 Task: Search for 'hand made section' on Amazon and explore the available products.
Action: Mouse moved to (472, 767)
Screenshot: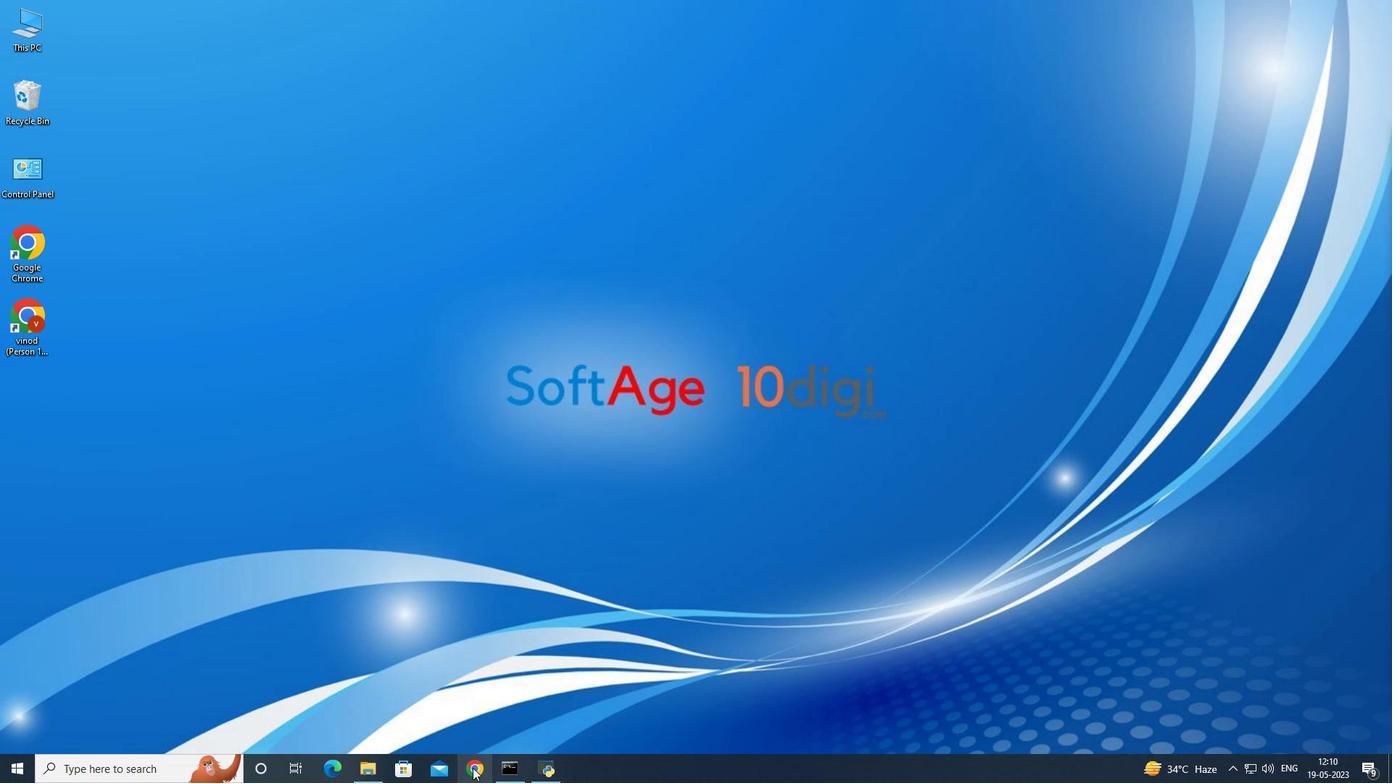 
Action: Mouse pressed left at (472, 767)
Screenshot: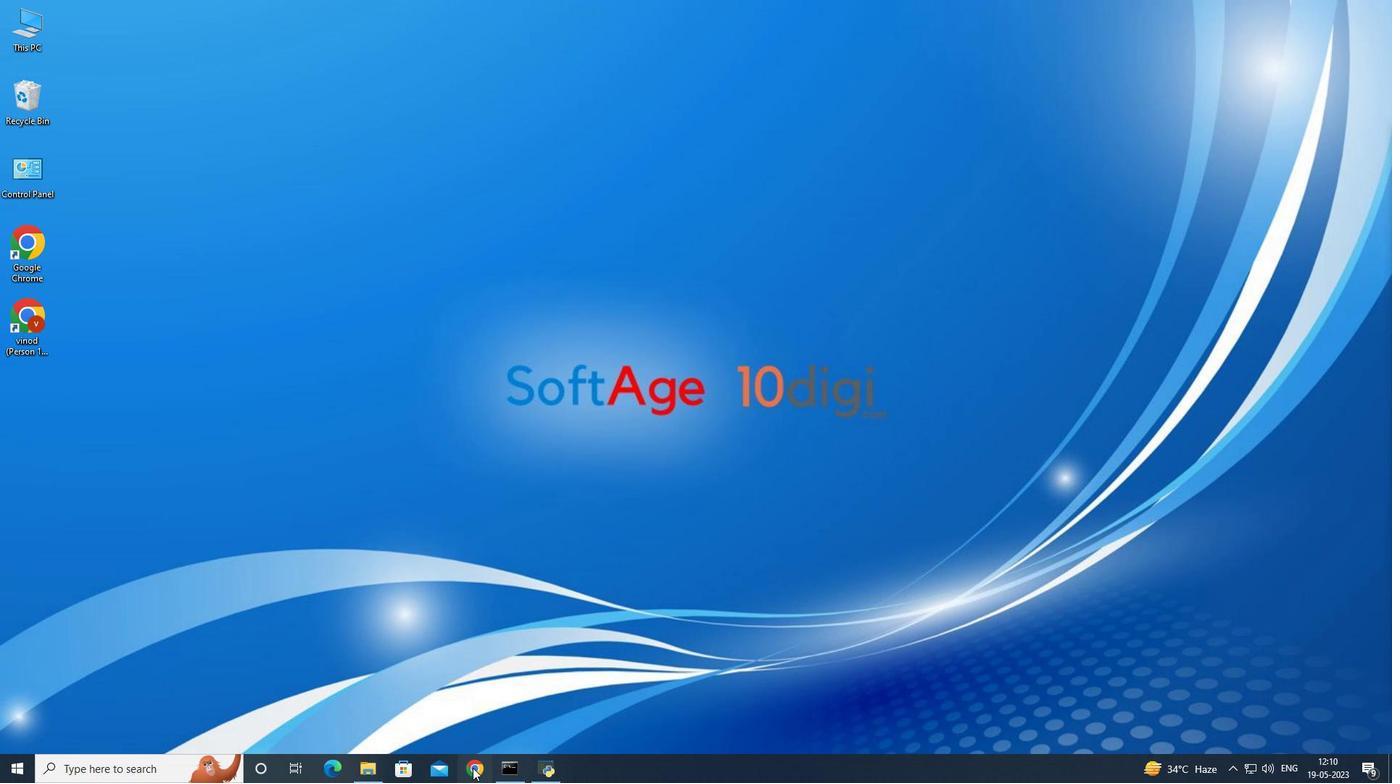 
Action: Mouse moved to (585, 477)
Screenshot: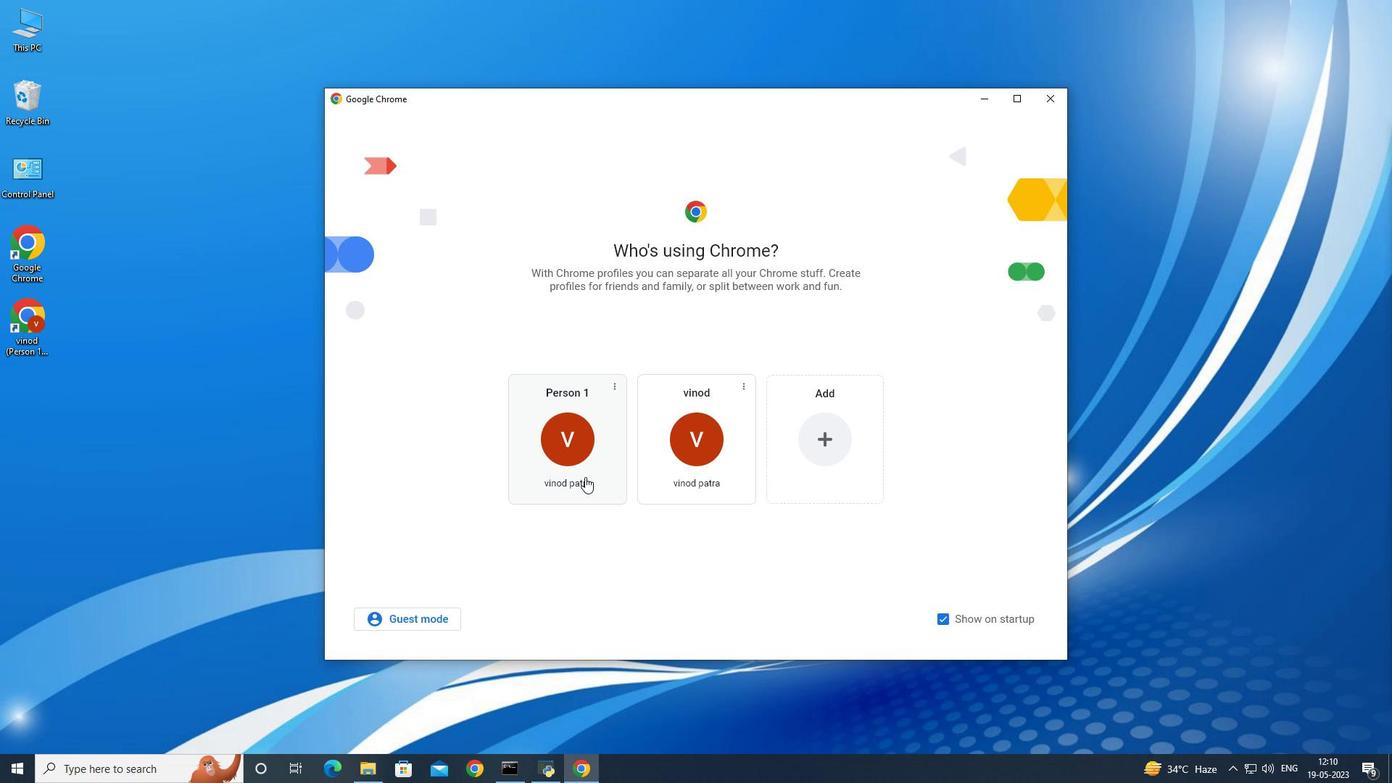 
Action: Mouse pressed left at (585, 477)
Screenshot: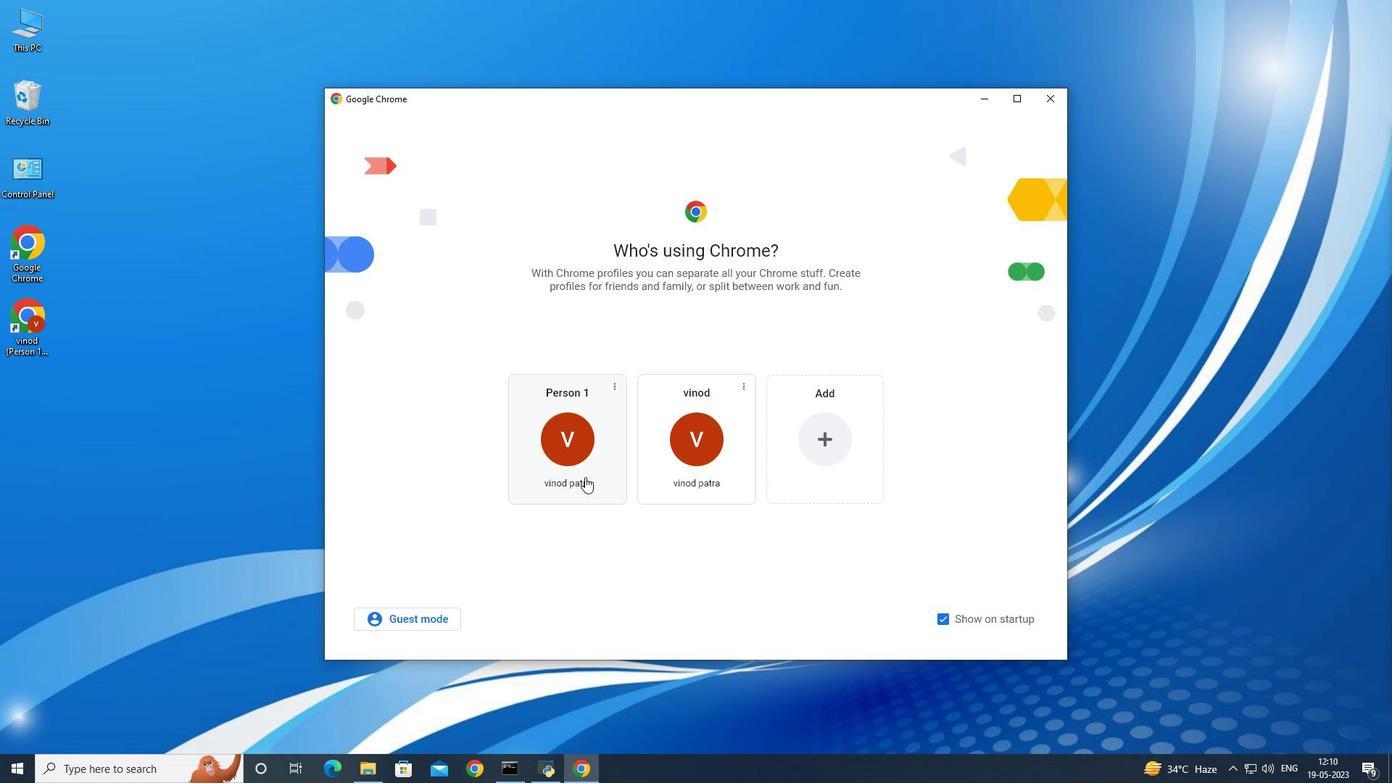 
Action: Mouse moved to (572, 310)
Screenshot: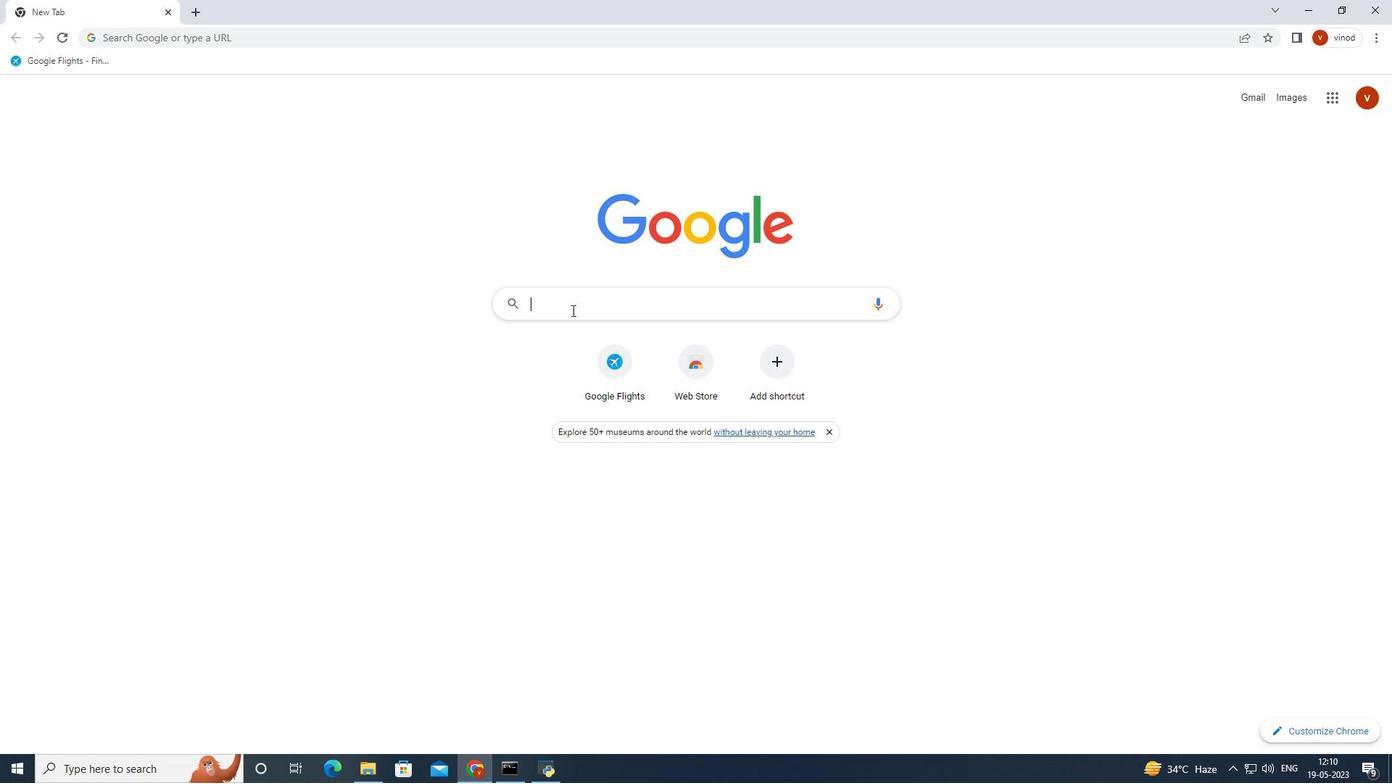 
Action: Mouse pressed left at (572, 310)
Screenshot: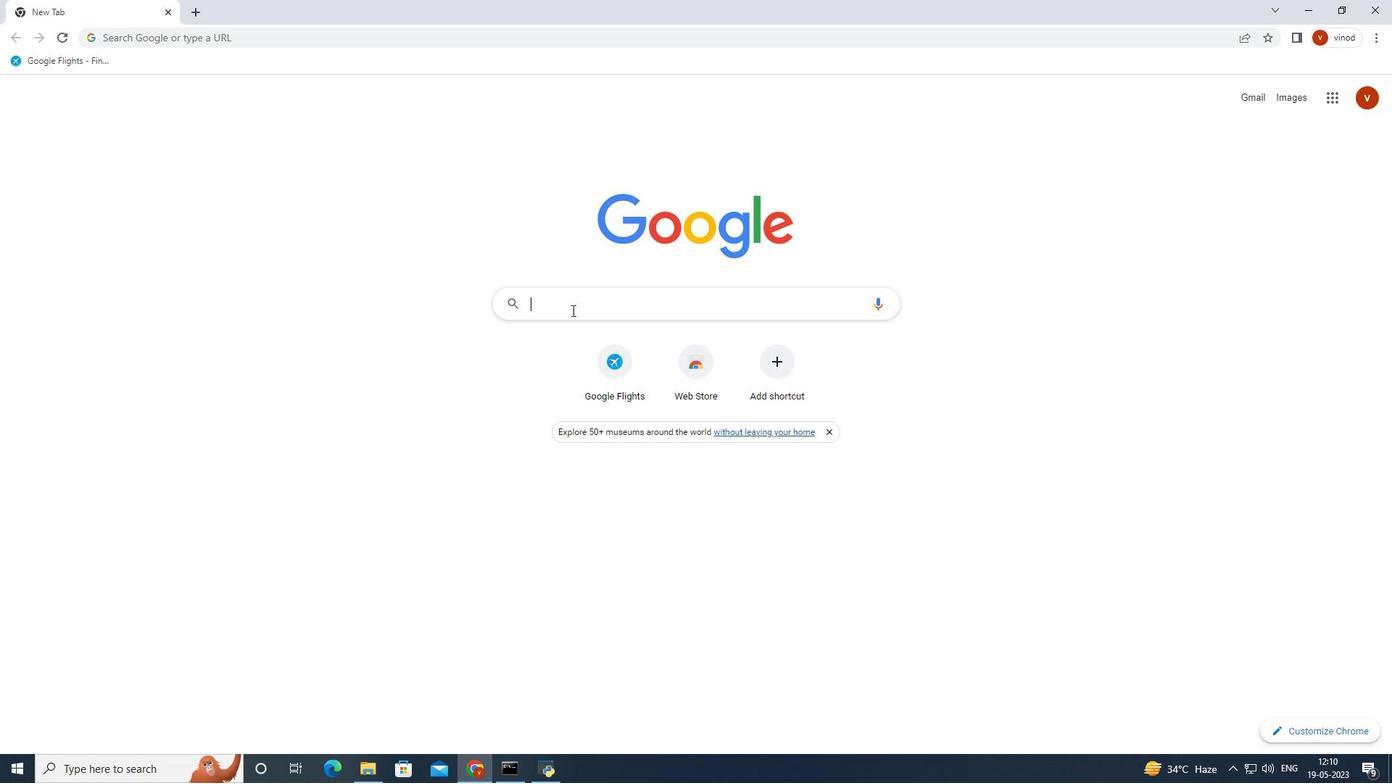 
Action: Mouse moved to (564, 339)
Screenshot: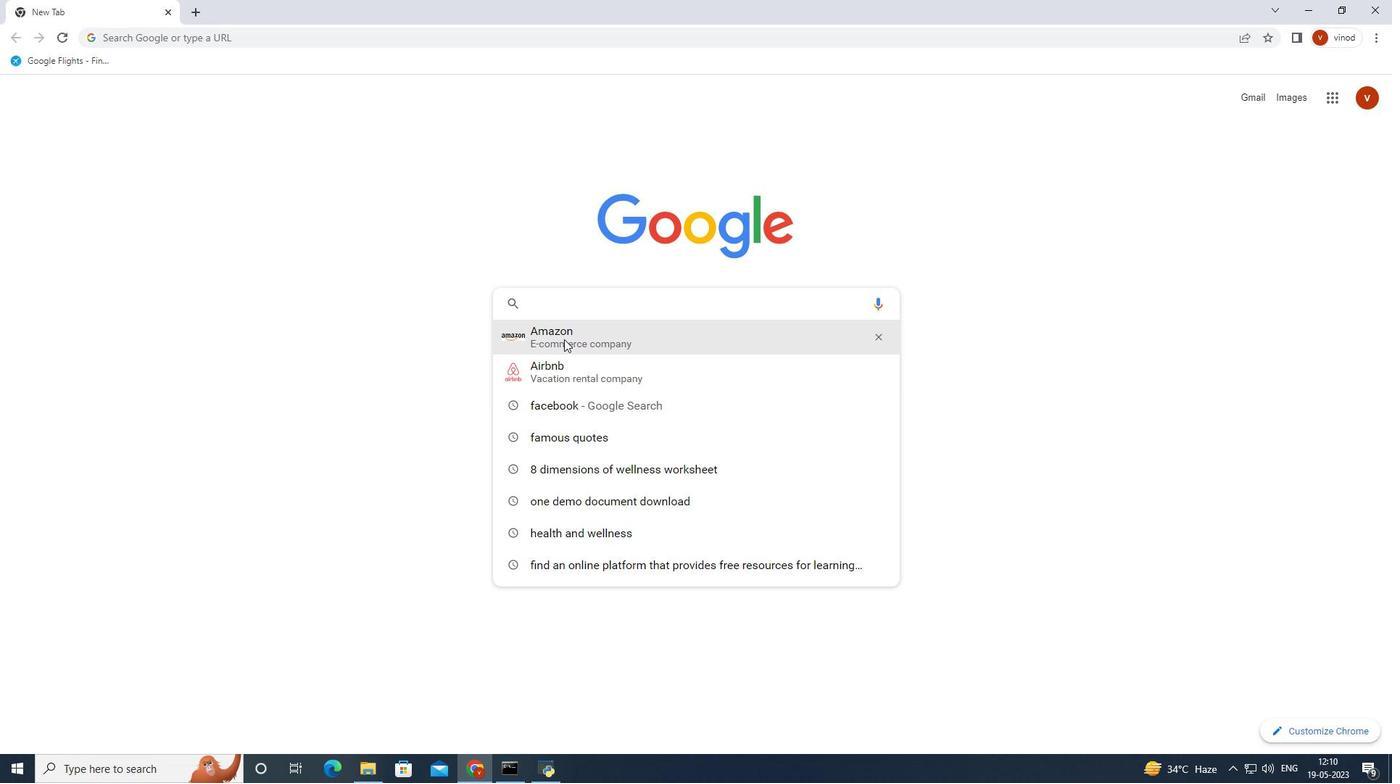 
Action: Mouse pressed left at (564, 339)
Screenshot: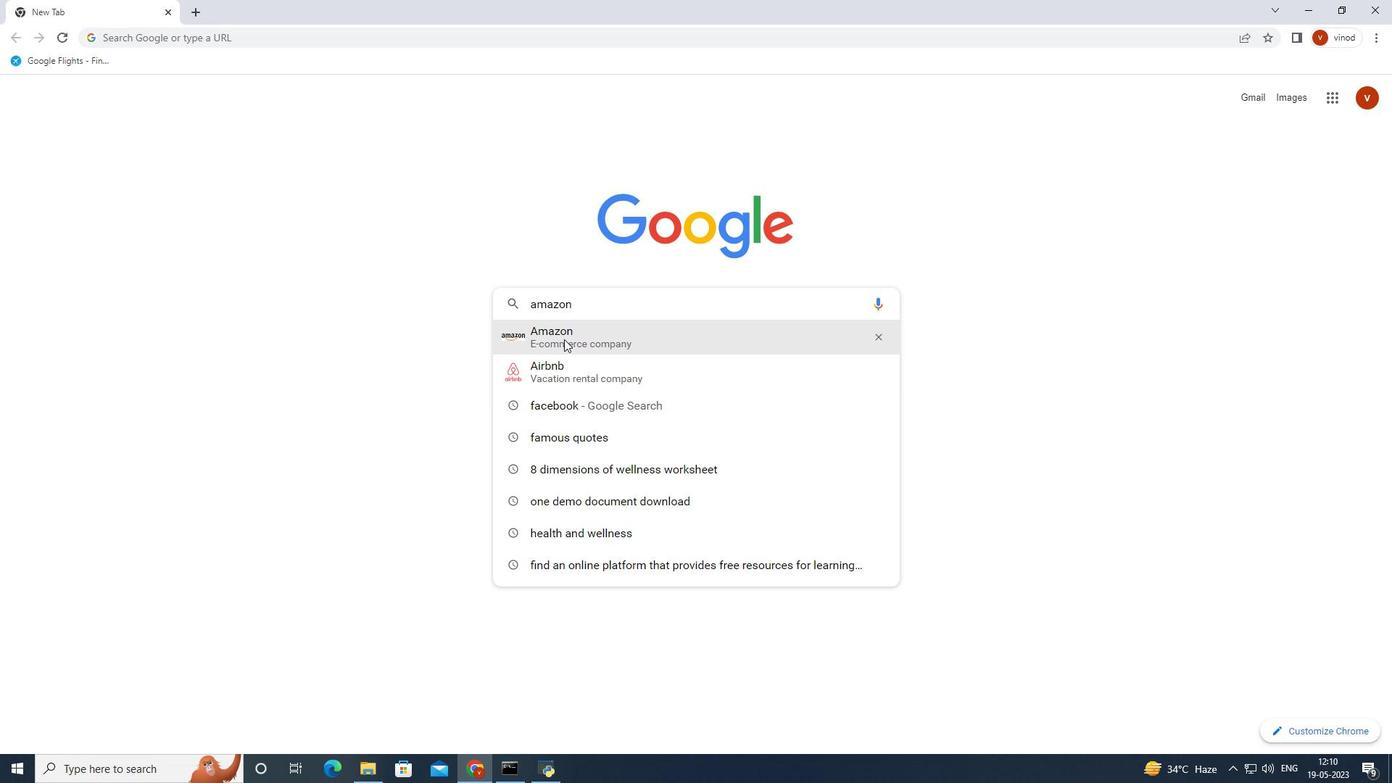 
Action: Mouse moved to (291, 236)
Screenshot: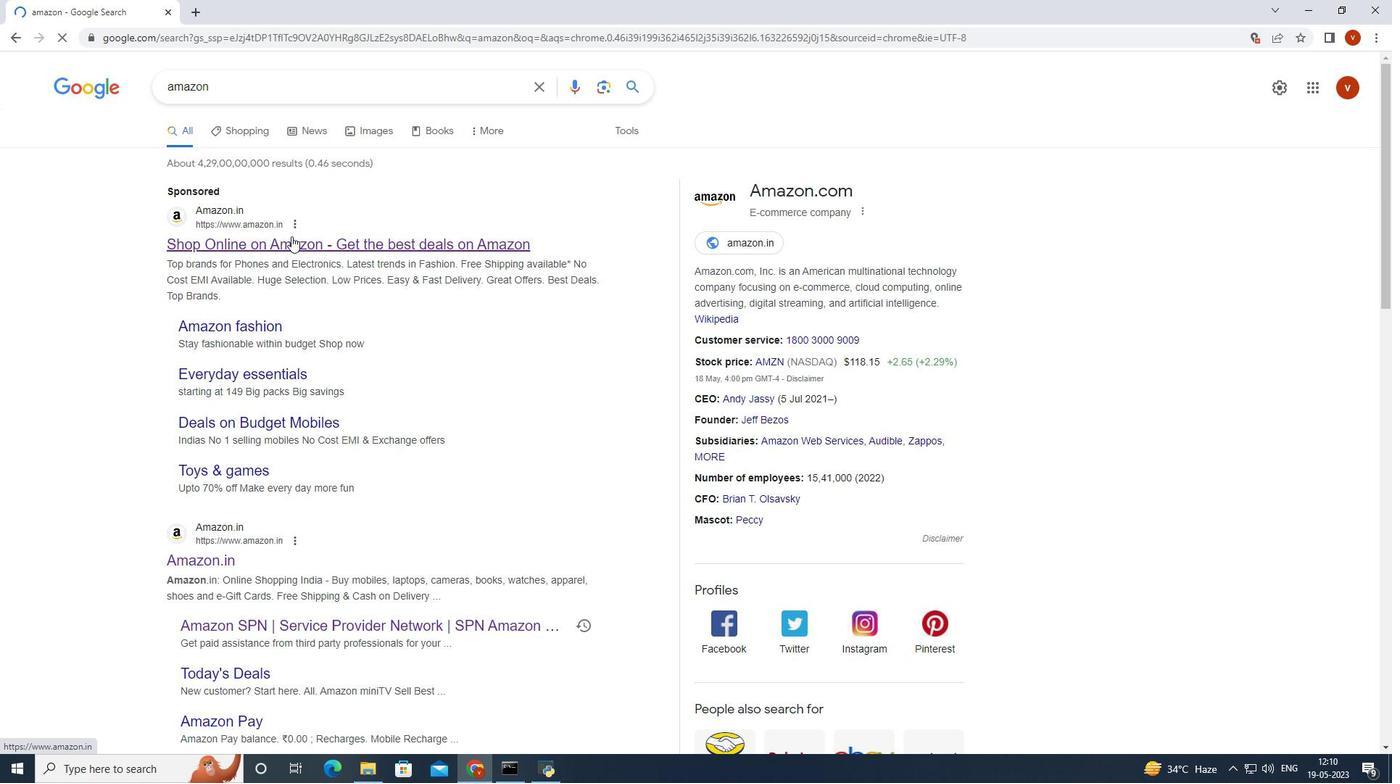 
Action: Mouse pressed left at (291, 236)
Screenshot: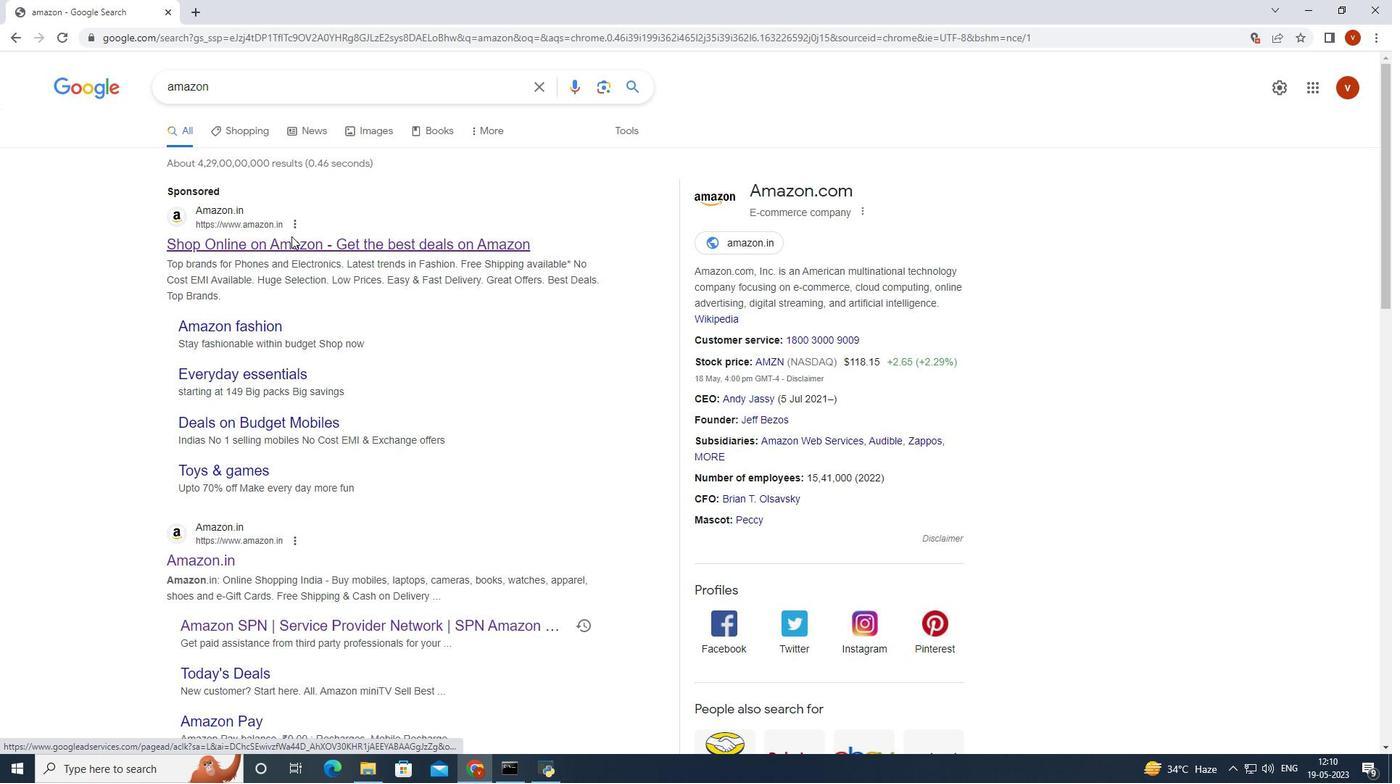 
Action: Mouse moved to (333, 237)
Screenshot: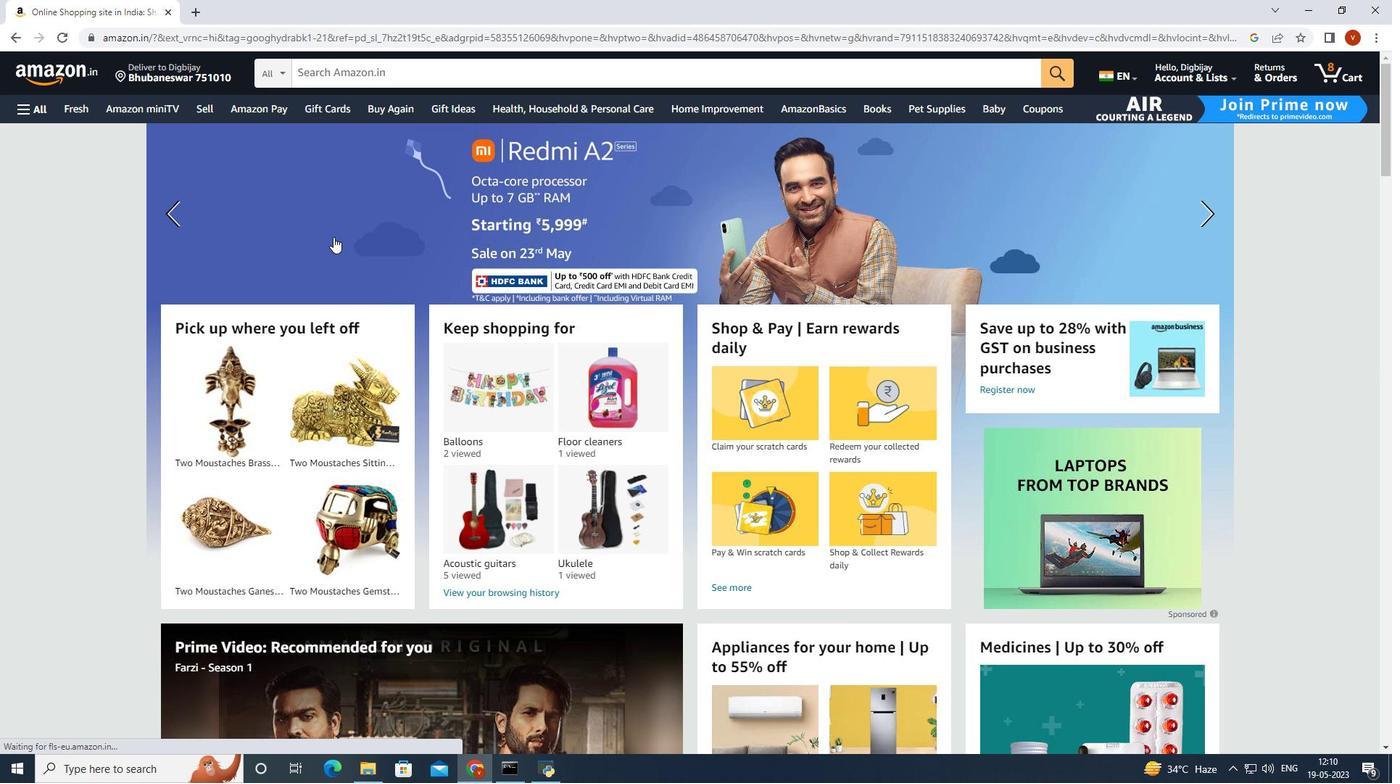 
Action: Mouse scrolled (333, 236) with delta (0, 0)
Screenshot: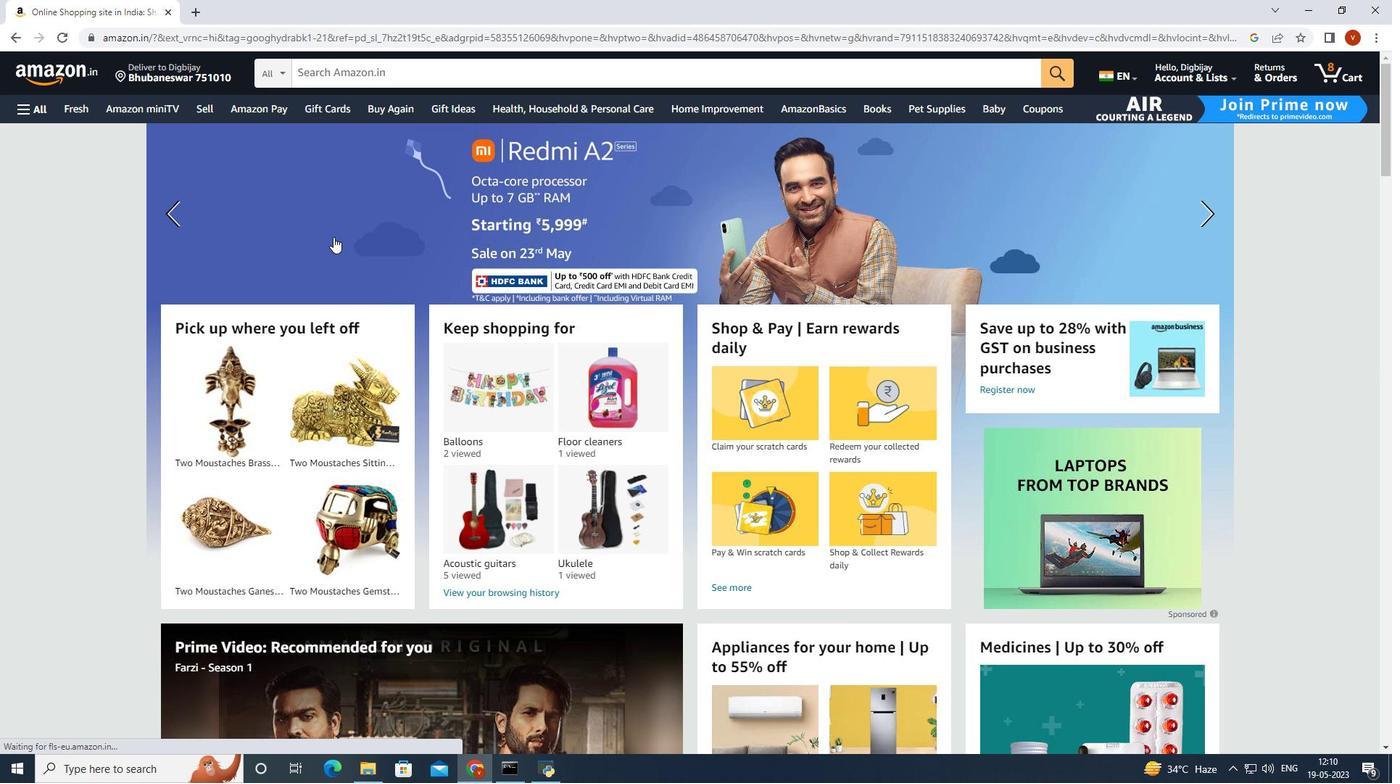 
Action: Mouse scrolled (333, 236) with delta (0, 0)
Screenshot: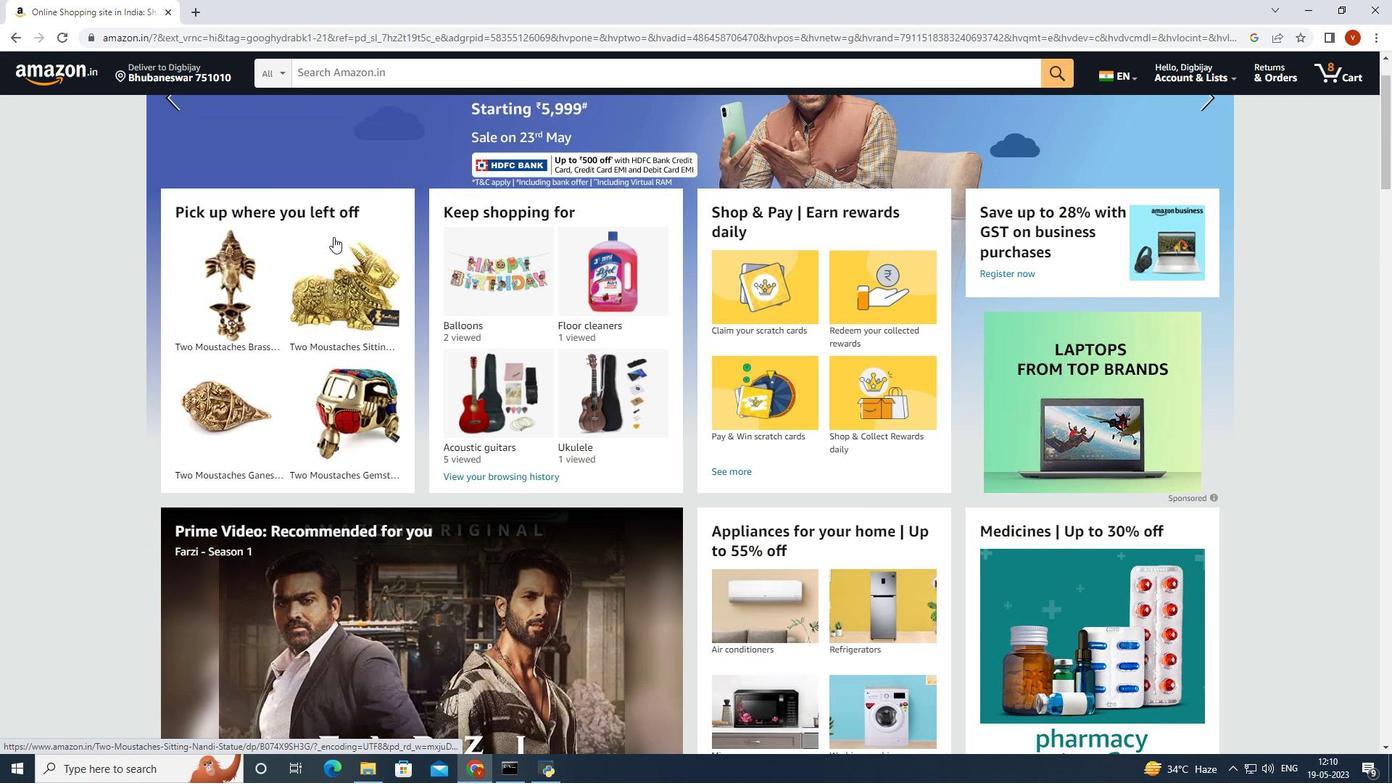 
Action: Mouse moved to (332, 237)
Screenshot: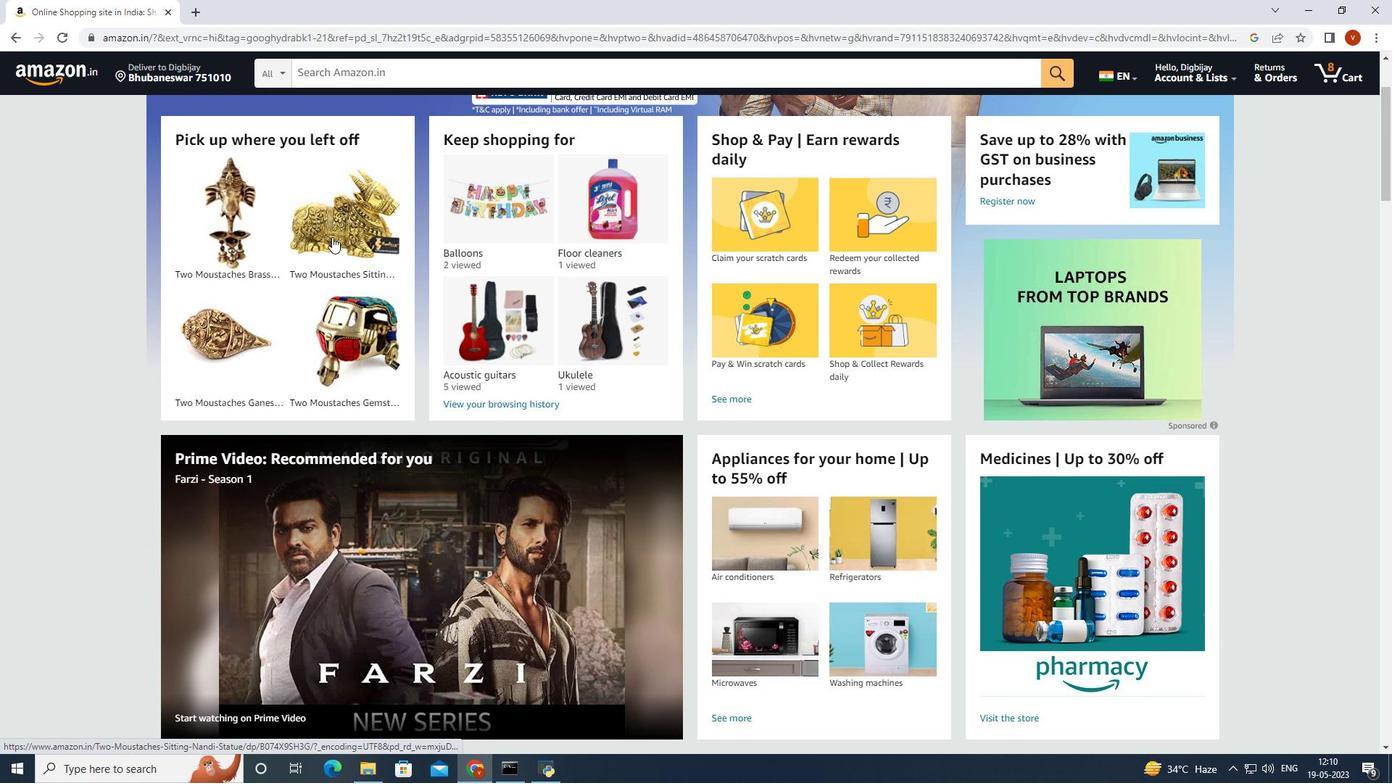 
Action: Mouse scrolled (332, 236) with delta (0, 0)
Screenshot: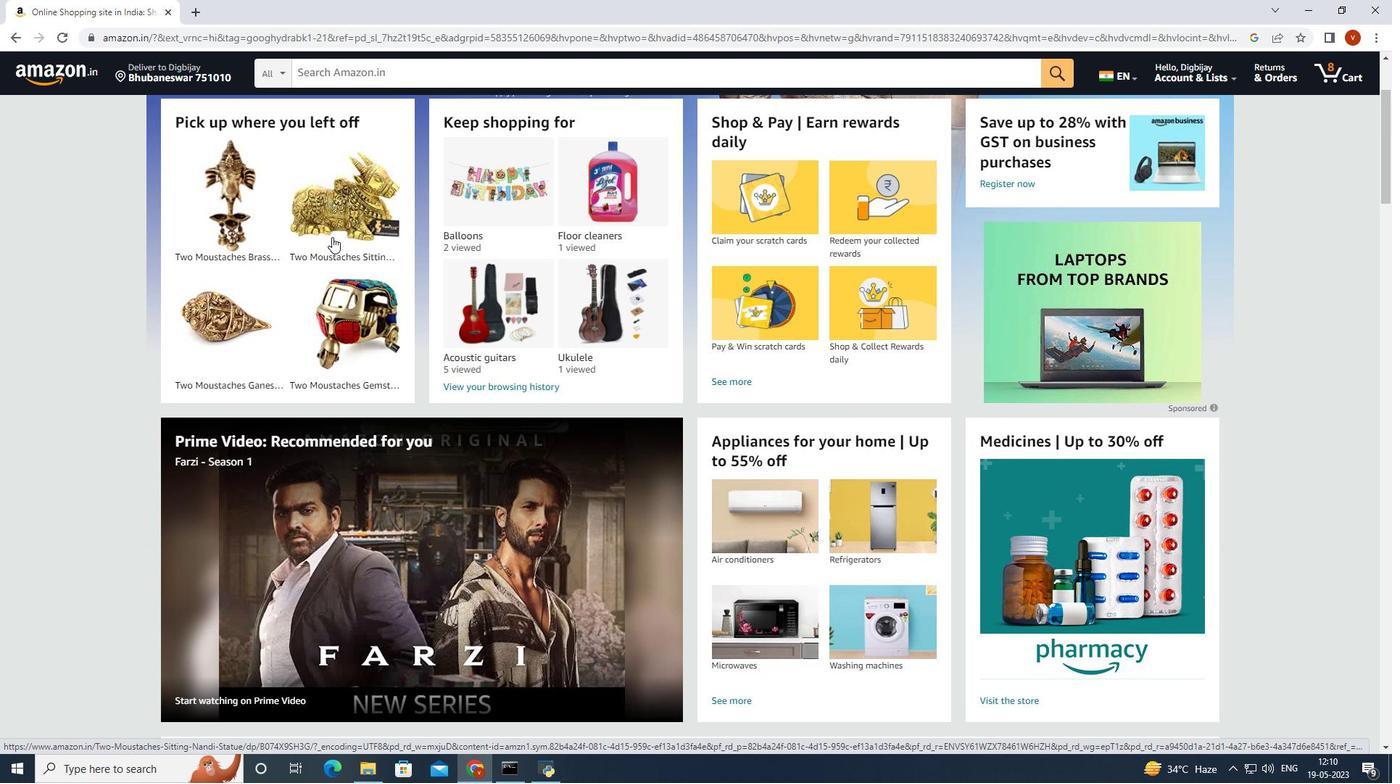 
Action: Mouse scrolled (332, 237) with delta (0, 0)
Screenshot: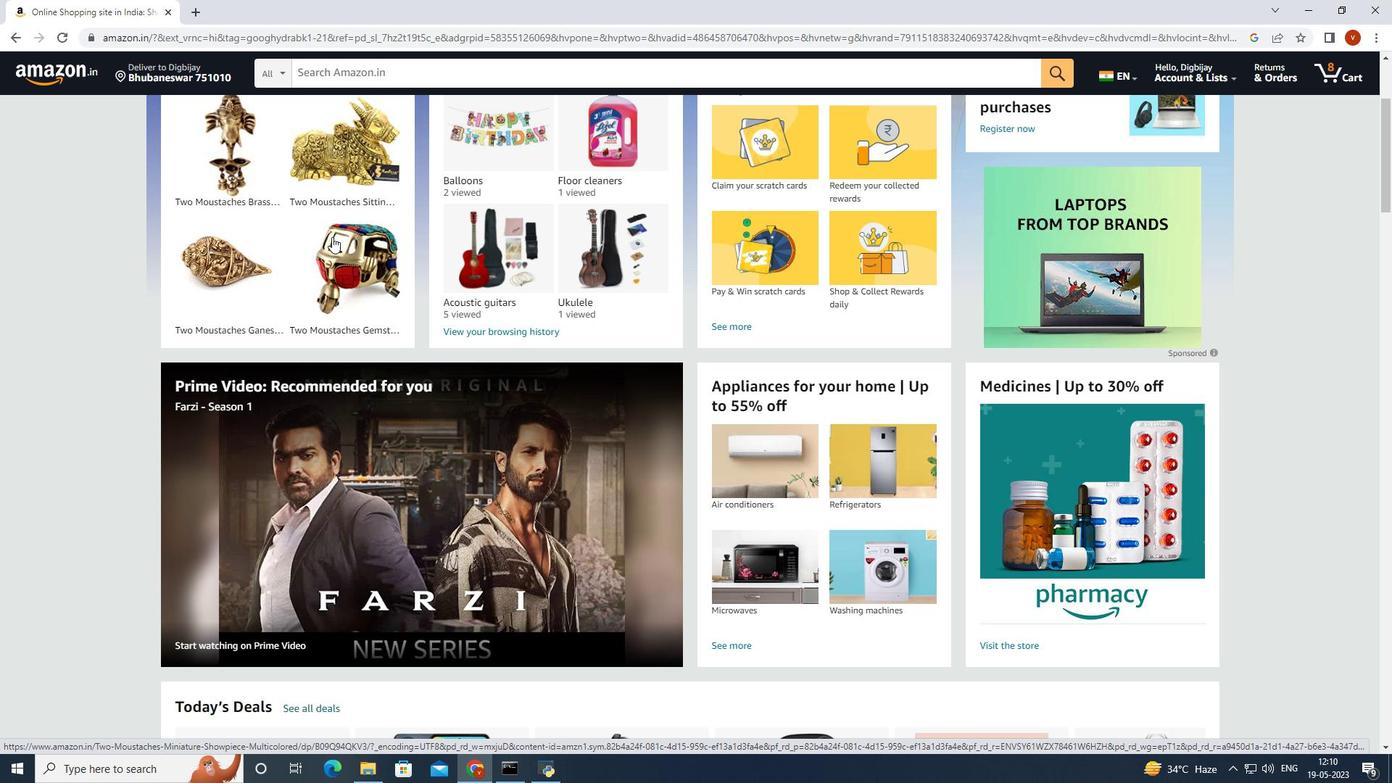
Action: Mouse scrolled (332, 237) with delta (0, 0)
Screenshot: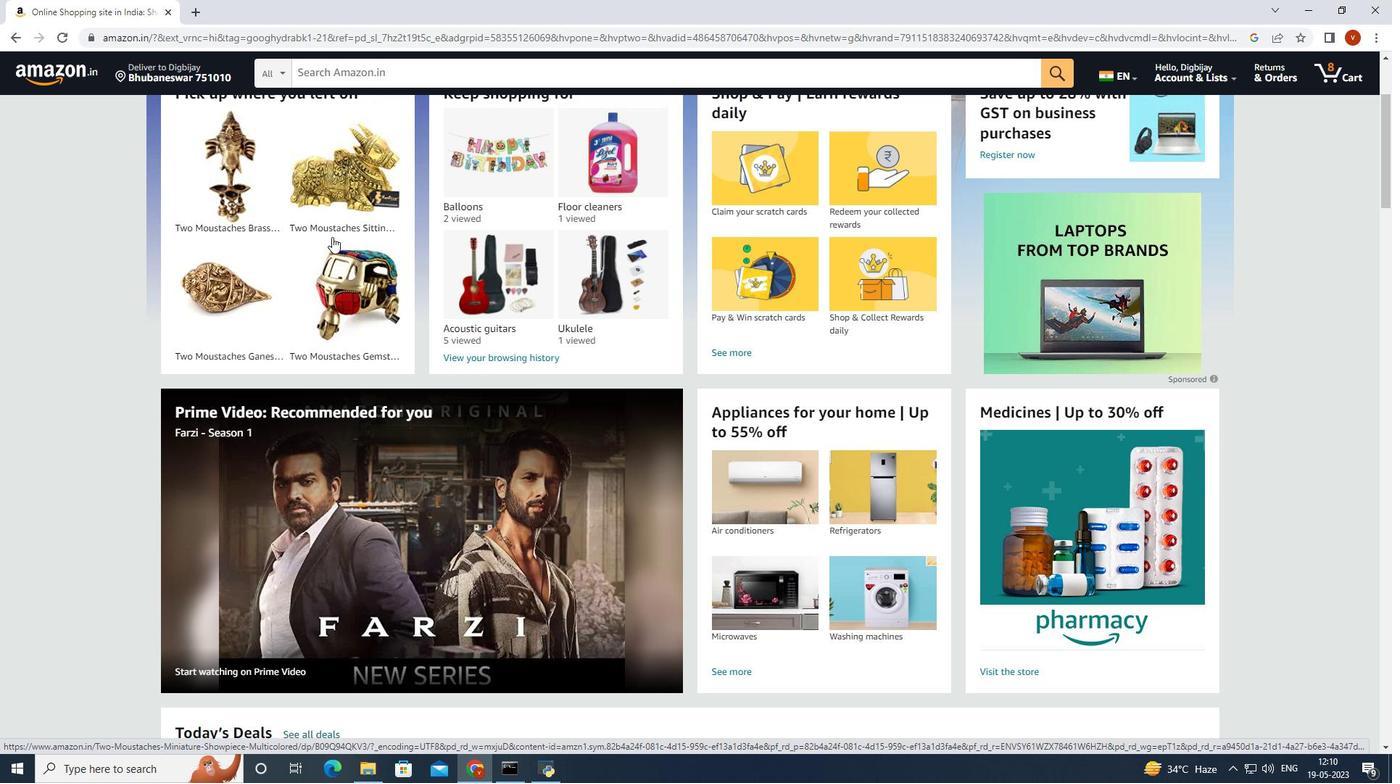 
Action: Mouse moved to (319, 65)
Screenshot: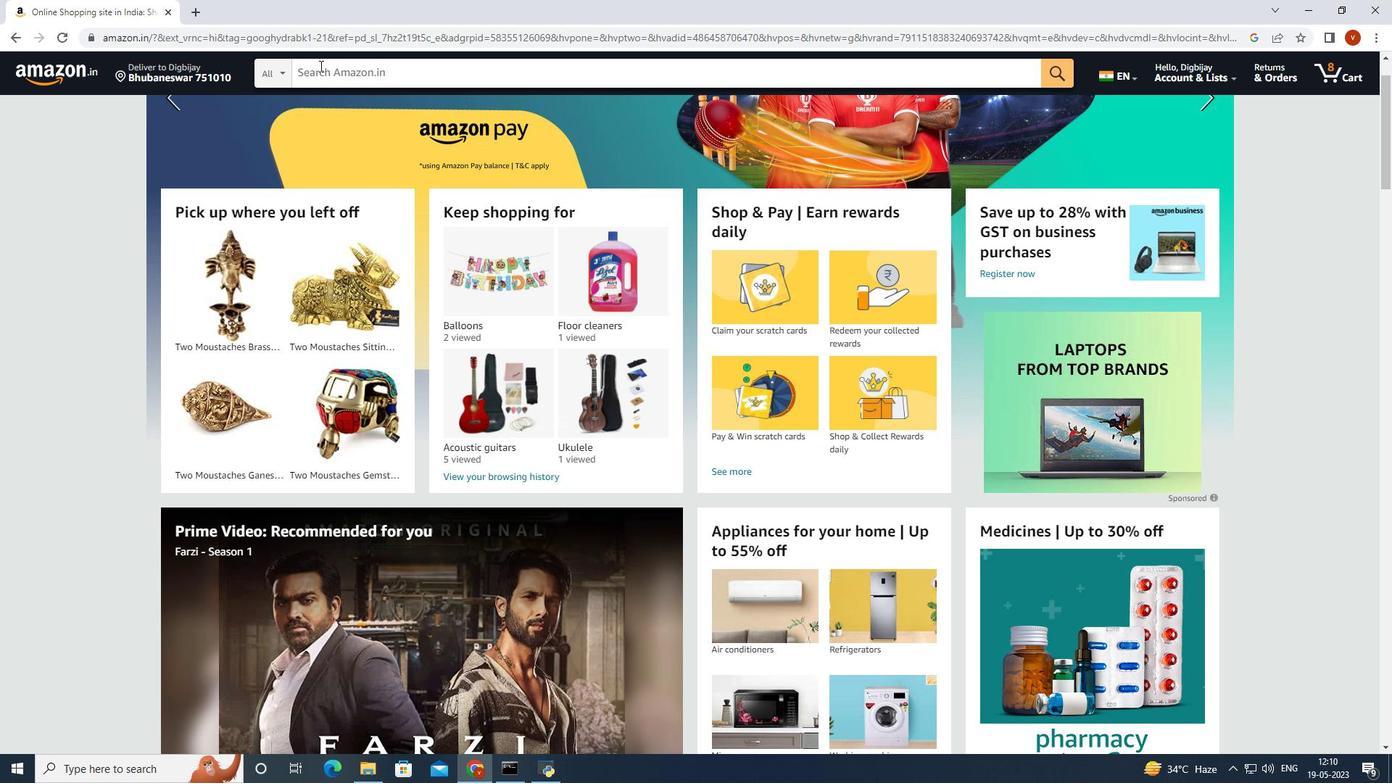 
Action: Mouse pressed left at (319, 65)
Screenshot: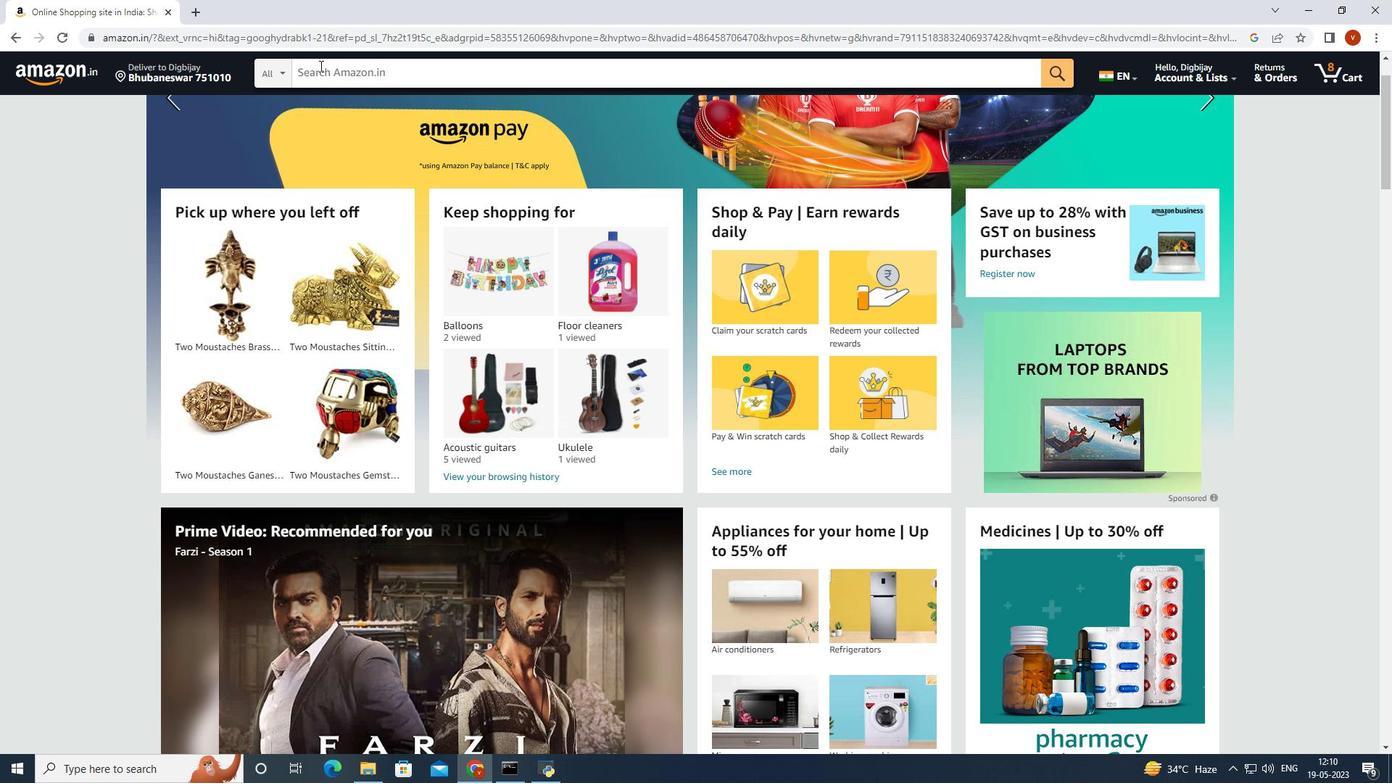 
Action: Mouse moved to (332, 92)
Screenshot: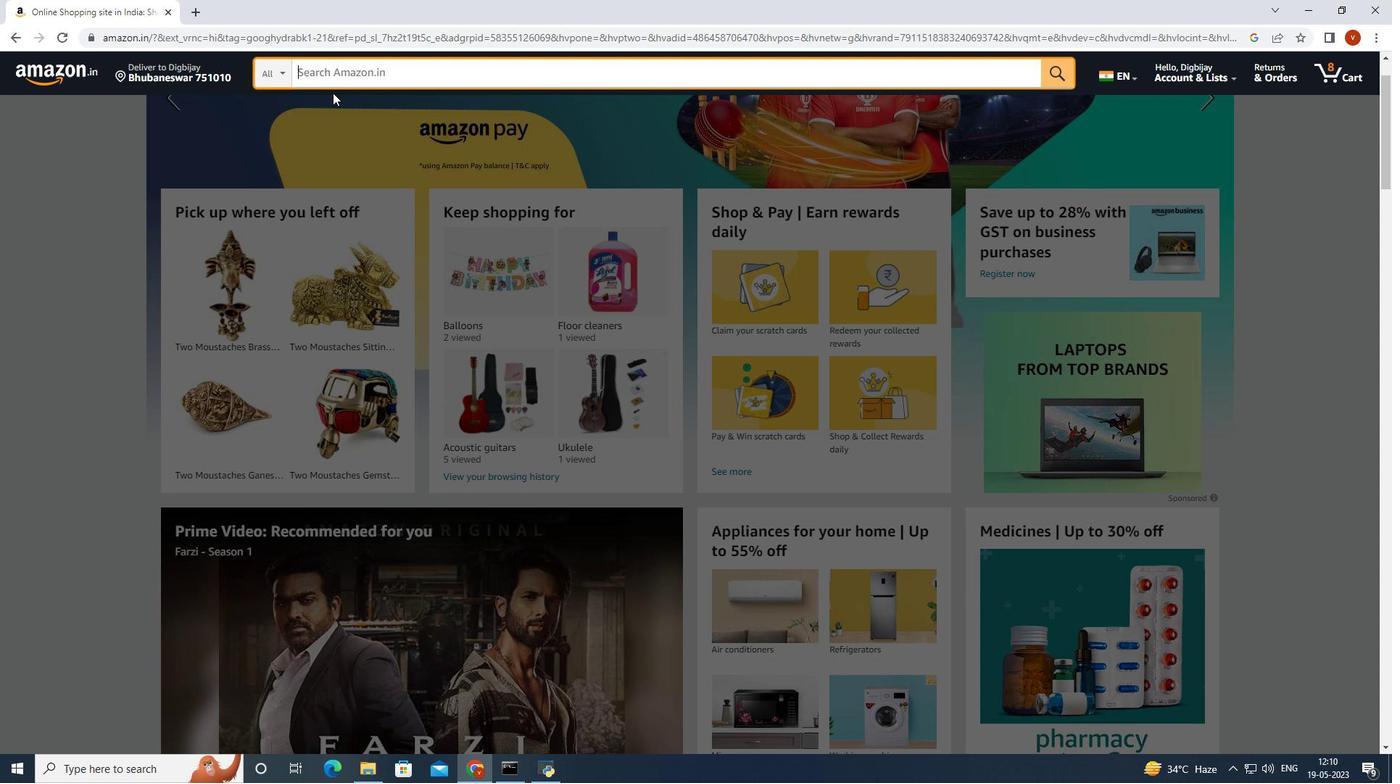
Action: Key pressed hand<Key.space>made<Key.space>sectiom<Key.backspace>n<Key.enter>
Screenshot: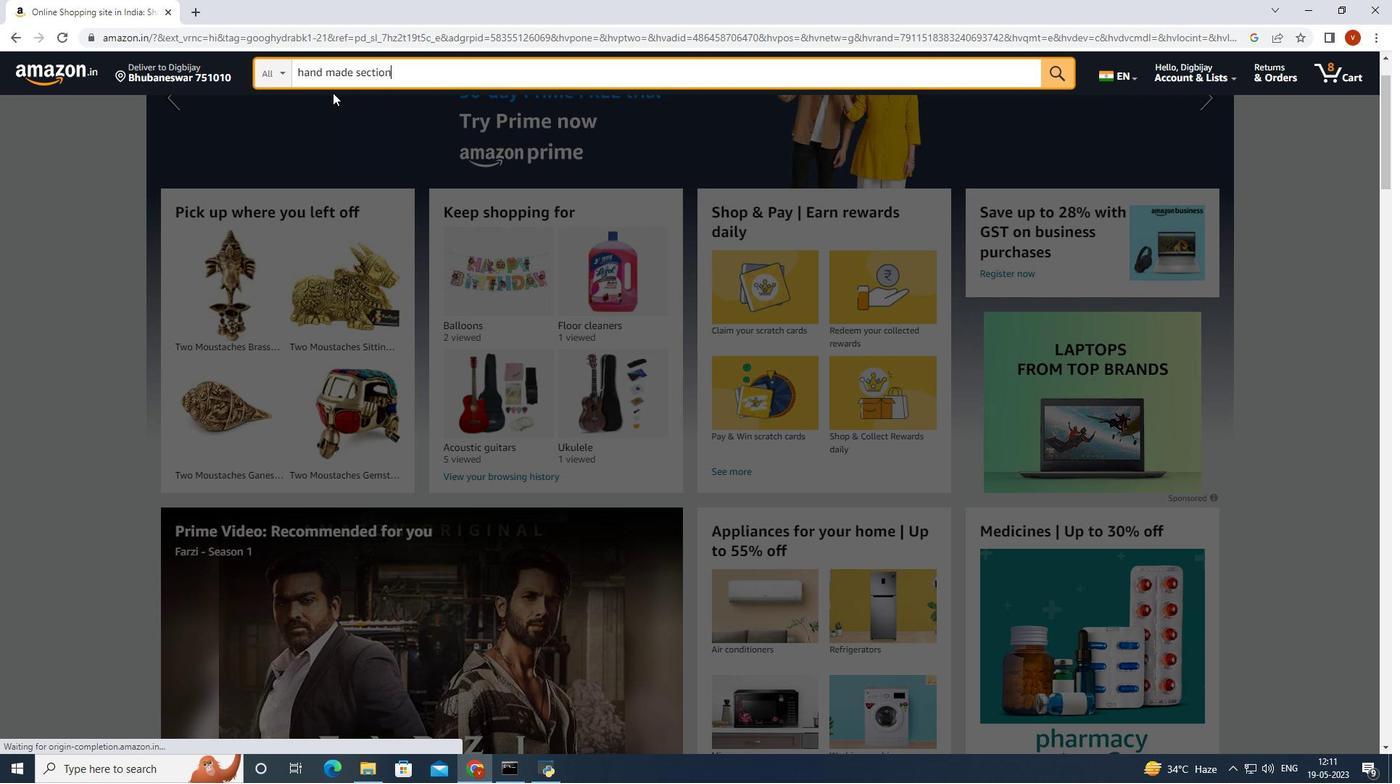 
Action: Mouse scrolled (332, 93) with delta (0, 0)
Screenshot: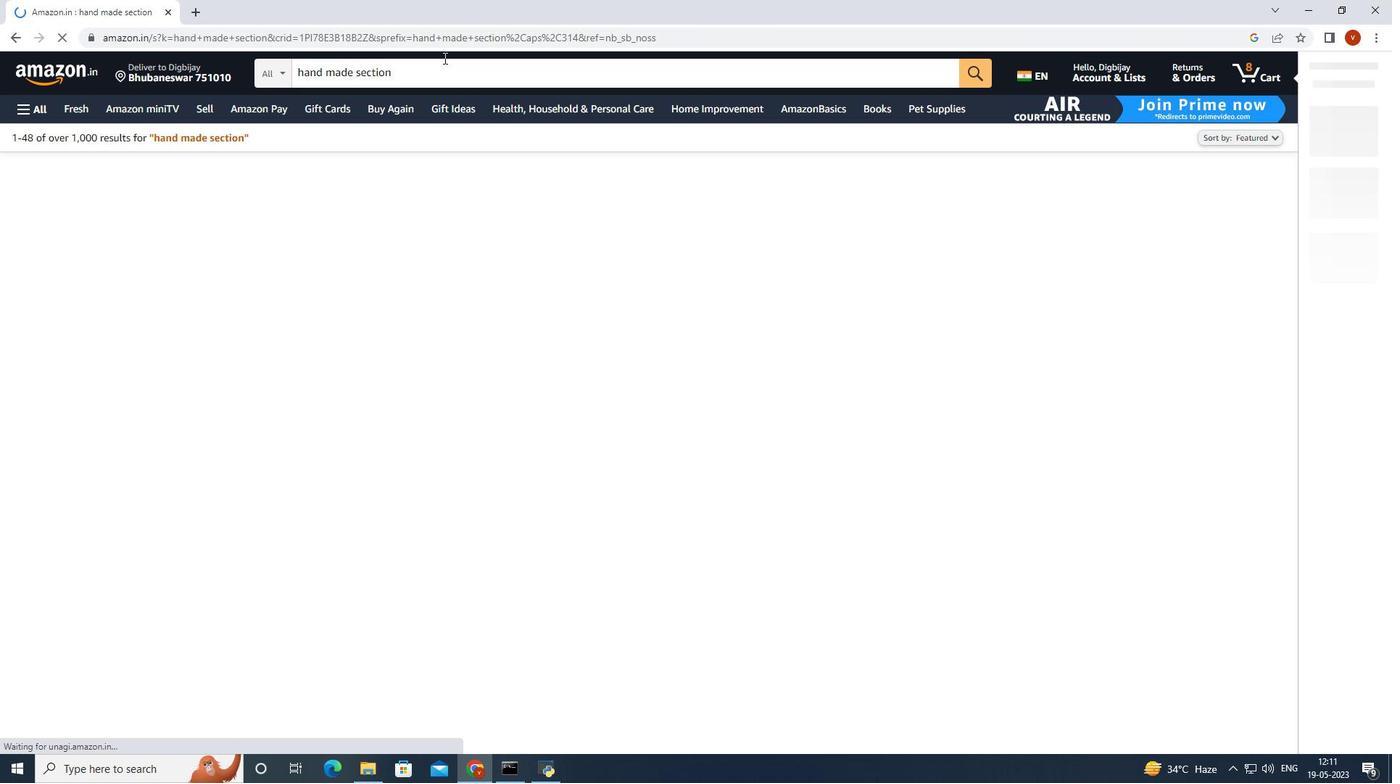
Action: Mouse moved to (498, 340)
Screenshot: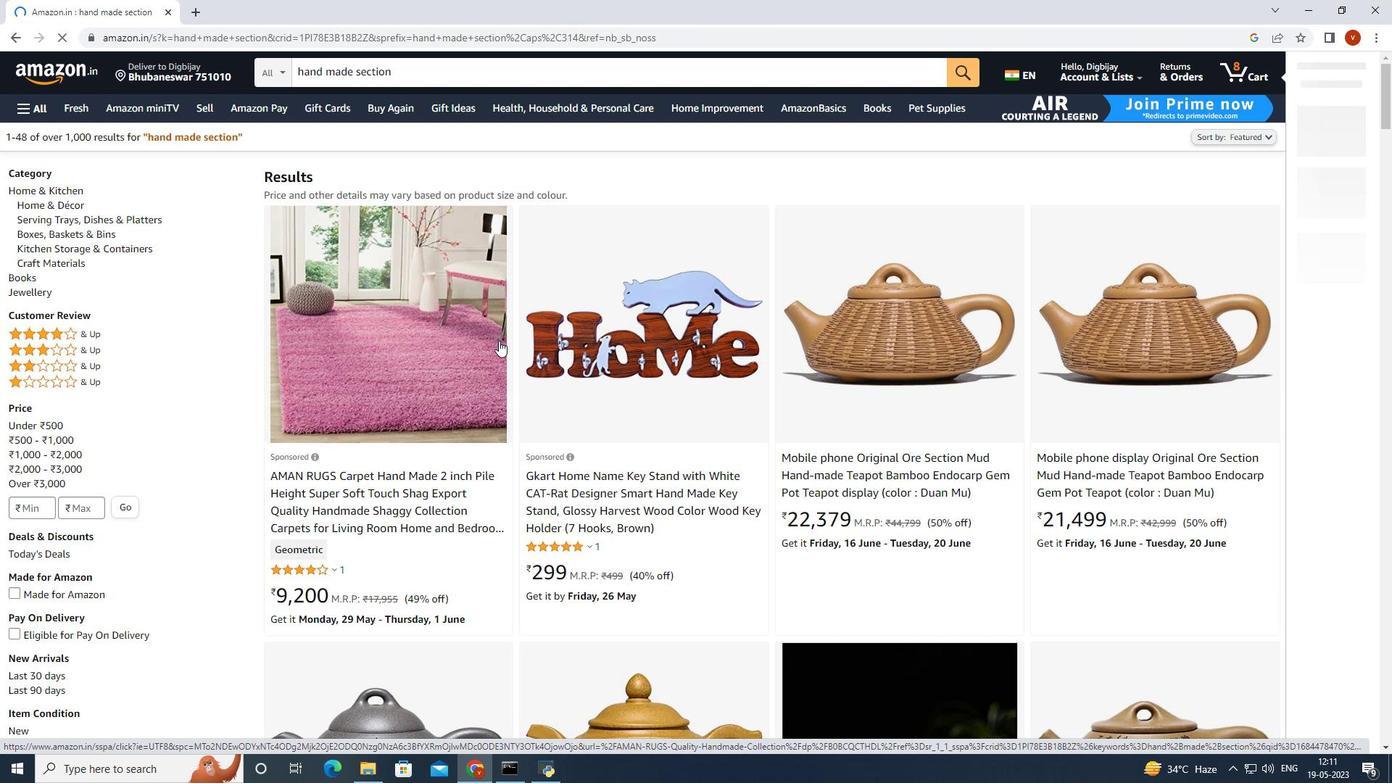
Action: Mouse scrolled (498, 340) with delta (0, 0)
Screenshot: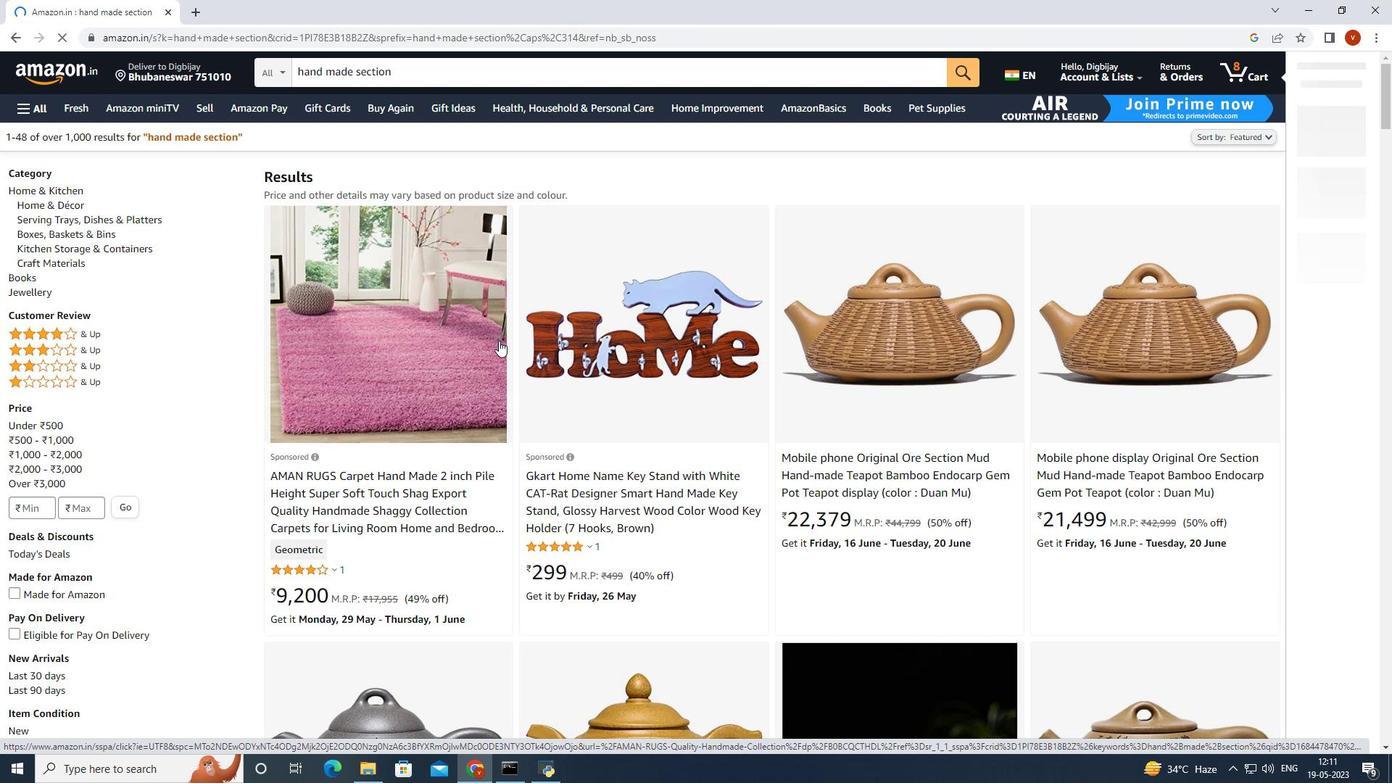 
Action: Mouse moved to (498, 340)
Screenshot: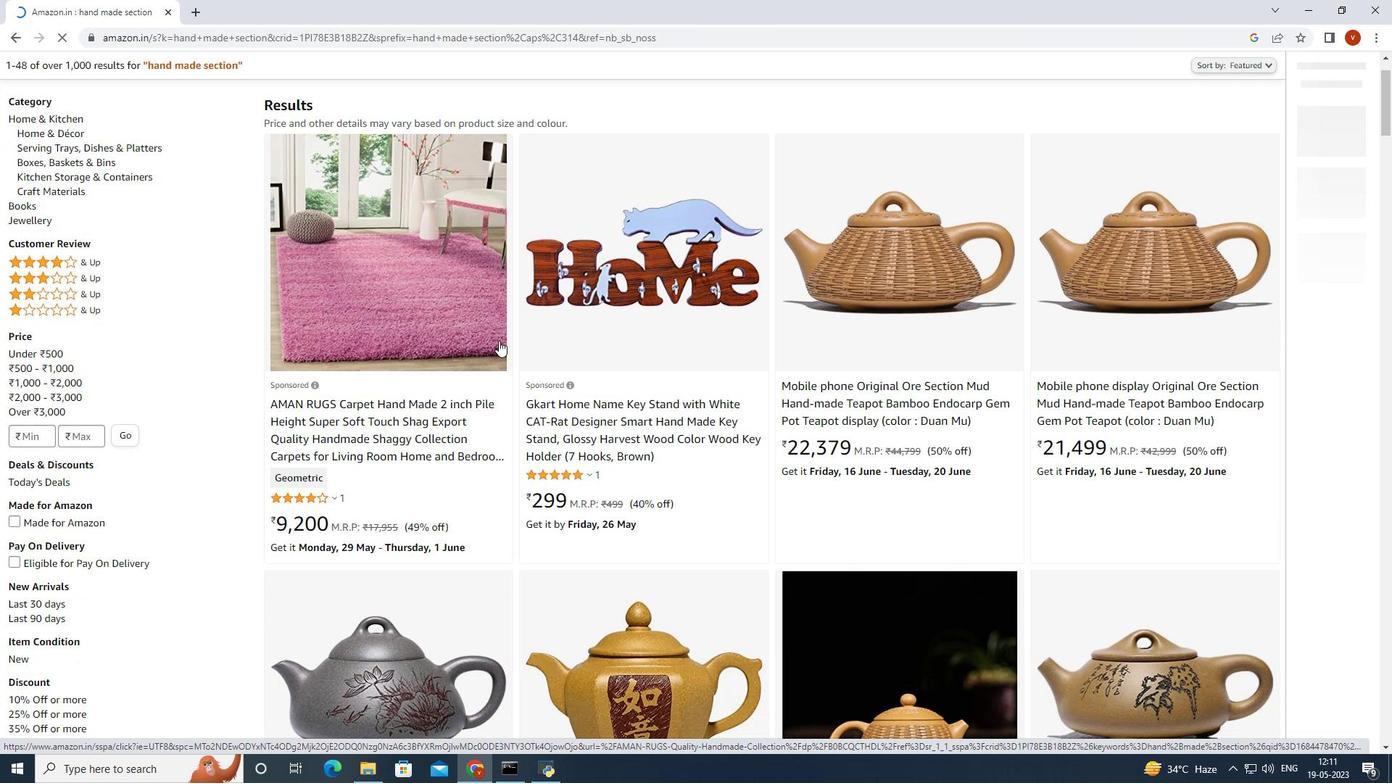 
Action: Mouse scrolled (498, 340) with delta (0, 0)
Screenshot: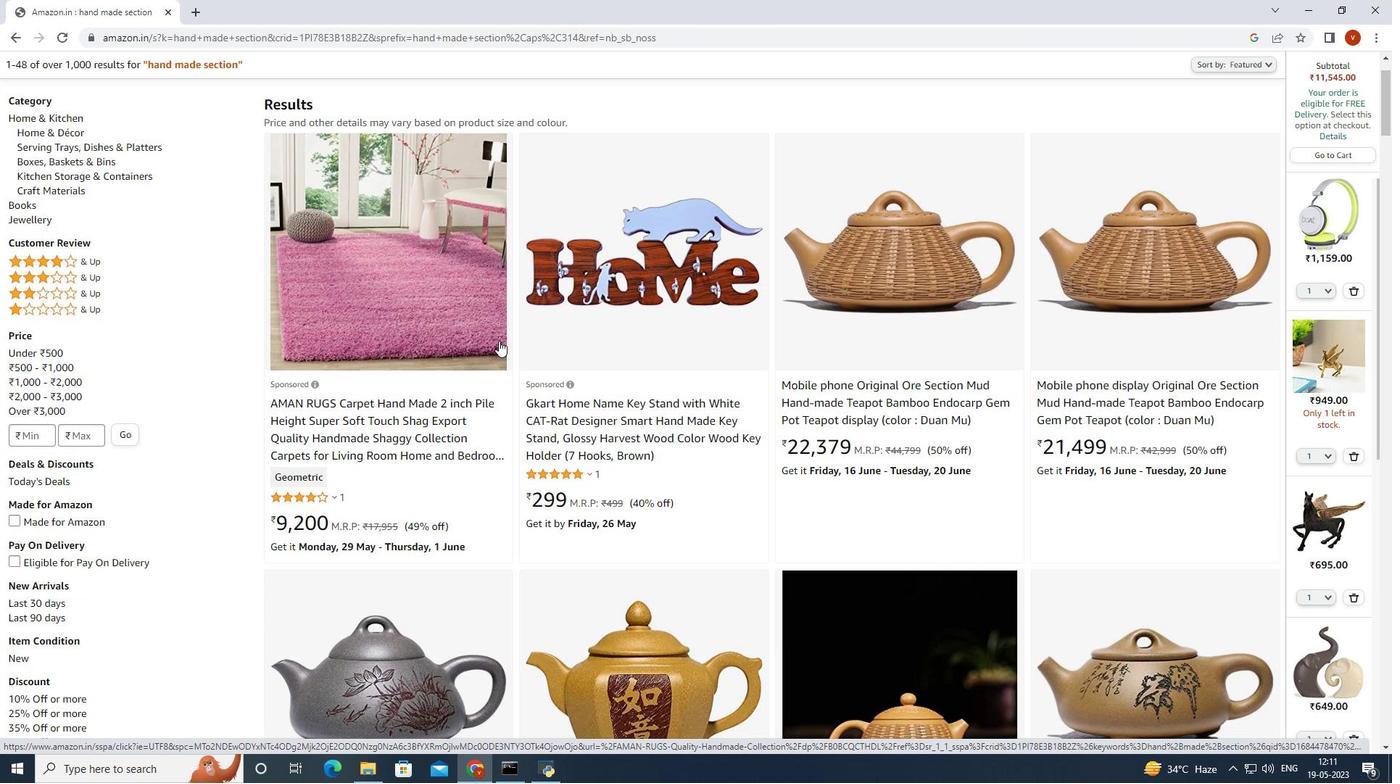 
Action: Mouse scrolled (498, 340) with delta (0, 0)
Screenshot: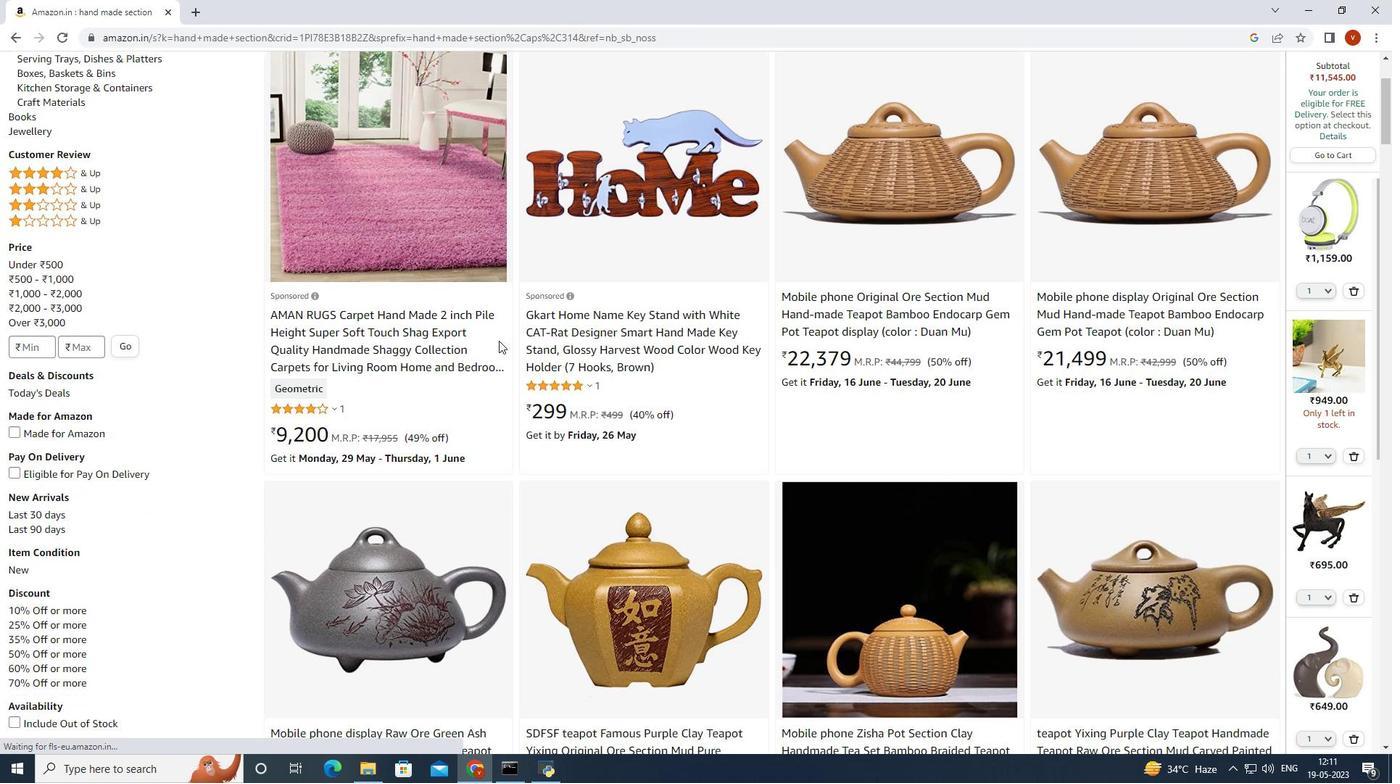 
Action: Mouse moved to (499, 322)
Screenshot: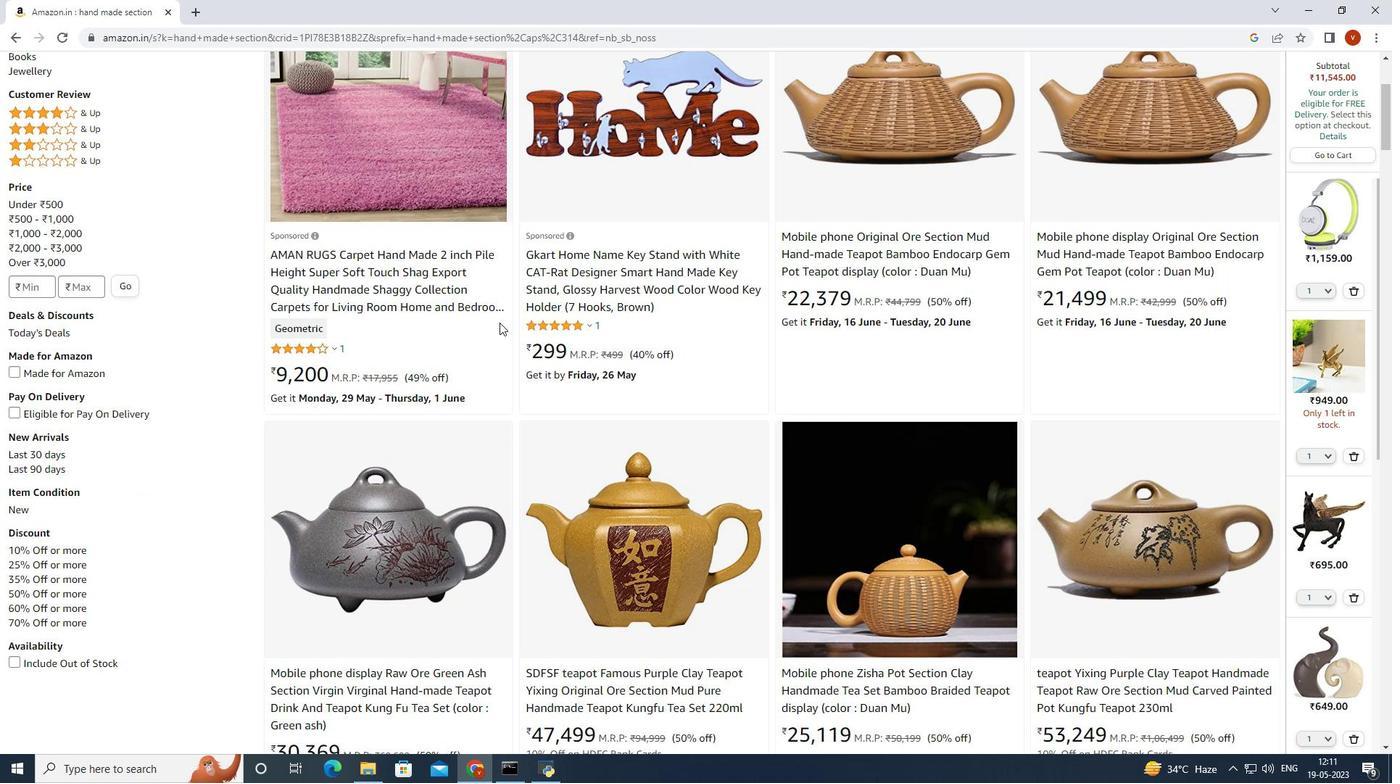
Action: Mouse scrolled (499, 321) with delta (0, 0)
Screenshot: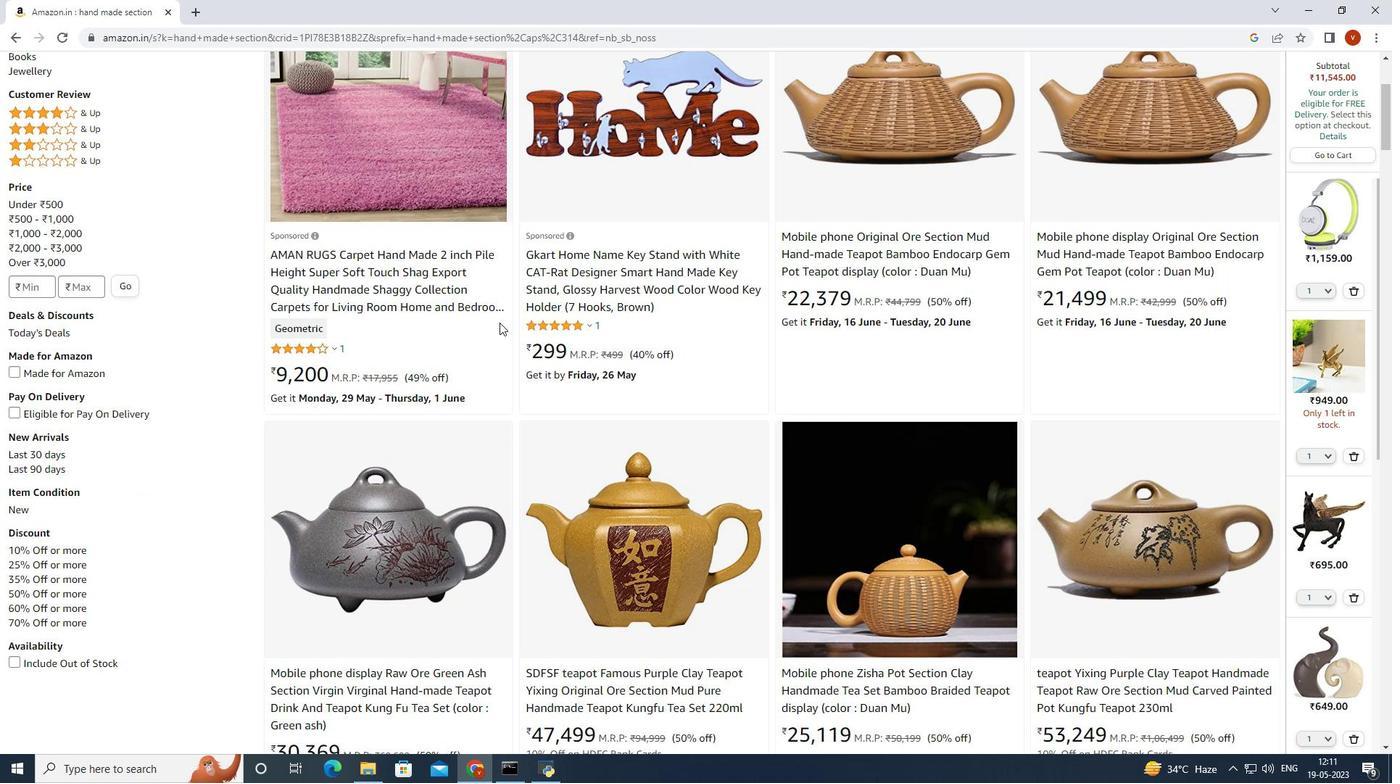 
Action: Mouse moved to (503, 325)
Screenshot: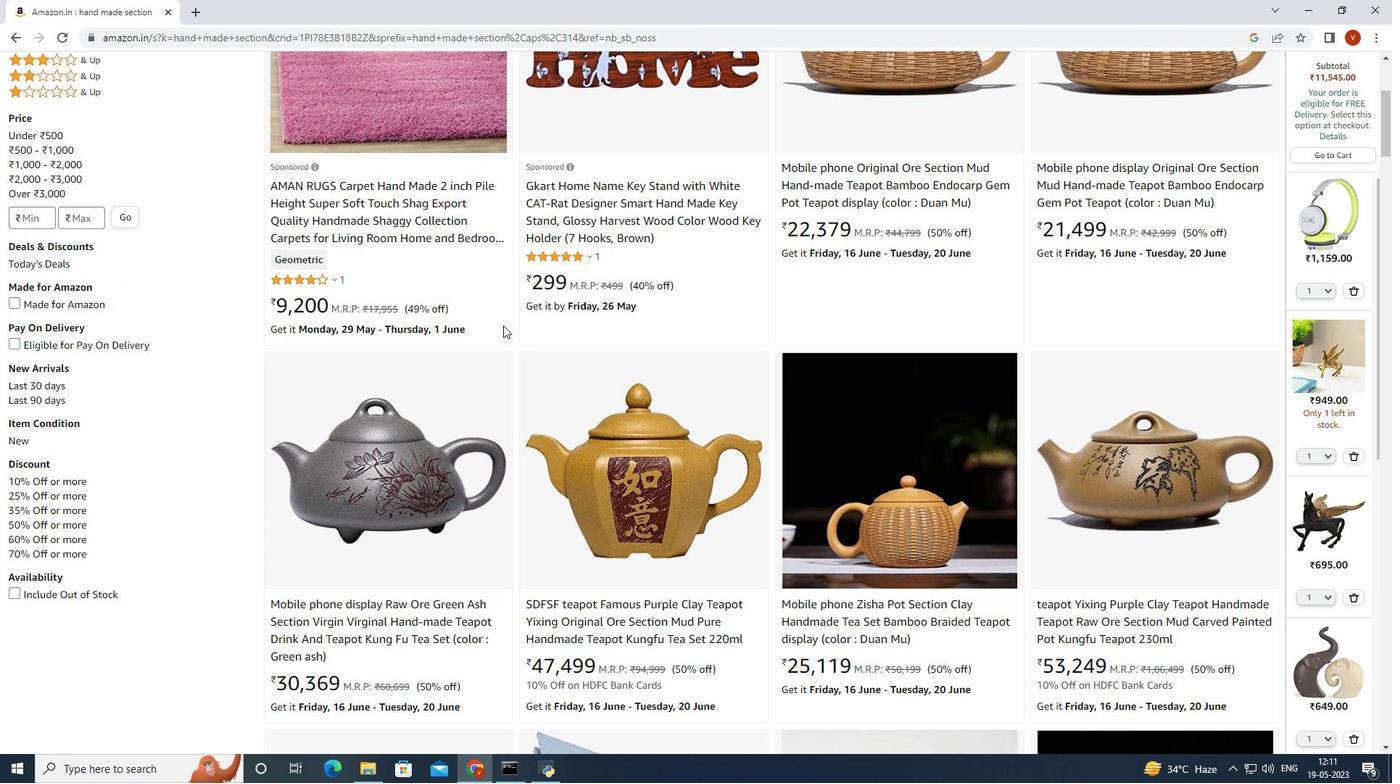 
Action: Mouse scrolled (503, 324) with delta (0, 0)
Screenshot: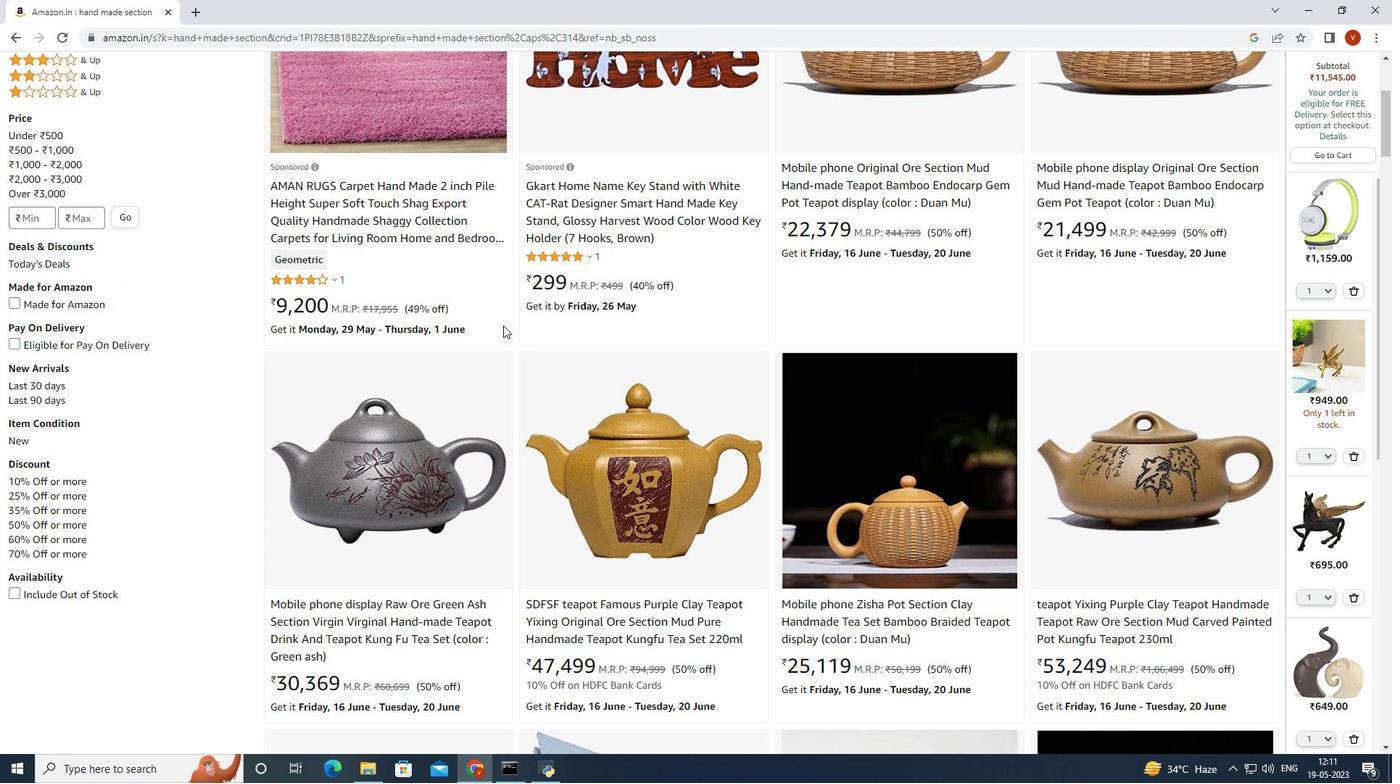 
Action: Mouse scrolled (503, 324) with delta (0, 0)
Screenshot: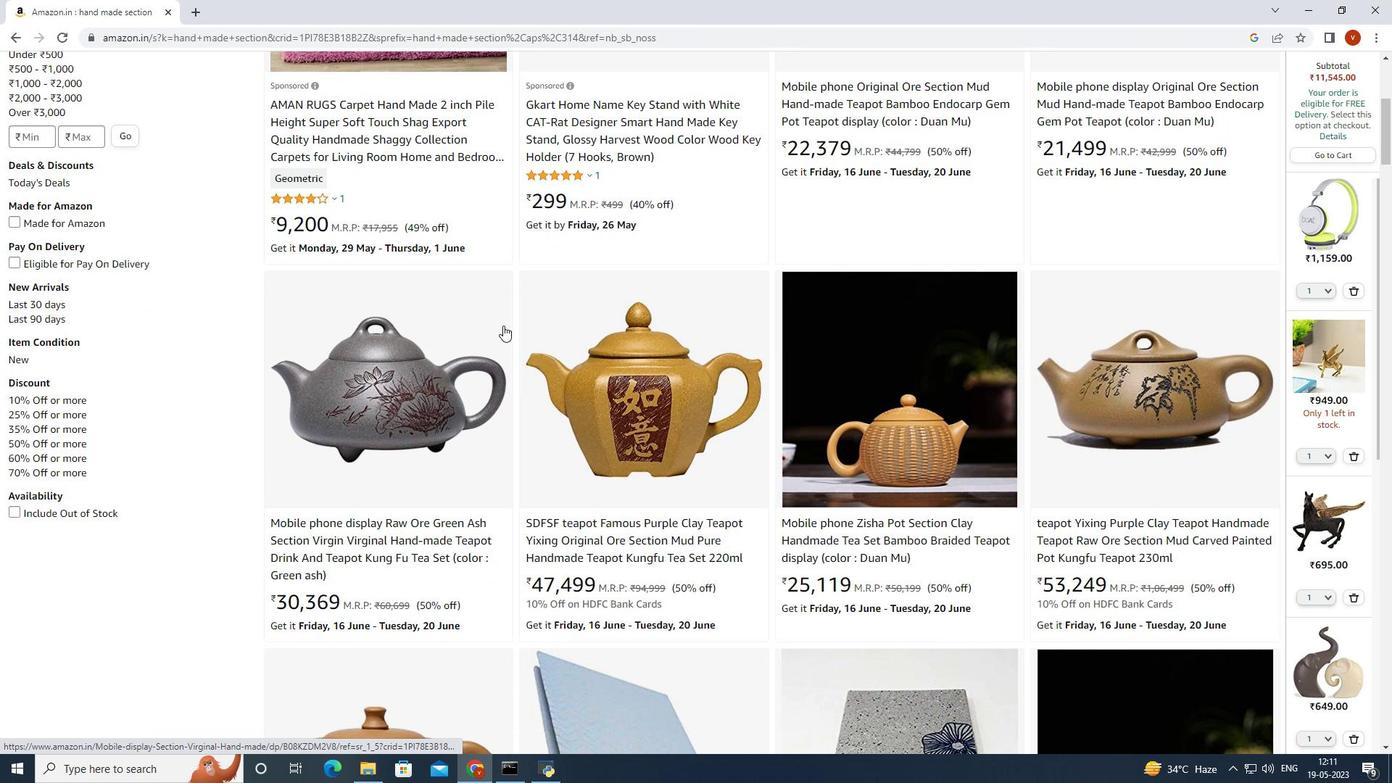 
Action: Mouse scrolled (503, 324) with delta (0, 0)
Screenshot: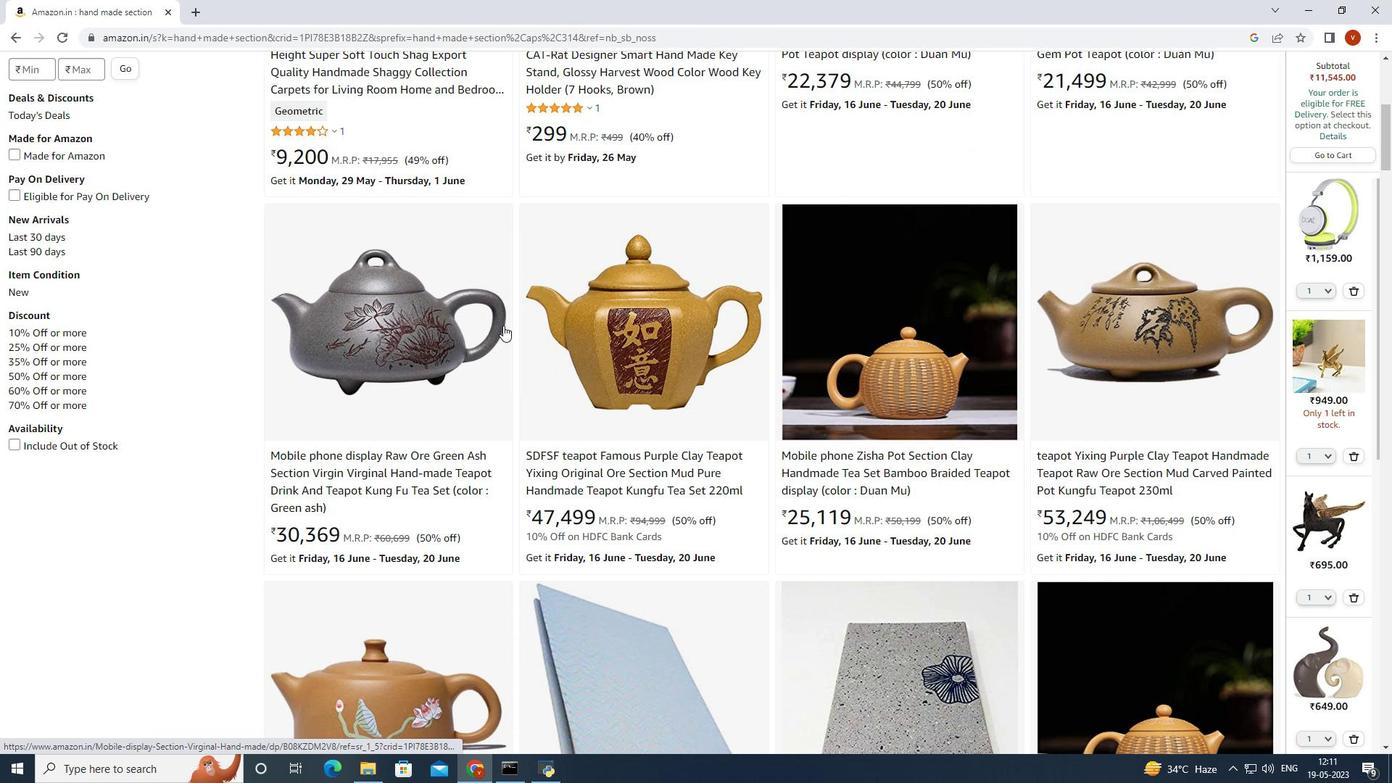 
Action: Mouse scrolled (503, 324) with delta (0, 0)
Screenshot: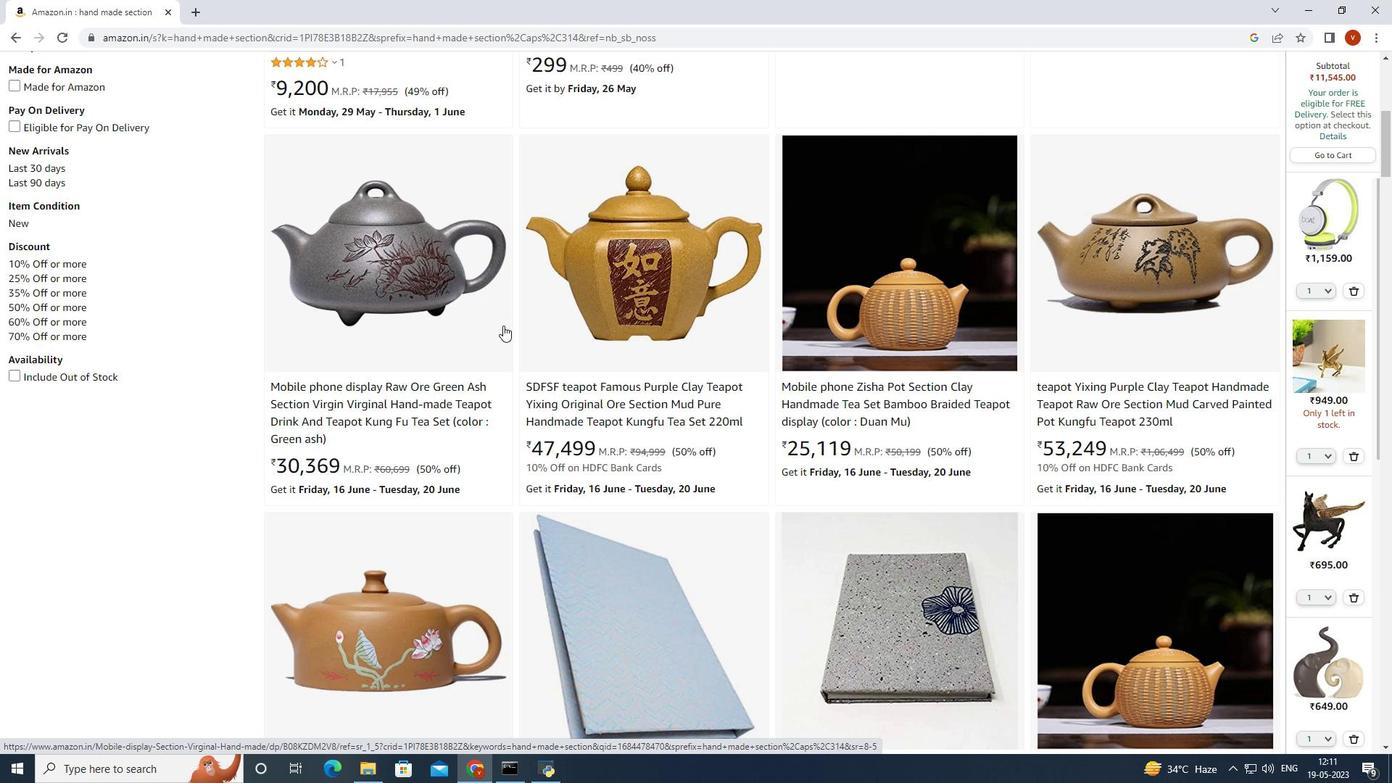
Action: Mouse scrolled (503, 324) with delta (0, 0)
Screenshot: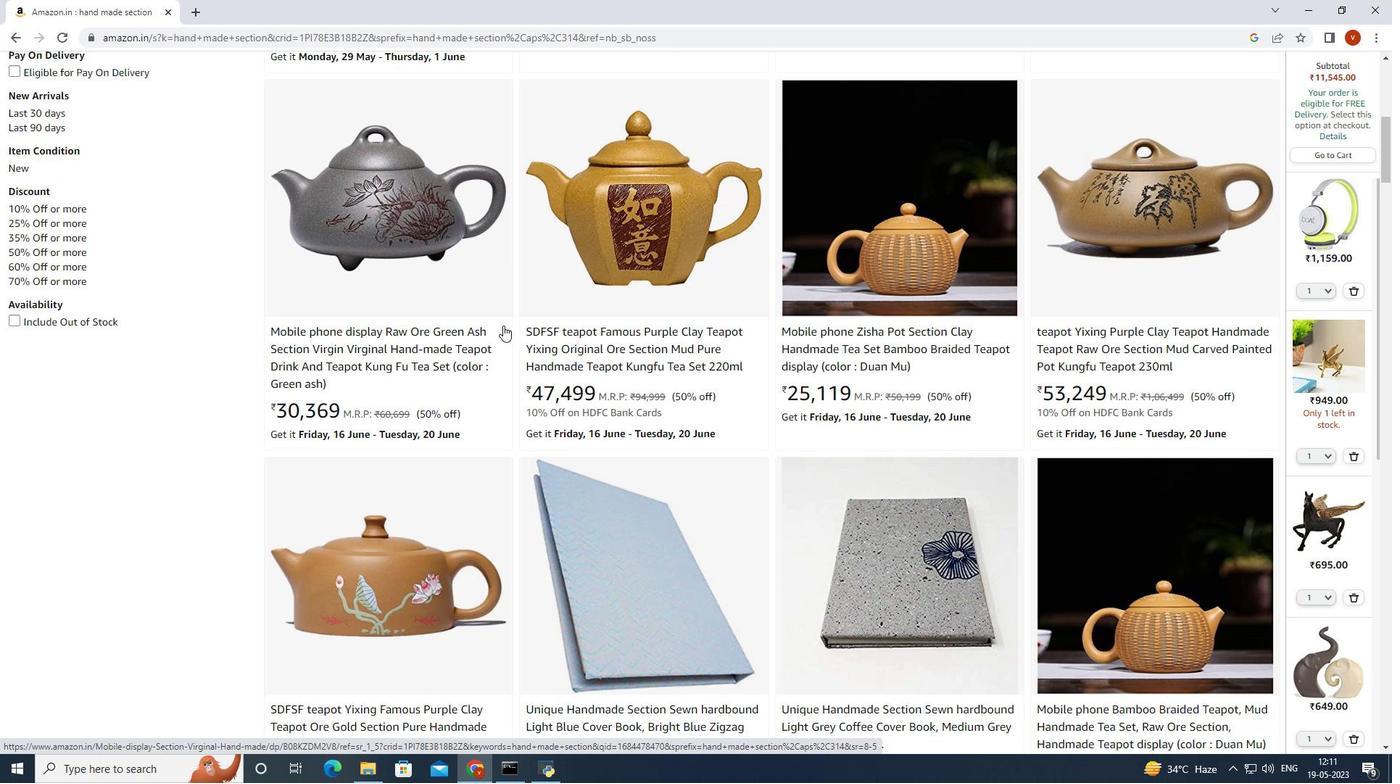 
Action: Mouse scrolled (503, 324) with delta (0, 0)
Screenshot: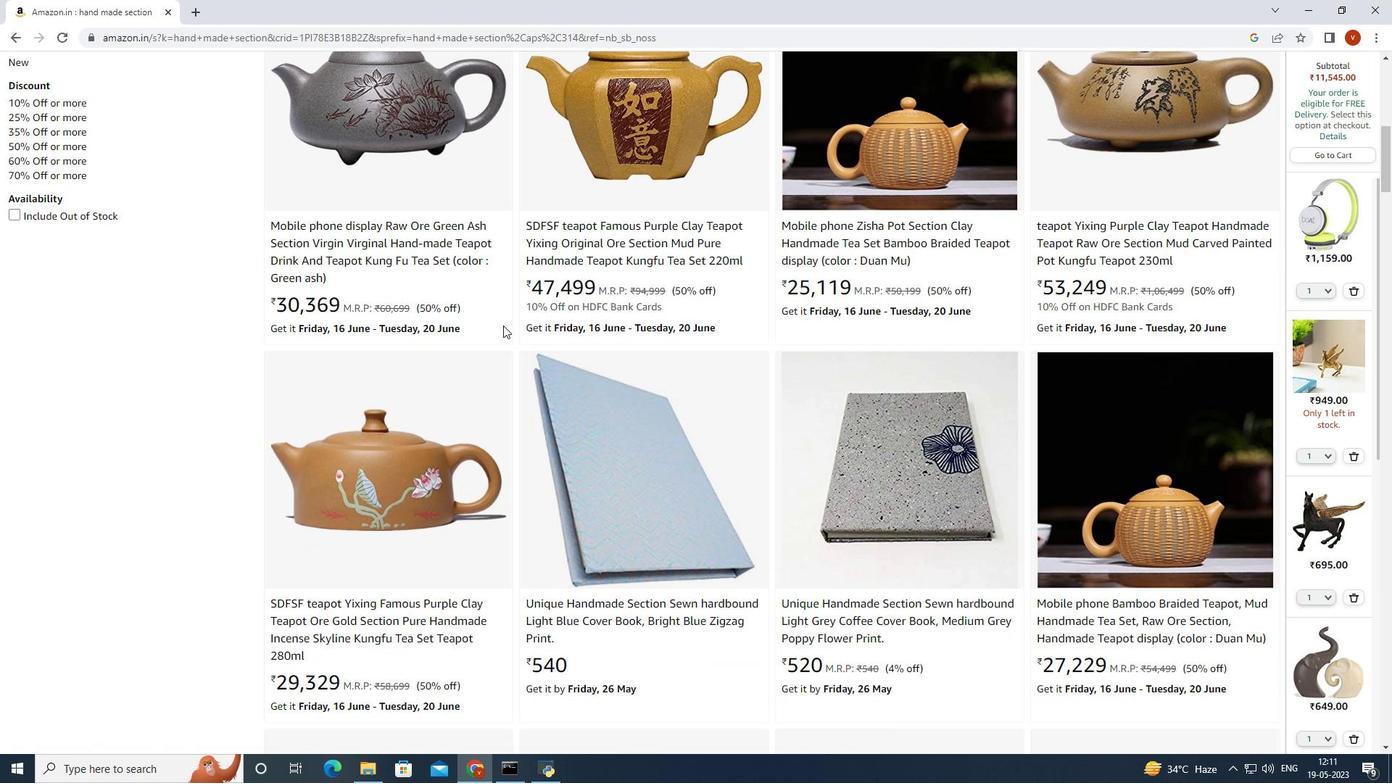 
Action: Mouse scrolled (503, 324) with delta (0, 0)
Screenshot: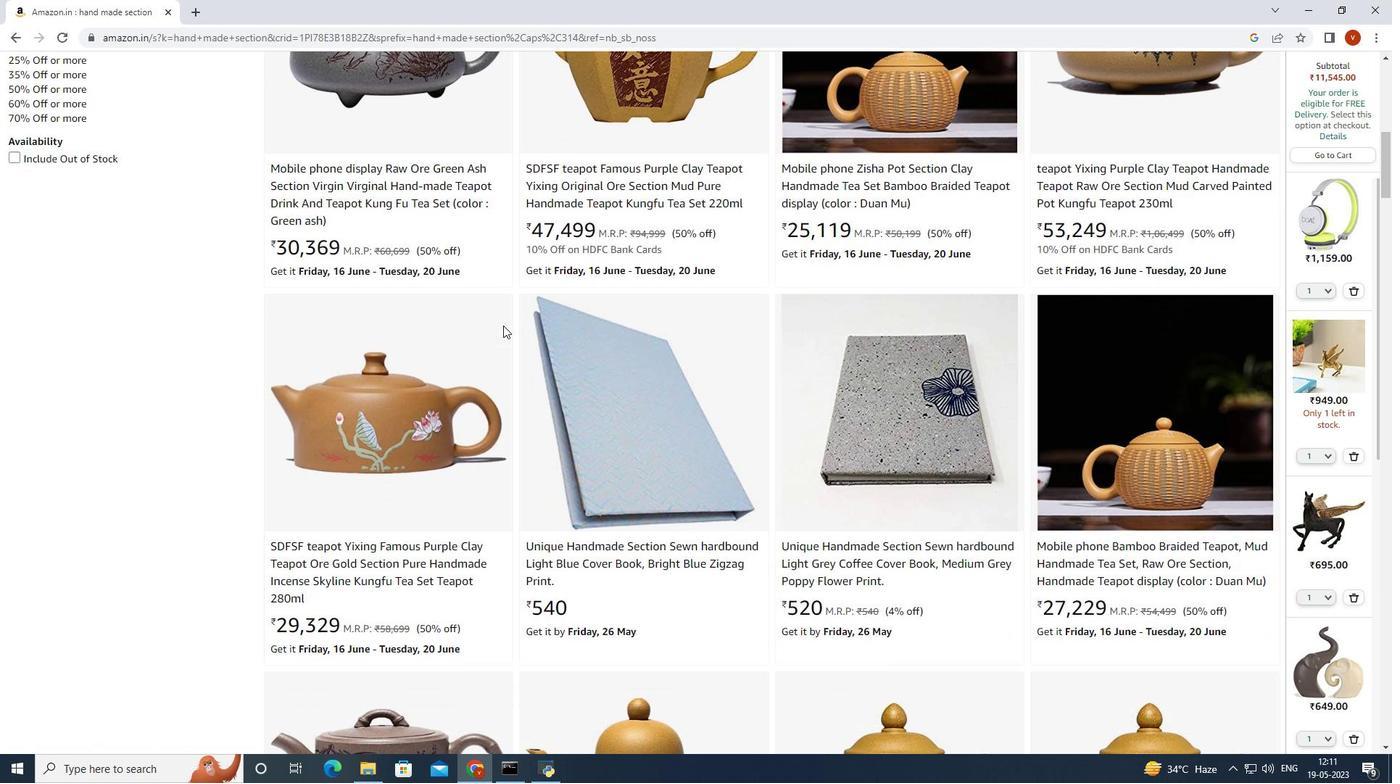 
Action: Mouse scrolled (503, 324) with delta (0, 0)
Screenshot: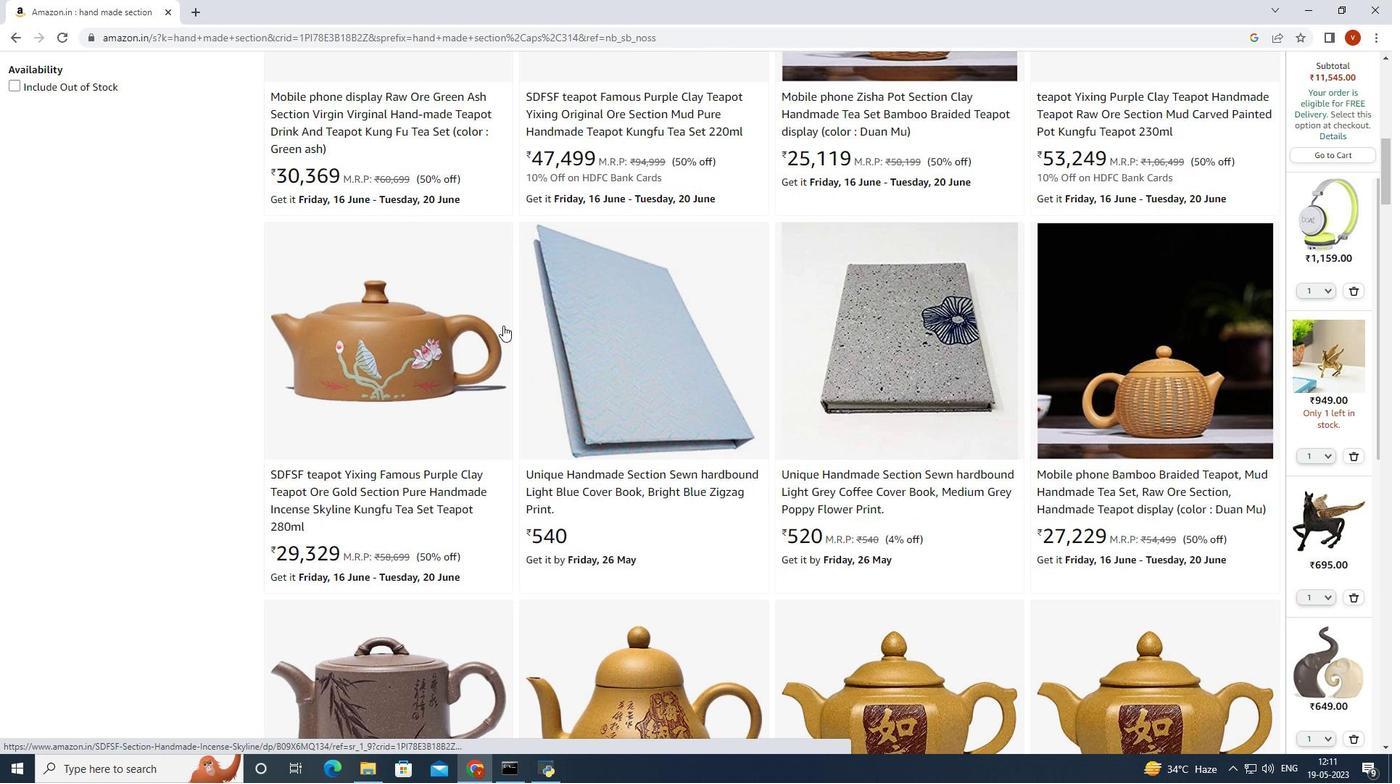 
Action: Mouse scrolled (503, 324) with delta (0, 0)
Screenshot: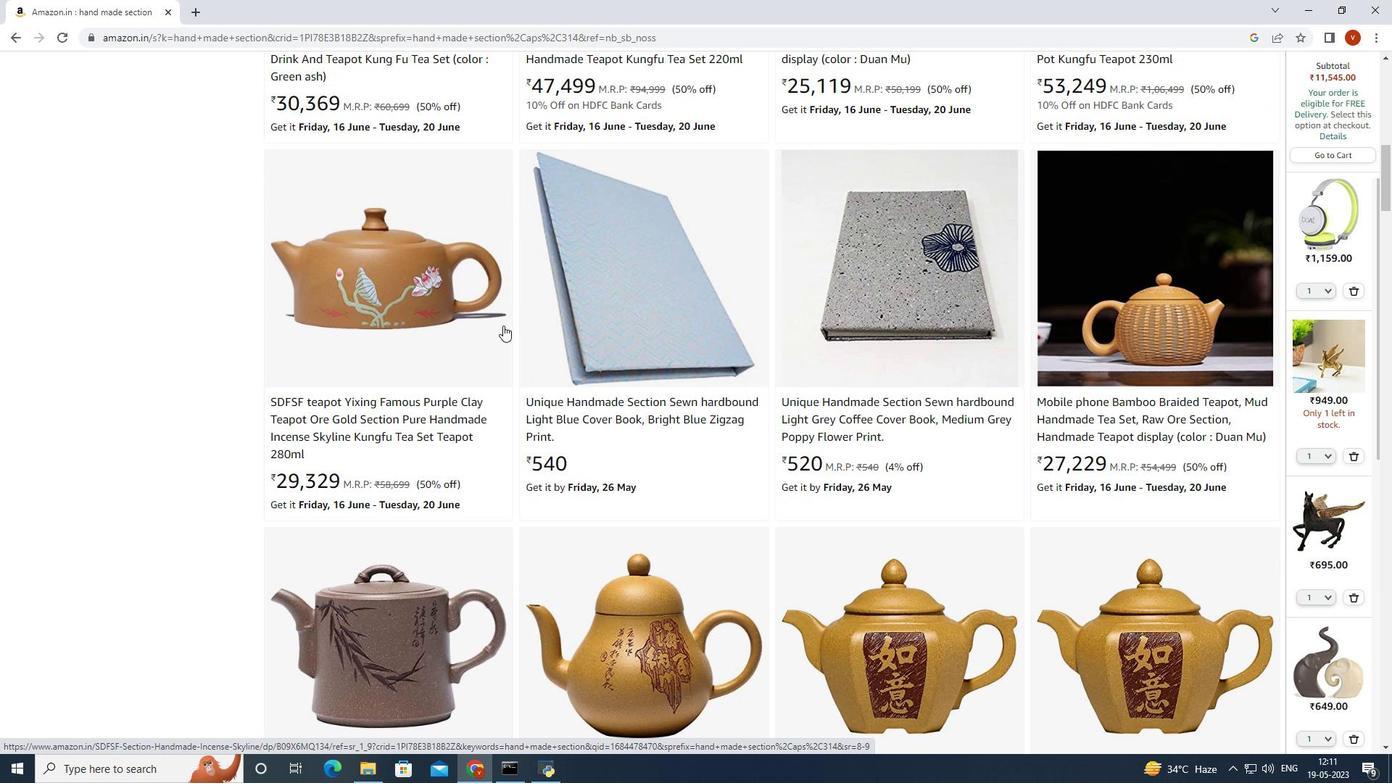 
Action: Mouse moved to (503, 327)
Screenshot: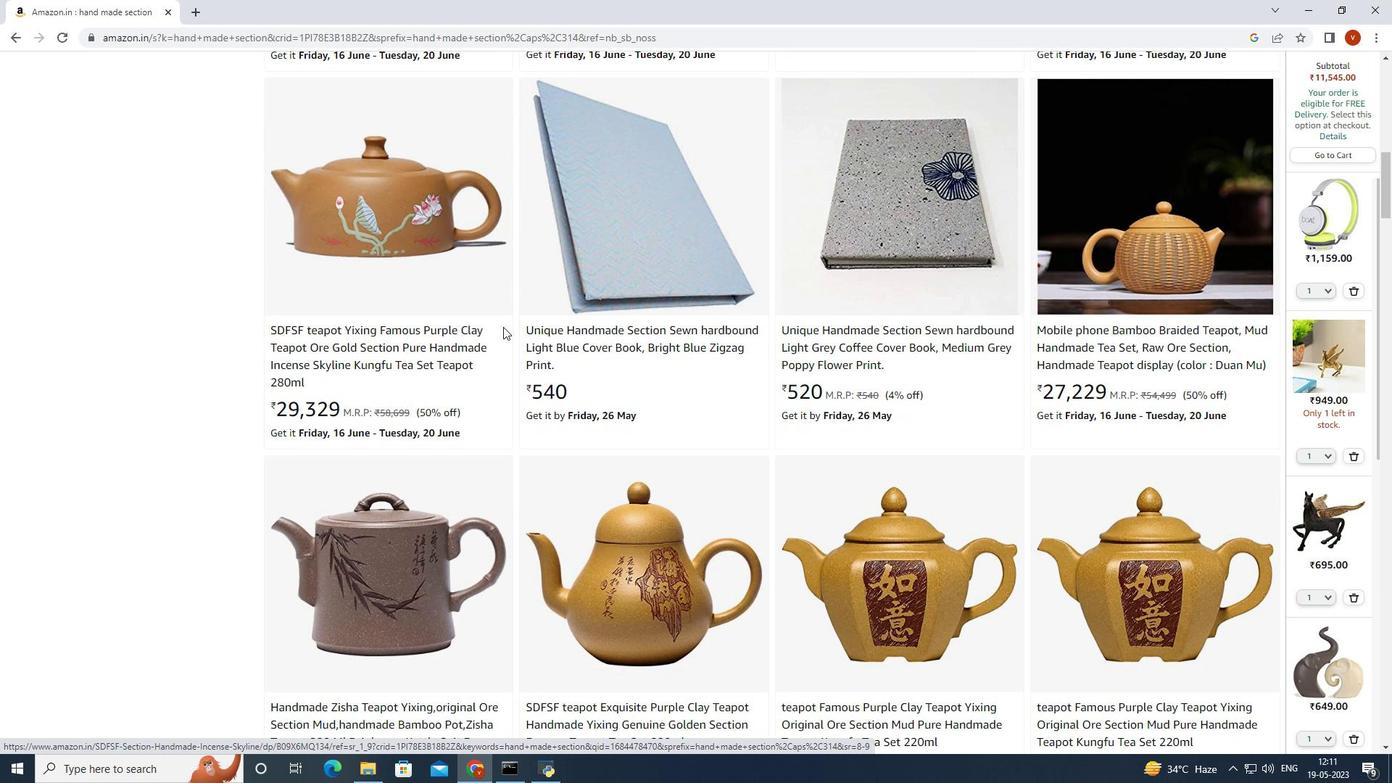 
Action: Mouse scrolled (503, 326) with delta (0, 0)
Screenshot: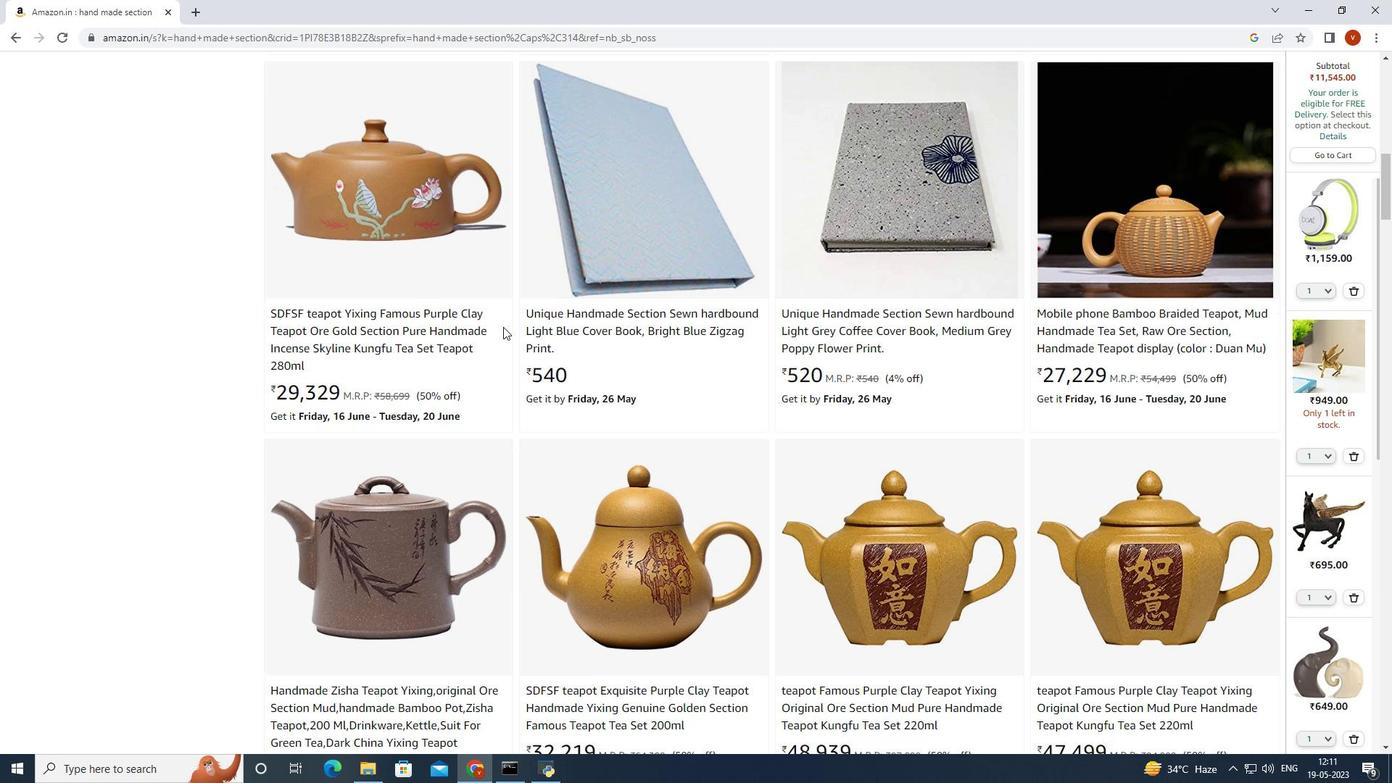 
Action: Mouse scrolled (503, 326) with delta (0, 0)
Screenshot: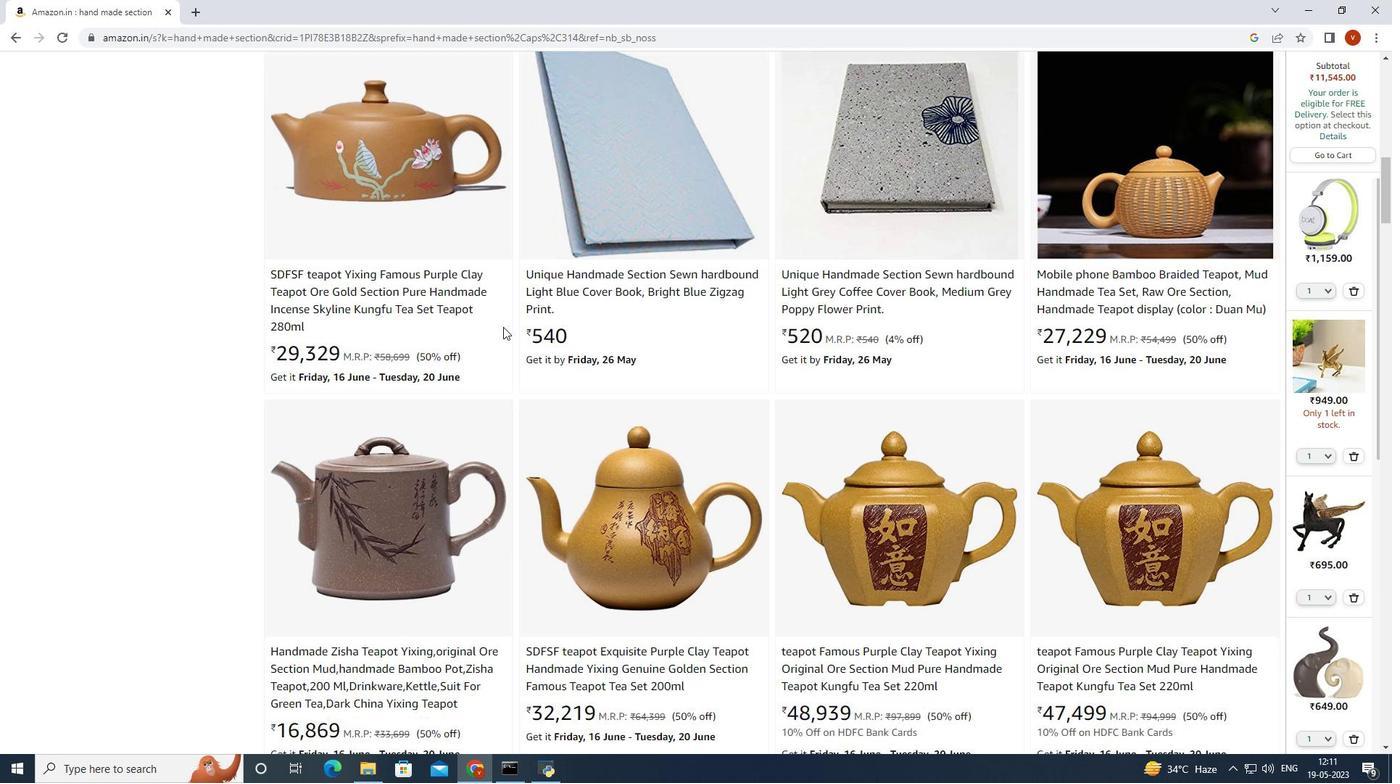 
Action: Mouse scrolled (503, 326) with delta (0, 0)
Screenshot: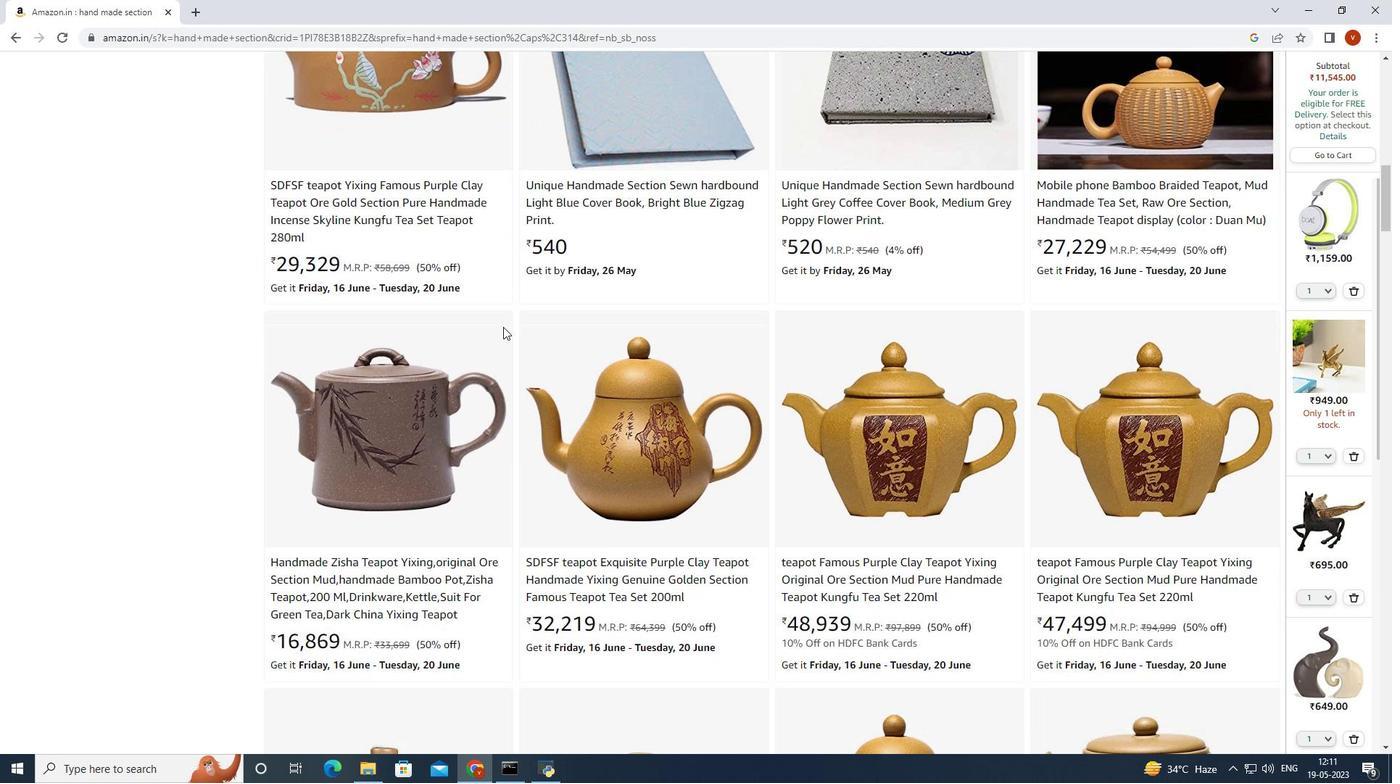 
Action: Mouse scrolled (503, 326) with delta (0, 0)
Screenshot: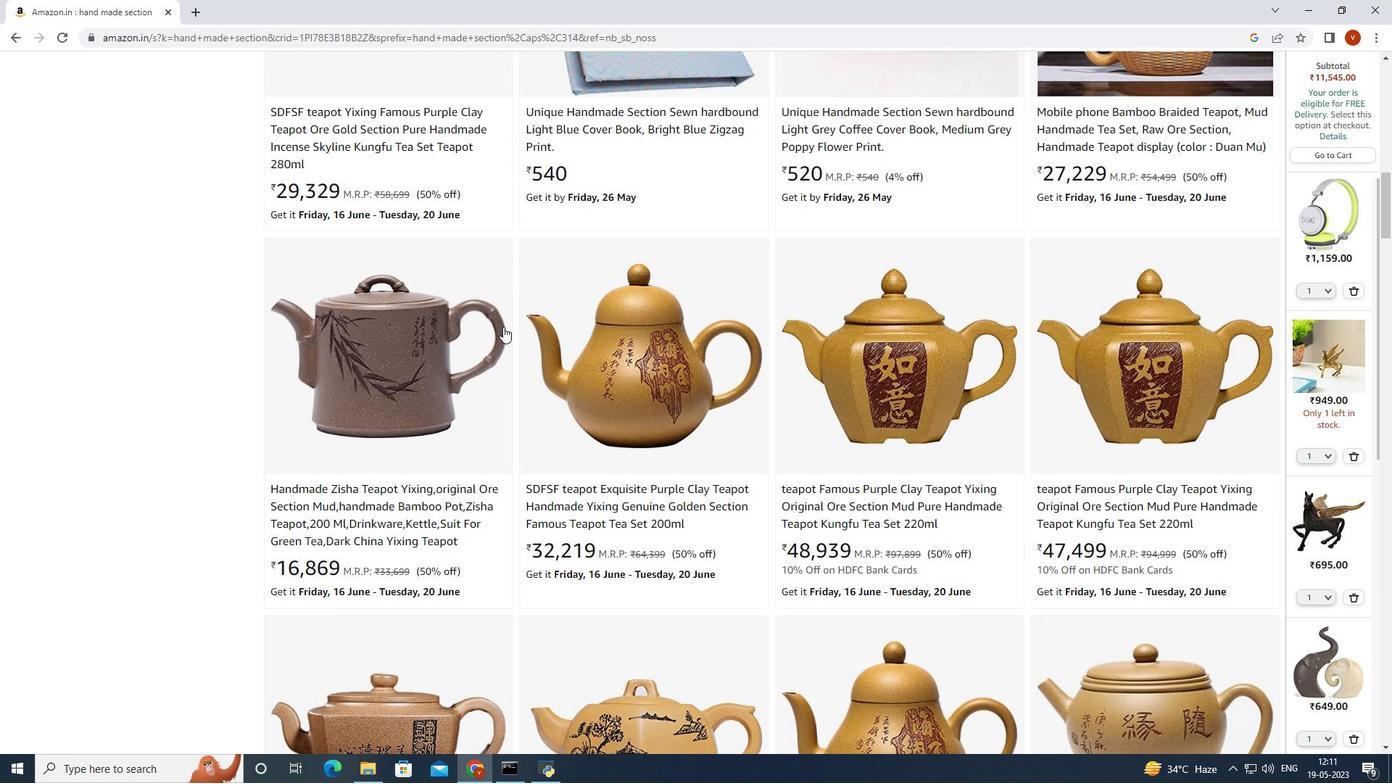 
Action: Mouse scrolled (503, 326) with delta (0, 0)
Screenshot: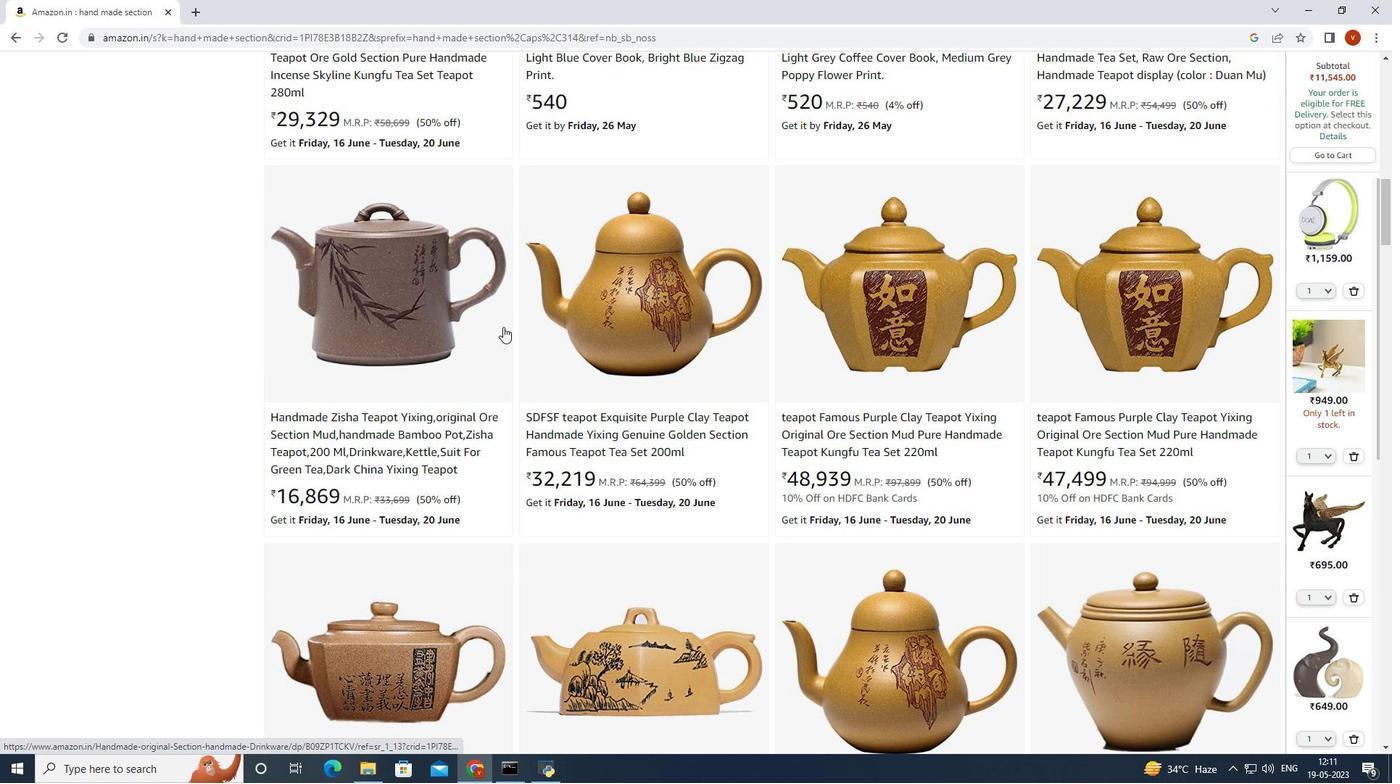 
Action: Mouse scrolled (503, 326) with delta (0, 0)
Screenshot: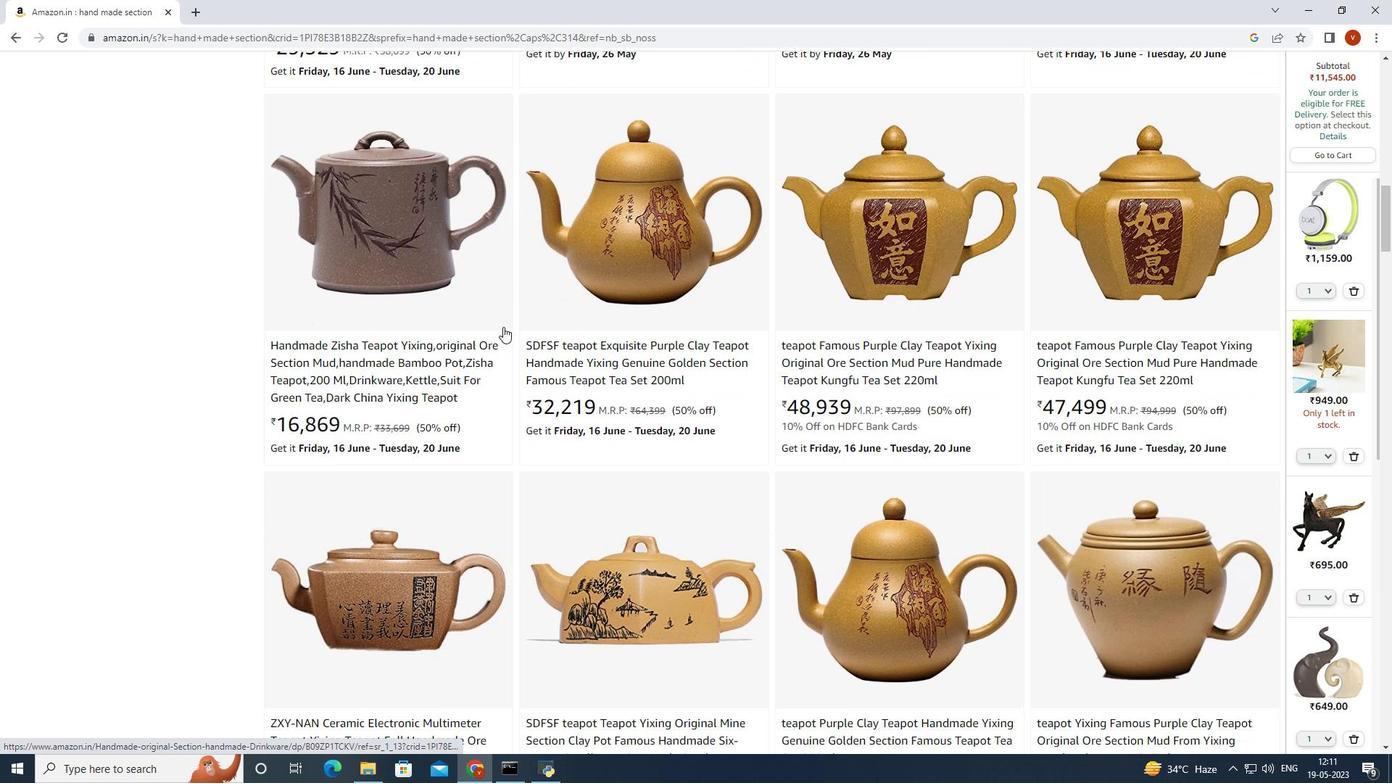 
Action: Mouse moved to (505, 331)
Screenshot: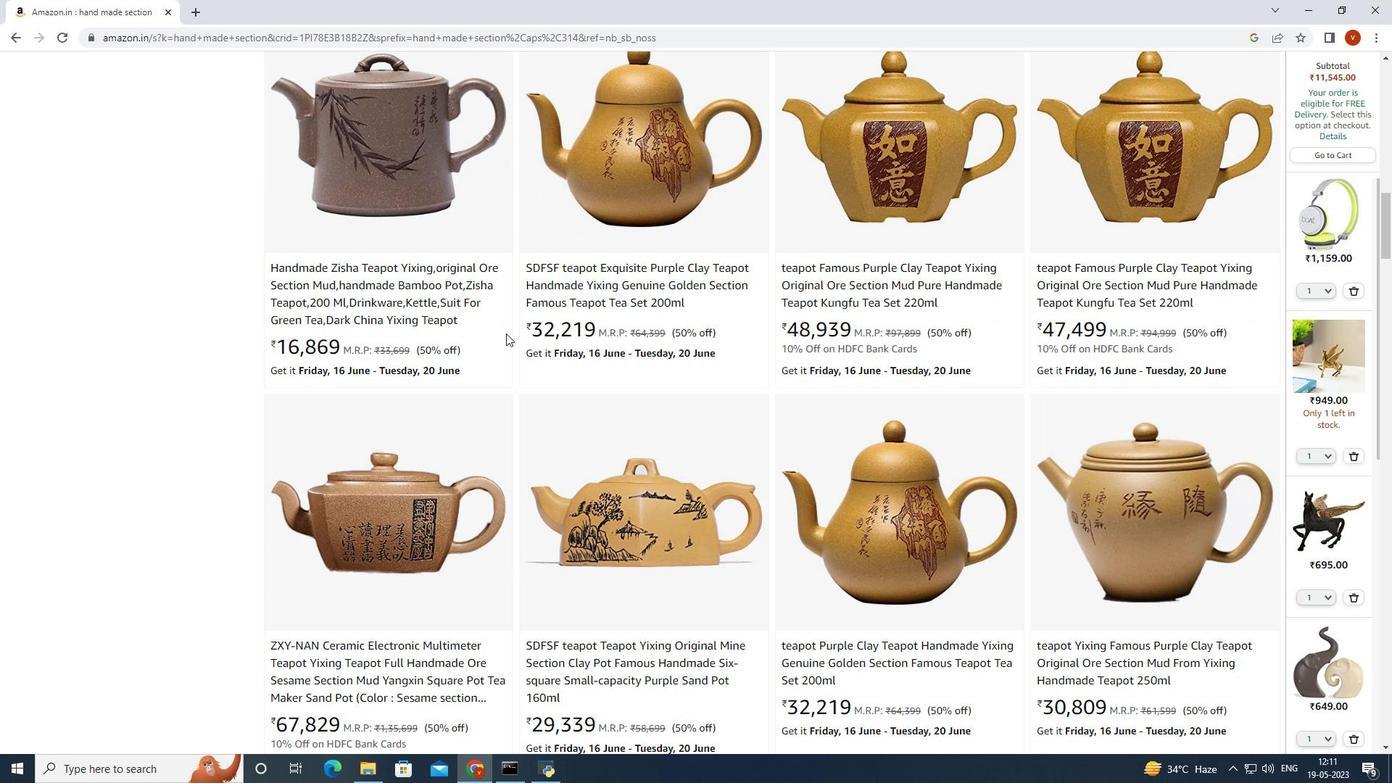 
Action: Mouse scrolled (505, 330) with delta (0, 0)
Screenshot: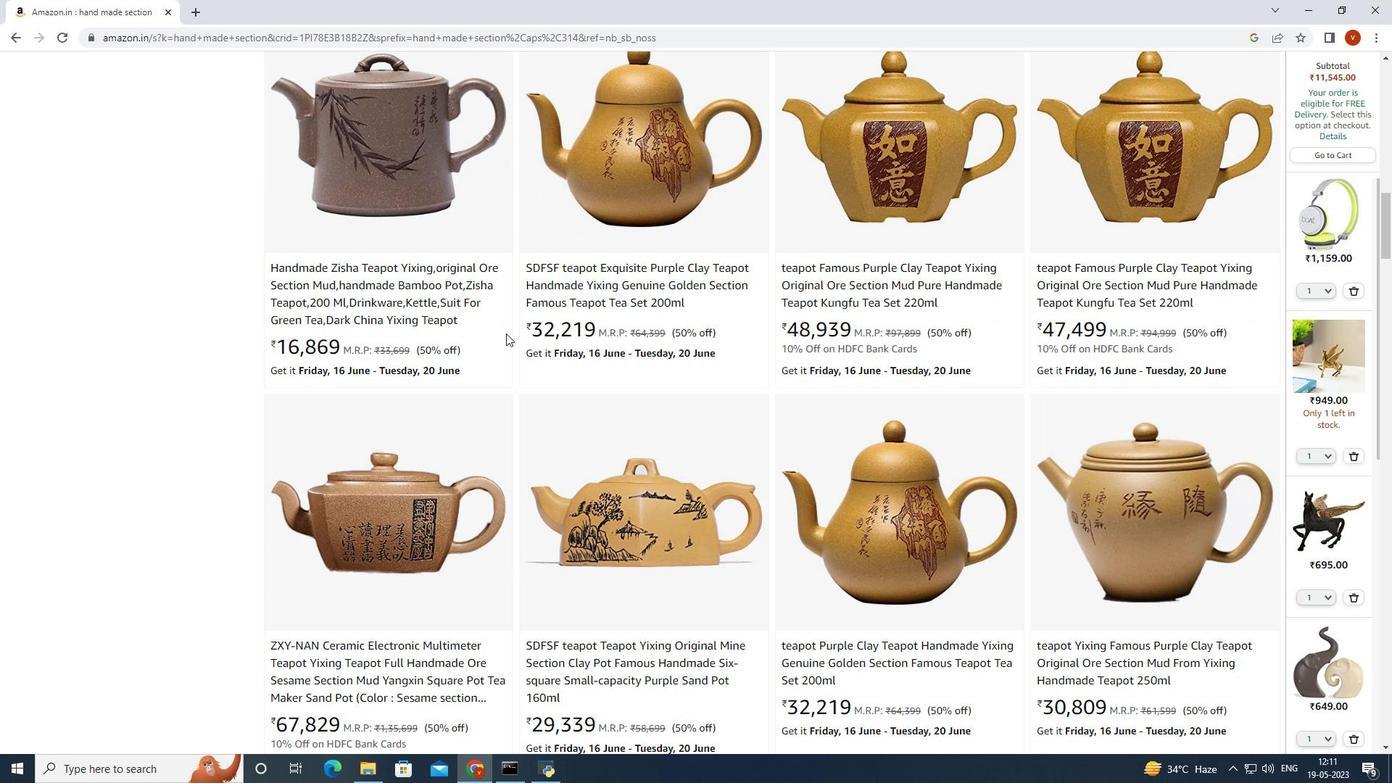 
Action: Mouse moved to (506, 333)
Screenshot: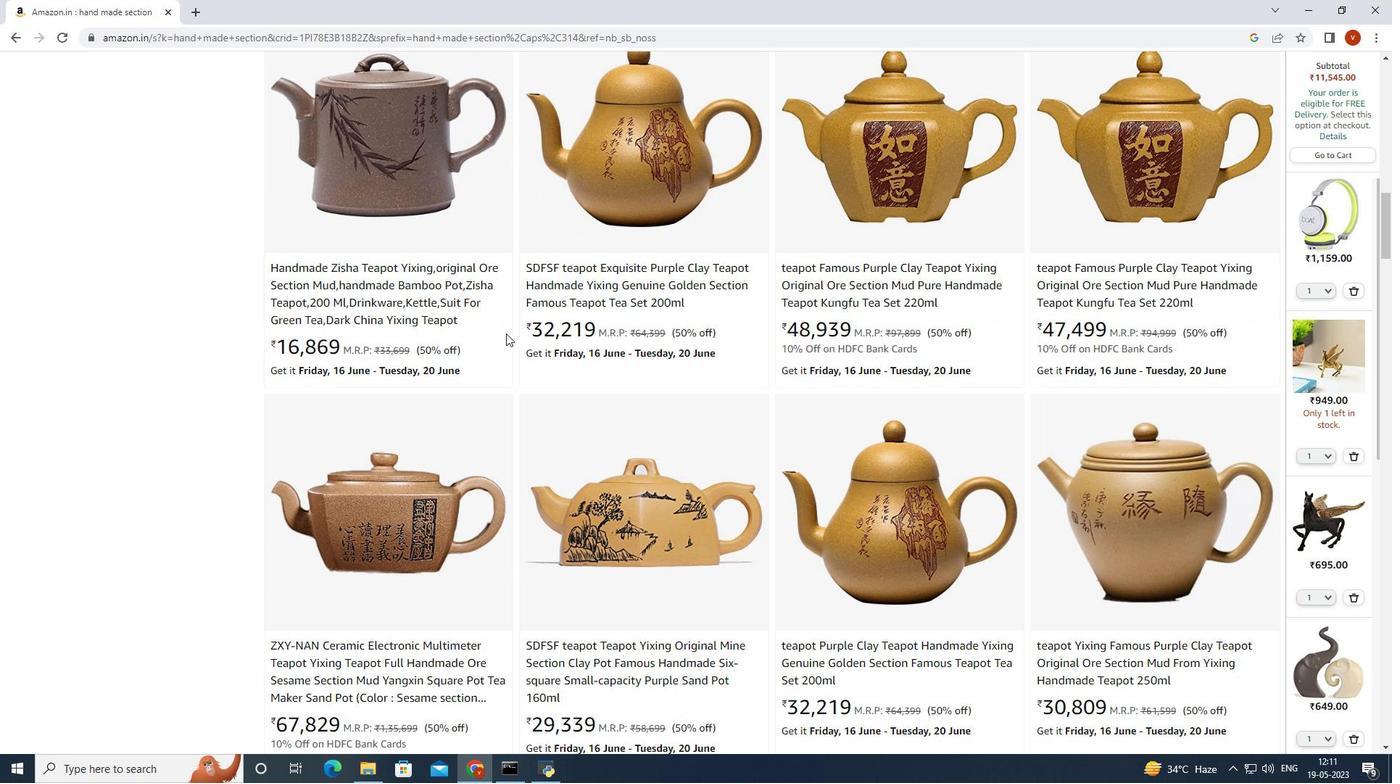 
Action: Mouse scrolled (506, 332) with delta (0, 0)
Screenshot: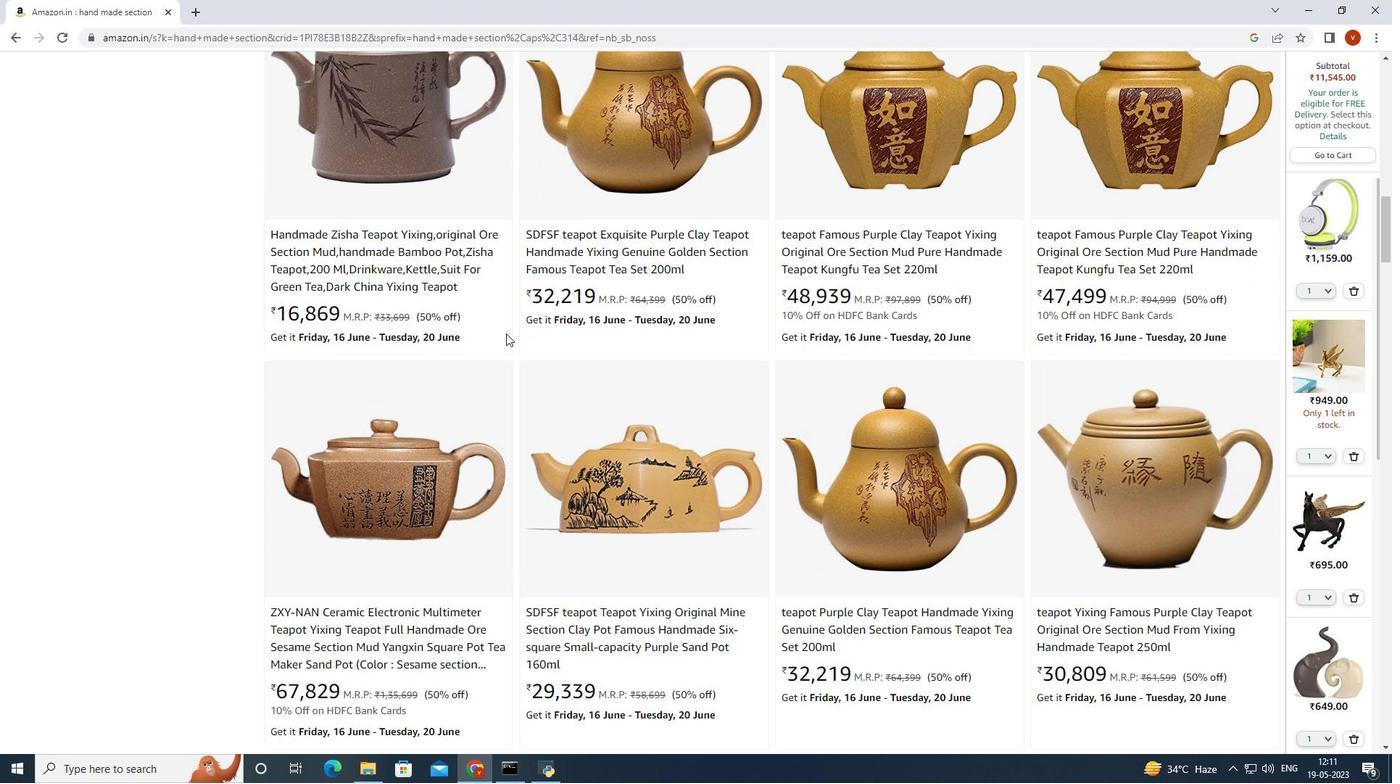
Action: Mouse moved to (506, 331)
Screenshot: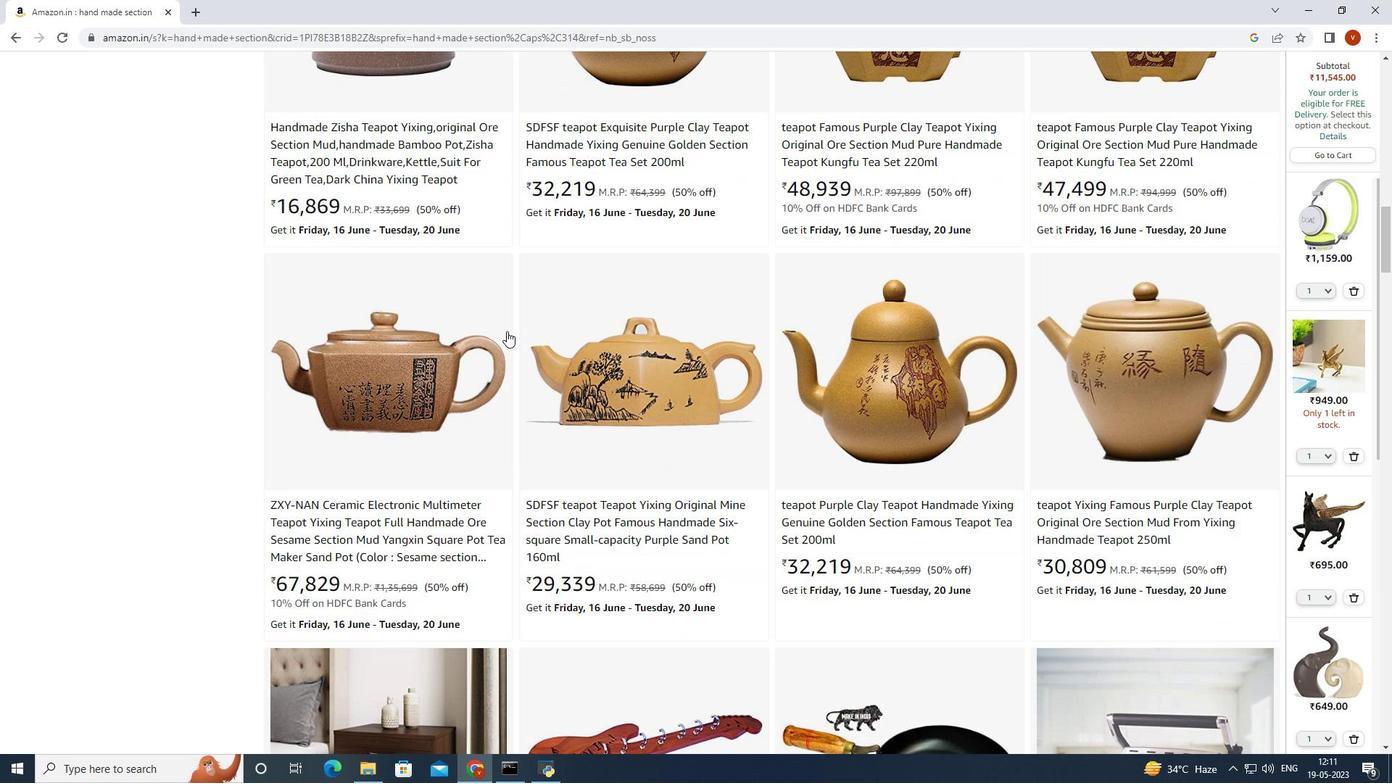 
Action: Mouse scrolled (506, 332) with delta (0, 0)
Screenshot: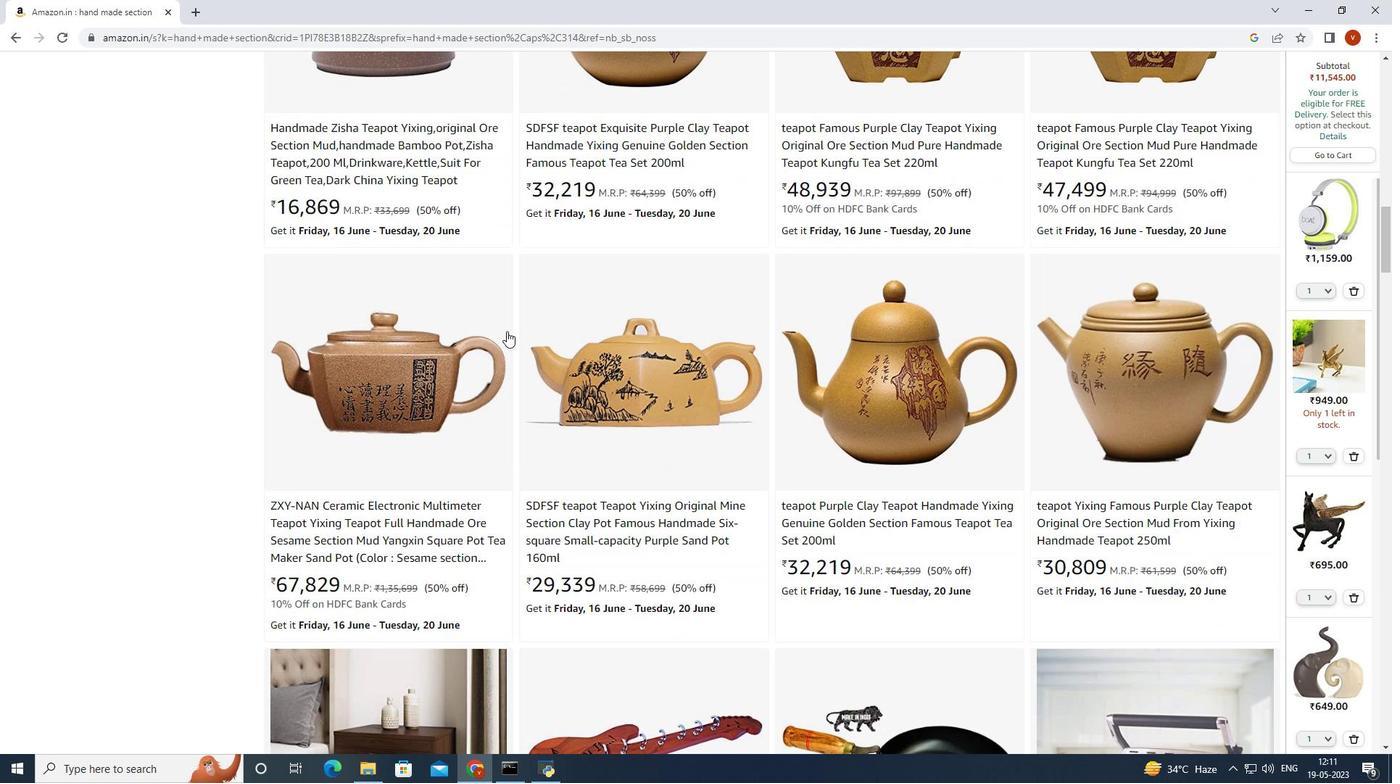 
Action: Mouse scrolled (506, 332) with delta (0, 0)
Screenshot: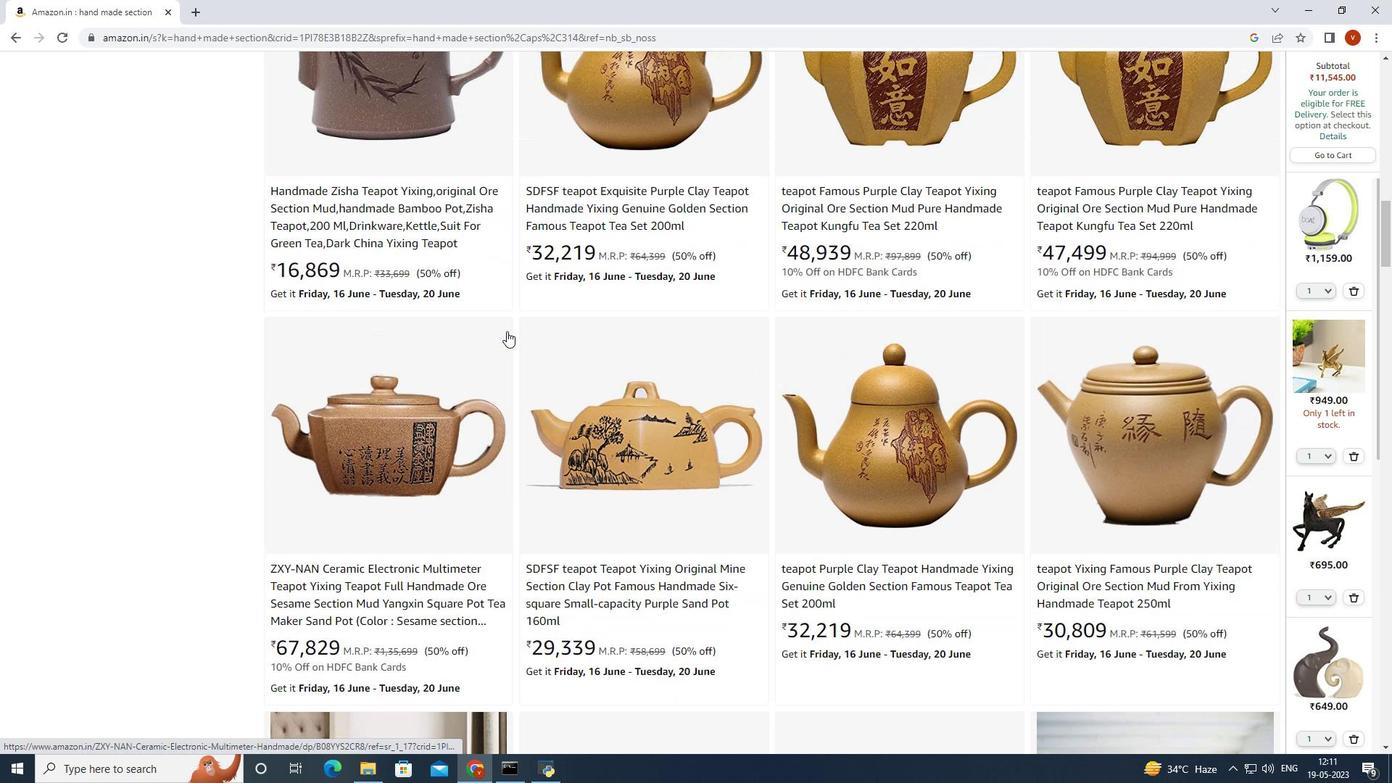 
Action: Mouse scrolled (506, 332) with delta (0, 0)
Screenshot: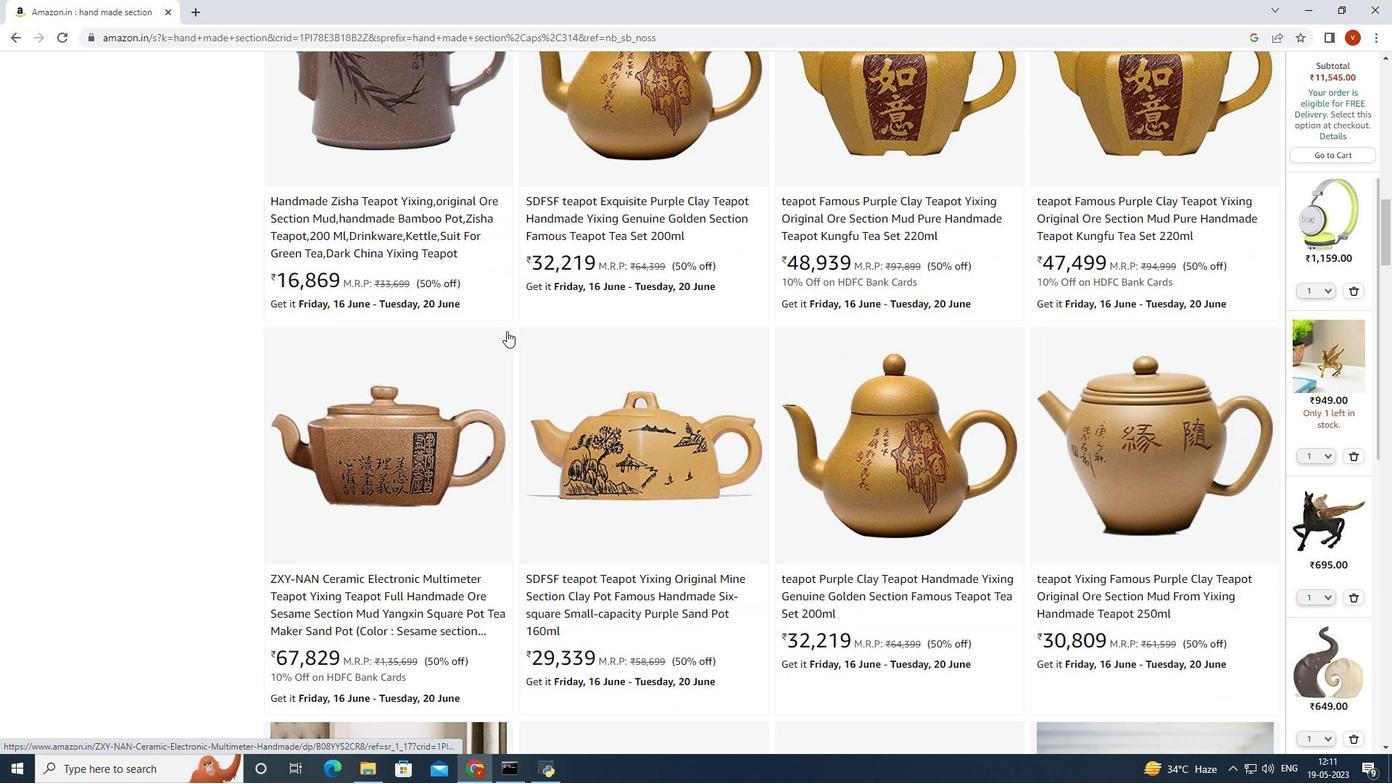 
Action: Mouse scrolled (506, 332) with delta (0, 0)
Screenshot: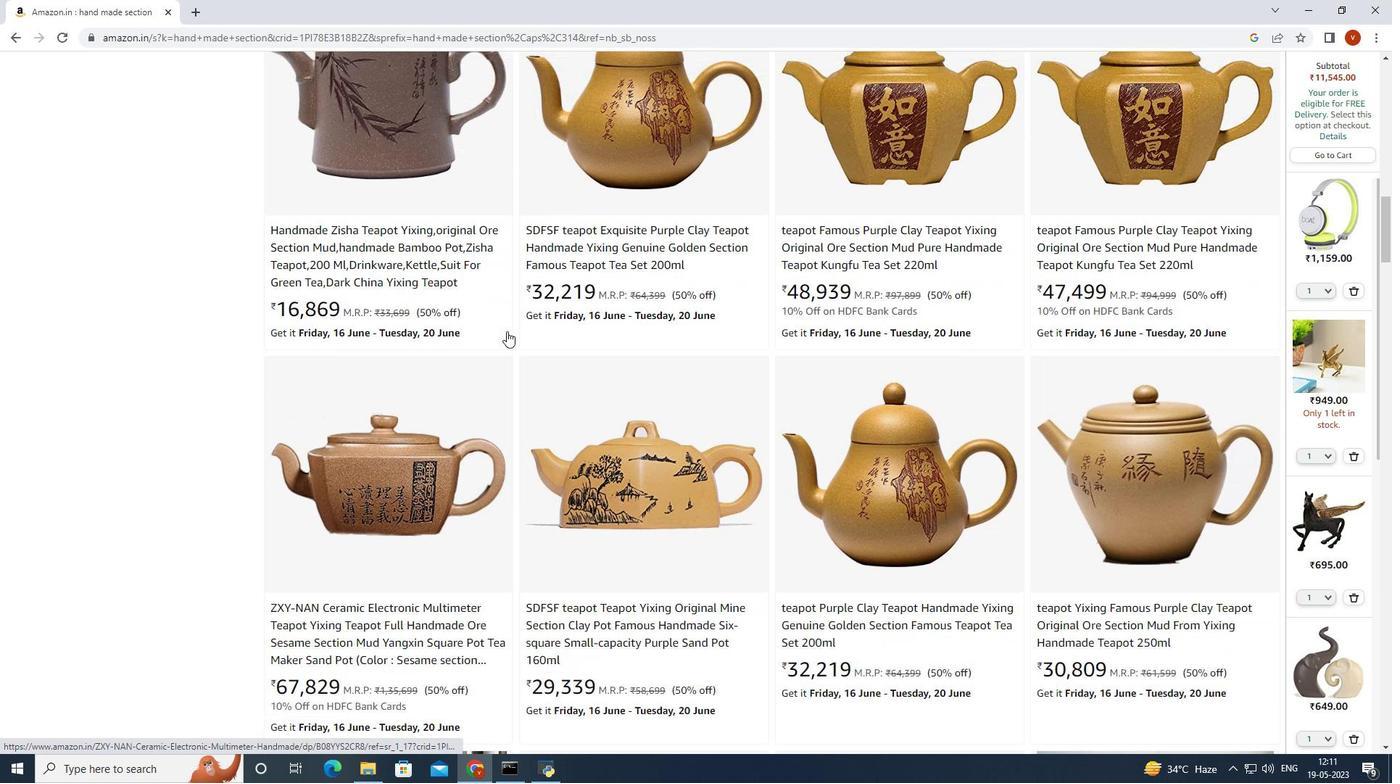 
Action: Mouse moved to (509, 322)
Screenshot: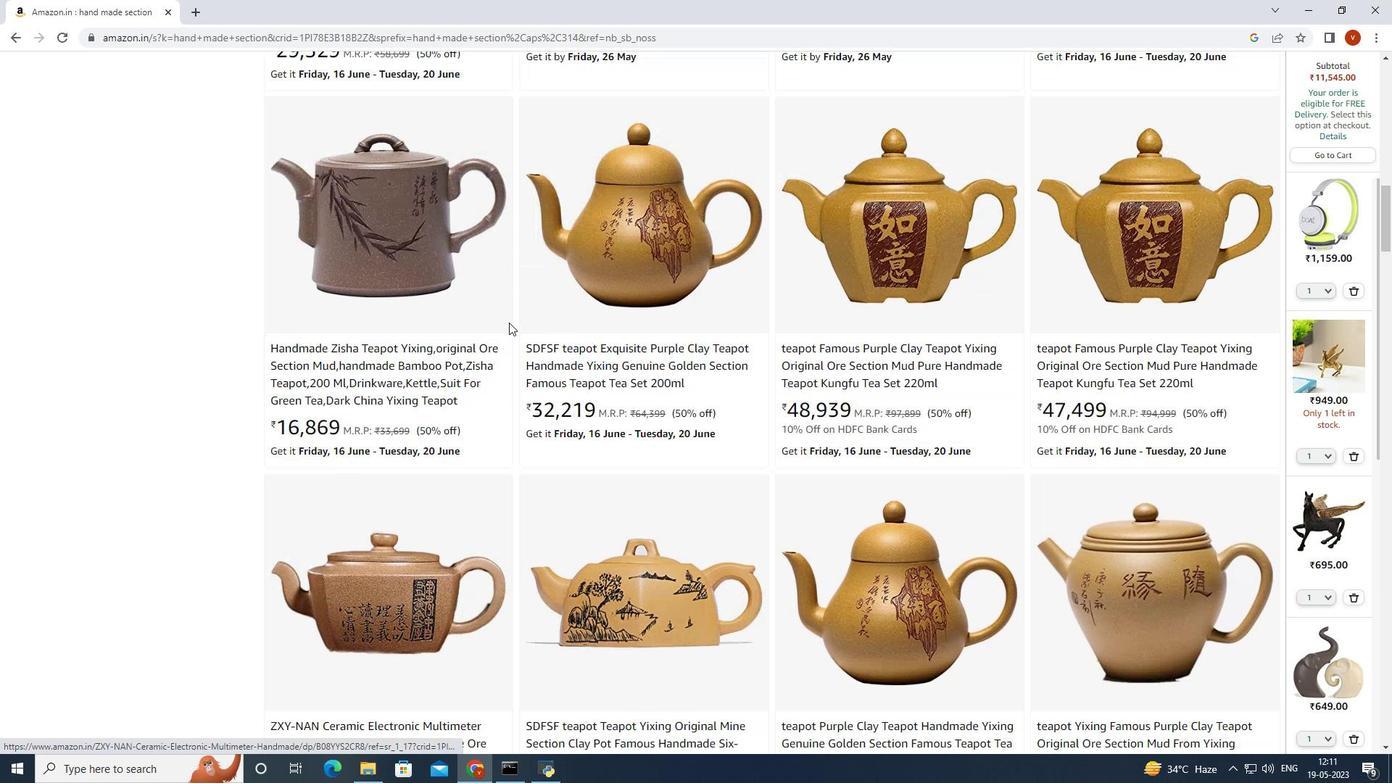 
Action: Mouse scrolled (509, 323) with delta (0, 0)
Screenshot: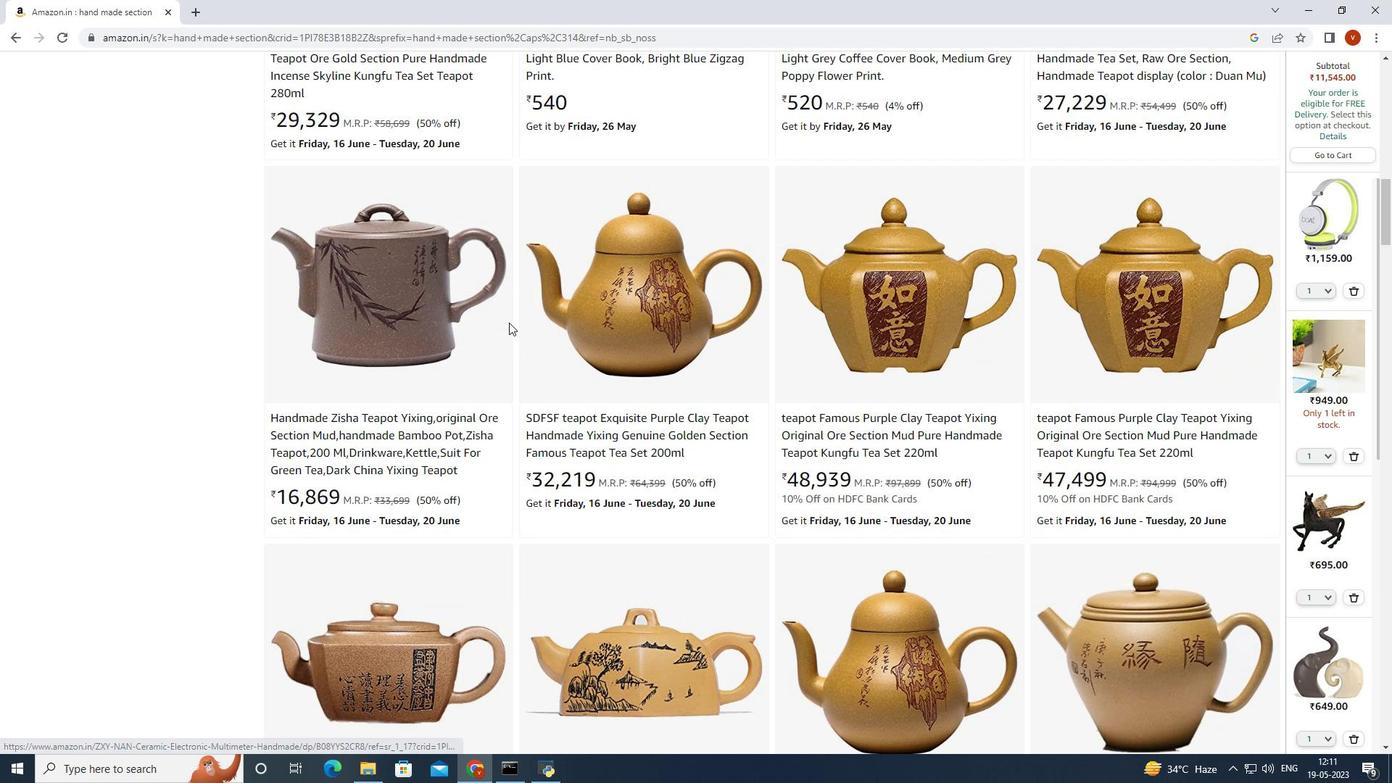 
Action: Mouse scrolled (509, 323) with delta (0, 0)
Screenshot: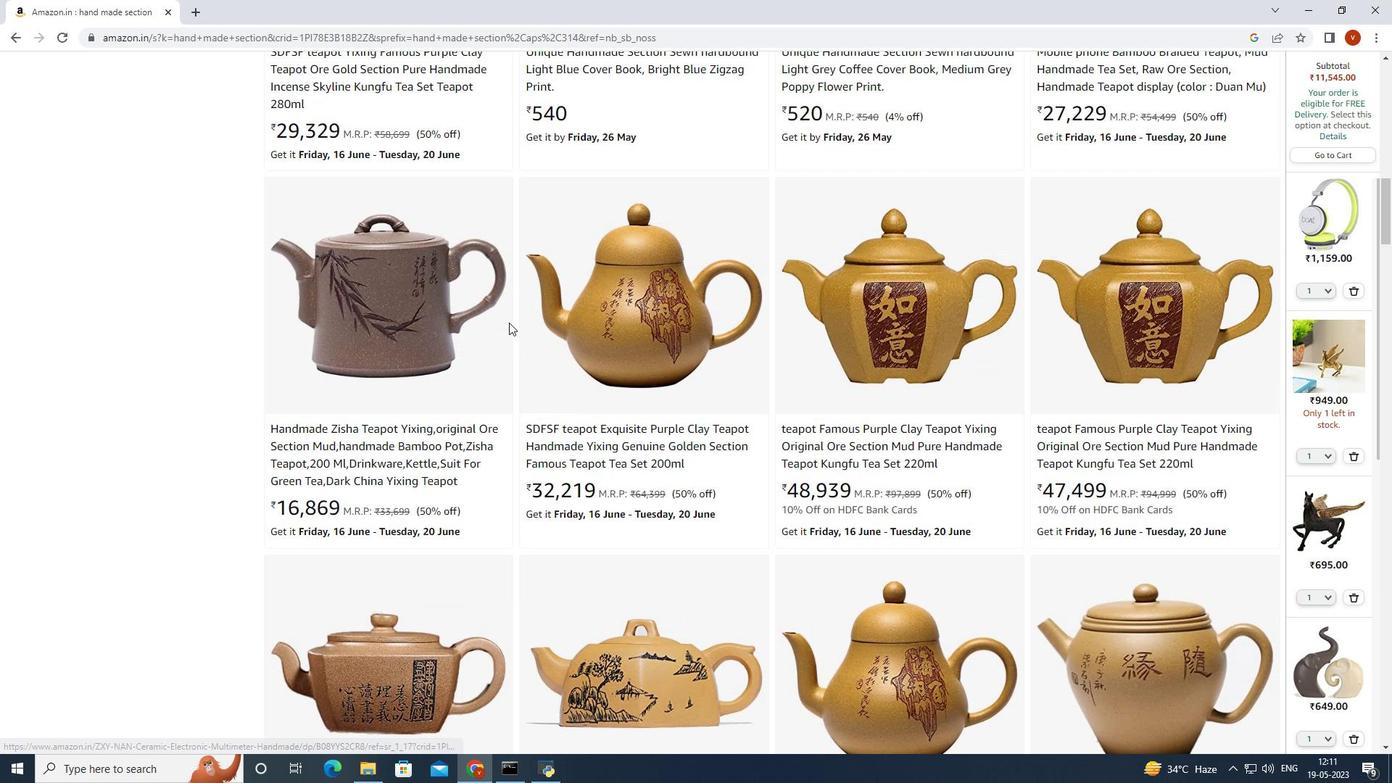 
Action: Mouse scrolled (509, 323) with delta (0, 0)
Screenshot: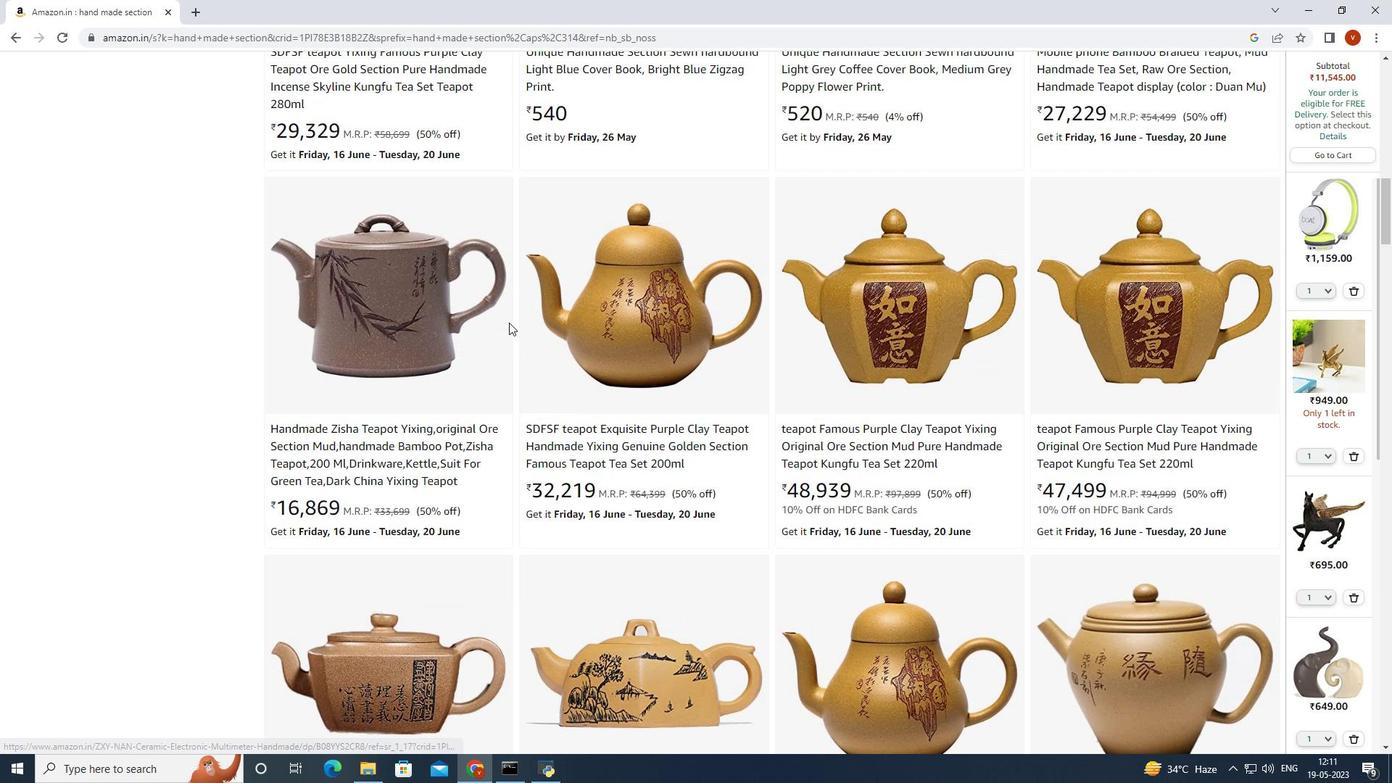 
Action: Mouse scrolled (509, 323) with delta (0, 0)
Screenshot: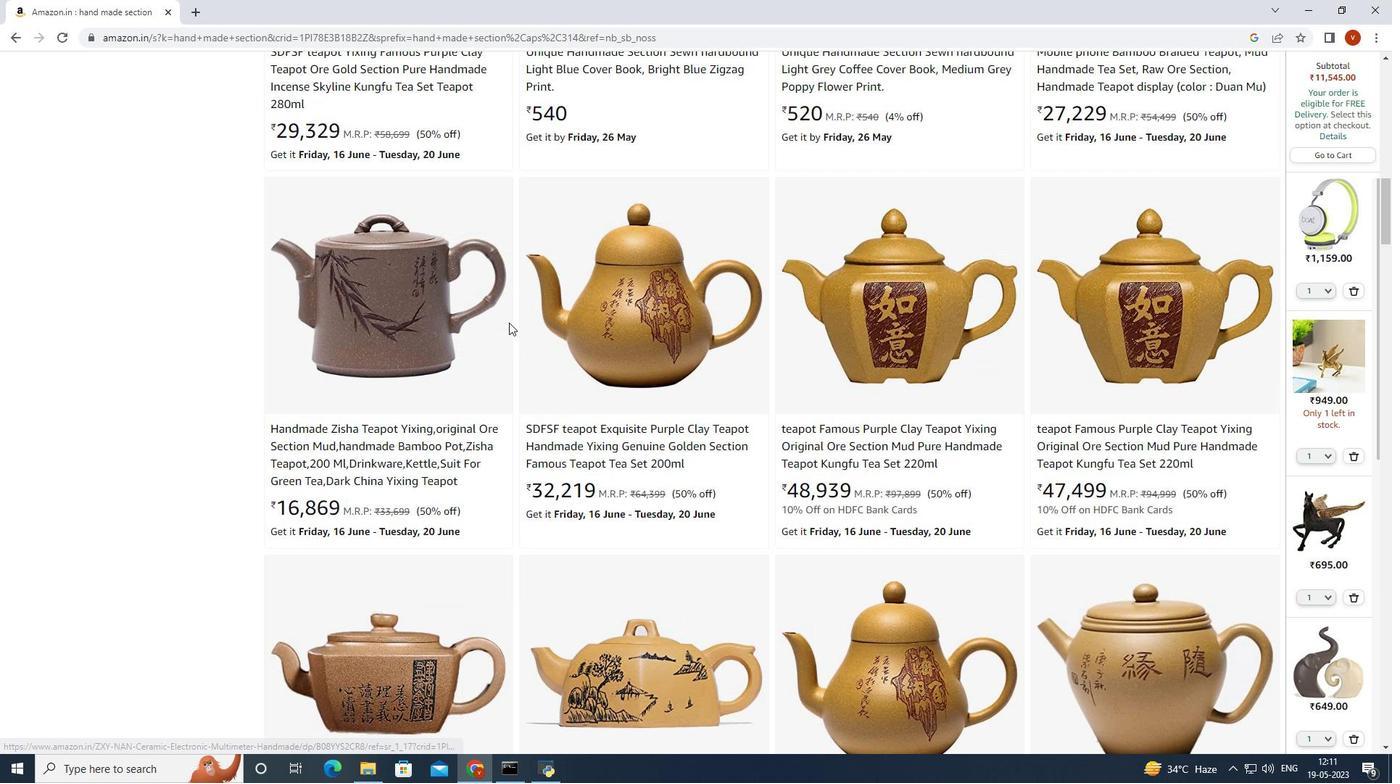 
Action: Mouse scrolled (509, 323) with delta (0, 0)
Screenshot: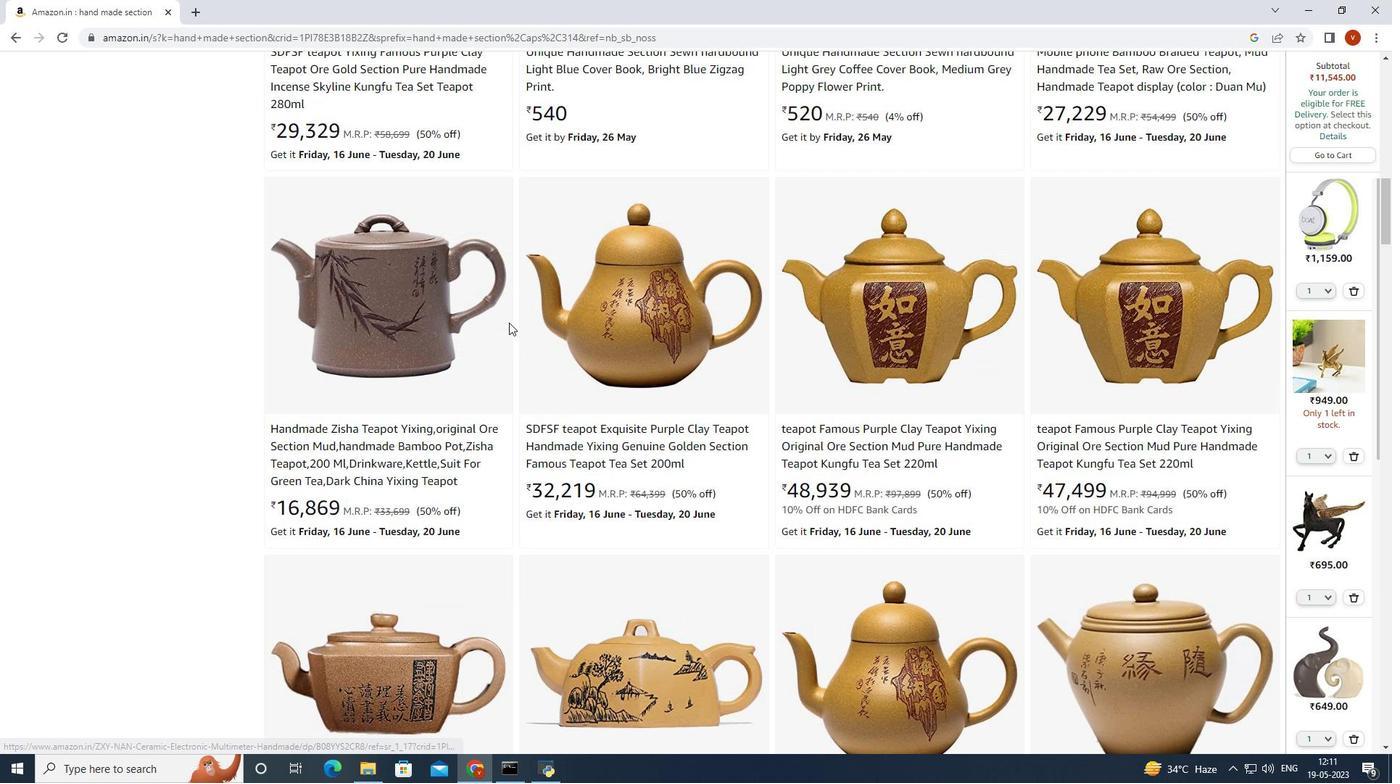 
Action: Mouse scrolled (509, 323) with delta (0, 0)
Screenshot: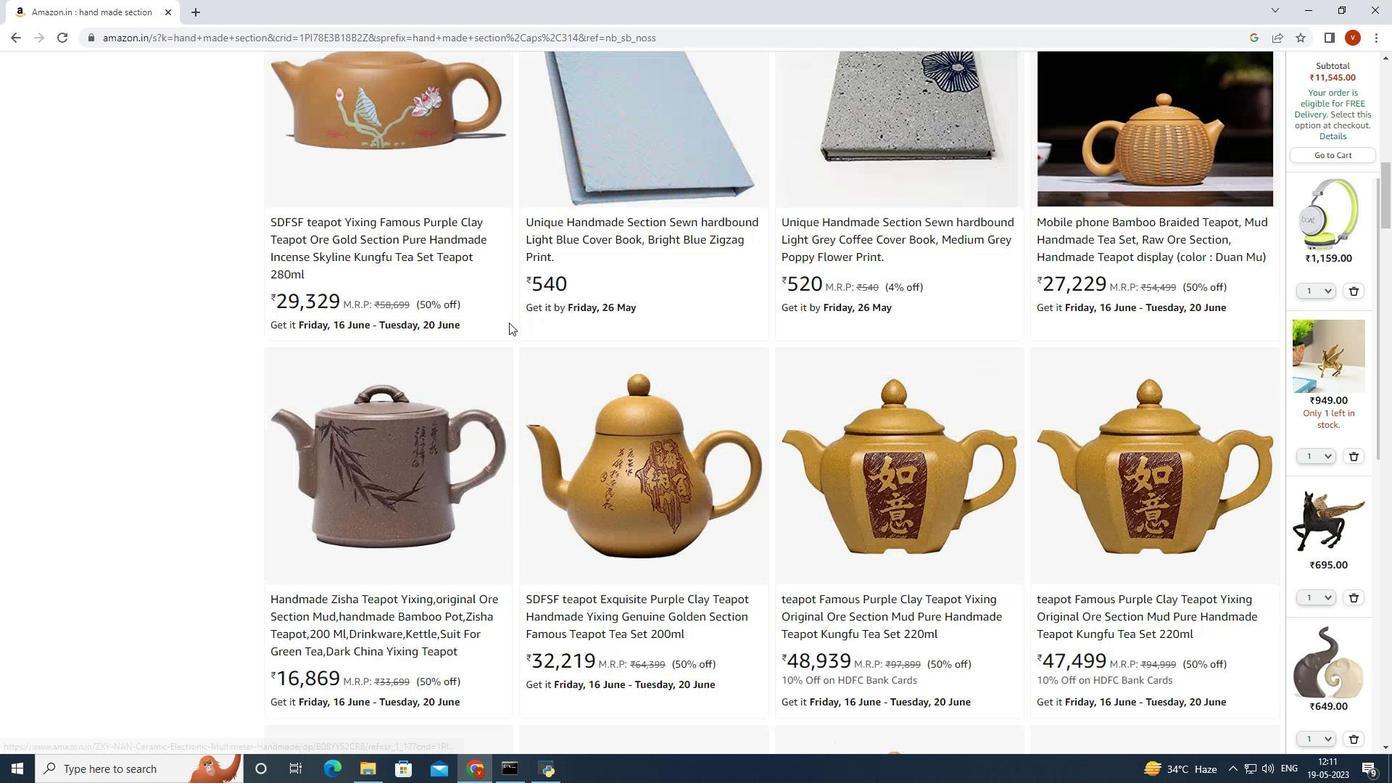 
Action: Mouse scrolled (509, 323) with delta (0, 0)
Screenshot: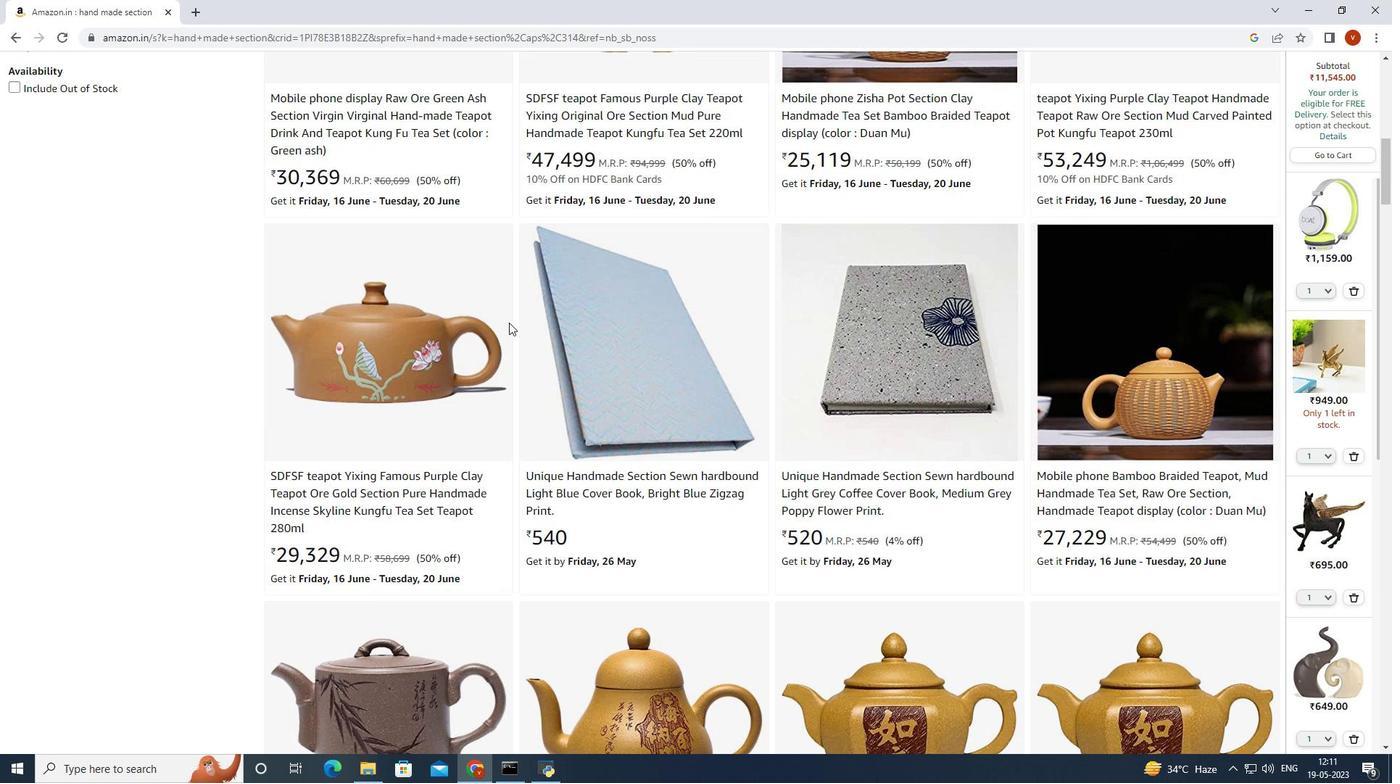 
Action: Mouse scrolled (509, 323) with delta (0, 0)
Screenshot: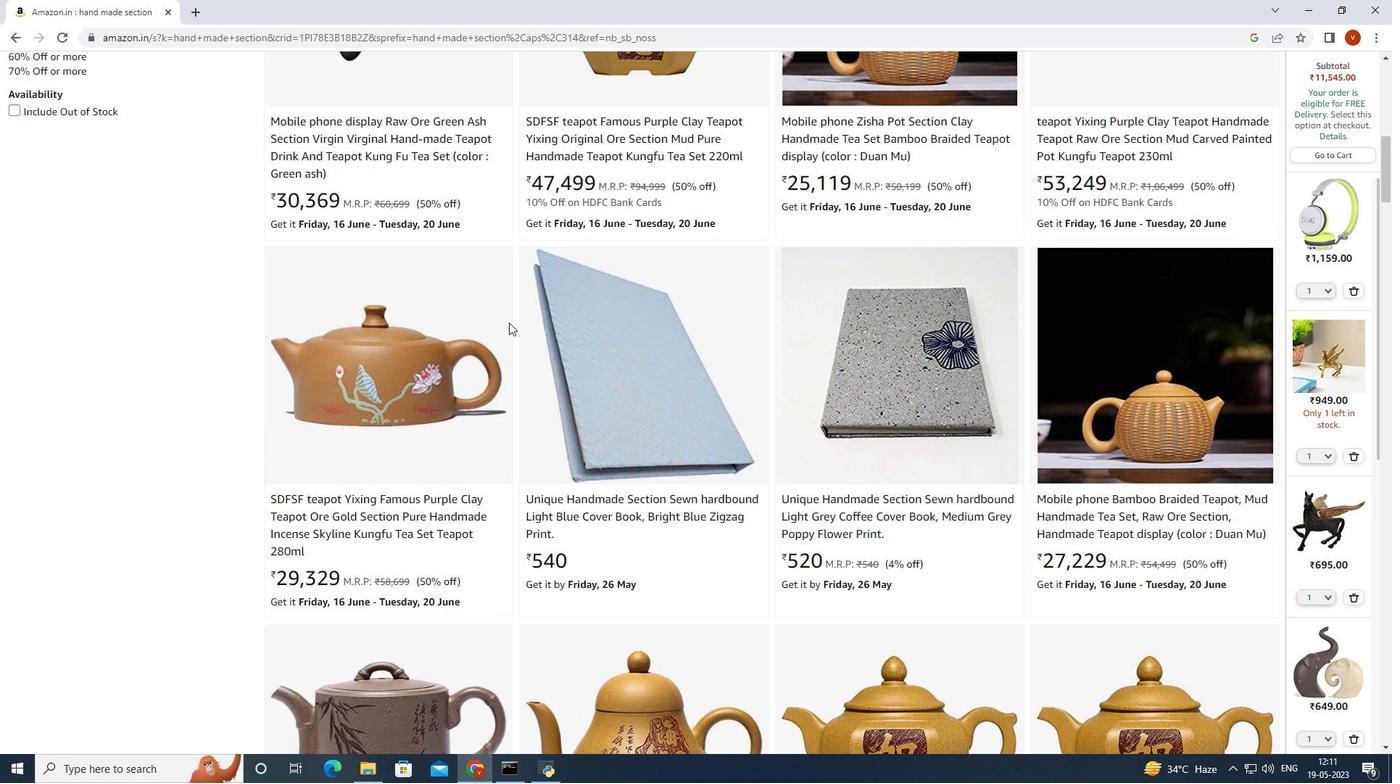 
Action: Mouse scrolled (509, 323) with delta (0, 0)
Screenshot: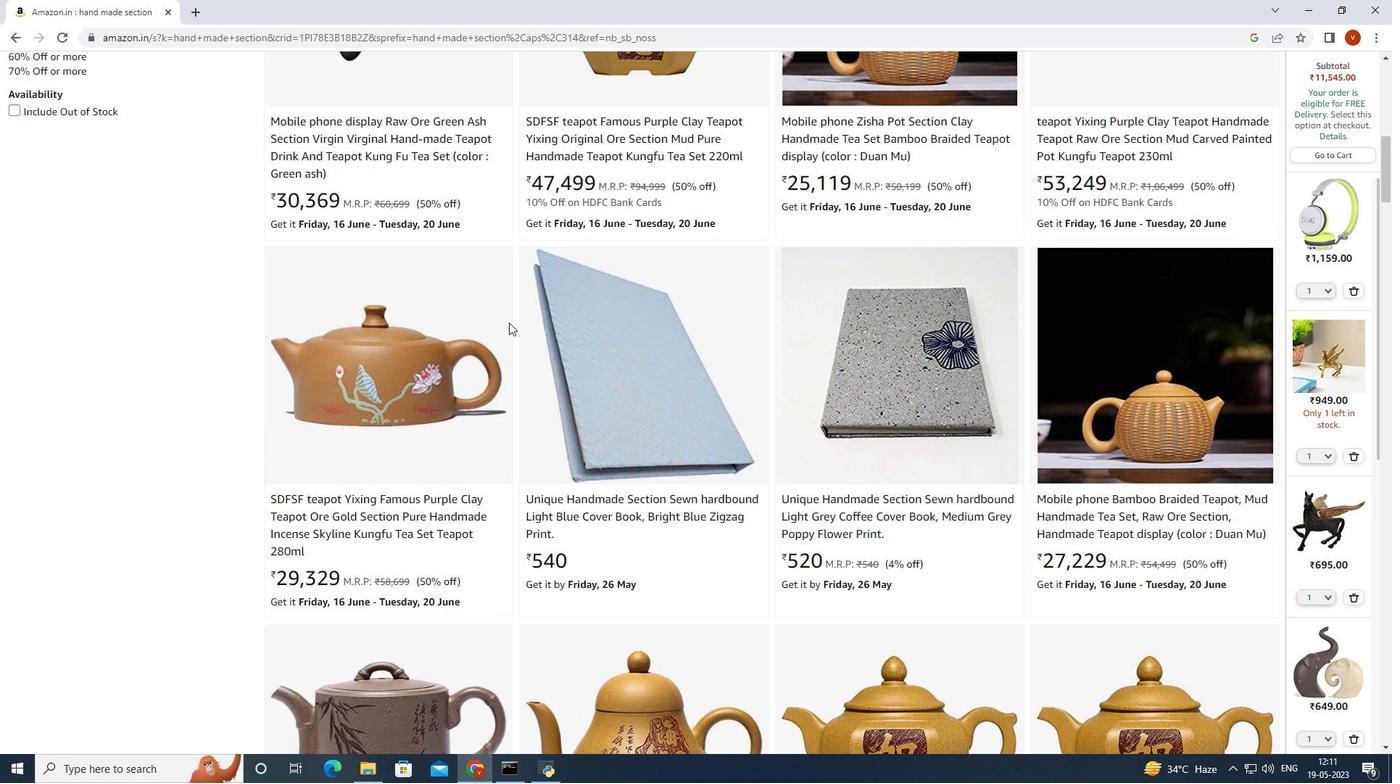 
Action: Mouse scrolled (509, 323) with delta (0, 0)
Screenshot: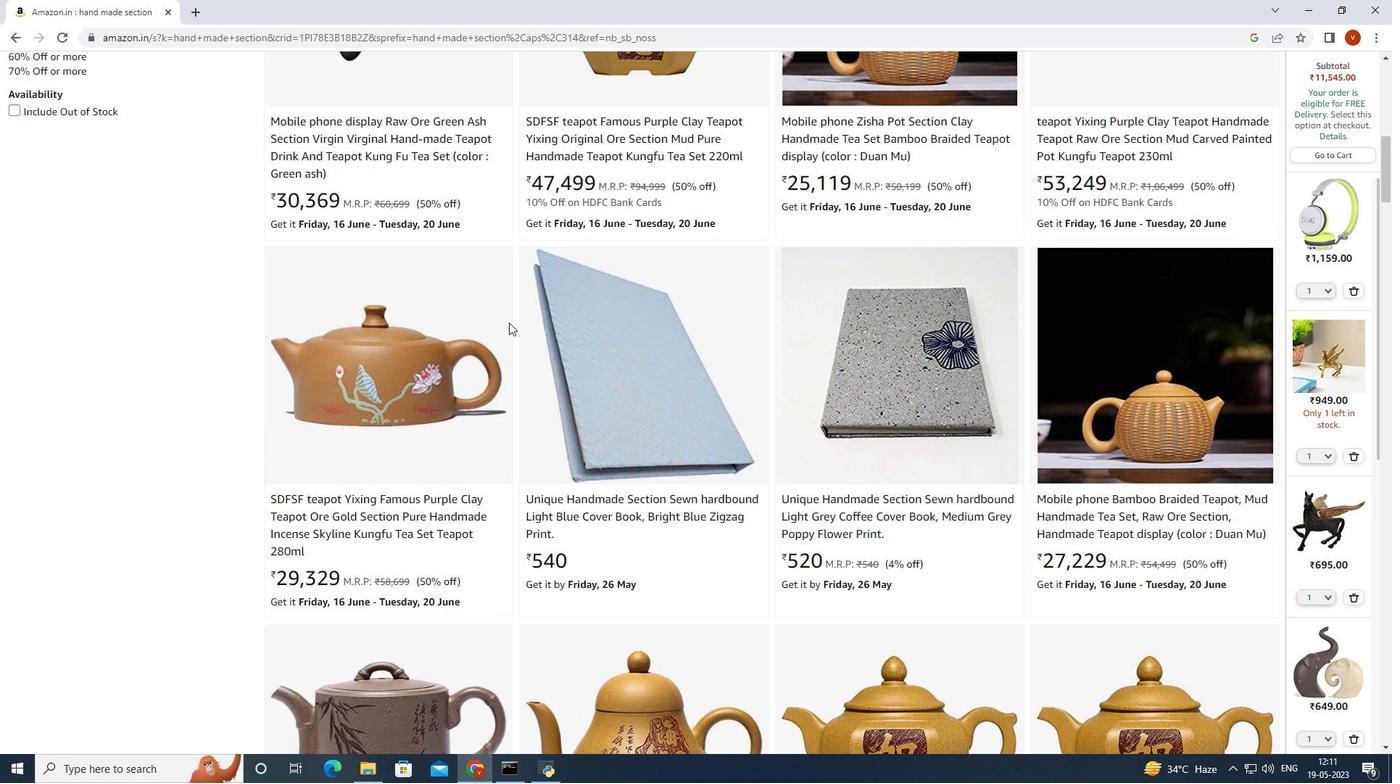 
Action: Mouse scrolled (509, 323) with delta (0, 0)
Screenshot: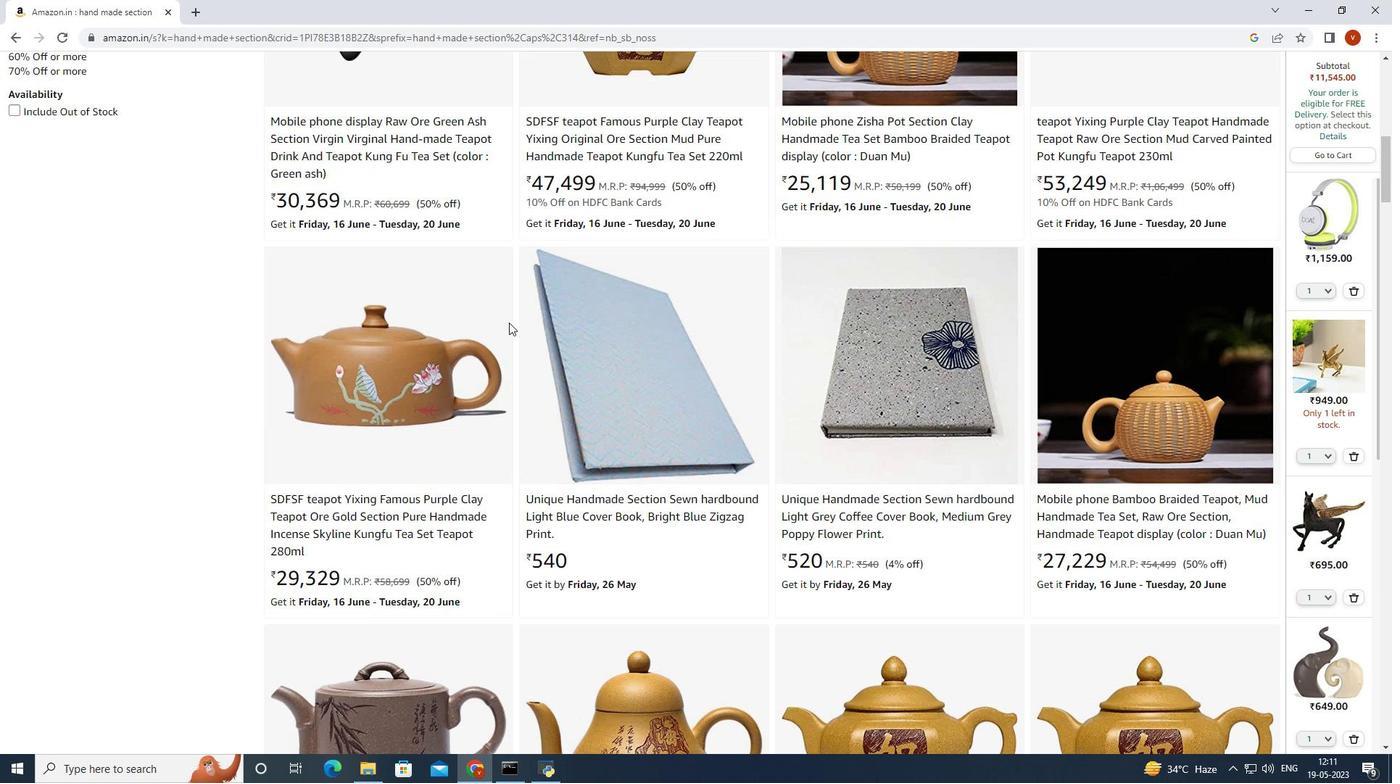 
Action: Mouse scrolled (509, 323) with delta (0, 0)
Screenshot: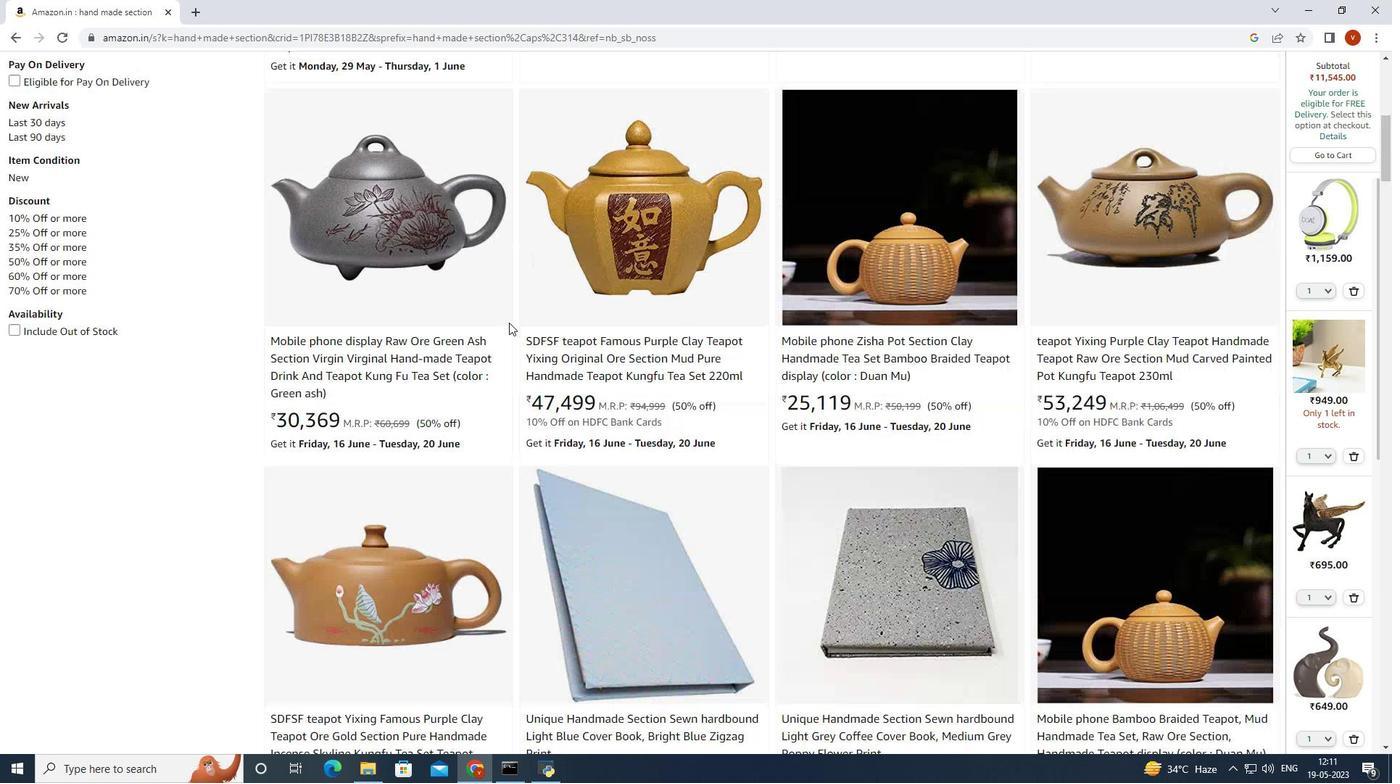 
Action: Mouse moved to (509, 322)
Screenshot: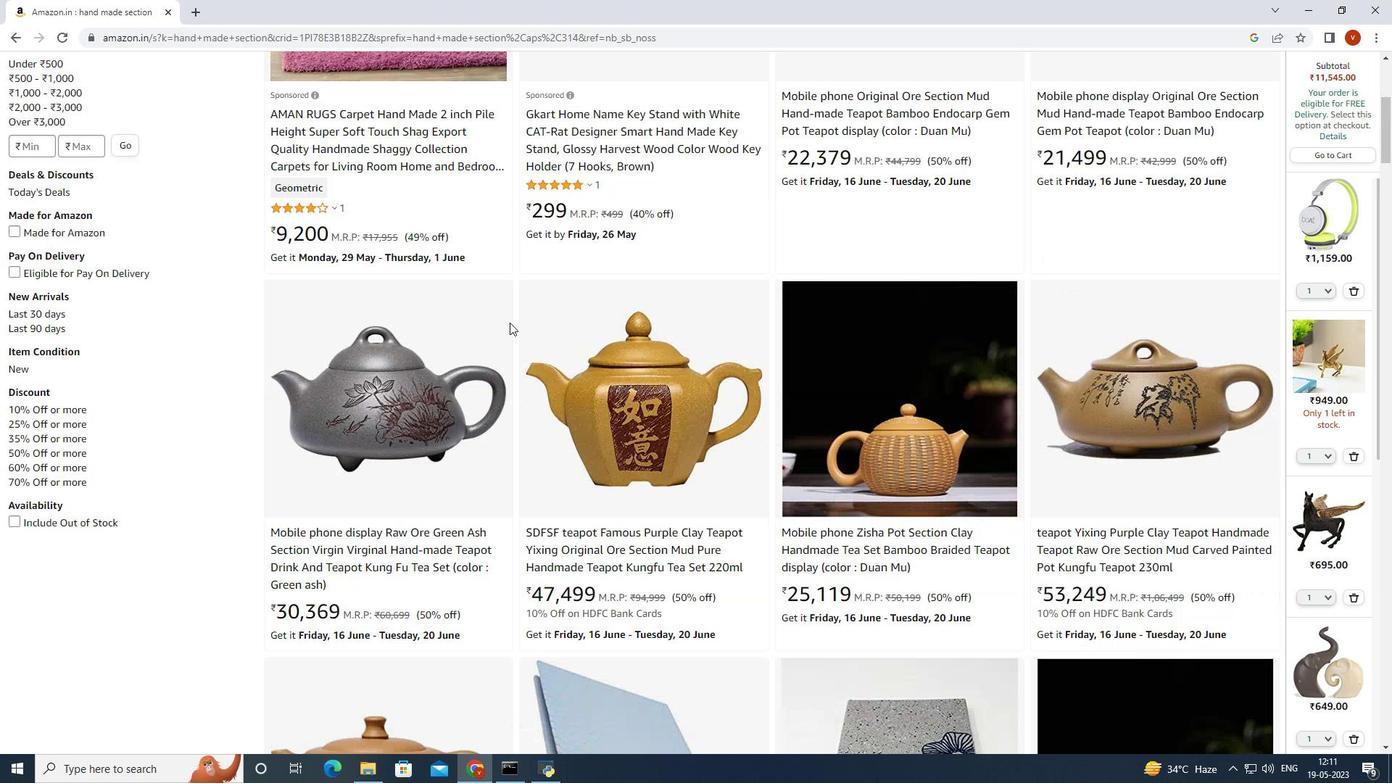 
Action: Mouse scrolled (509, 323) with delta (0, 0)
Screenshot: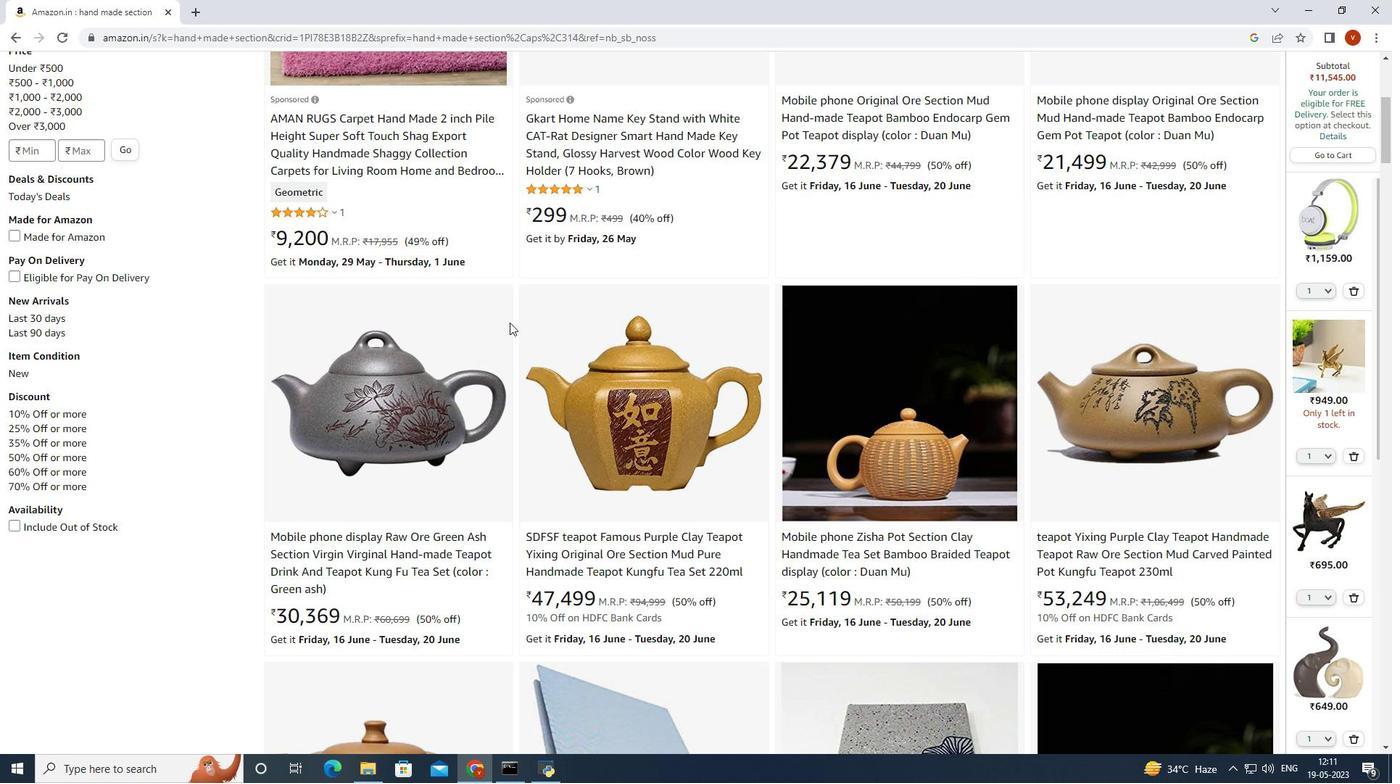 
Action: Mouse scrolled (509, 323) with delta (0, 0)
Screenshot: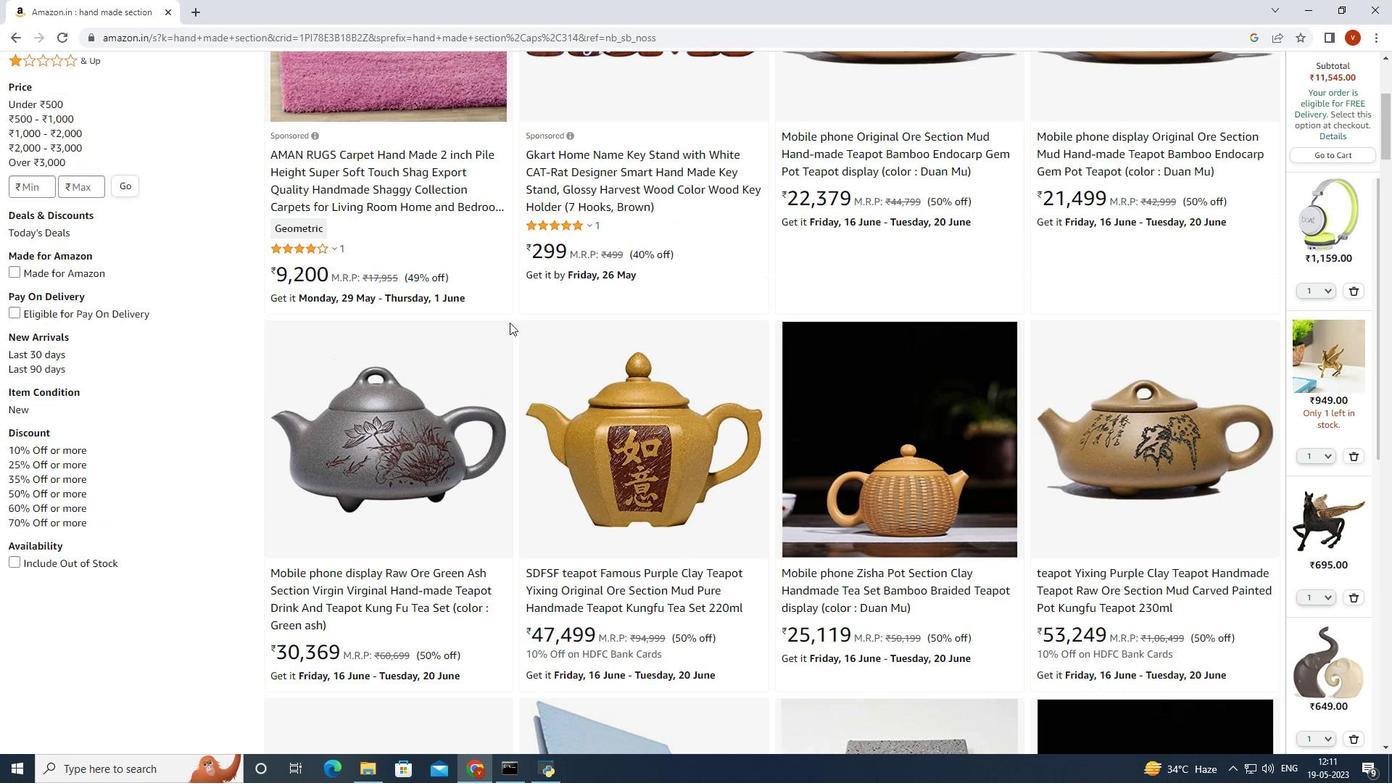 
Action: Mouse scrolled (509, 323) with delta (0, 0)
Screenshot: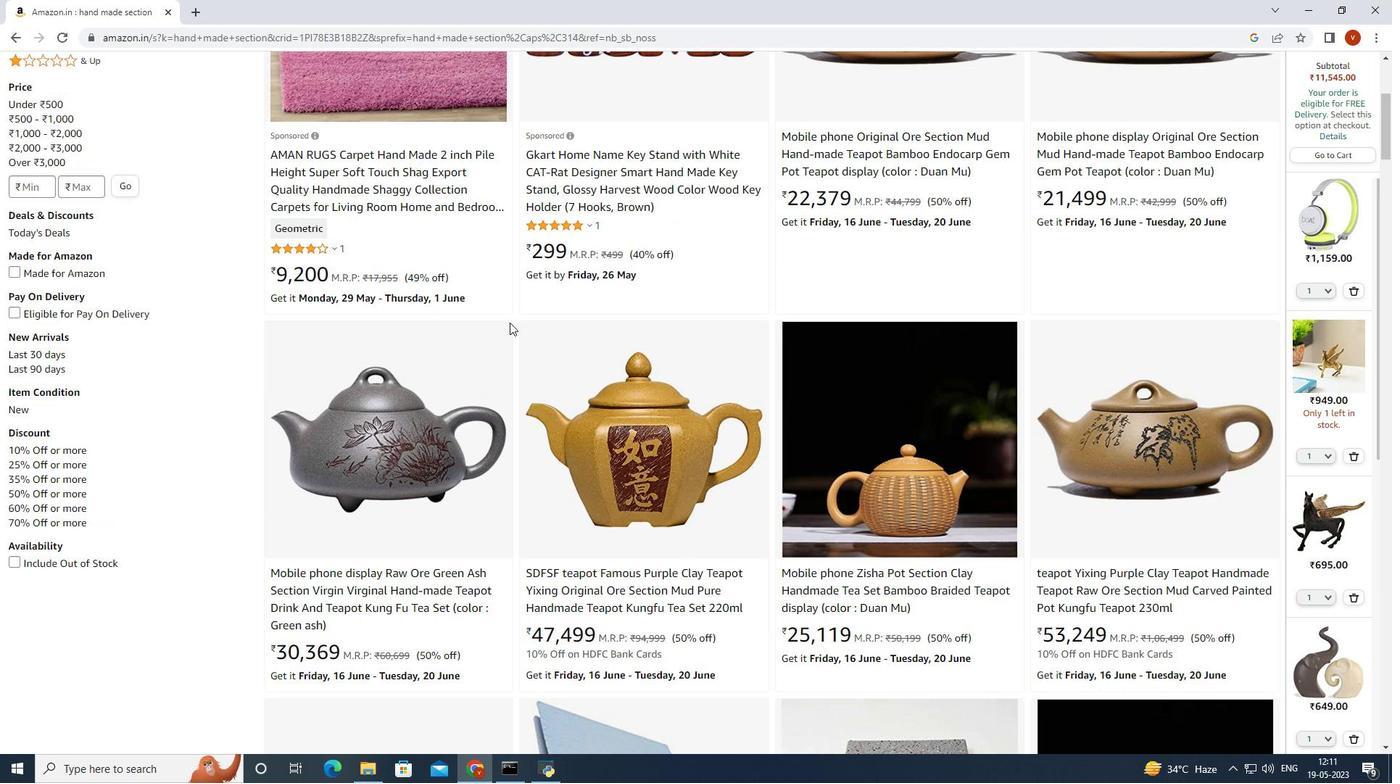 
Action: Mouse scrolled (509, 323) with delta (0, 0)
Screenshot: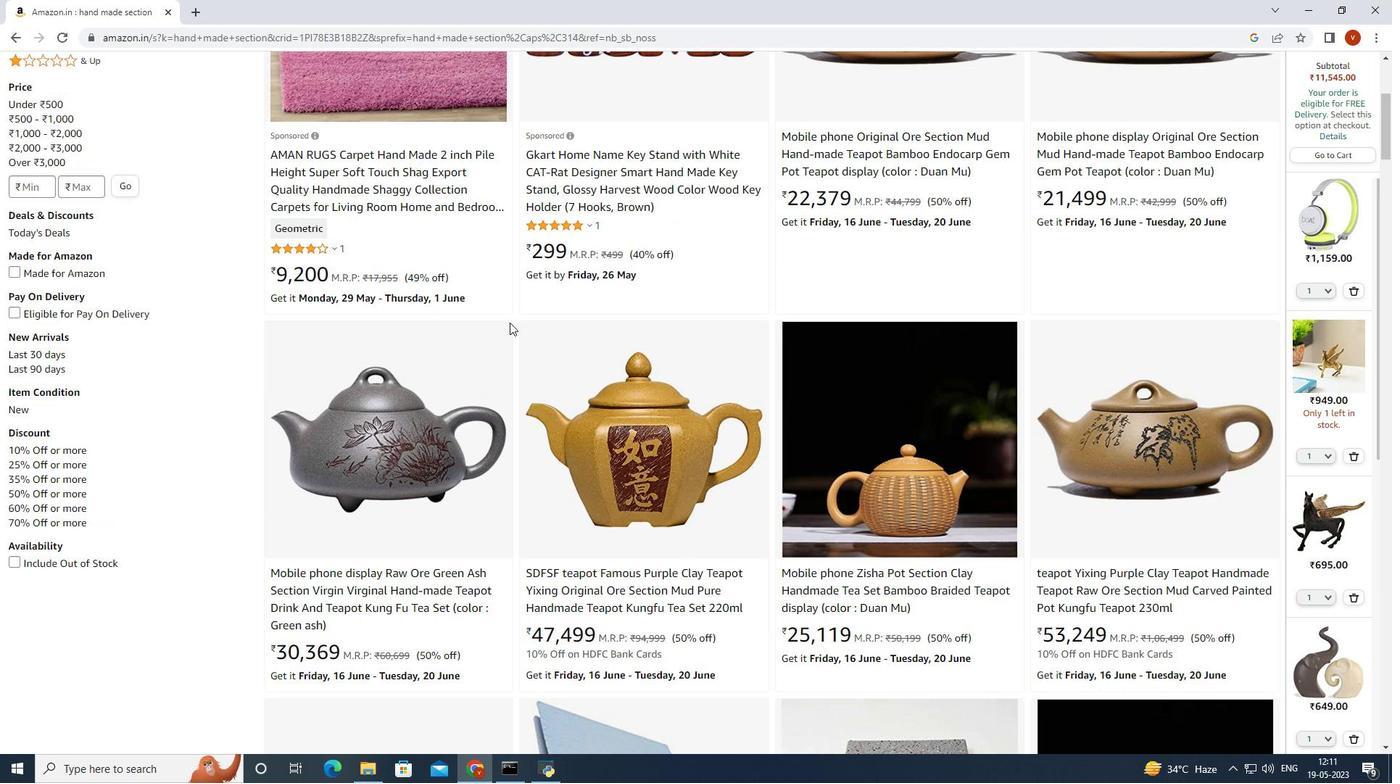 
Action: Mouse scrolled (509, 323) with delta (0, 0)
Screenshot: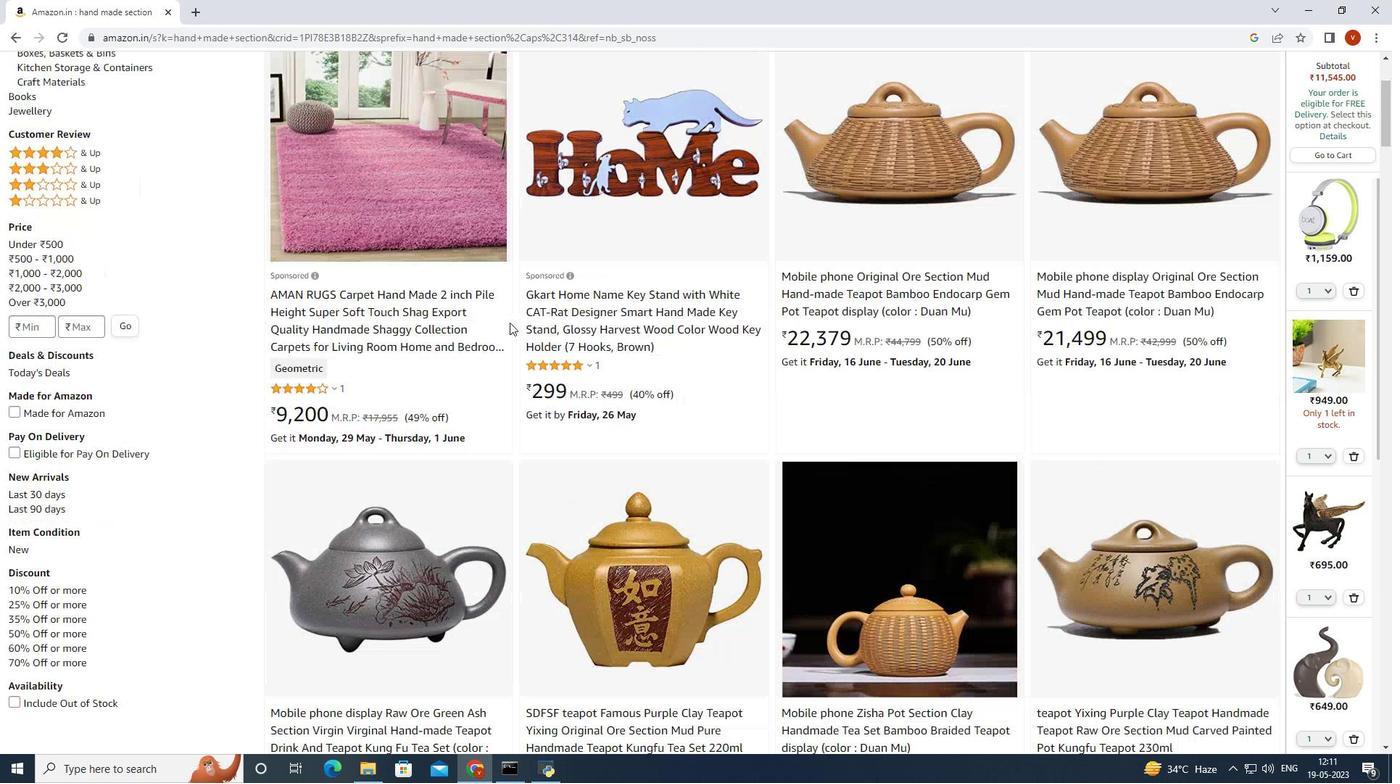 
Action: Mouse scrolled (509, 323) with delta (0, 0)
Screenshot: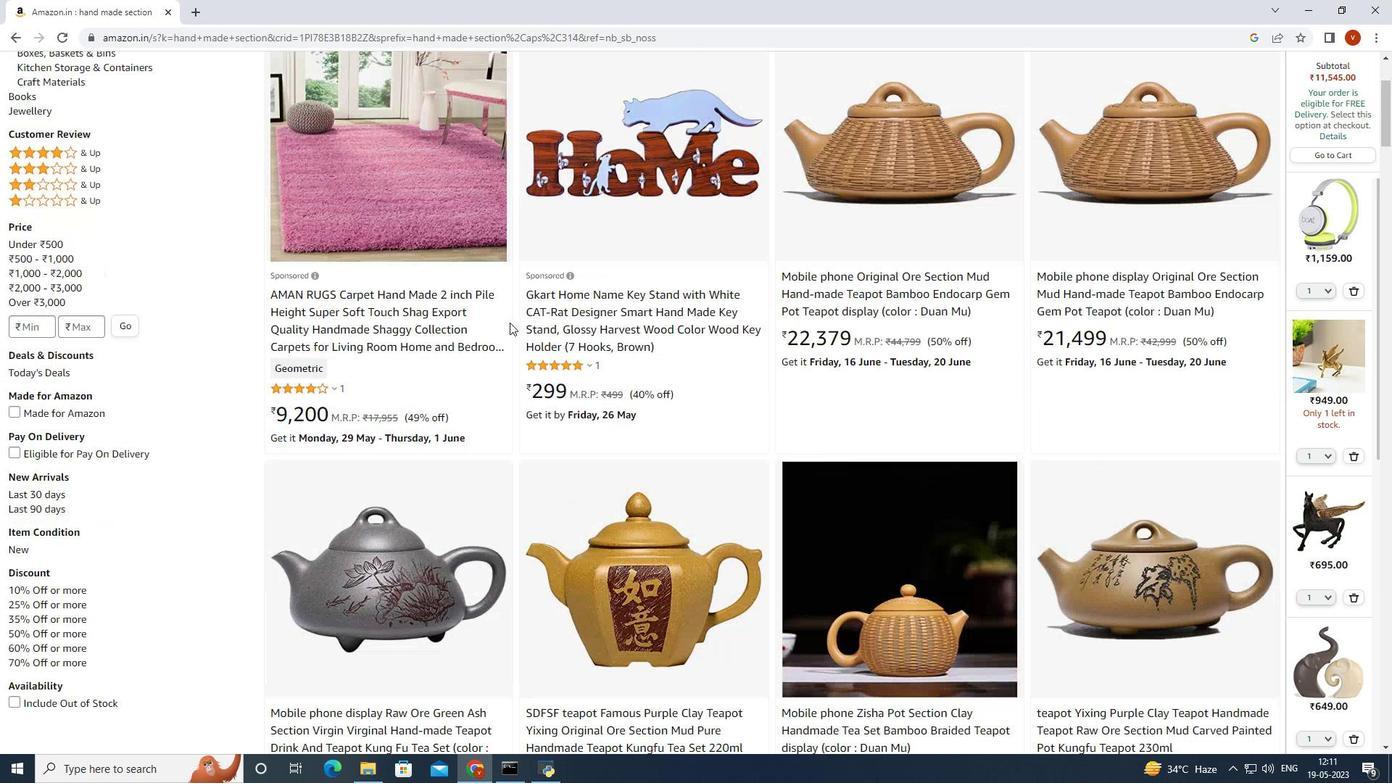 
Action: Mouse scrolled (509, 323) with delta (0, 0)
Screenshot: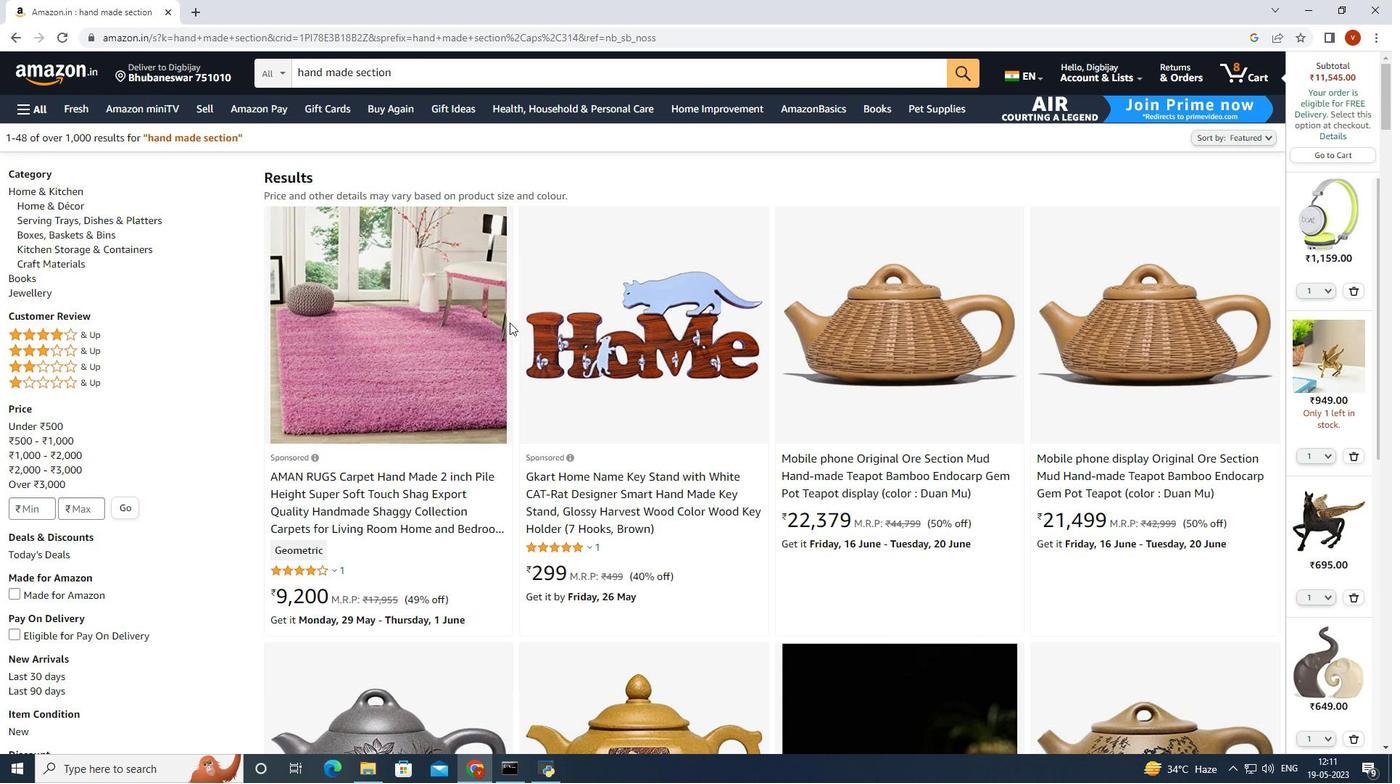 
Action: Mouse scrolled (509, 323) with delta (0, 0)
Screenshot: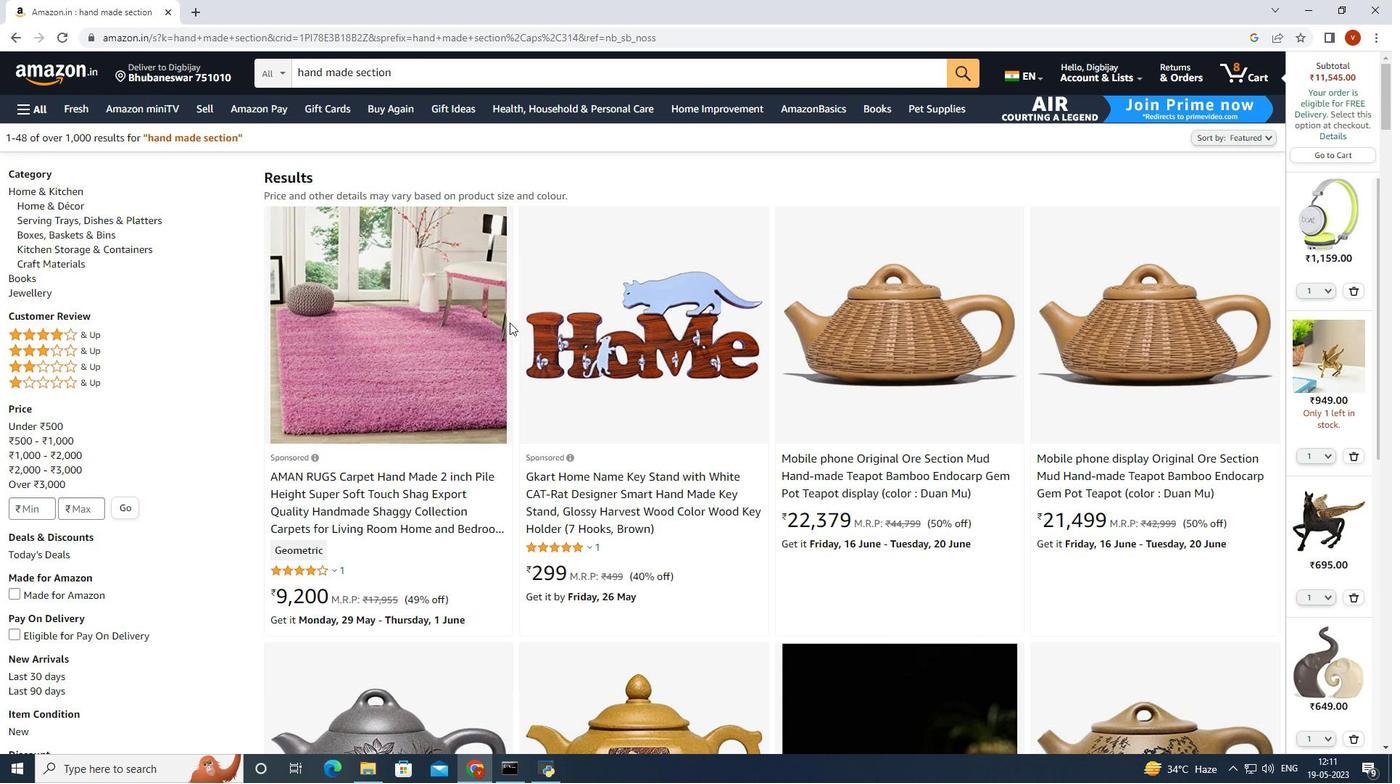 
Action: Mouse scrolled (509, 323) with delta (0, 0)
Screenshot: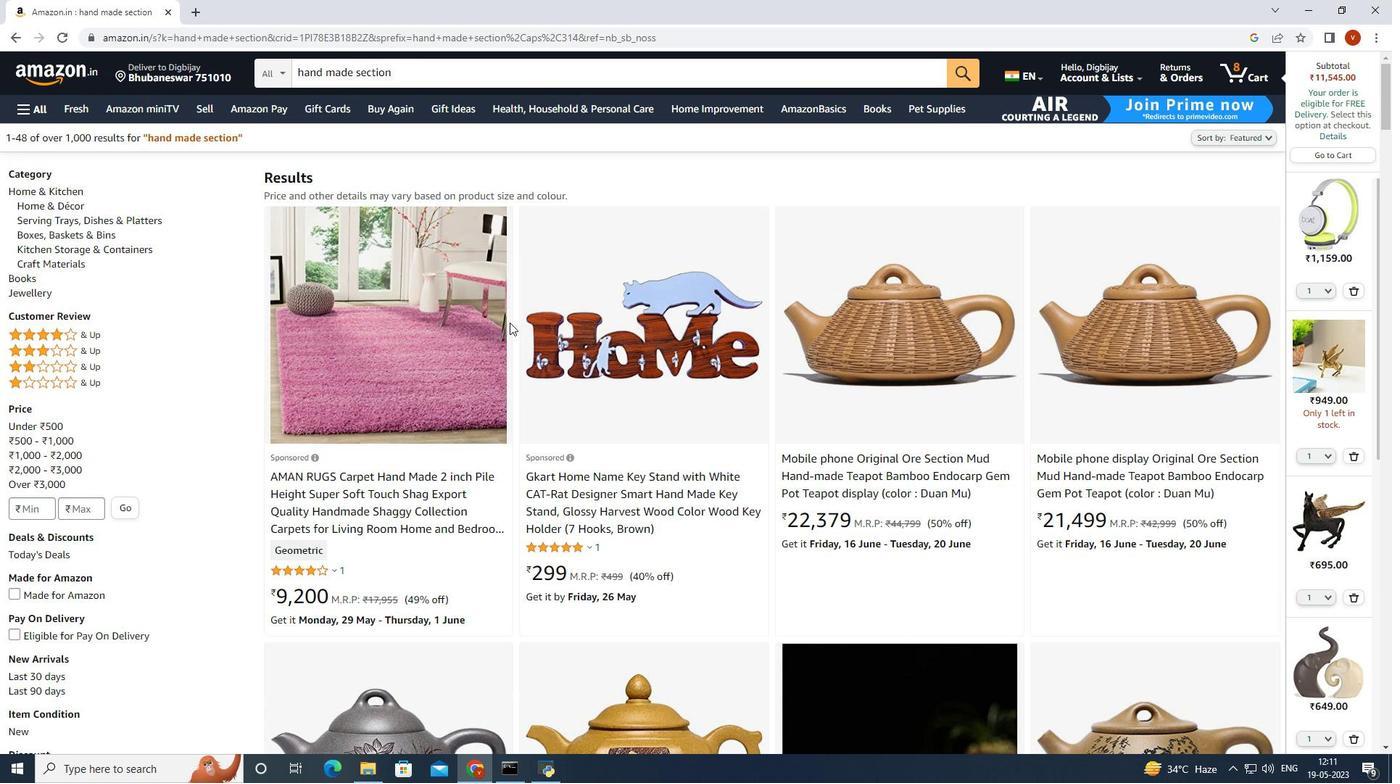 
Action: Mouse scrolled (509, 323) with delta (0, 0)
Screenshot: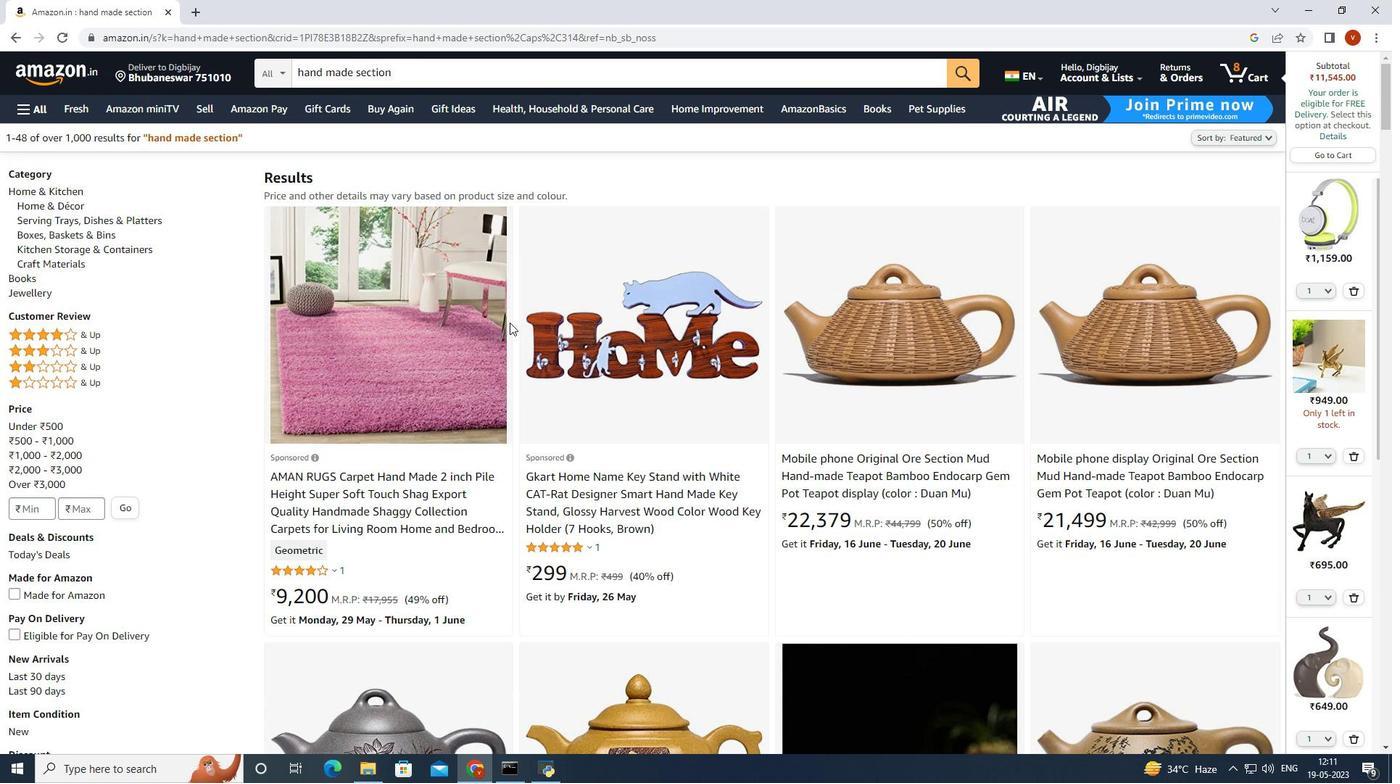 
Action: Mouse scrolled (509, 323) with delta (0, 0)
Screenshot: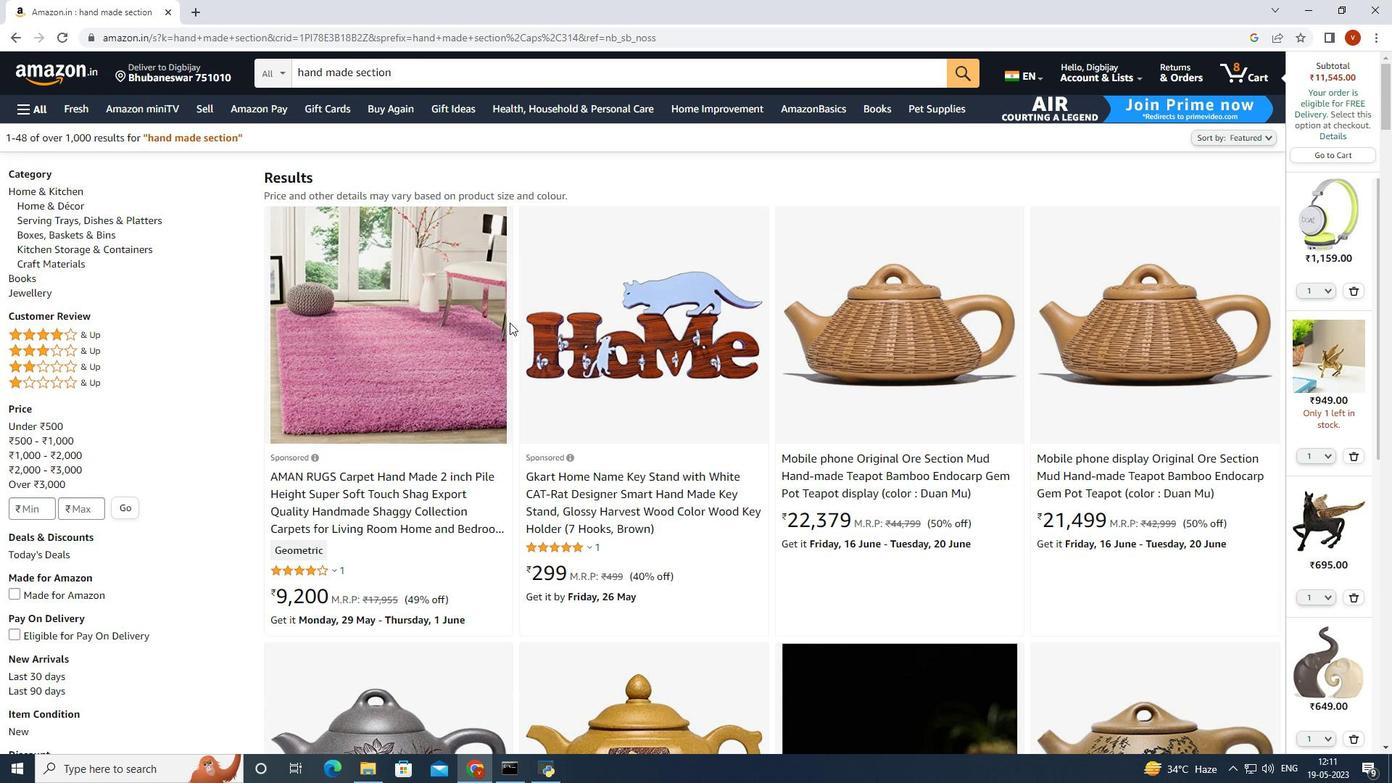 
Action: Mouse scrolled (509, 323) with delta (0, 0)
Screenshot: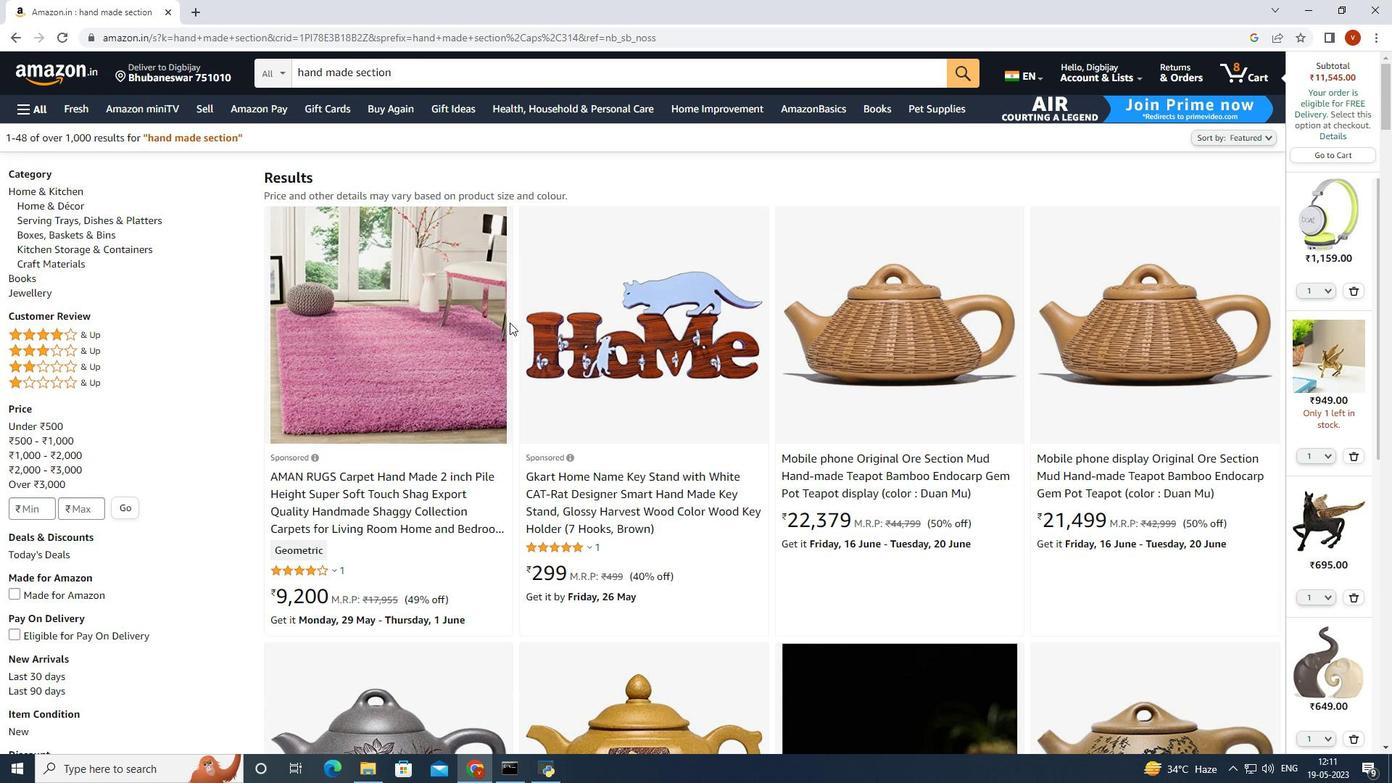 
Action: Mouse moved to (421, 334)
Screenshot: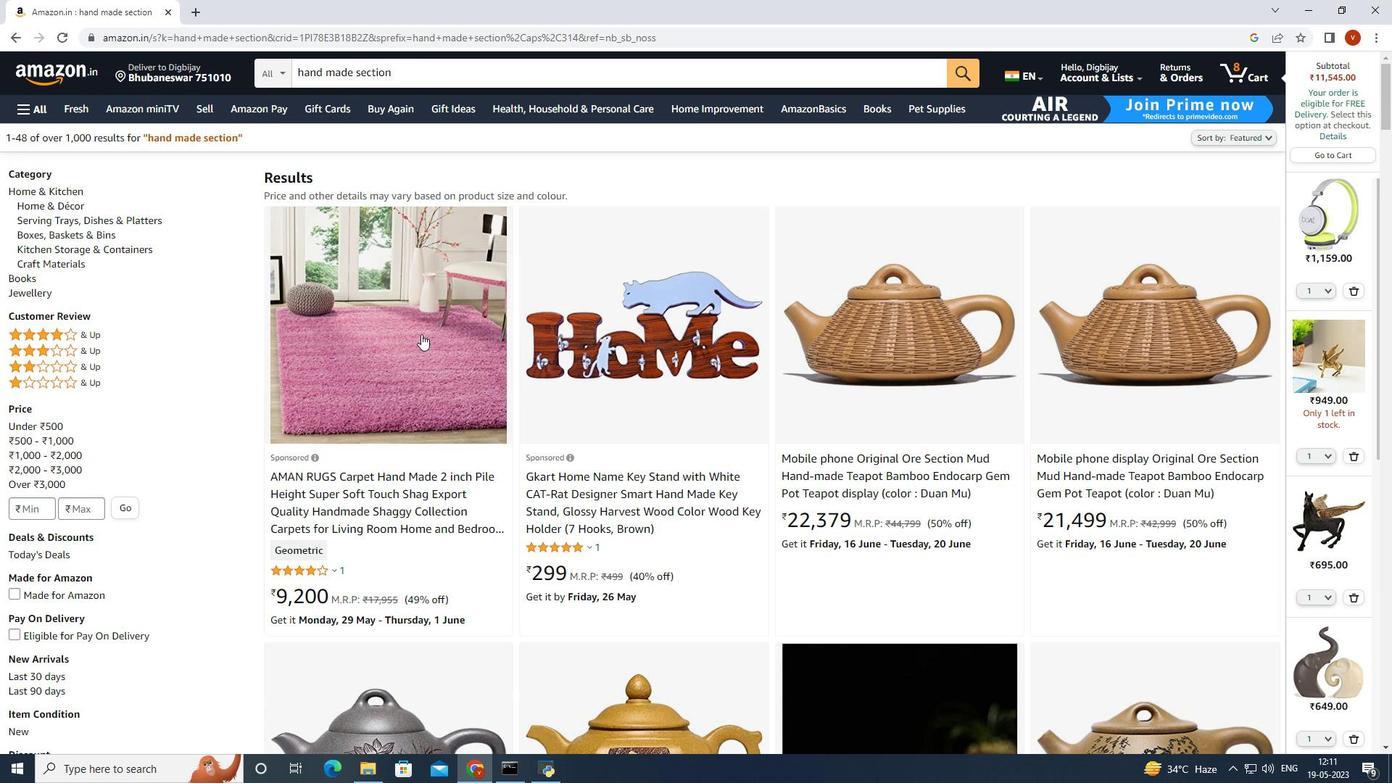 
Action: Mouse pressed left at (421, 334)
Screenshot: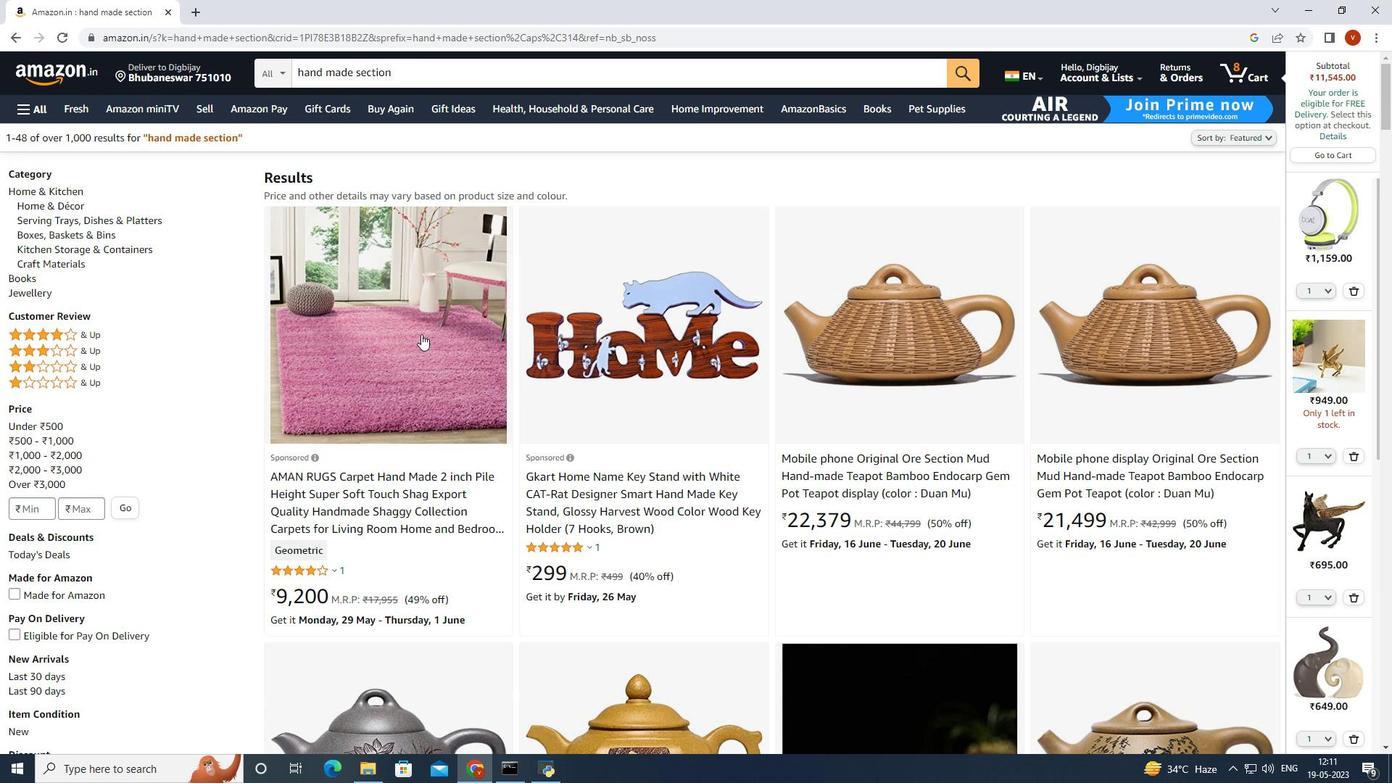
Action: Mouse moved to (701, 444)
Screenshot: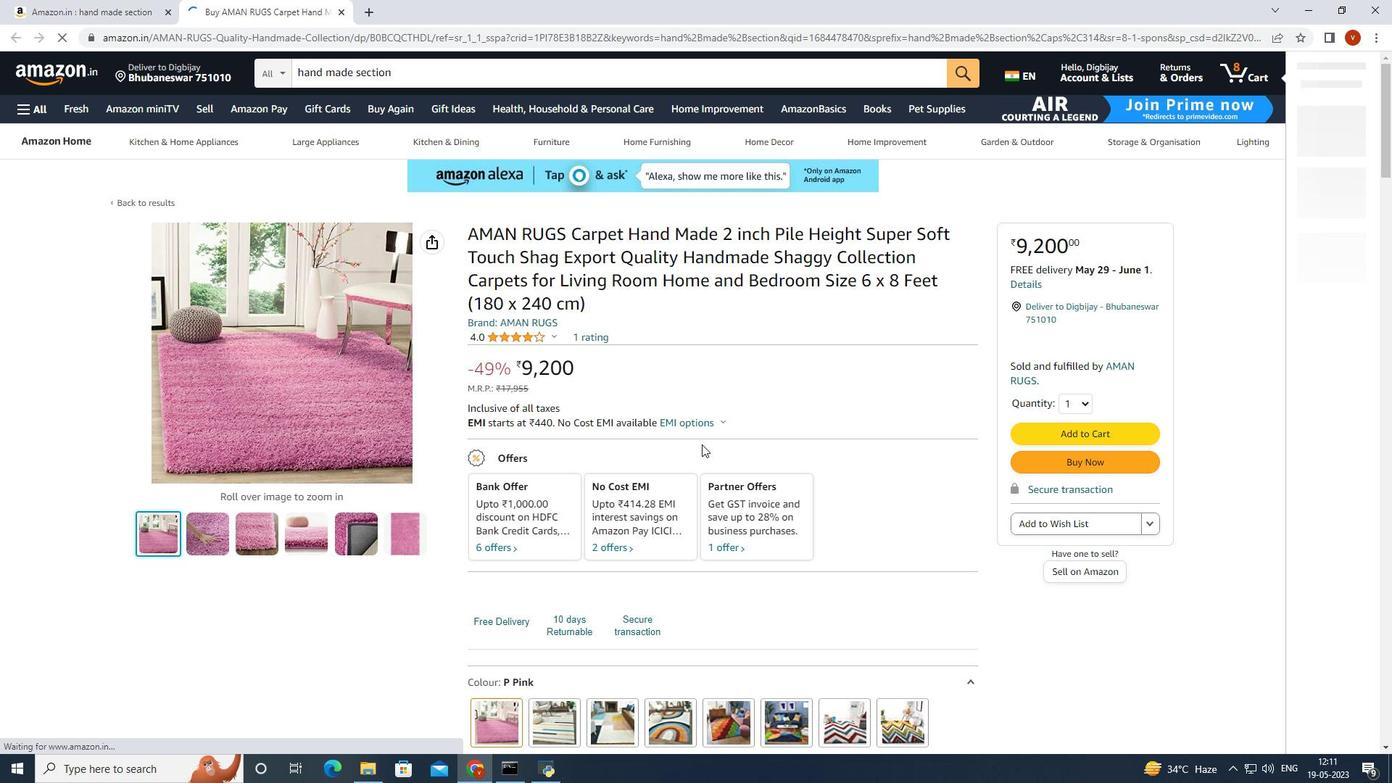 
Action: Mouse scrolled (701, 443) with delta (0, 0)
Screenshot: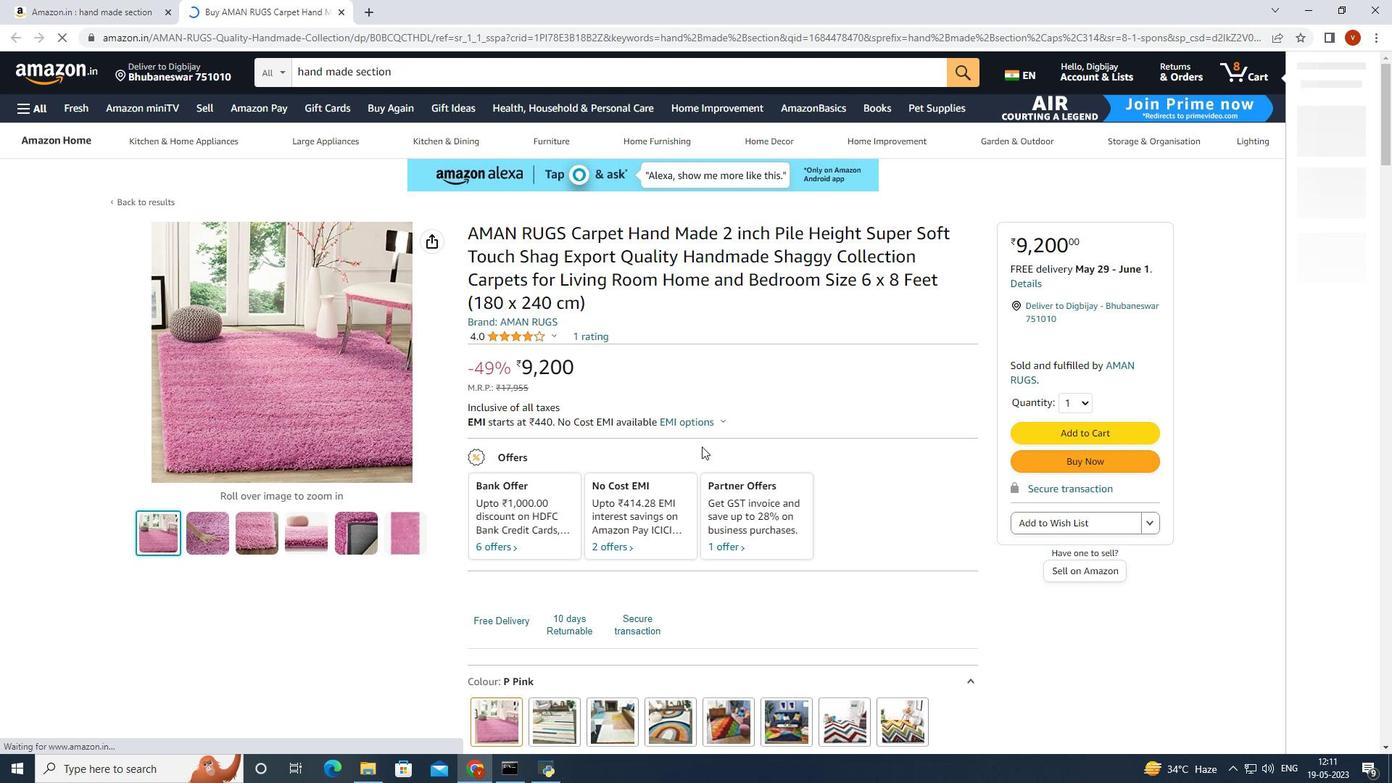 
Action: Mouse moved to (701, 446)
Screenshot: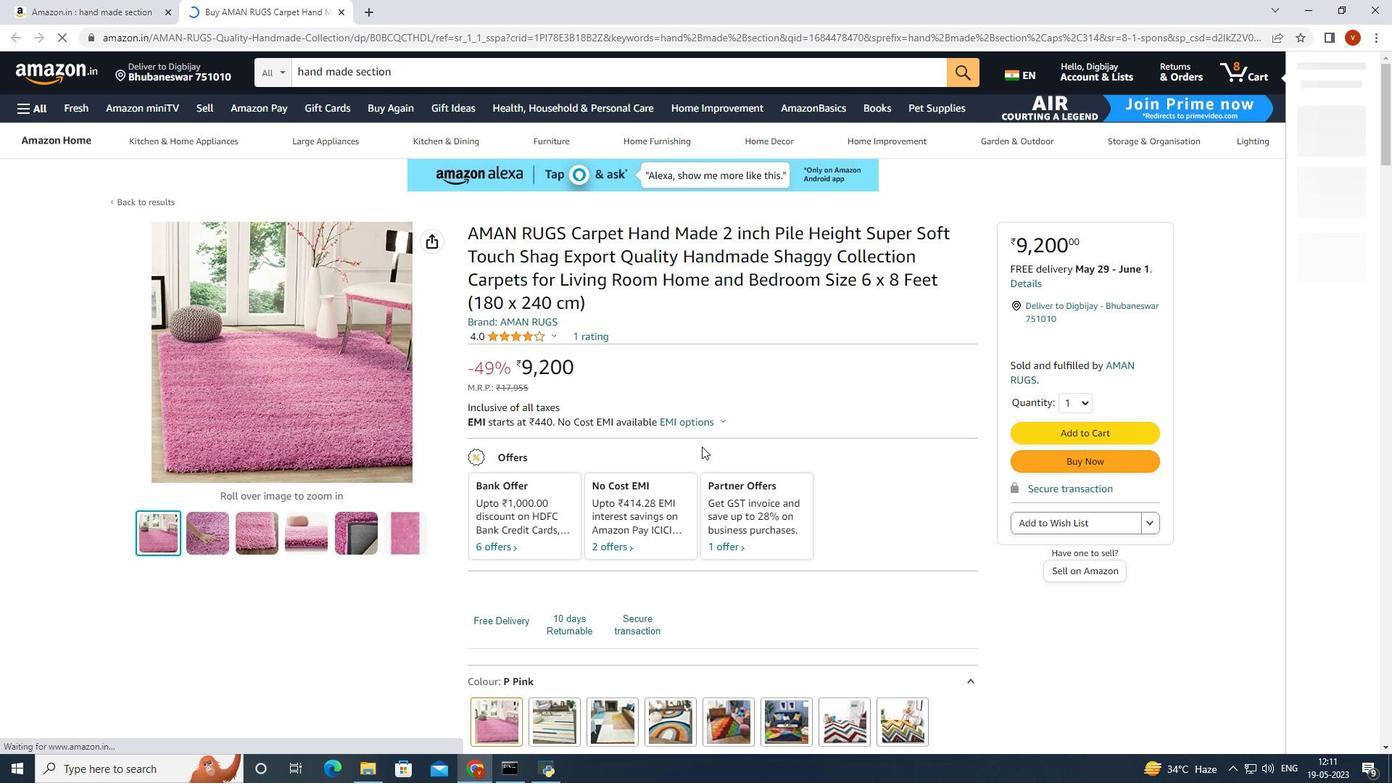 
Action: Mouse scrolled (701, 445) with delta (0, 0)
Screenshot: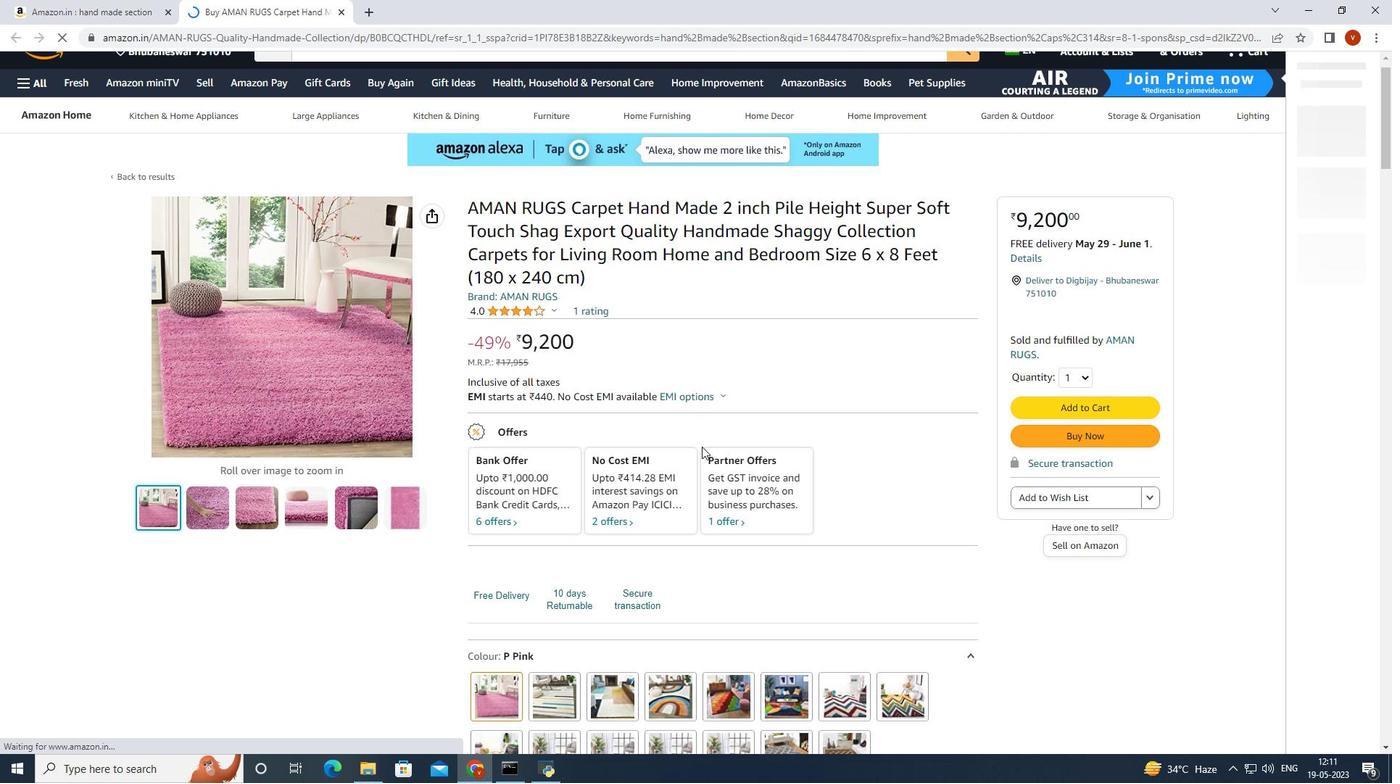 
Action: Mouse scrolled (701, 445) with delta (0, 0)
Screenshot: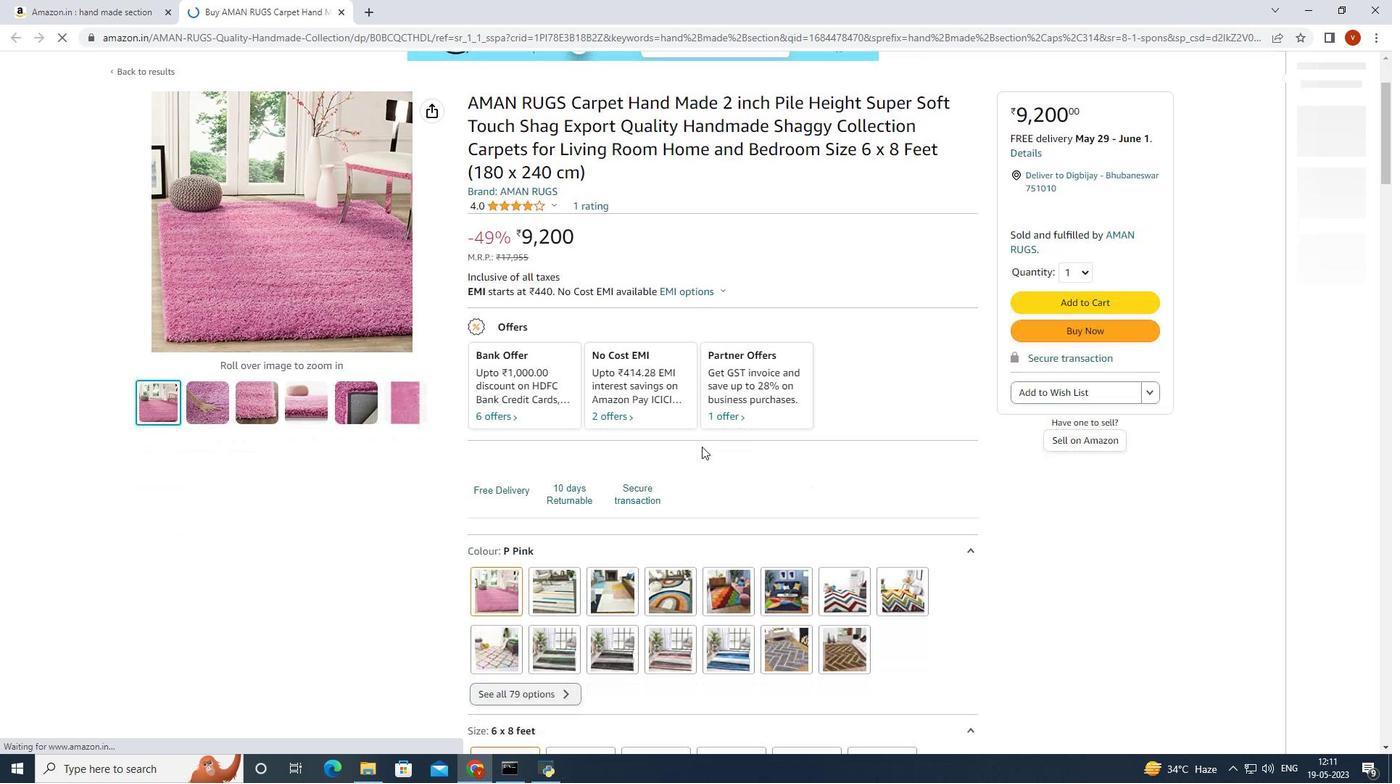 
Action: Mouse scrolled (701, 445) with delta (0, 0)
Screenshot: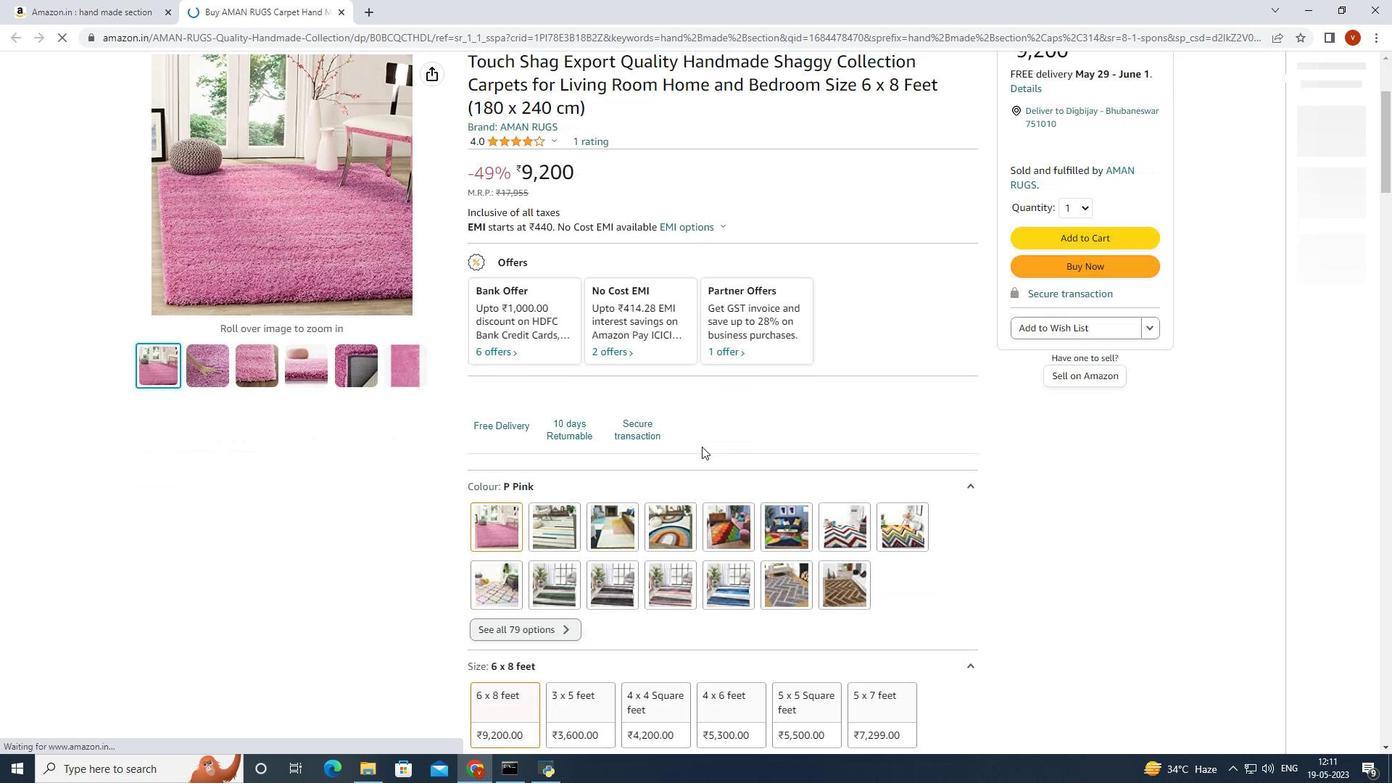 
Action: Mouse scrolled (701, 445) with delta (0, 0)
Screenshot: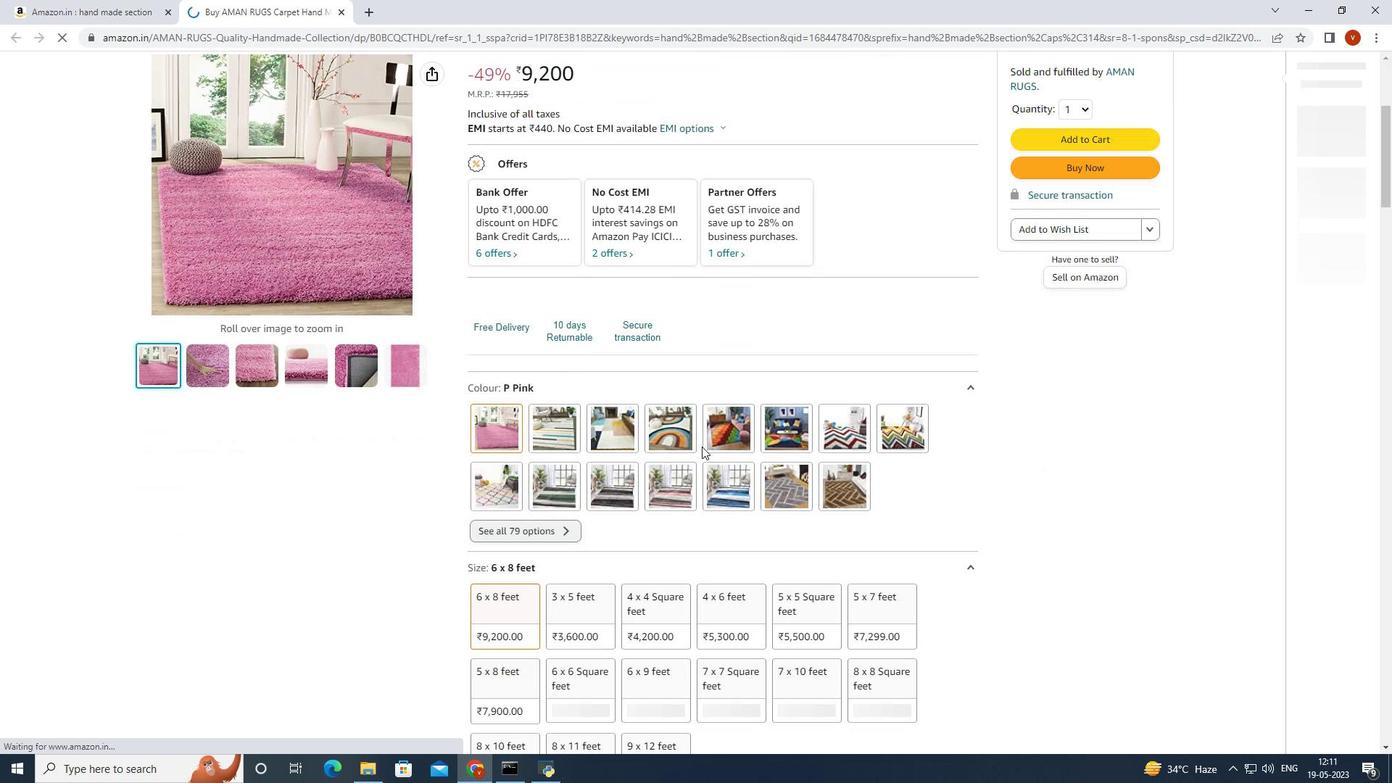 
Action: Mouse scrolled (701, 445) with delta (0, 0)
Screenshot: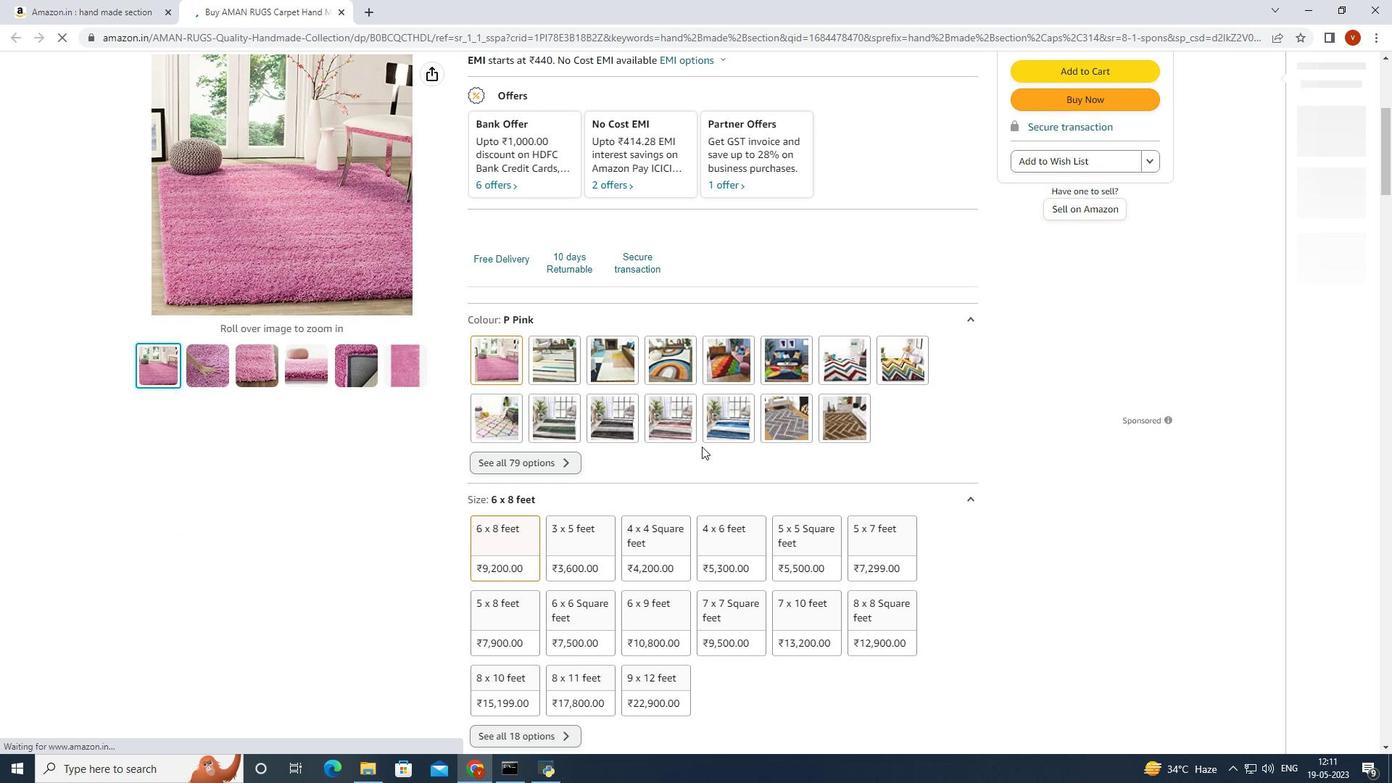 
Action: Mouse scrolled (701, 445) with delta (0, 0)
Screenshot: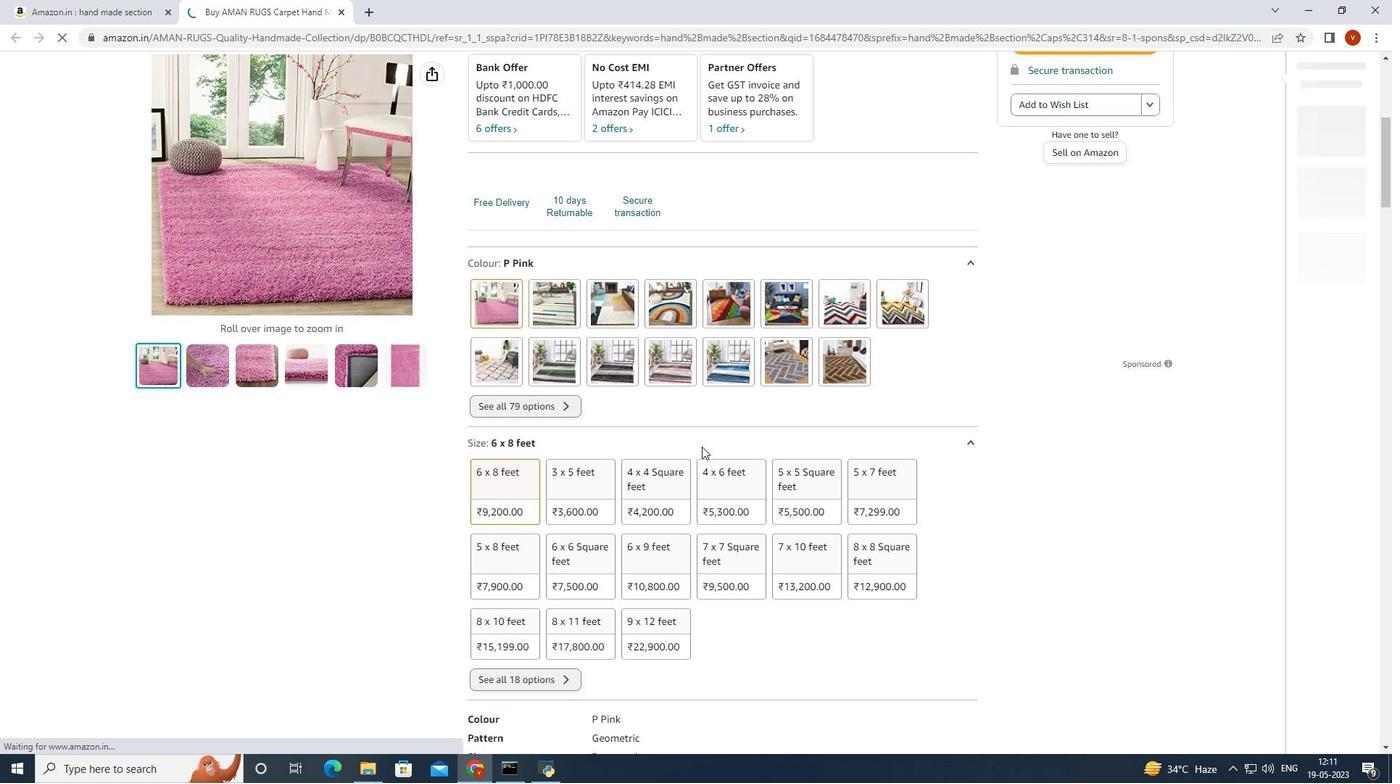
Action: Mouse scrolled (701, 445) with delta (0, 0)
Screenshot: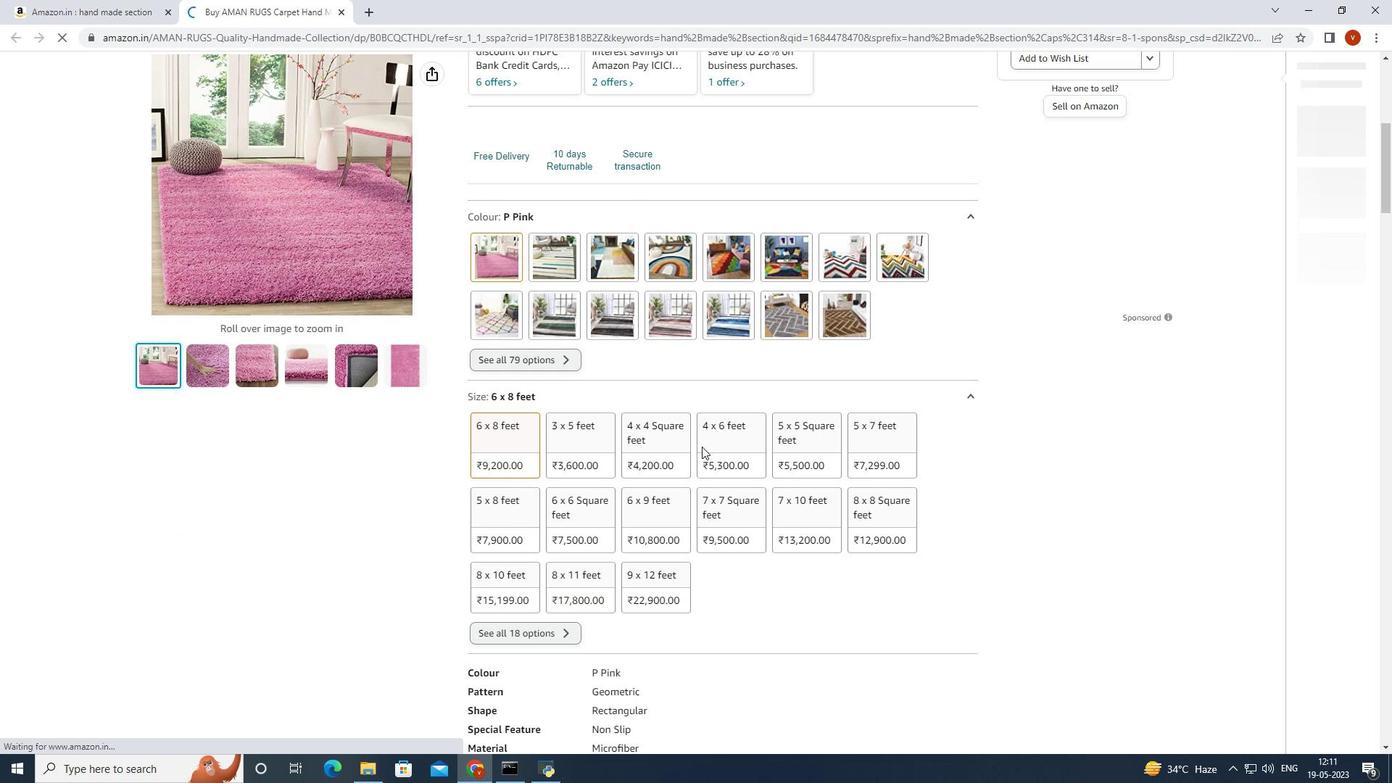 
Action: Mouse scrolled (701, 445) with delta (0, 0)
Screenshot: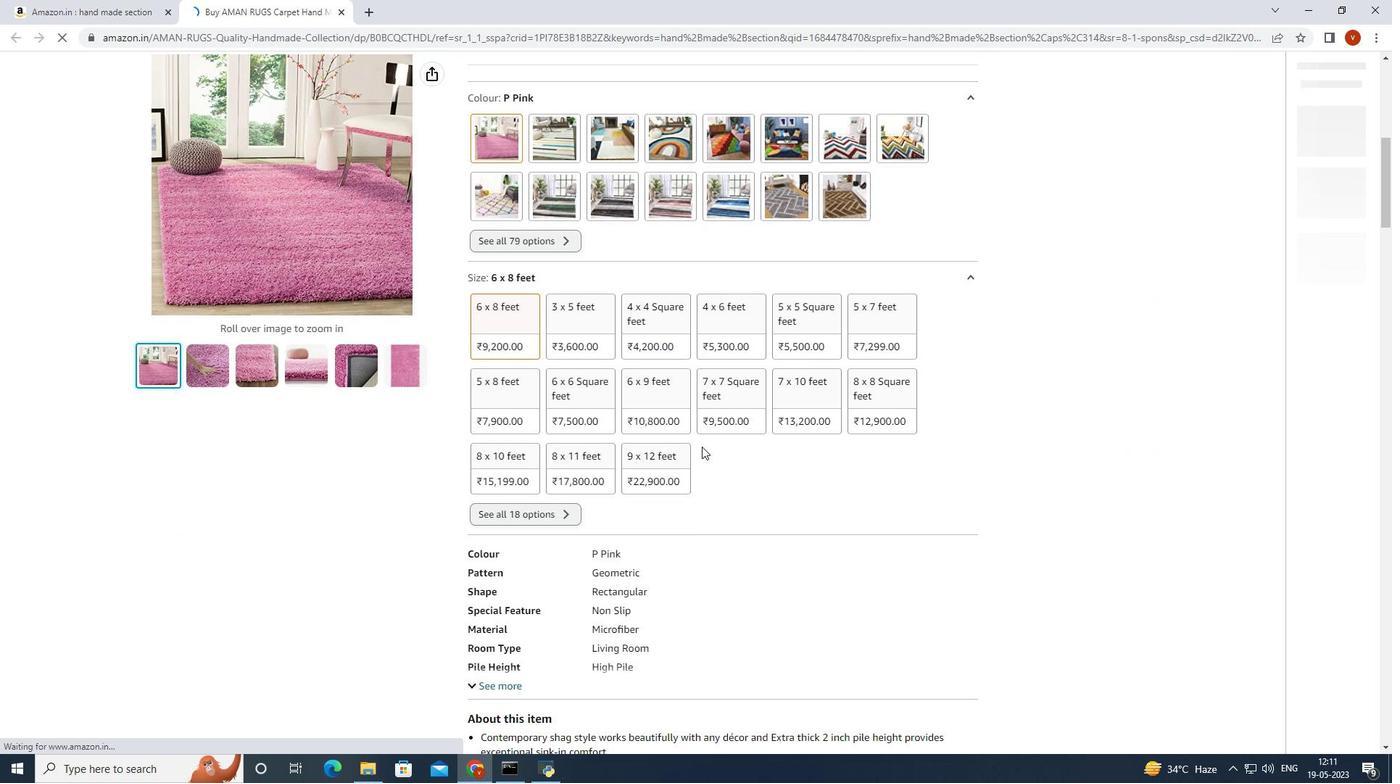 
Action: Mouse scrolled (701, 445) with delta (0, 0)
Screenshot: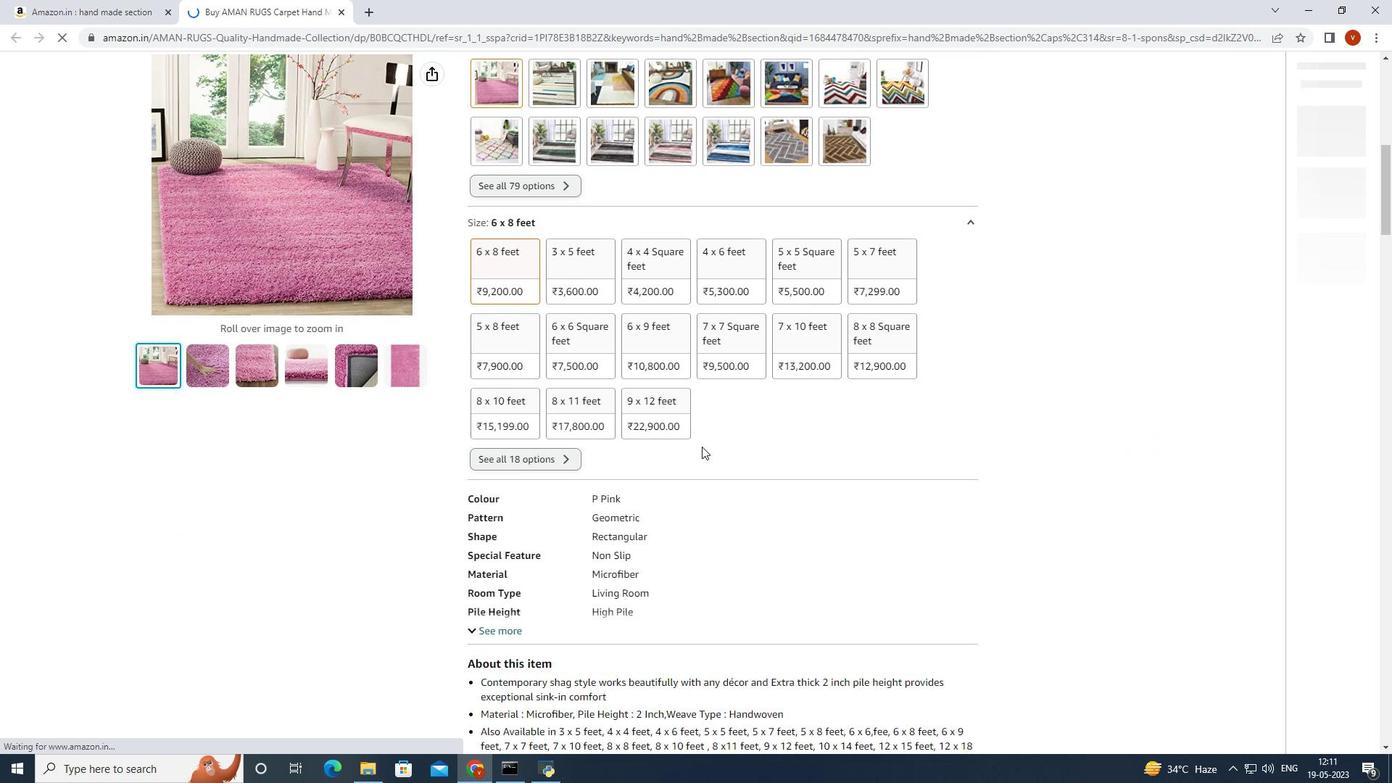 
Action: Mouse scrolled (701, 445) with delta (0, 0)
Screenshot: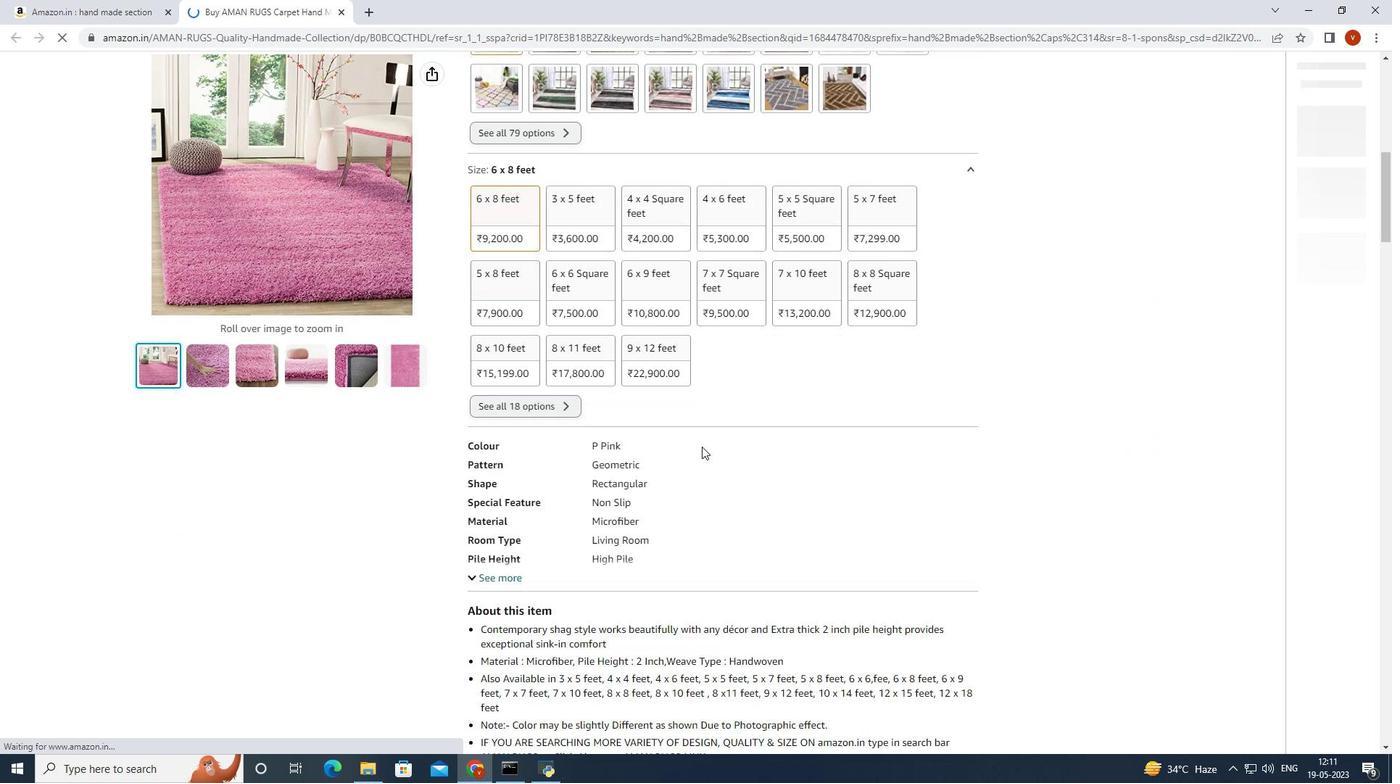 
Action: Mouse scrolled (701, 445) with delta (0, 0)
Screenshot: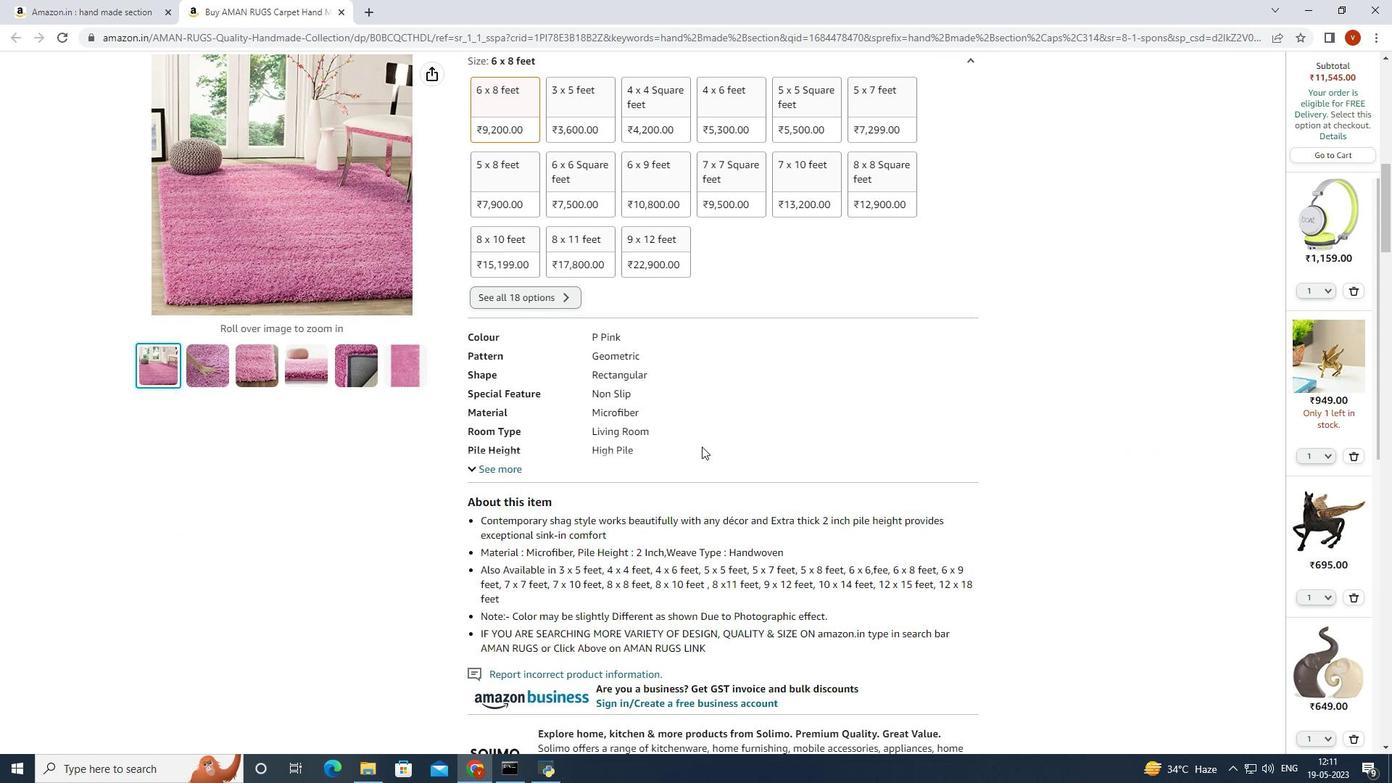 
Action: Mouse scrolled (701, 445) with delta (0, 0)
Screenshot: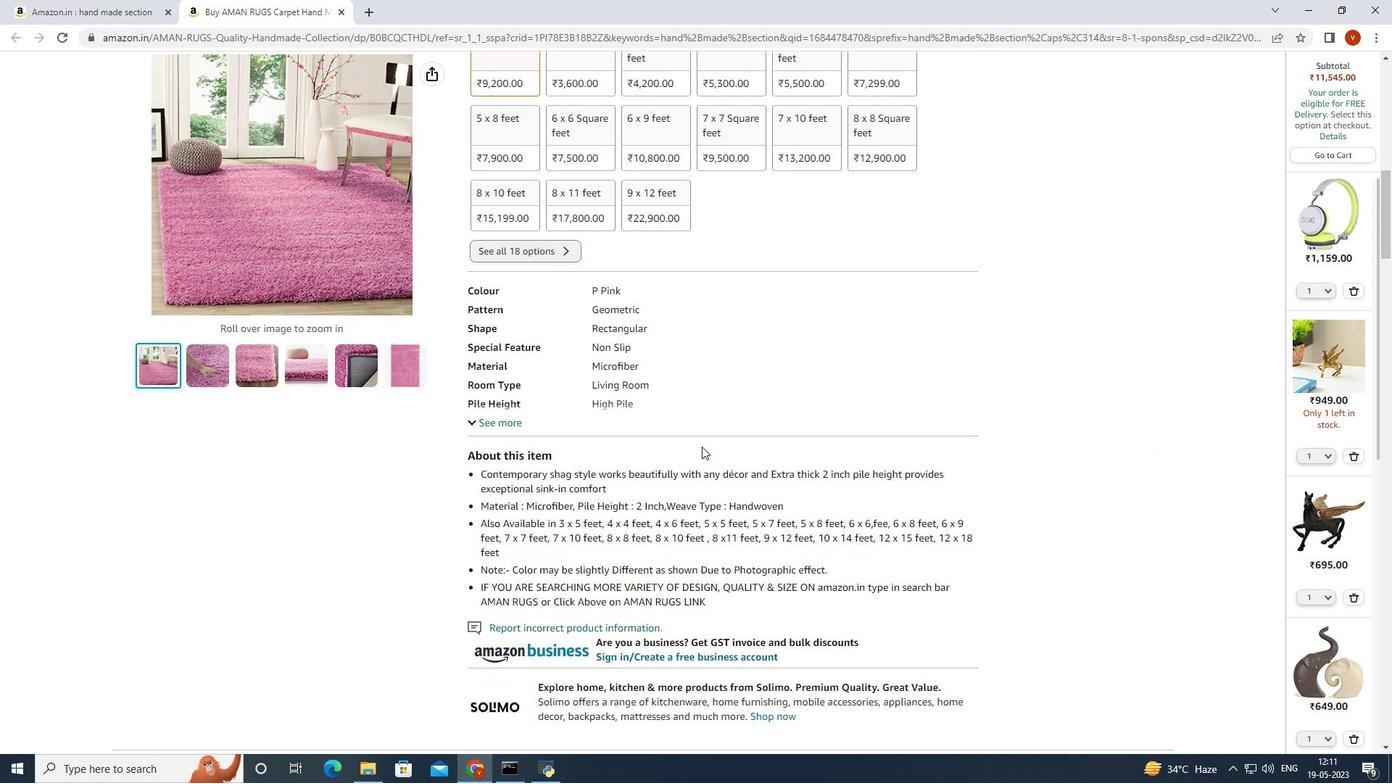 
Action: Mouse scrolled (701, 445) with delta (0, 0)
Screenshot: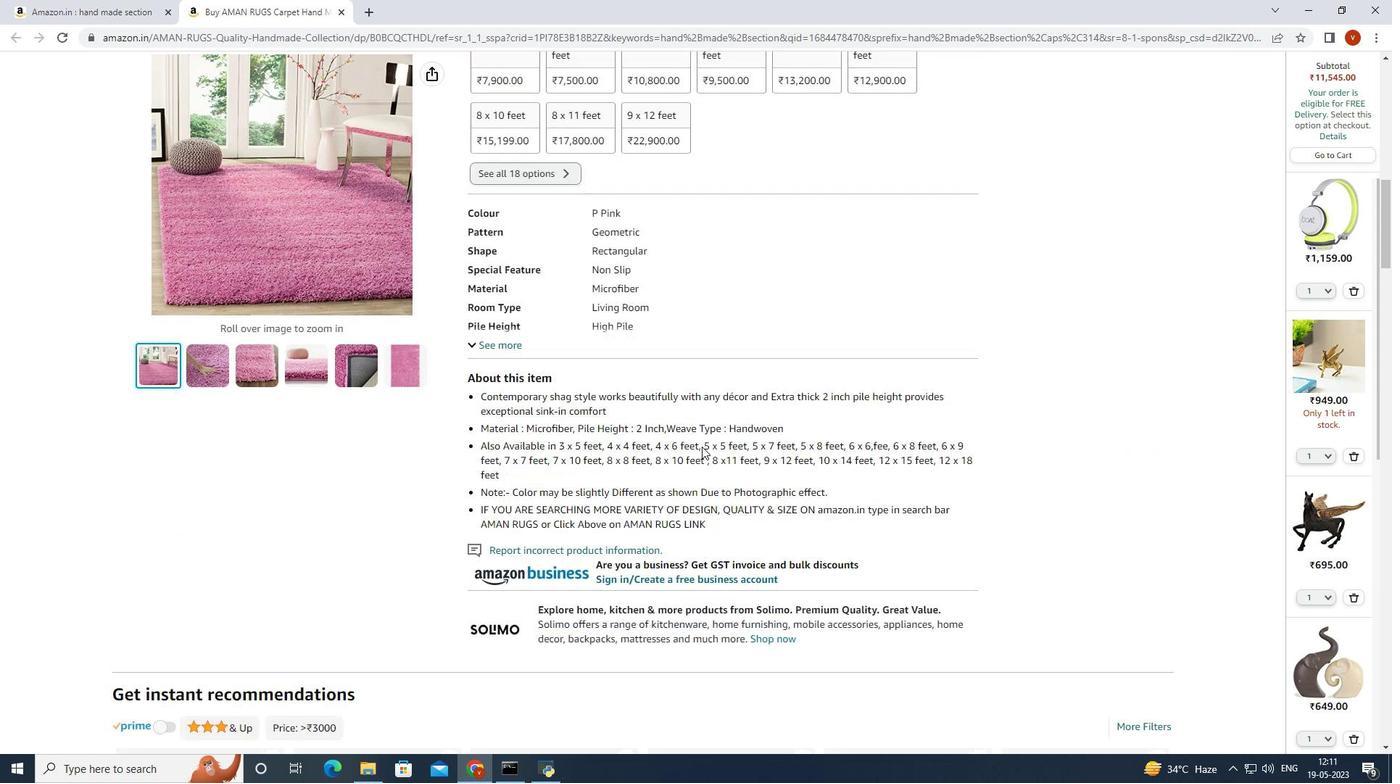 
Action: Mouse scrolled (701, 445) with delta (0, 0)
Screenshot: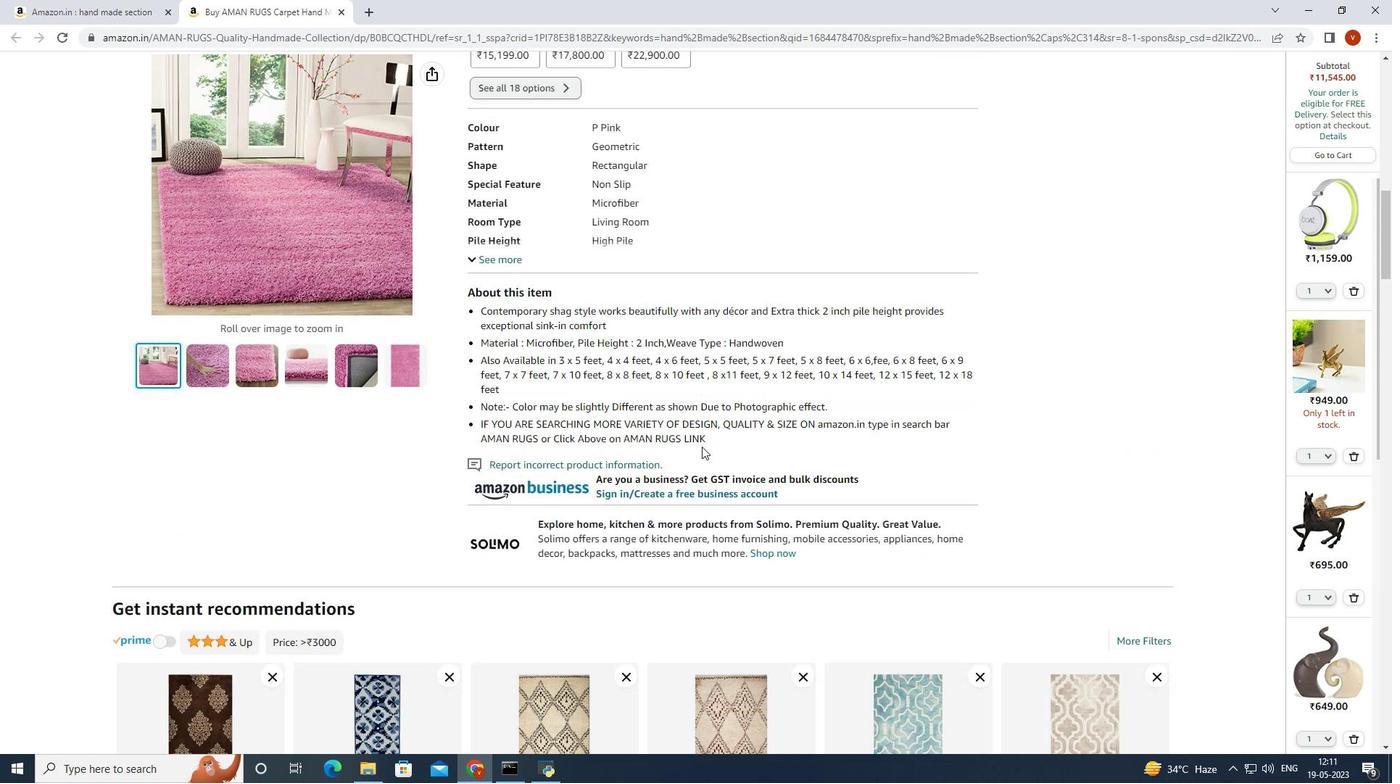 
Action: Mouse scrolled (701, 445) with delta (0, 0)
Screenshot: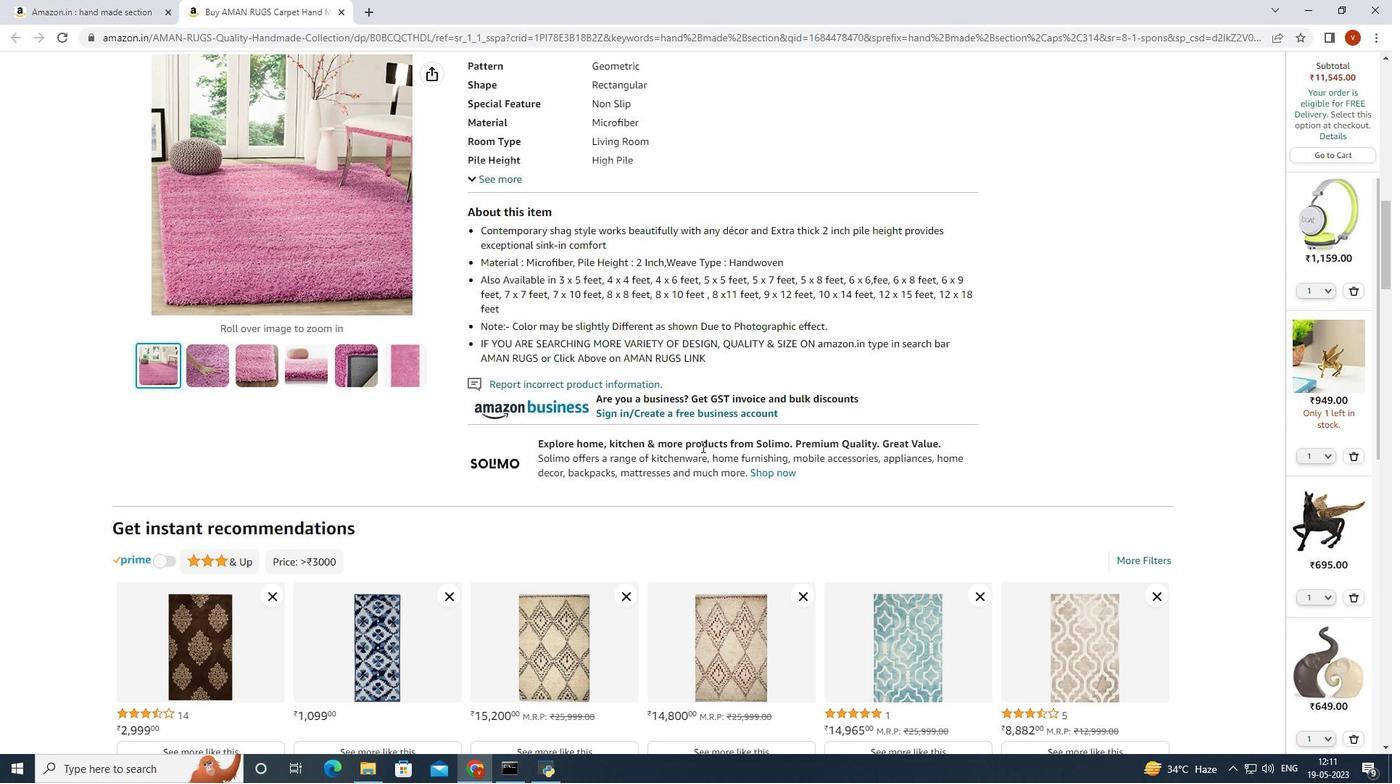 
Action: Mouse scrolled (701, 445) with delta (0, 0)
Screenshot: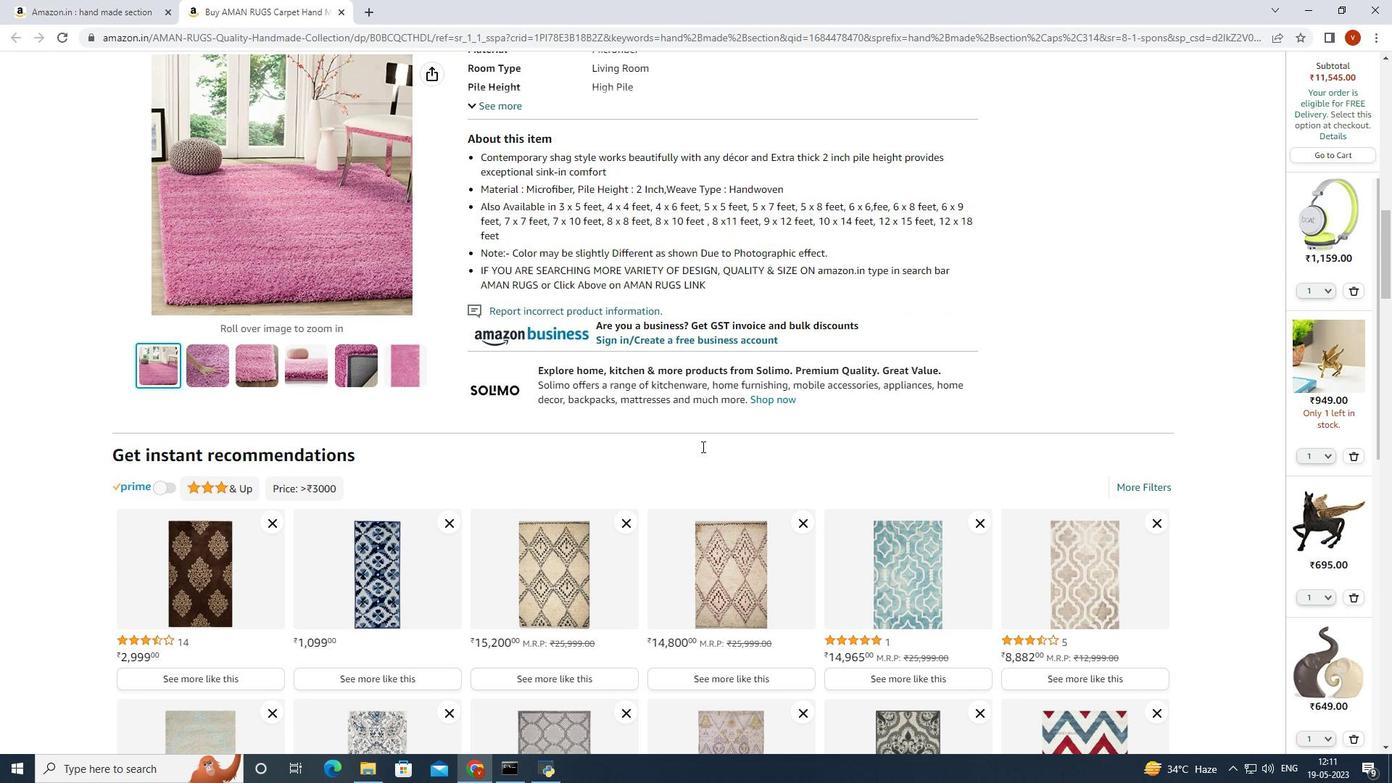 
Action: Mouse moved to (240, 501)
Screenshot: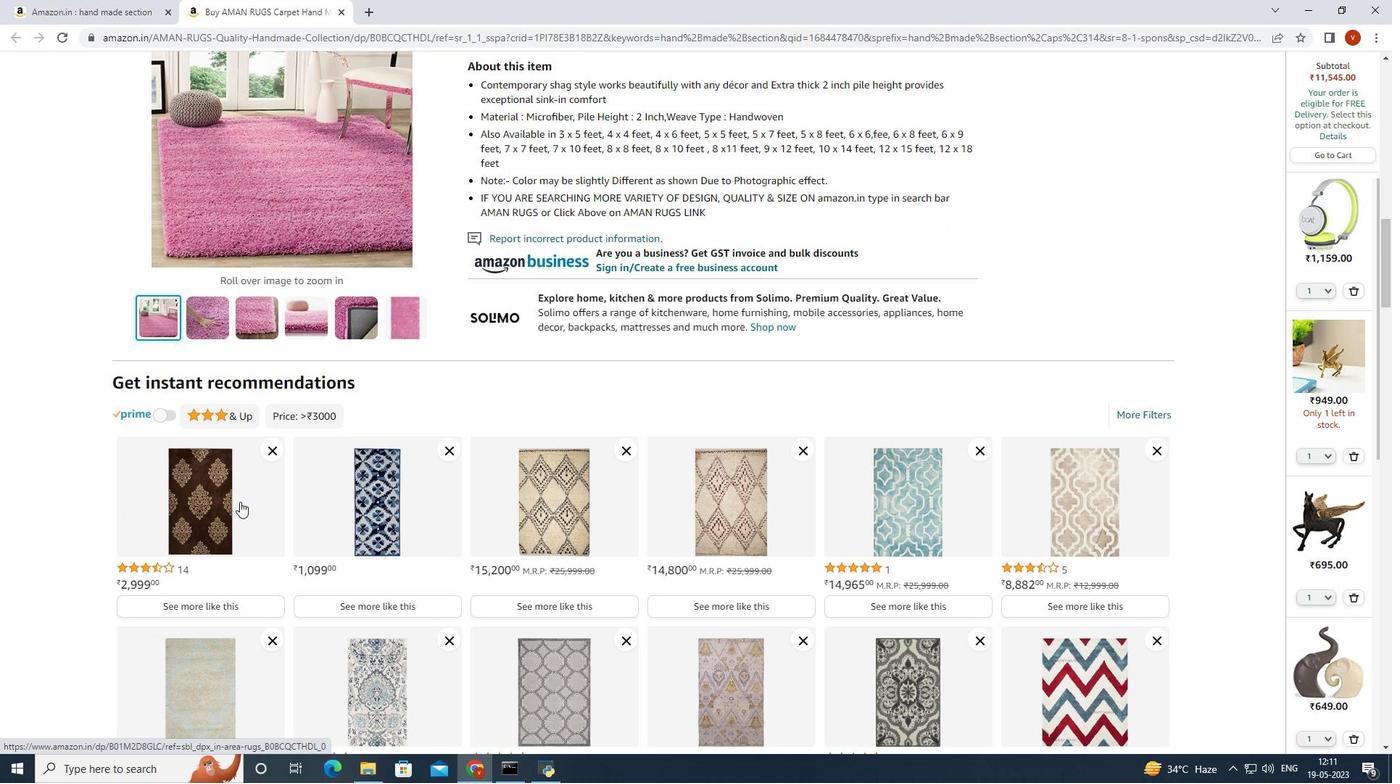 
Action: Mouse scrolled (240, 501) with delta (0, 0)
Screenshot: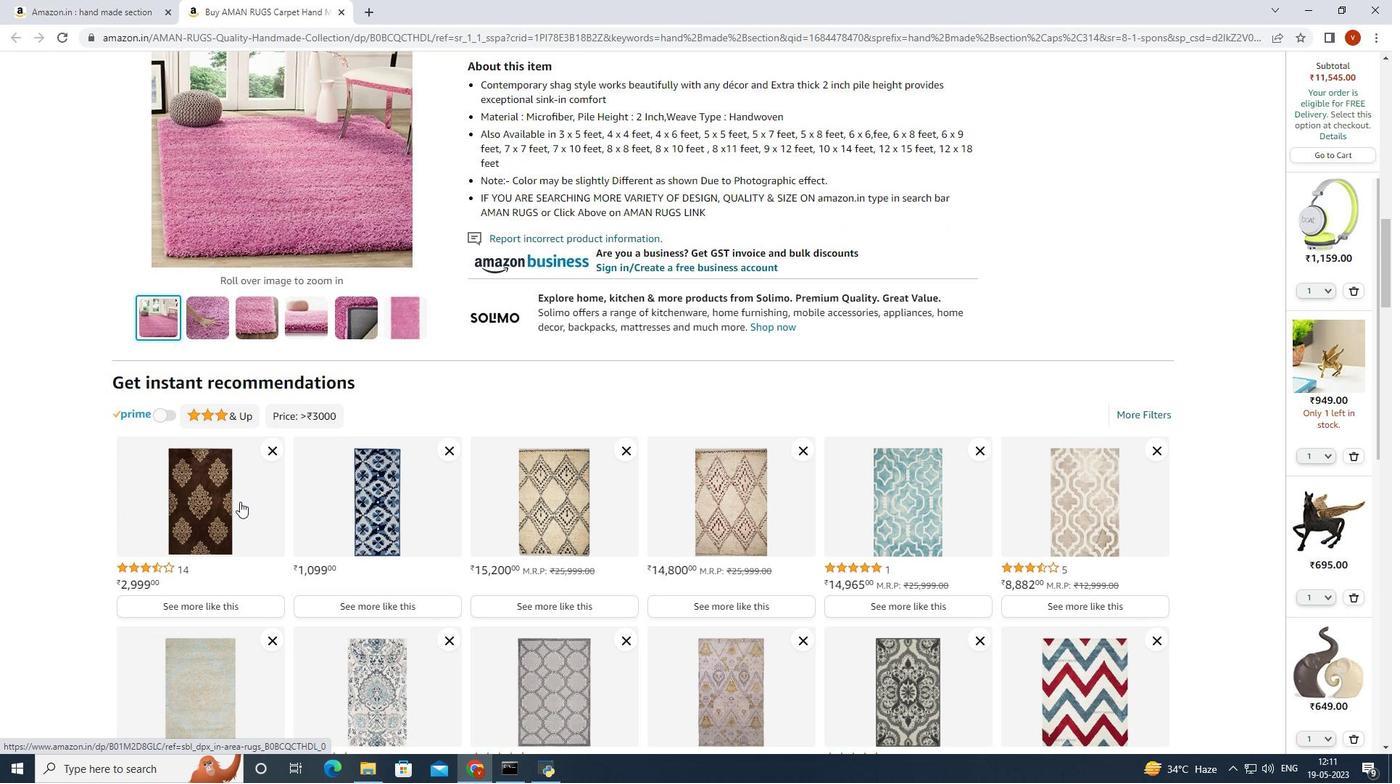 
Action: Mouse scrolled (240, 501) with delta (0, 0)
Screenshot: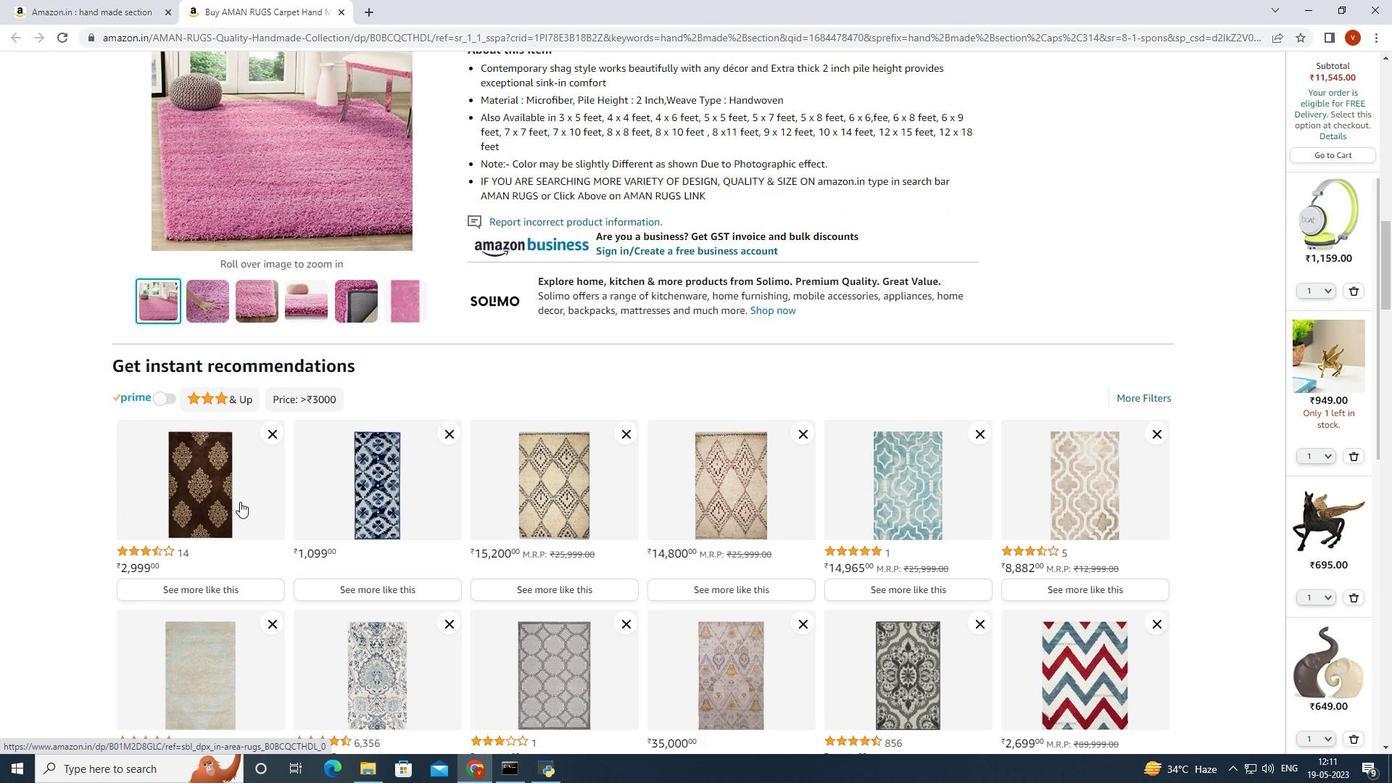 
Action: Mouse moved to (247, 492)
Screenshot: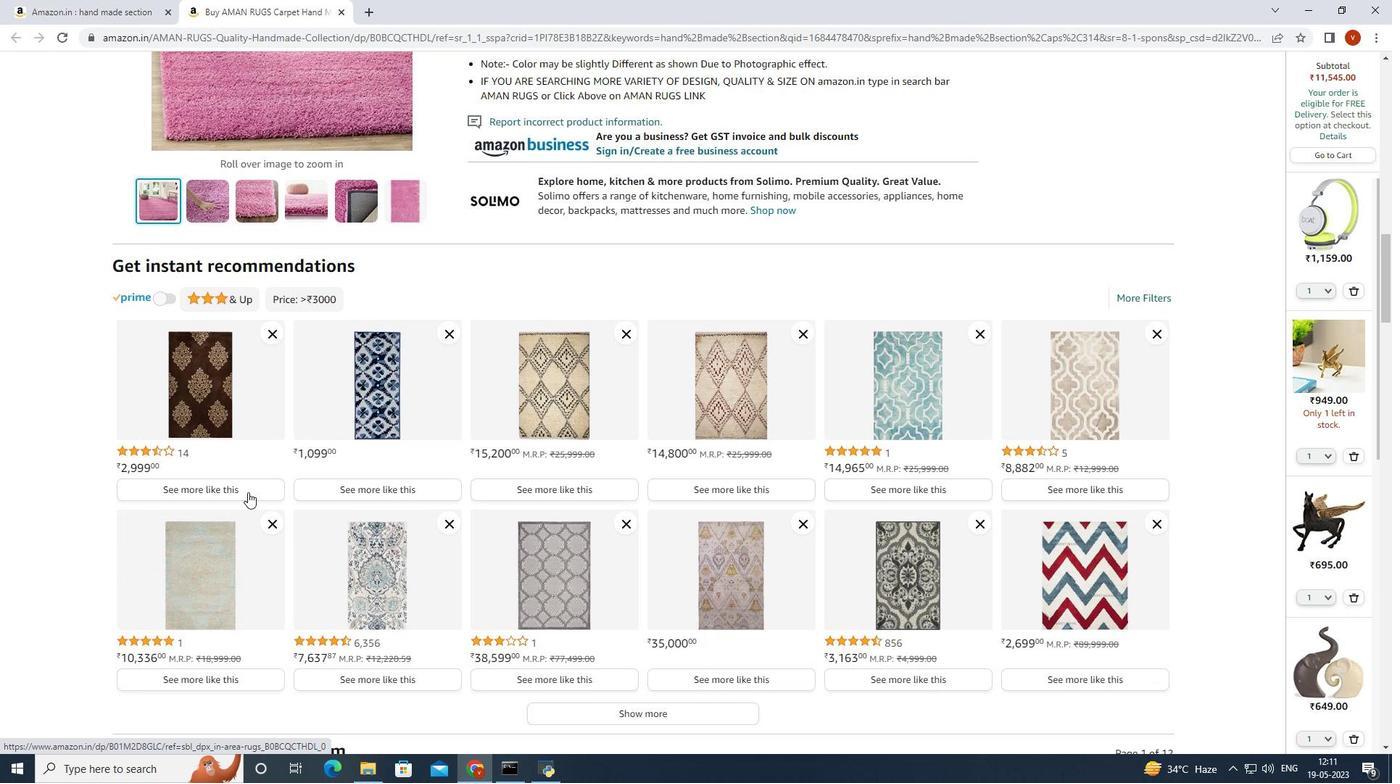 
Action: Mouse scrolled (247, 491) with delta (0, 0)
Screenshot: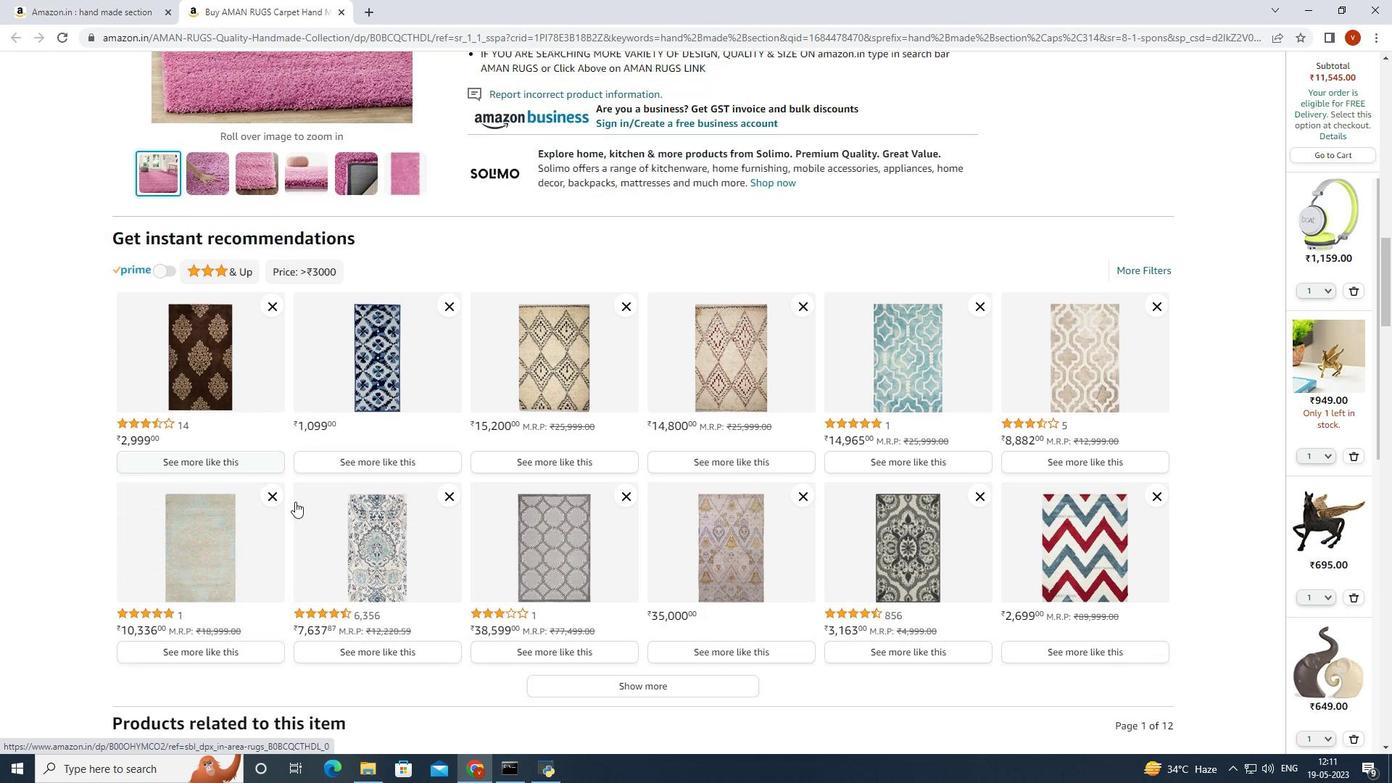 
Action: Mouse moved to (327, 502)
Screenshot: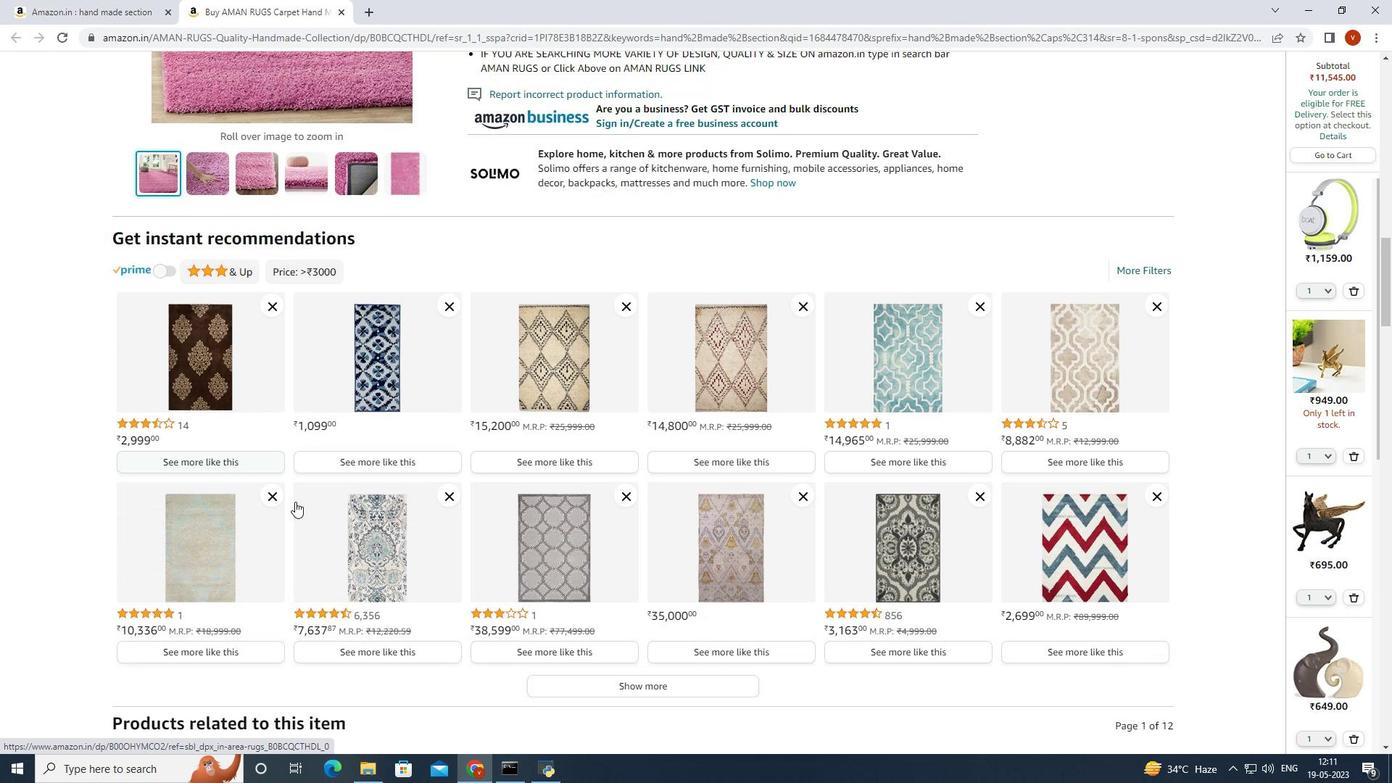 
Action: Mouse scrolled (295, 501) with delta (0, 0)
Screenshot: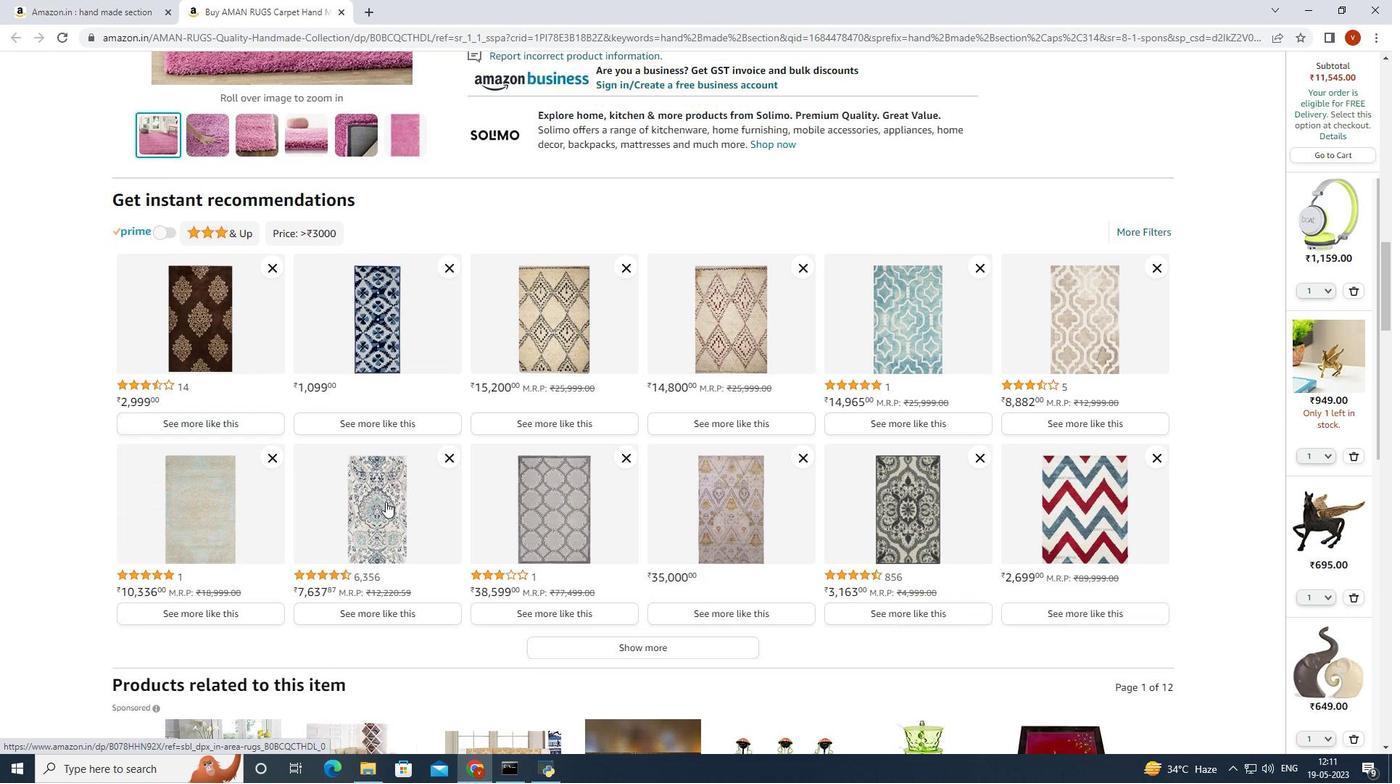 
Action: Mouse moved to (424, 474)
Screenshot: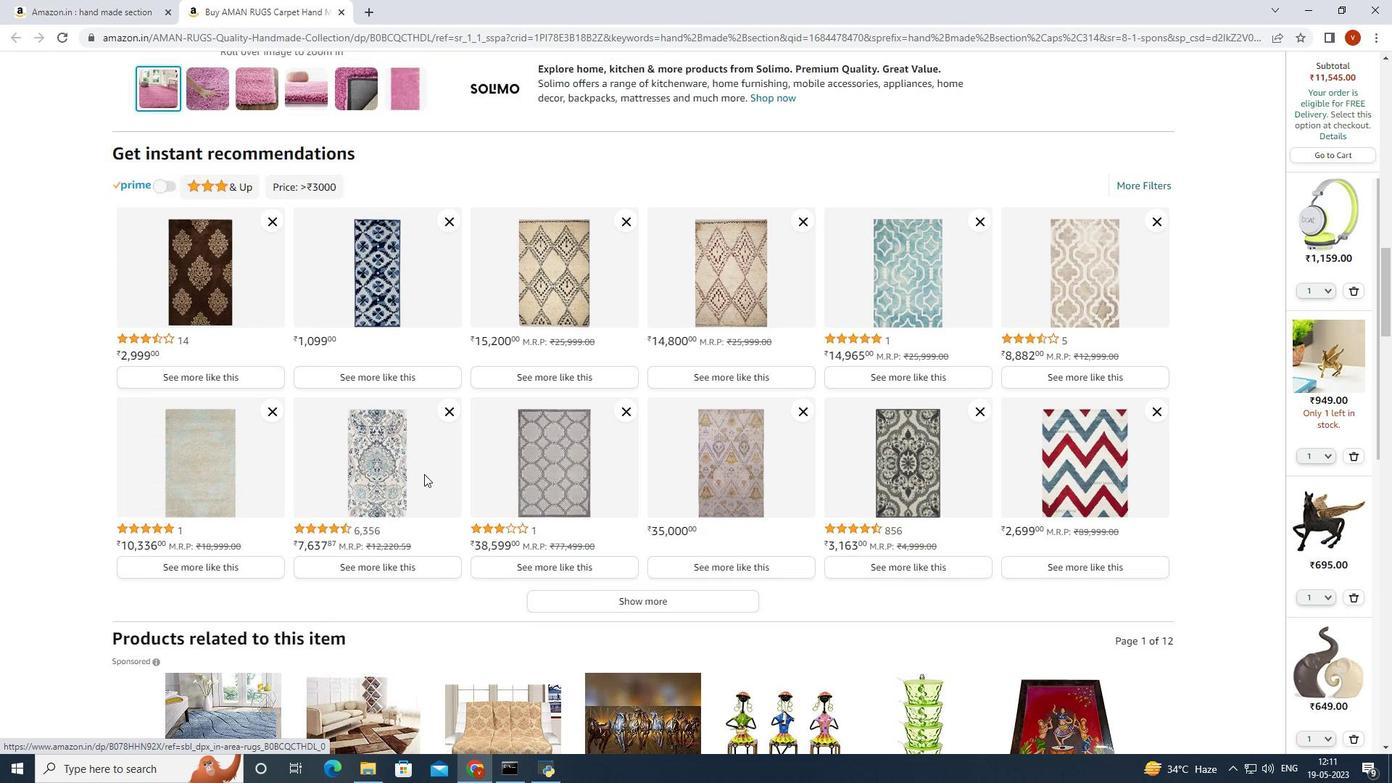 
Action: Mouse scrolled (392, 493) with delta (0, 0)
Screenshot: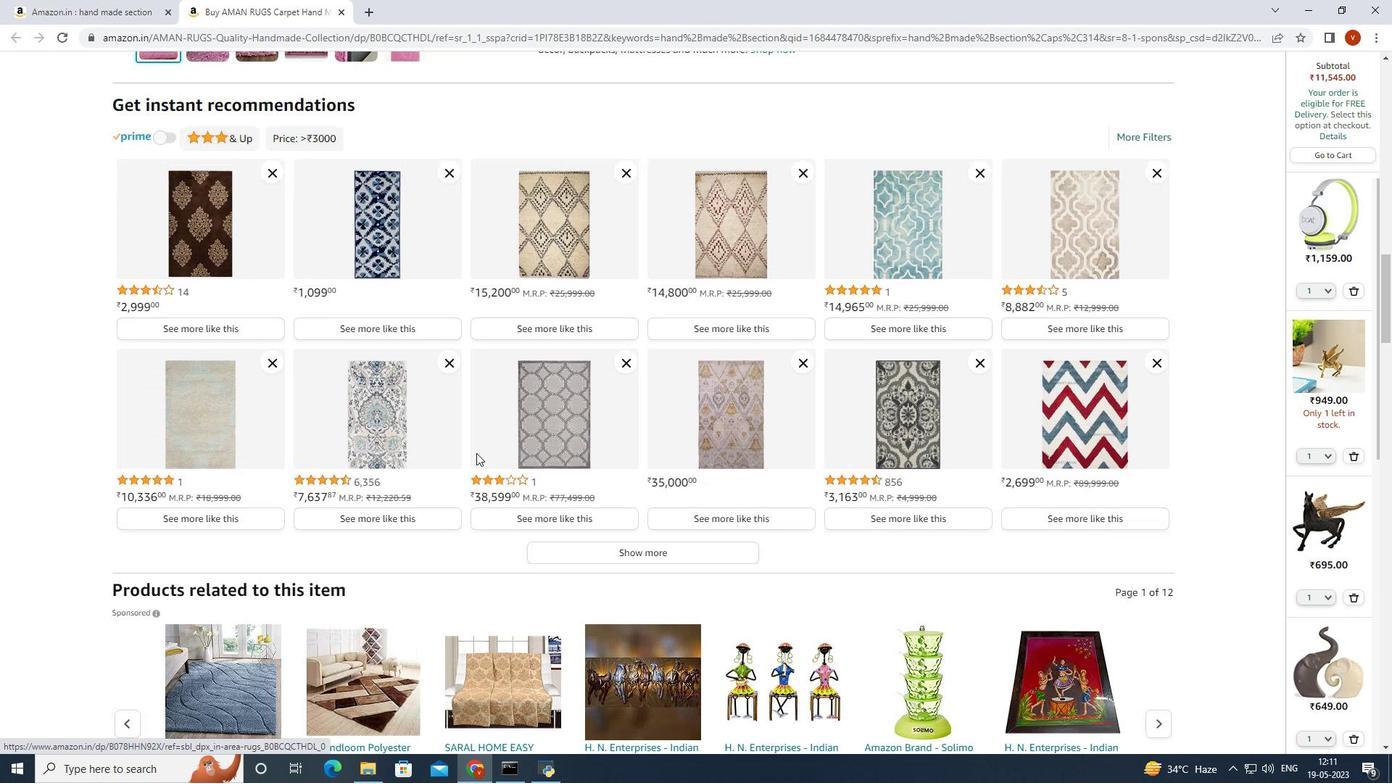
Action: Mouse moved to (255, 153)
Screenshot: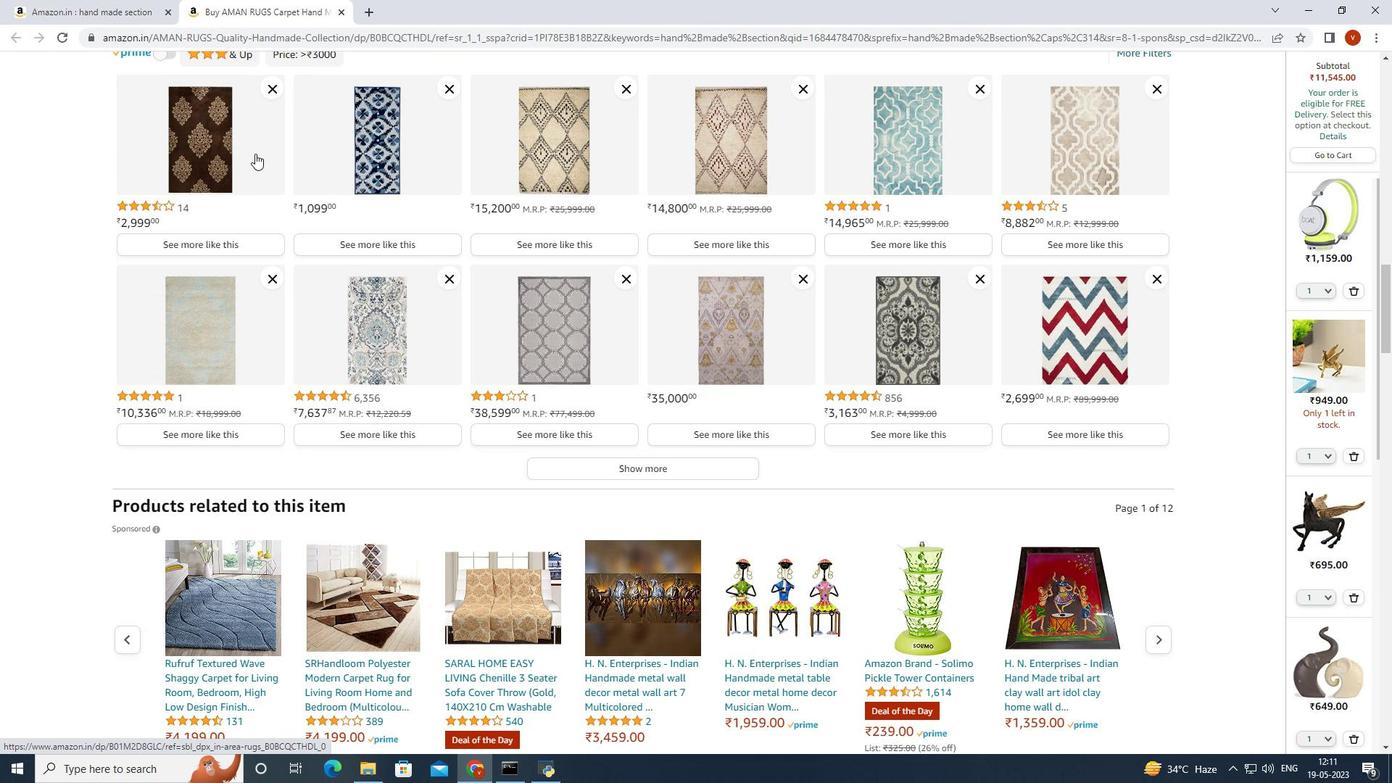 
Action: Mouse scrolled (255, 152) with delta (0, 0)
Screenshot: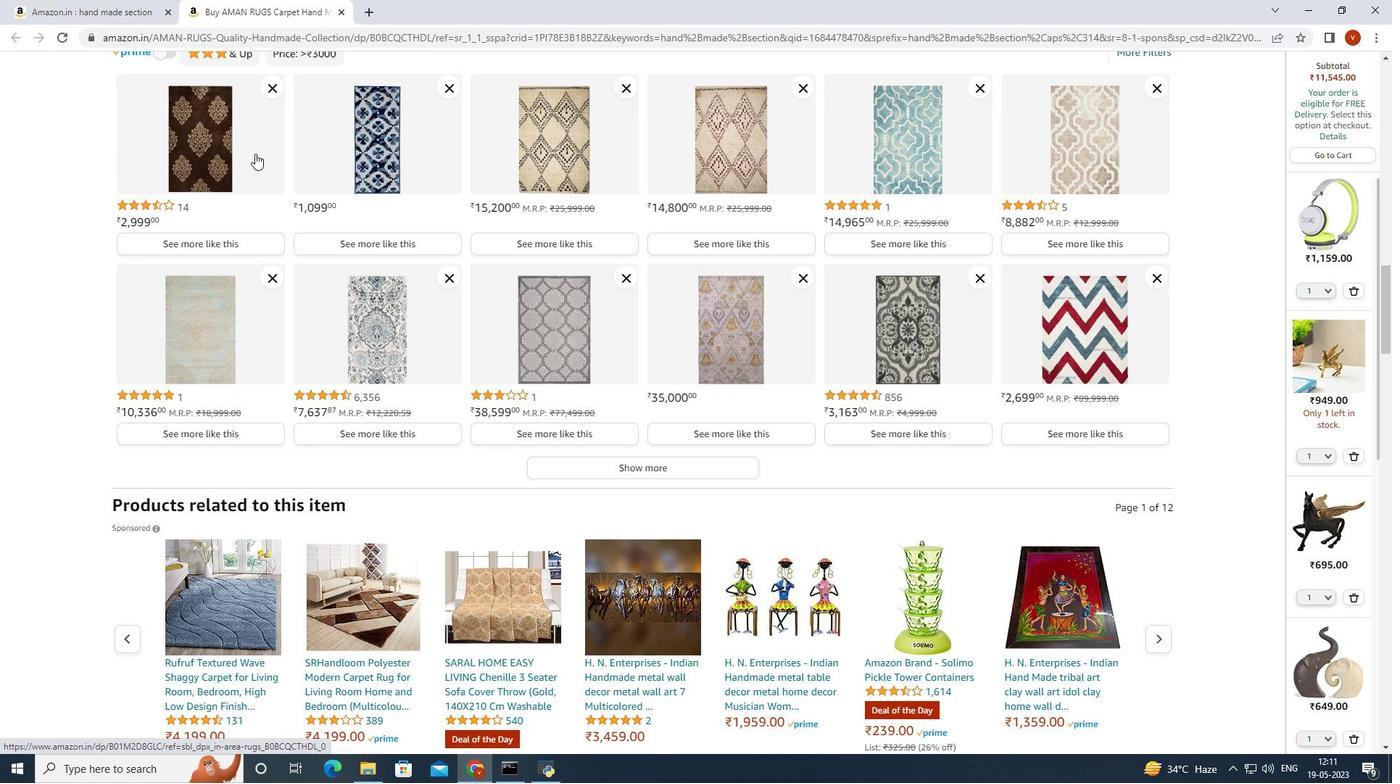 
Action: Mouse scrolled (255, 152) with delta (0, 0)
Screenshot: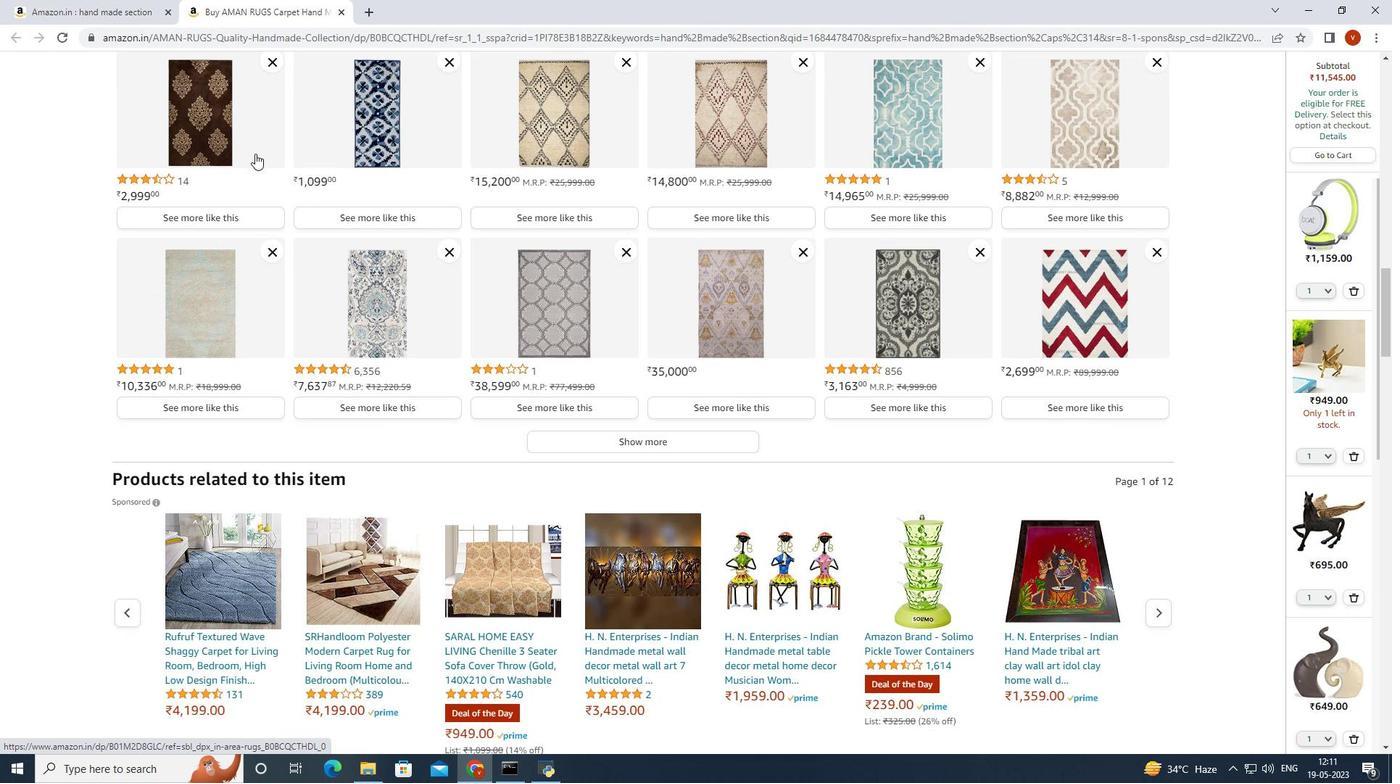 
Action: Mouse scrolled (255, 152) with delta (0, 0)
Screenshot: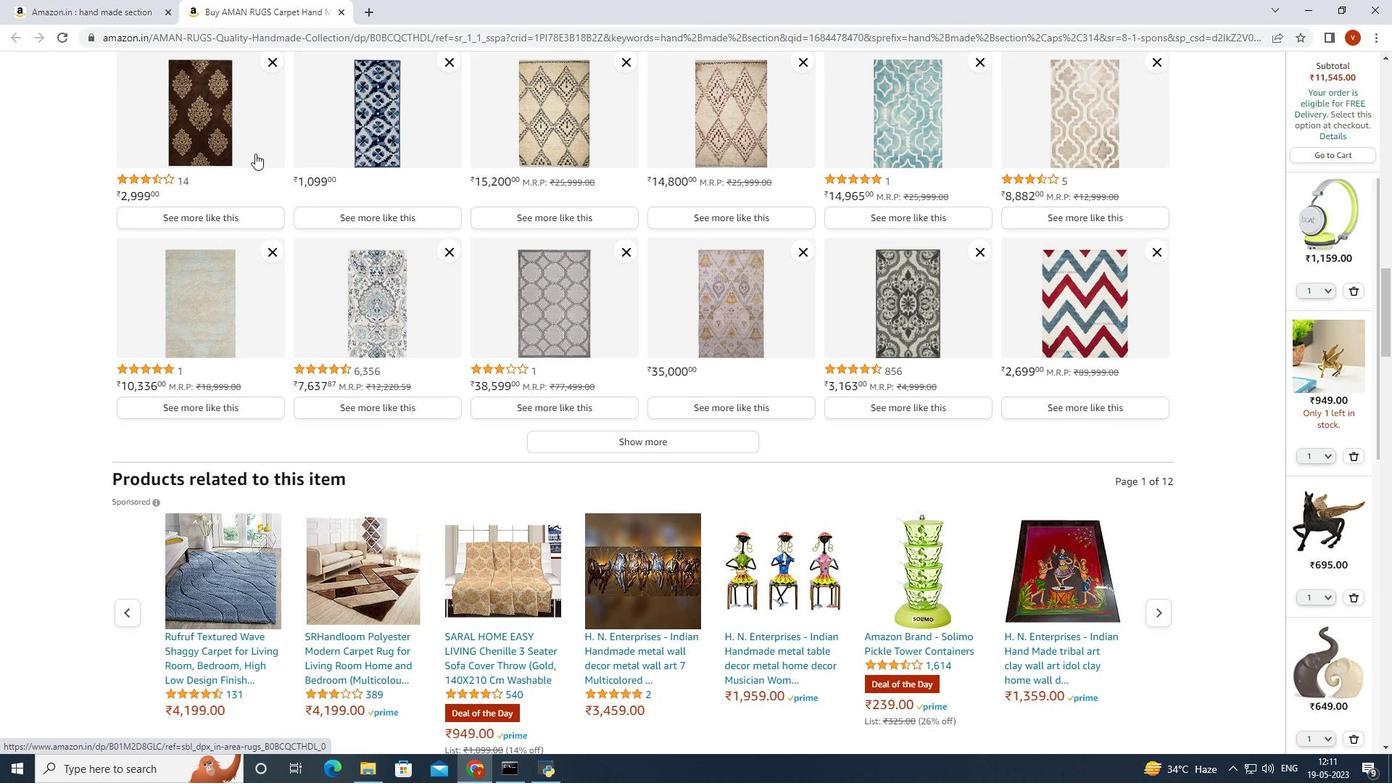 
Action: Mouse scrolled (255, 152) with delta (0, 0)
Screenshot: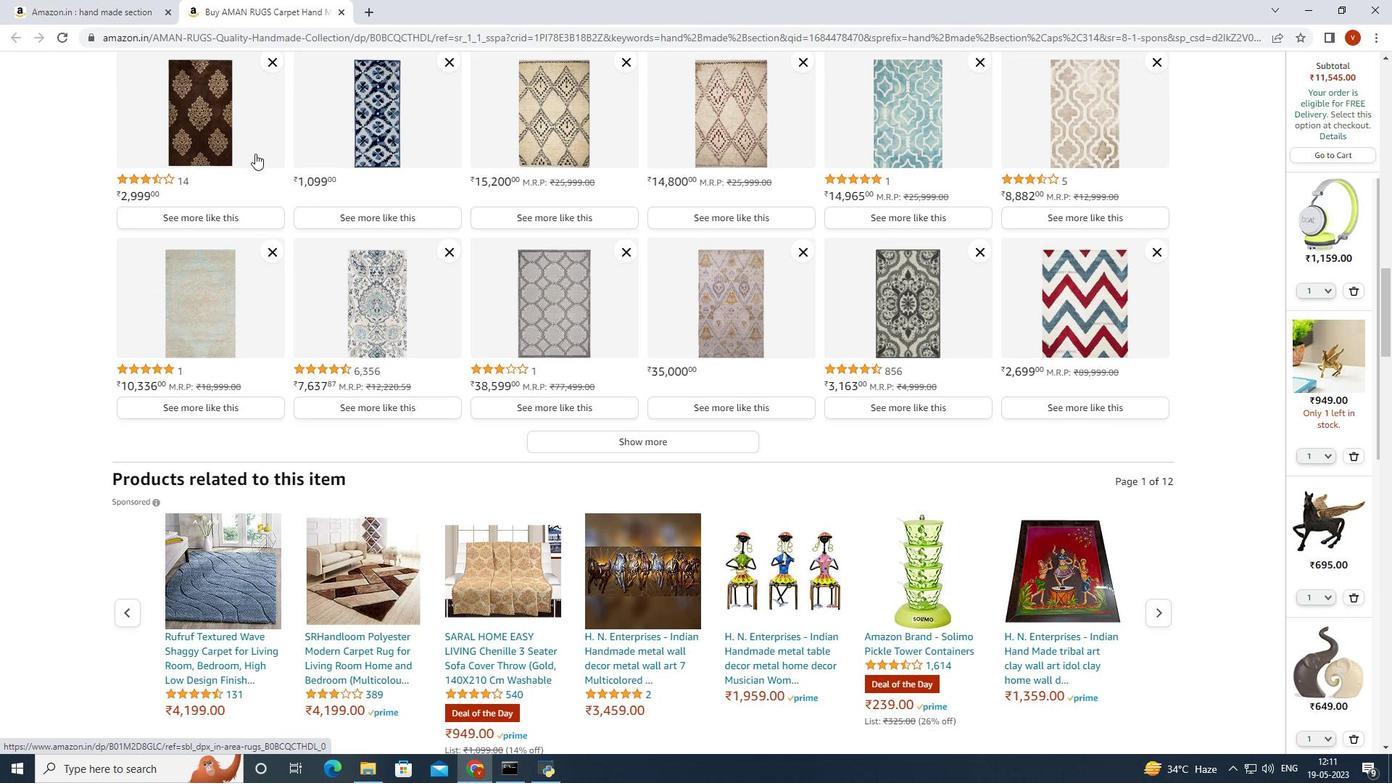 
Action: Mouse moved to (147, 53)
Screenshot: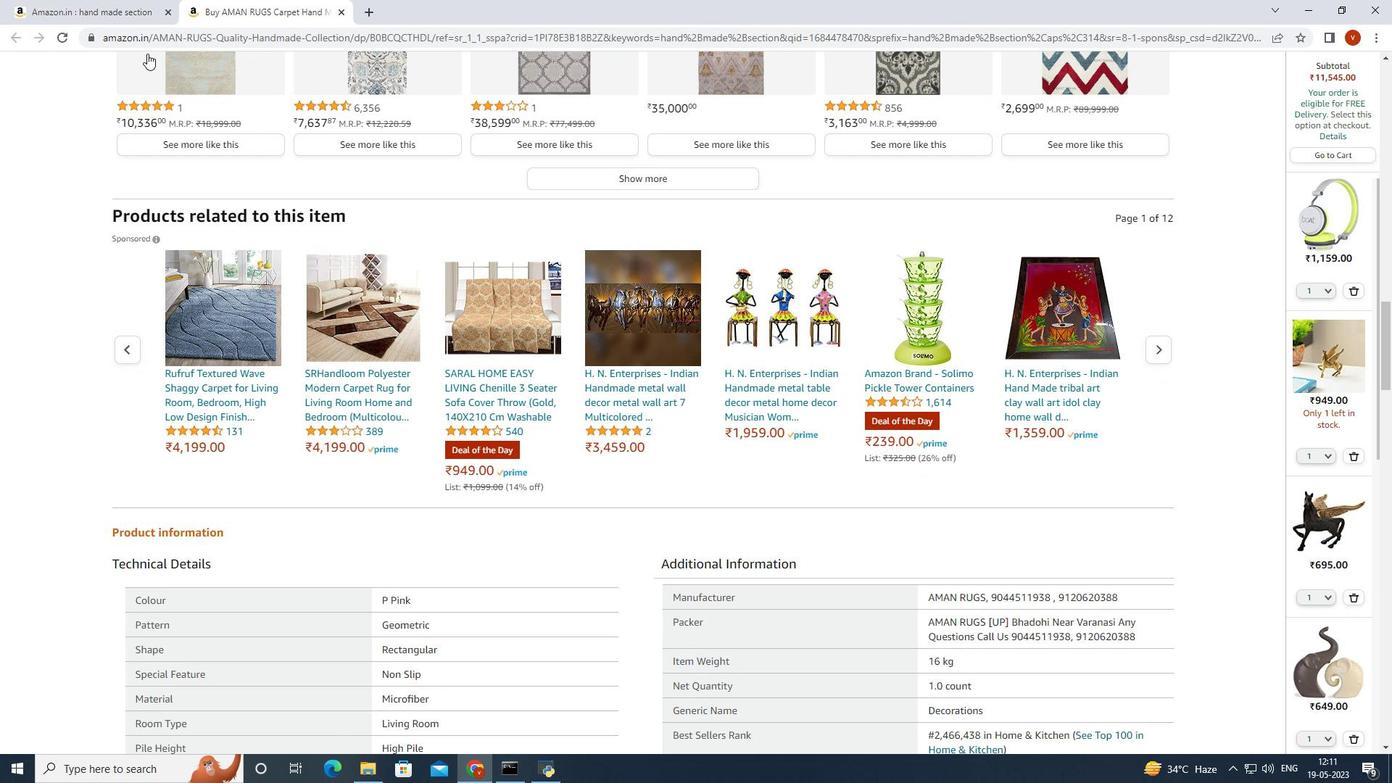 
Action: Mouse scrolled (147, 52) with delta (0, 0)
Screenshot: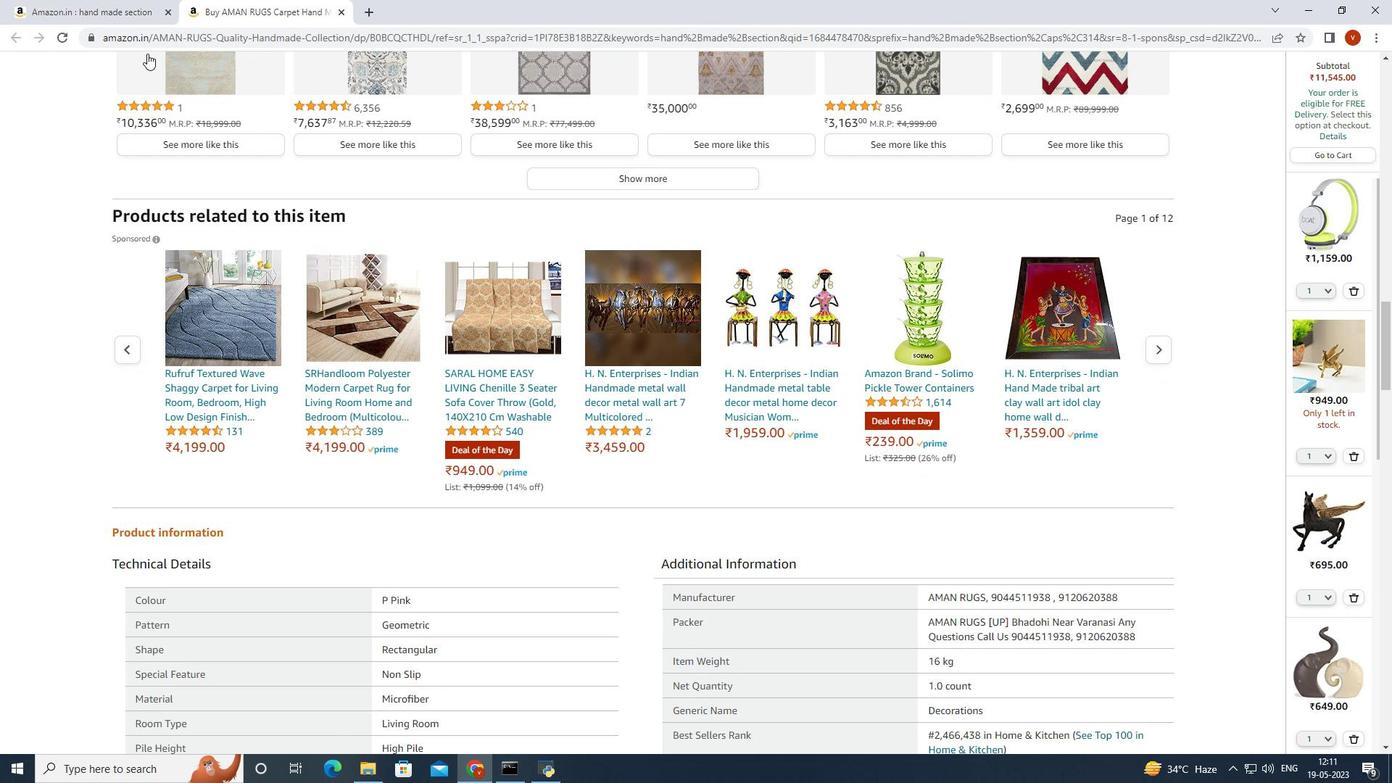 
Action: Mouse scrolled (147, 52) with delta (0, 0)
Screenshot: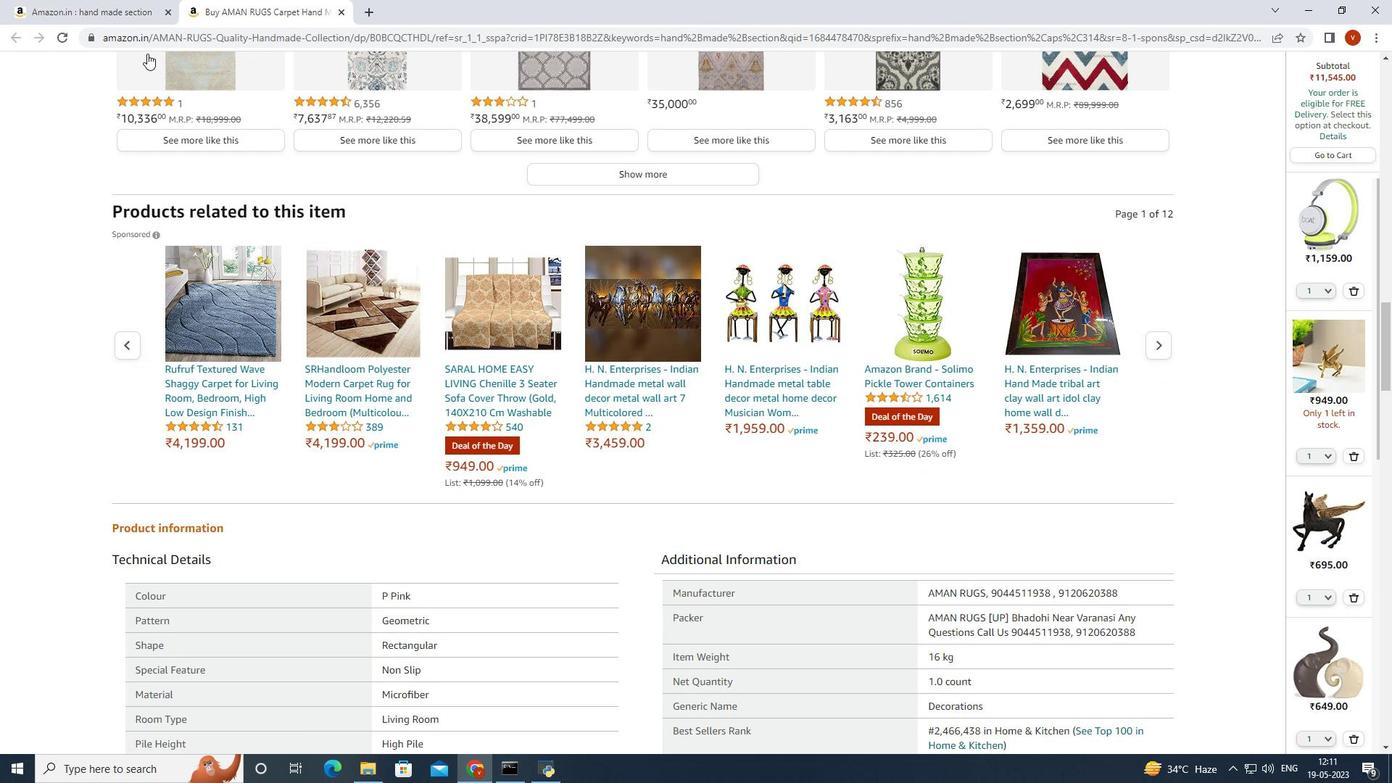 
Action: Mouse moved to (619, 397)
Screenshot: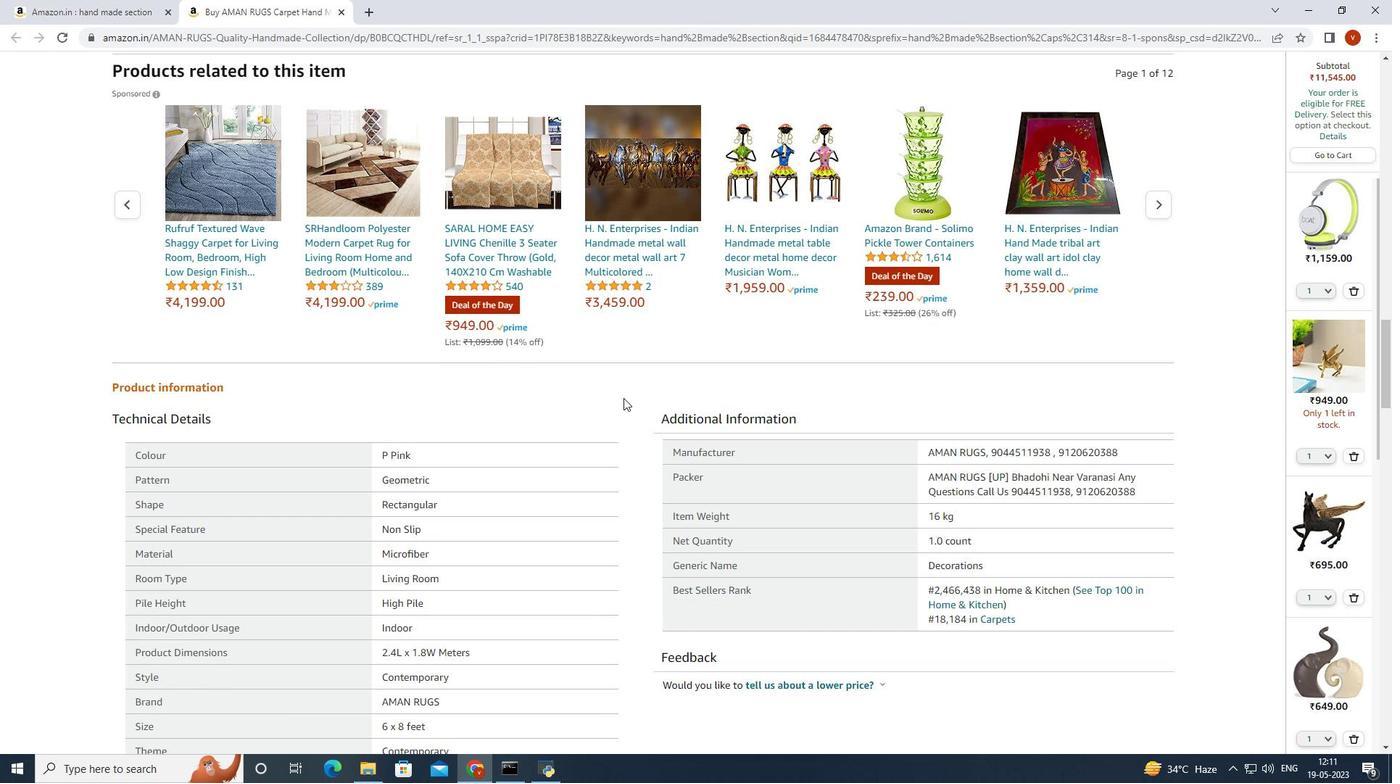 
Action: Mouse scrolled (619, 396) with delta (0, 0)
Screenshot: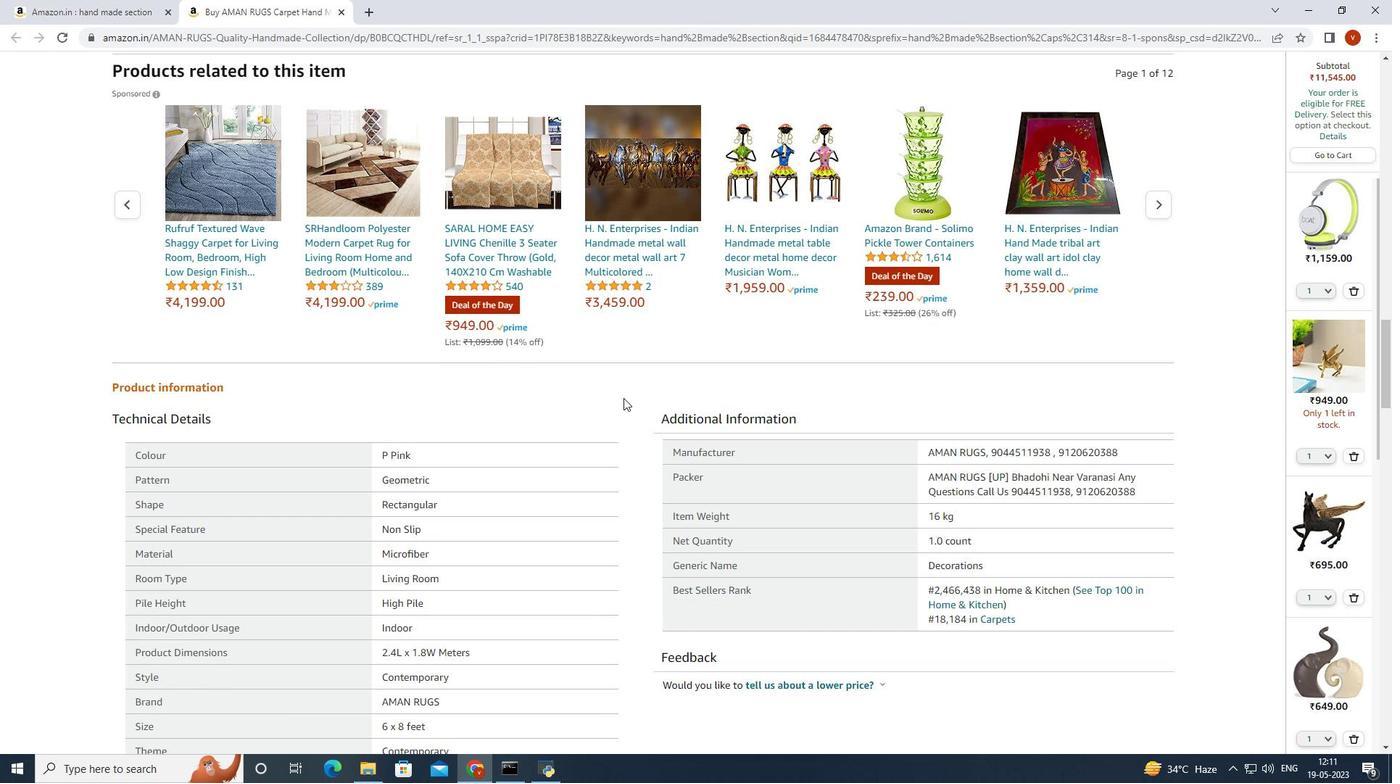 
Action: Mouse moved to (625, 401)
Screenshot: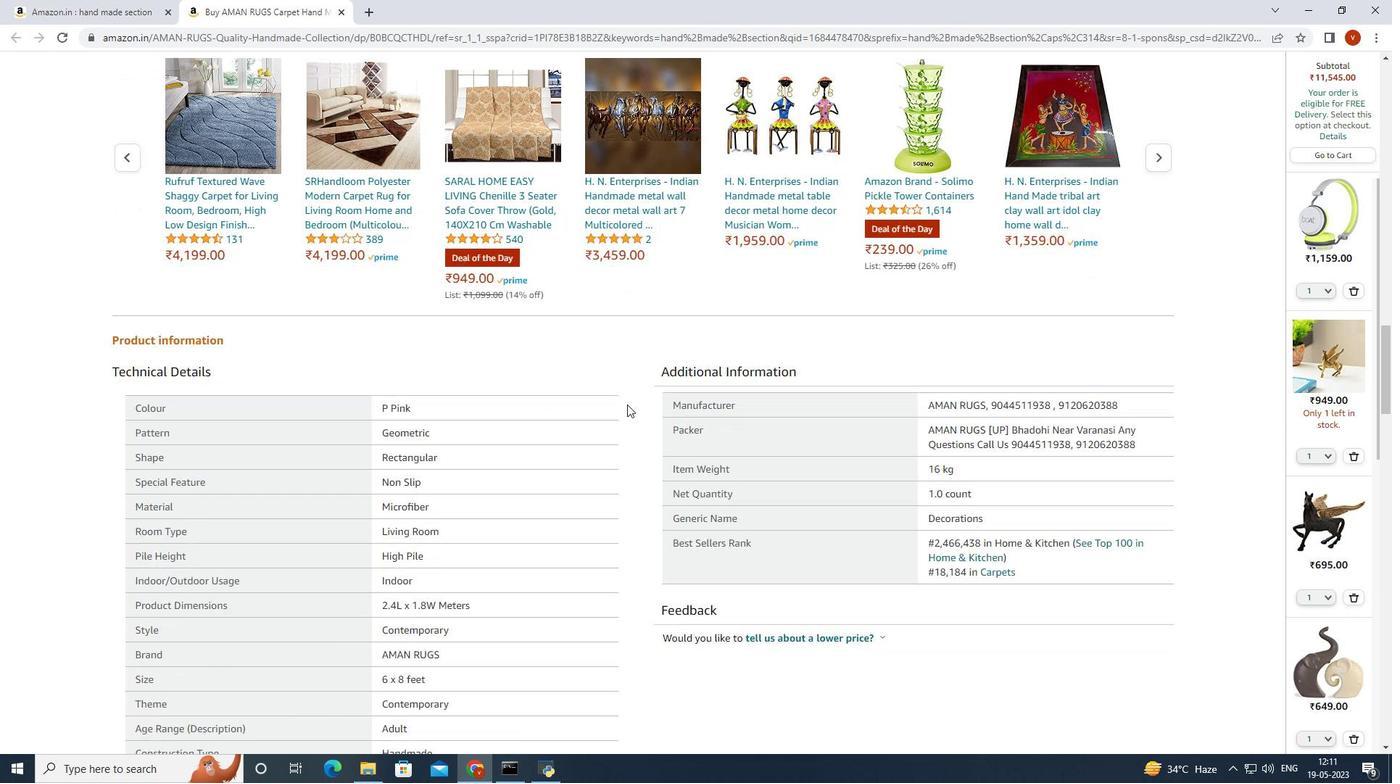 
Action: Mouse scrolled (625, 398) with delta (0, 0)
Screenshot: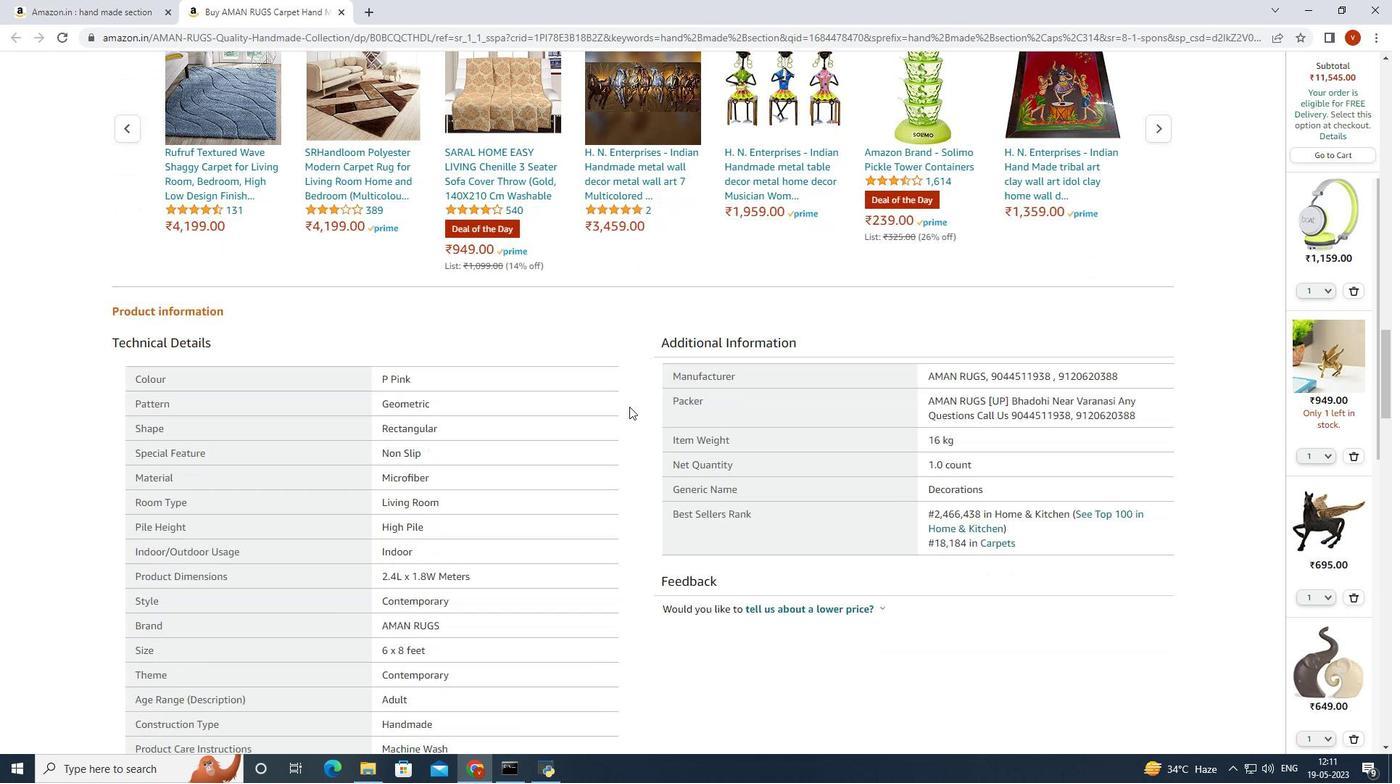 
Action: Mouse moved to (629, 407)
Screenshot: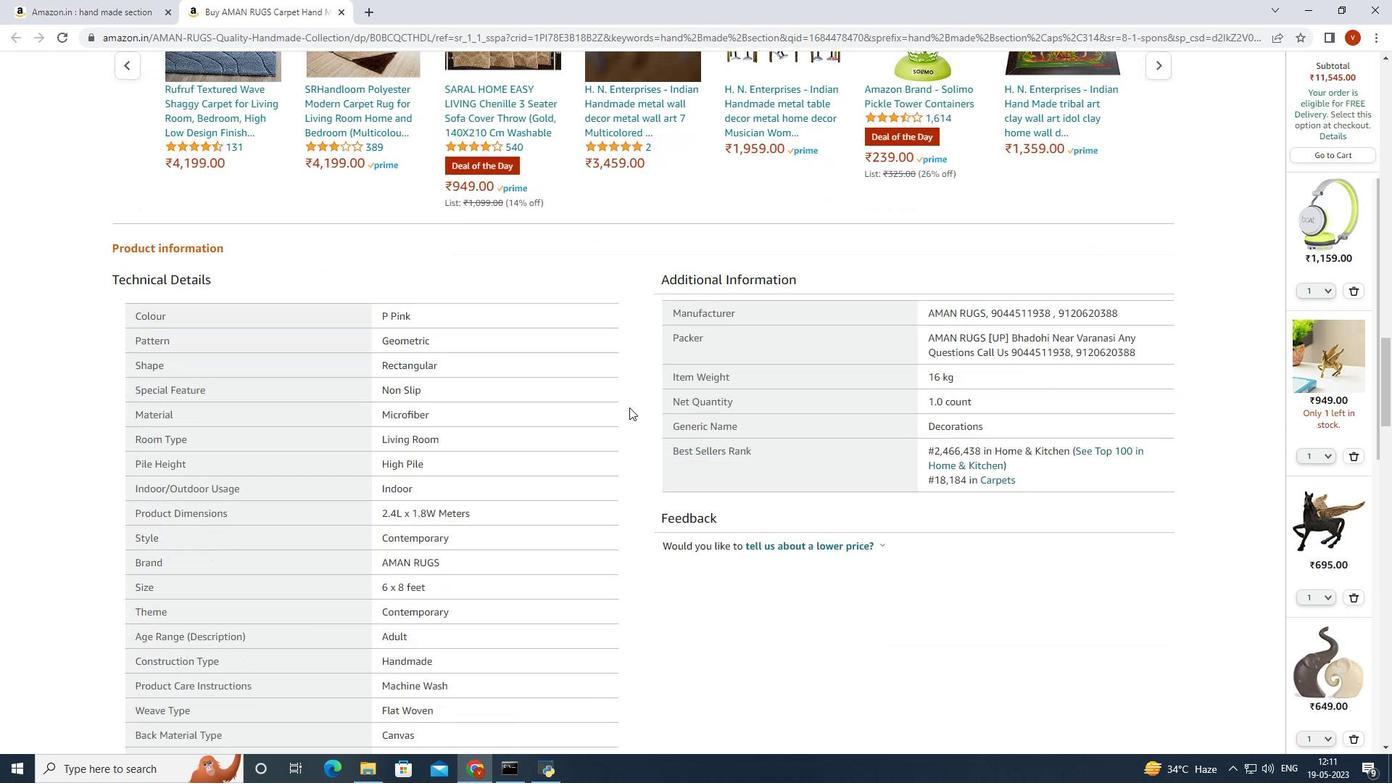 
Action: Mouse scrolled (629, 406) with delta (0, 0)
Screenshot: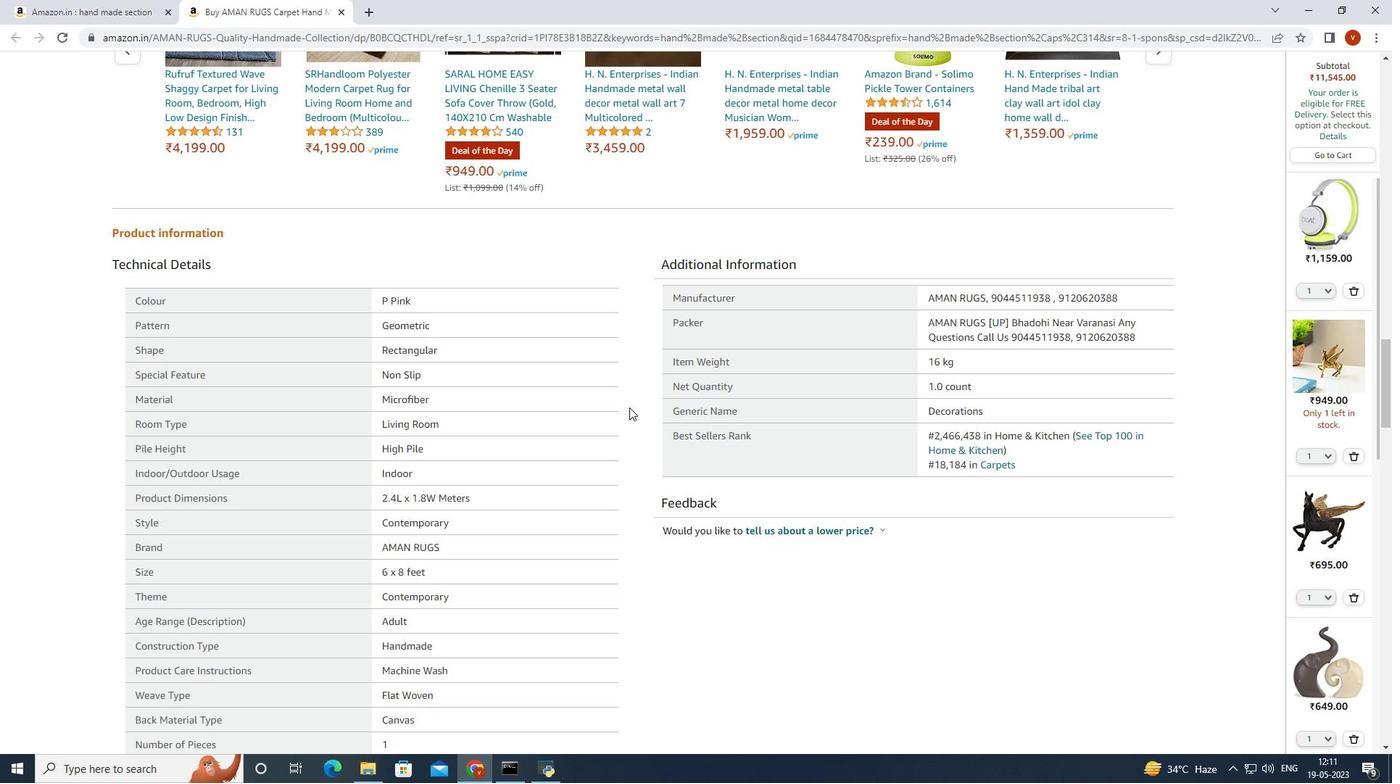 
Action: Mouse scrolled (629, 406) with delta (0, 0)
Screenshot: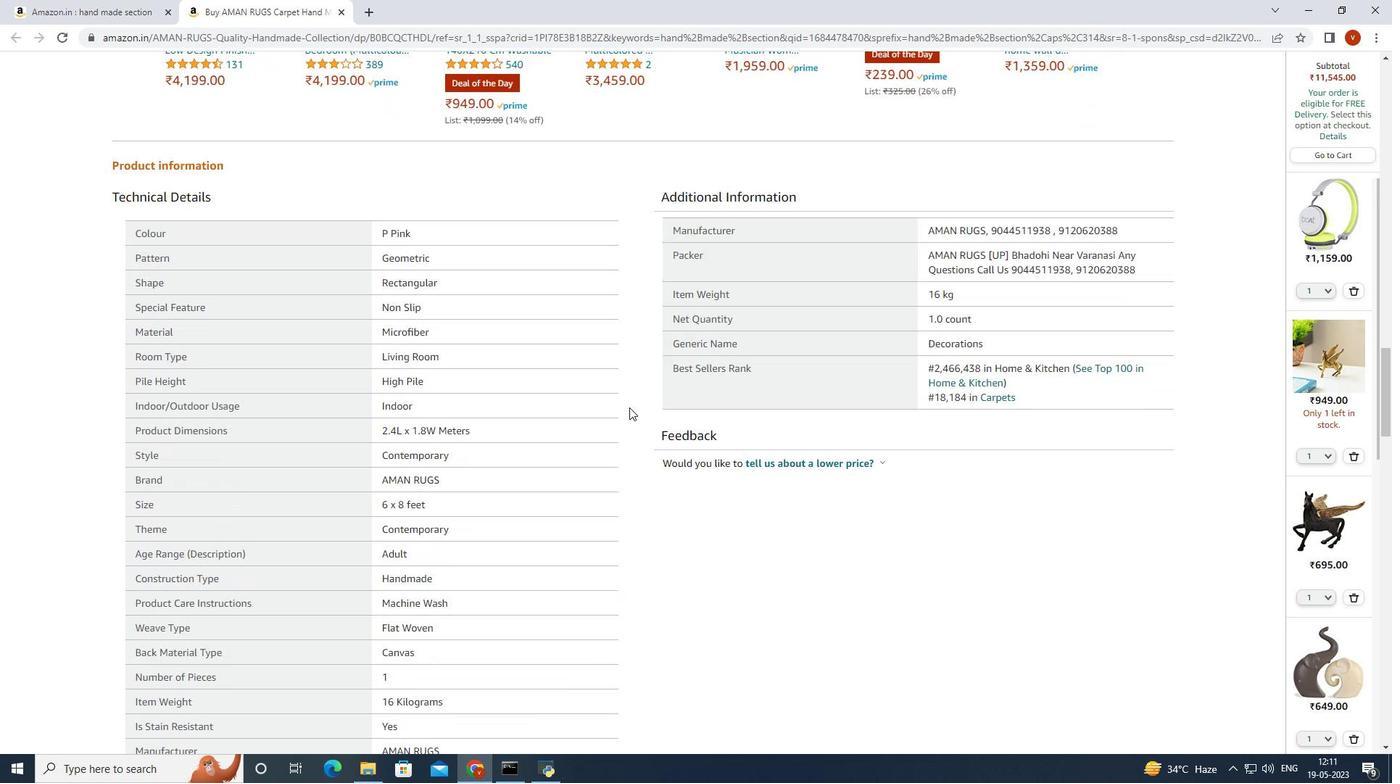 
Action: Mouse scrolled (629, 406) with delta (0, 0)
Screenshot: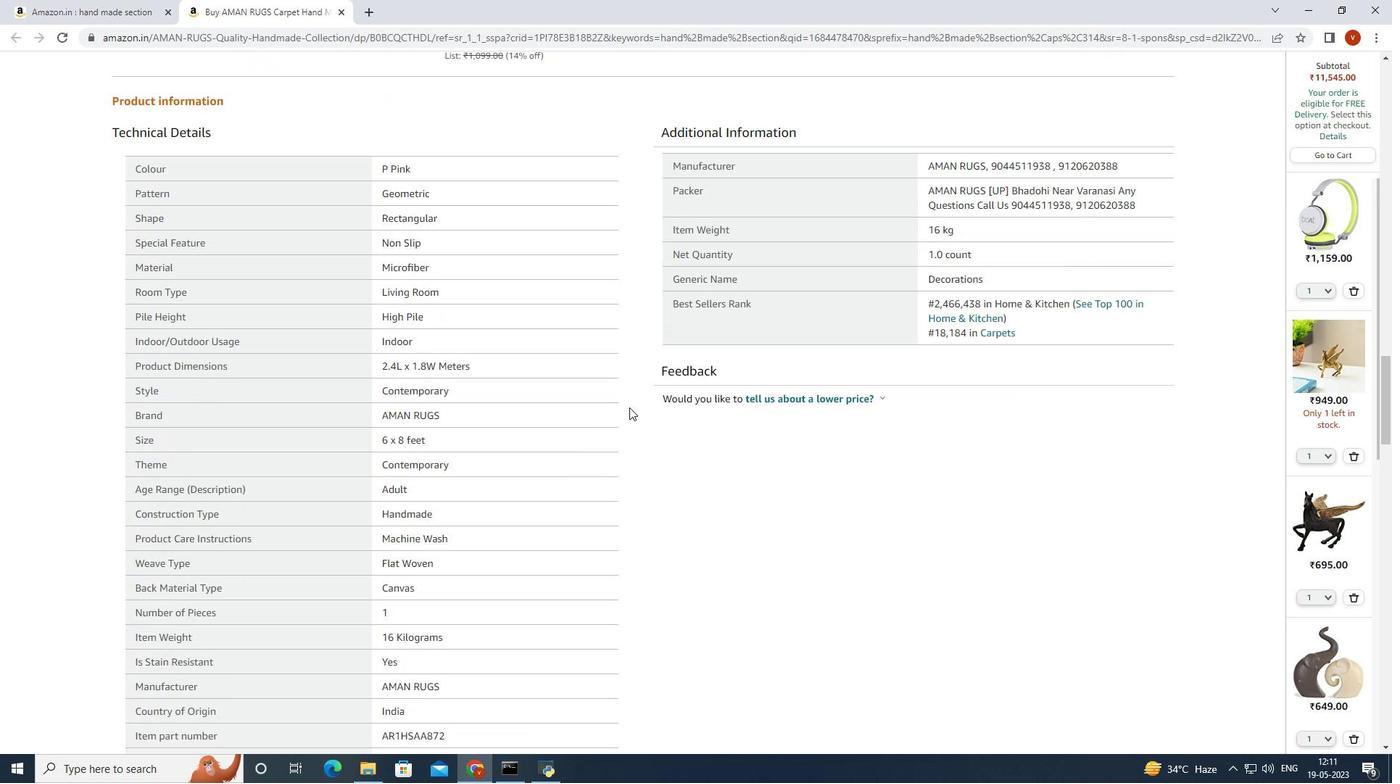 
Action: Mouse scrolled (629, 406) with delta (0, 0)
Screenshot: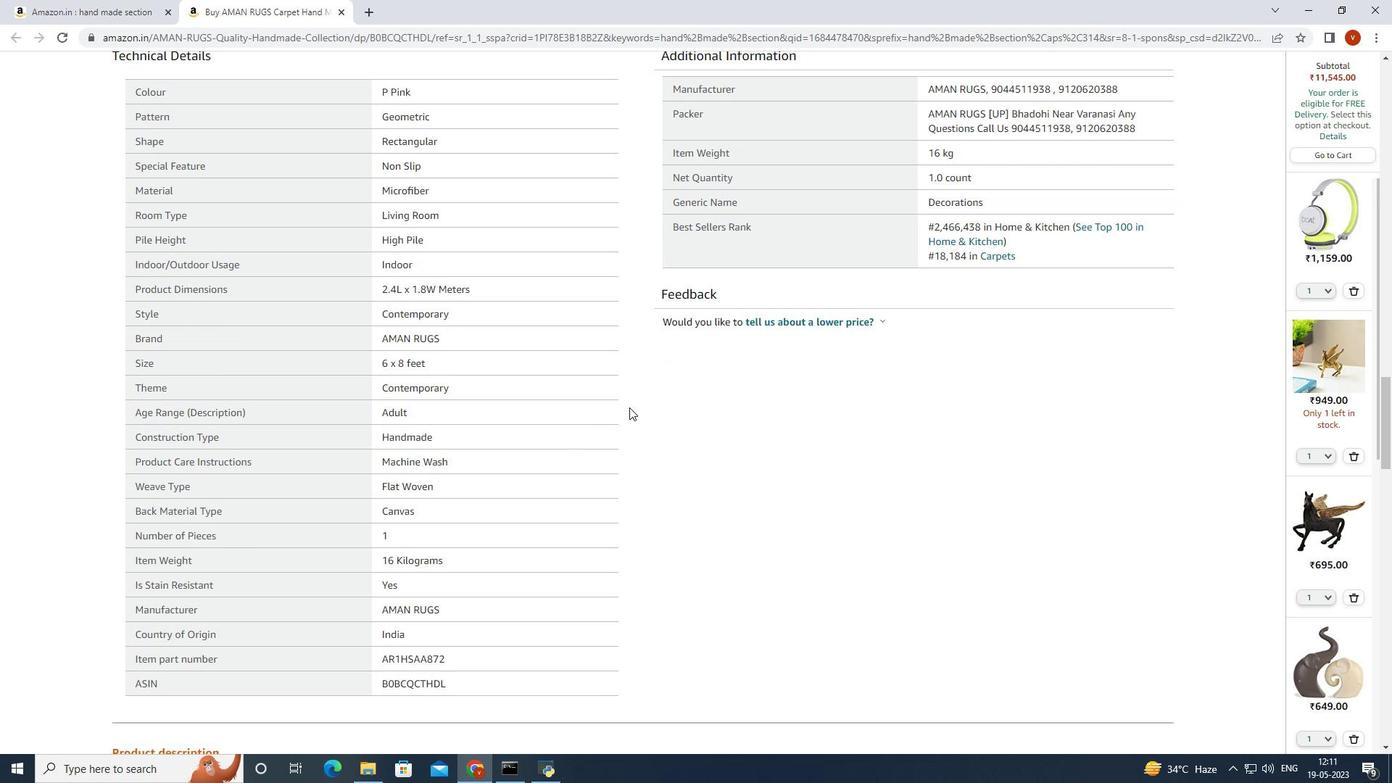 
Action: Mouse scrolled (629, 406) with delta (0, 0)
Screenshot: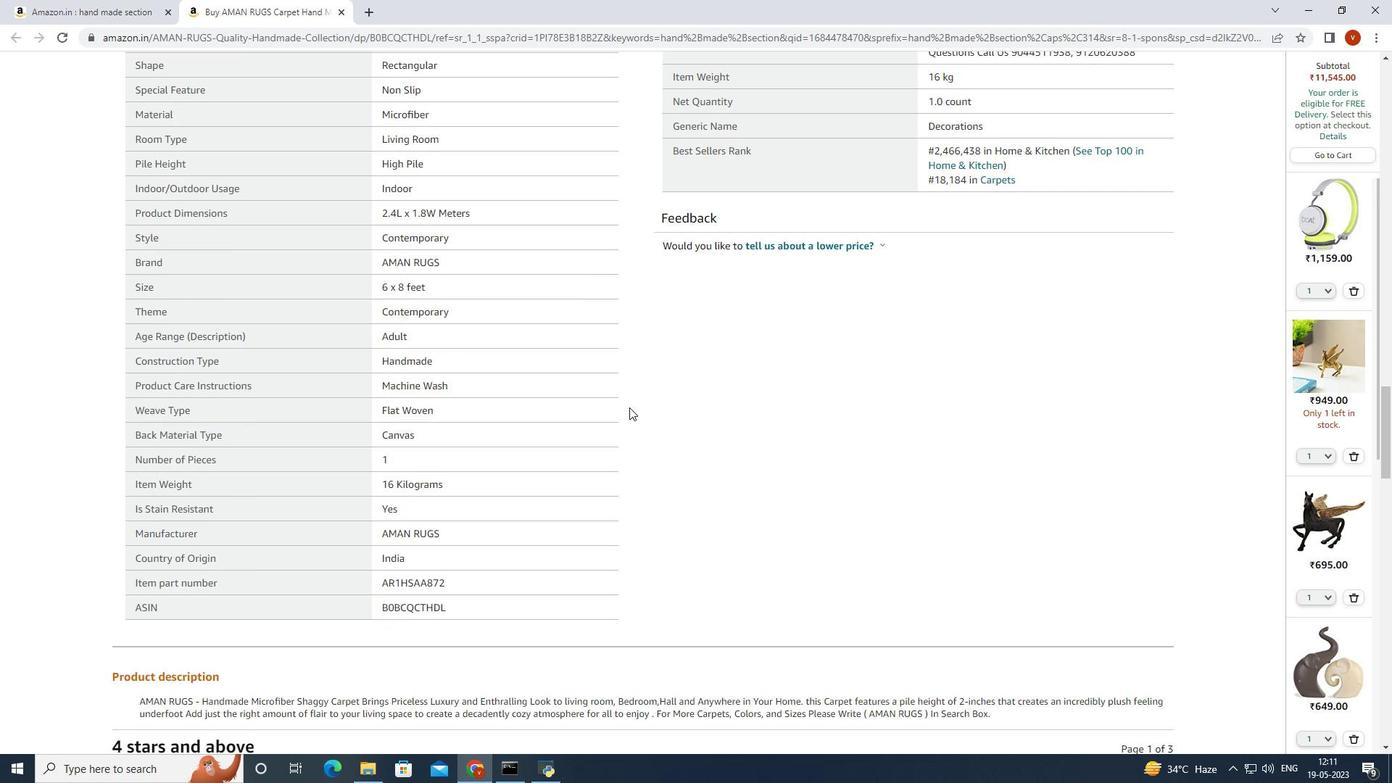 
Action: Mouse scrolled (629, 406) with delta (0, 0)
Screenshot: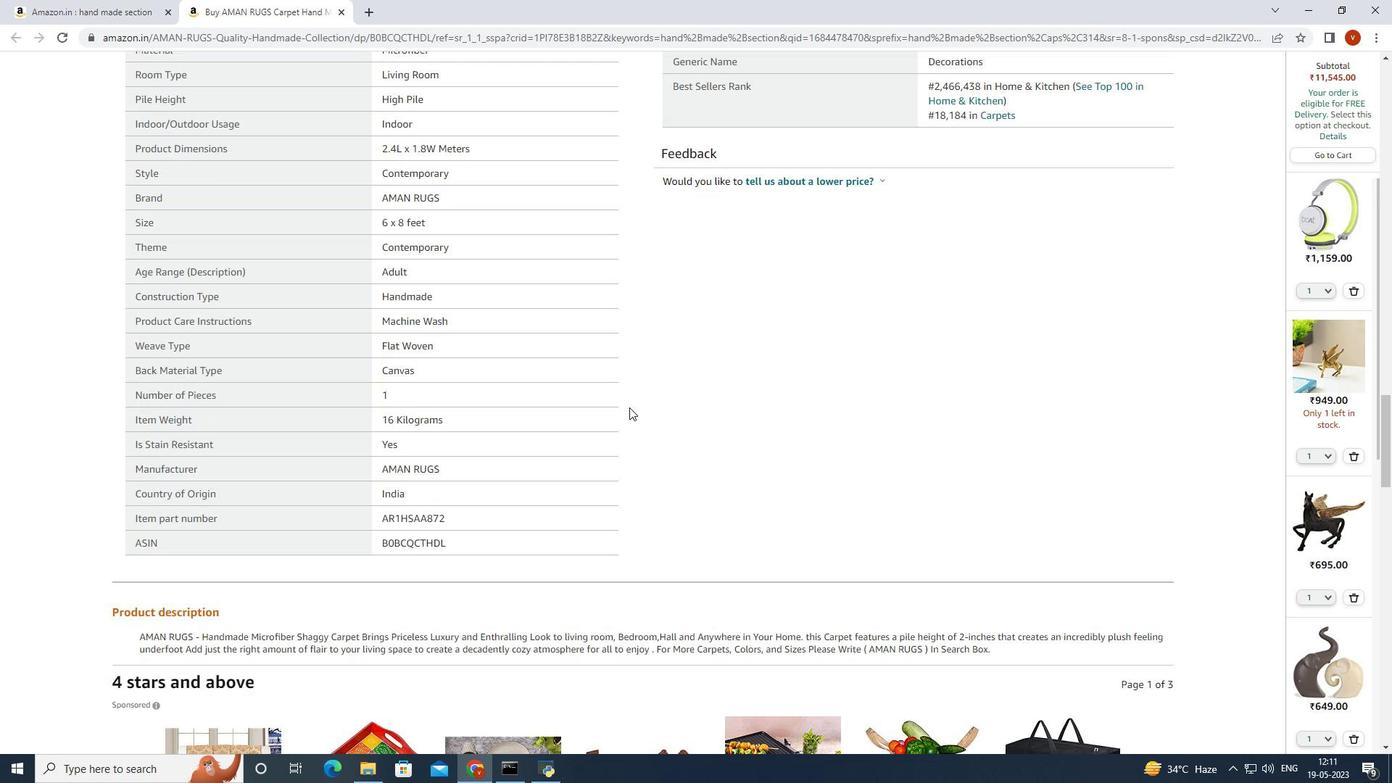 
Action: Mouse scrolled (629, 406) with delta (0, 0)
Screenshot: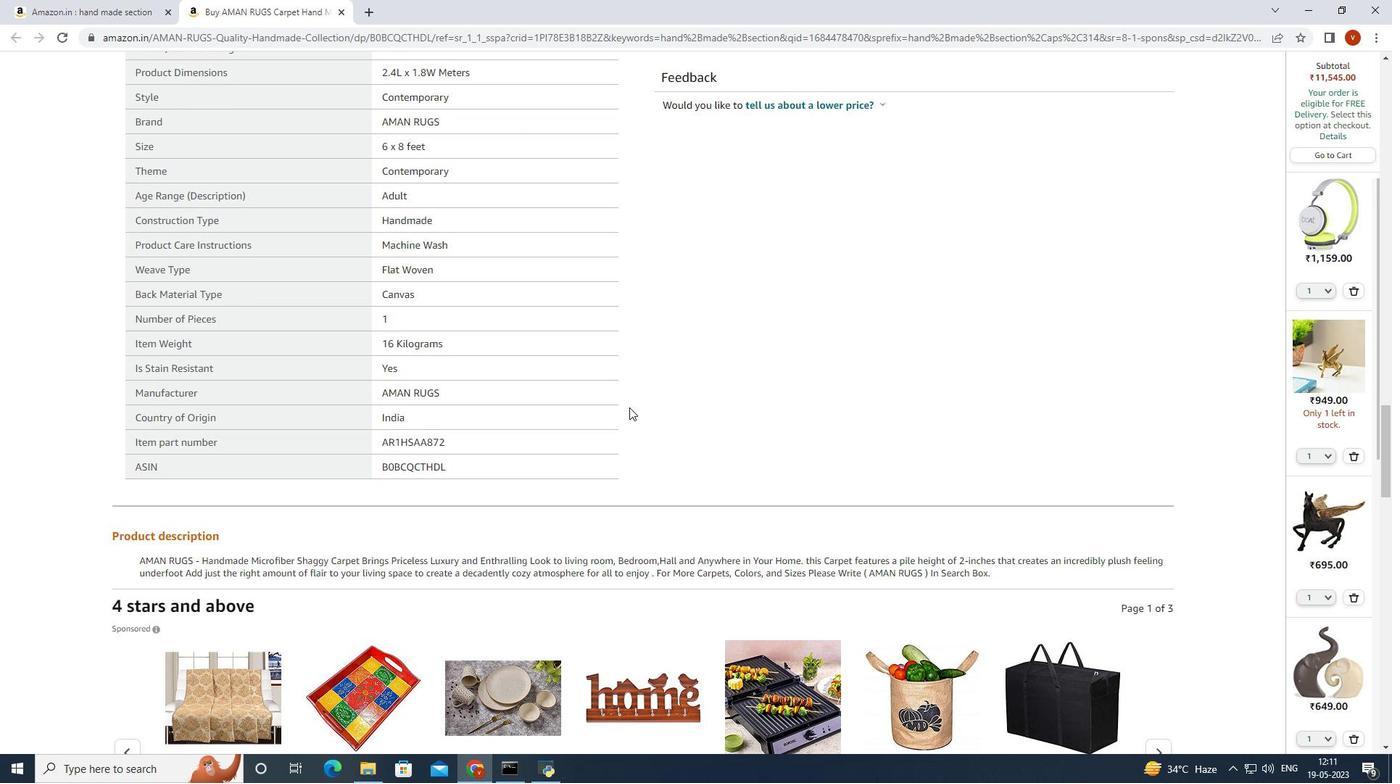 
Action: Mouse scrolled (629, 406) with delta (0, 0)
Screenshot: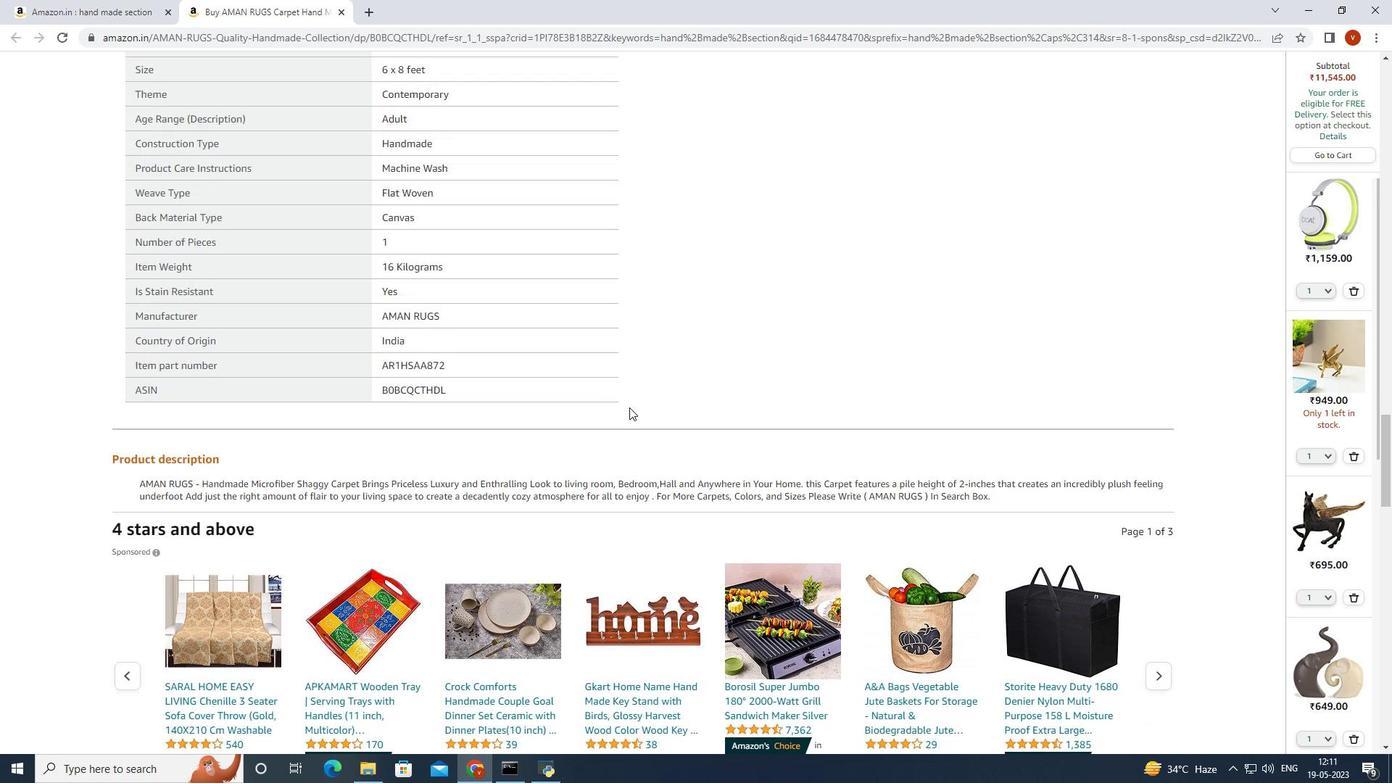 
Action: Mouse scrolled (629, 406) with delta (0, 0)
Screenshot: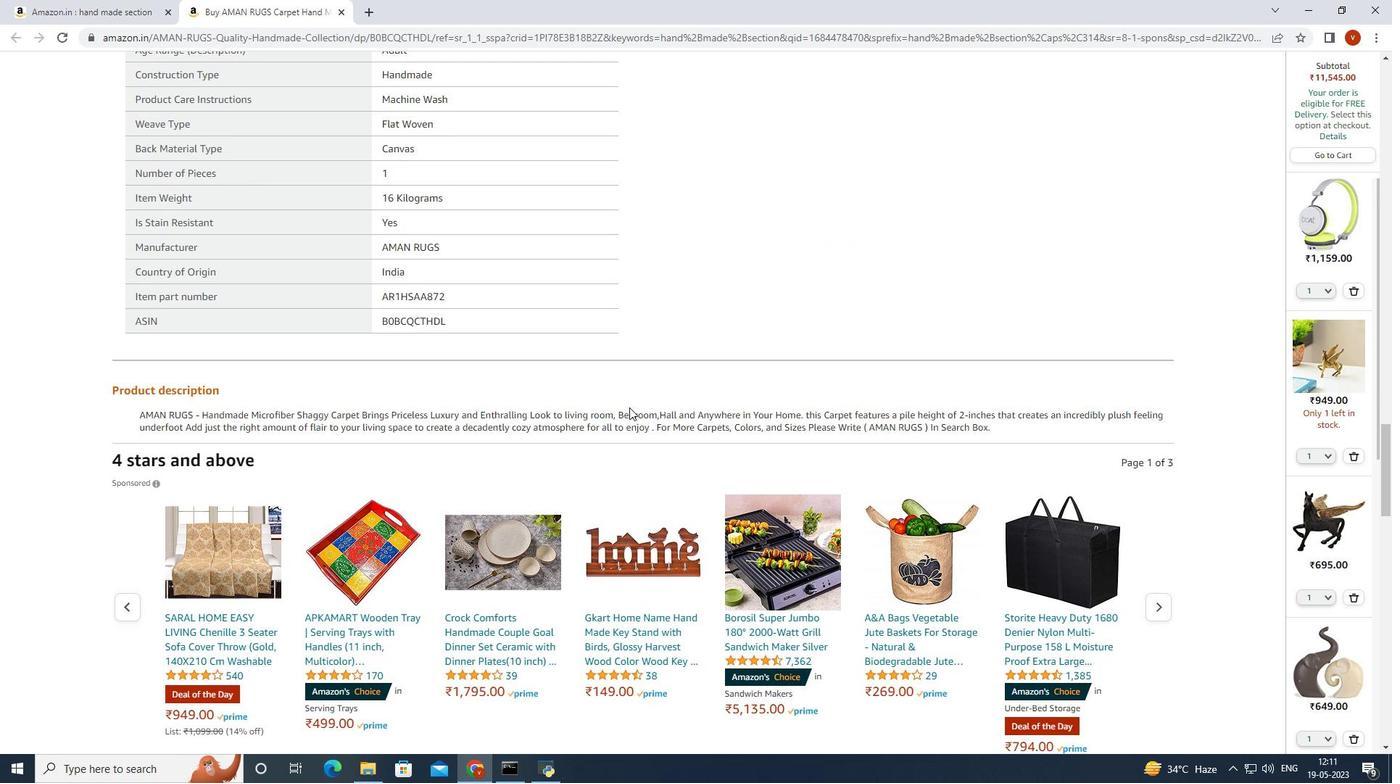 
Action: Mouse scrolled (629, 406) with delta (0, 0)
Screenshot: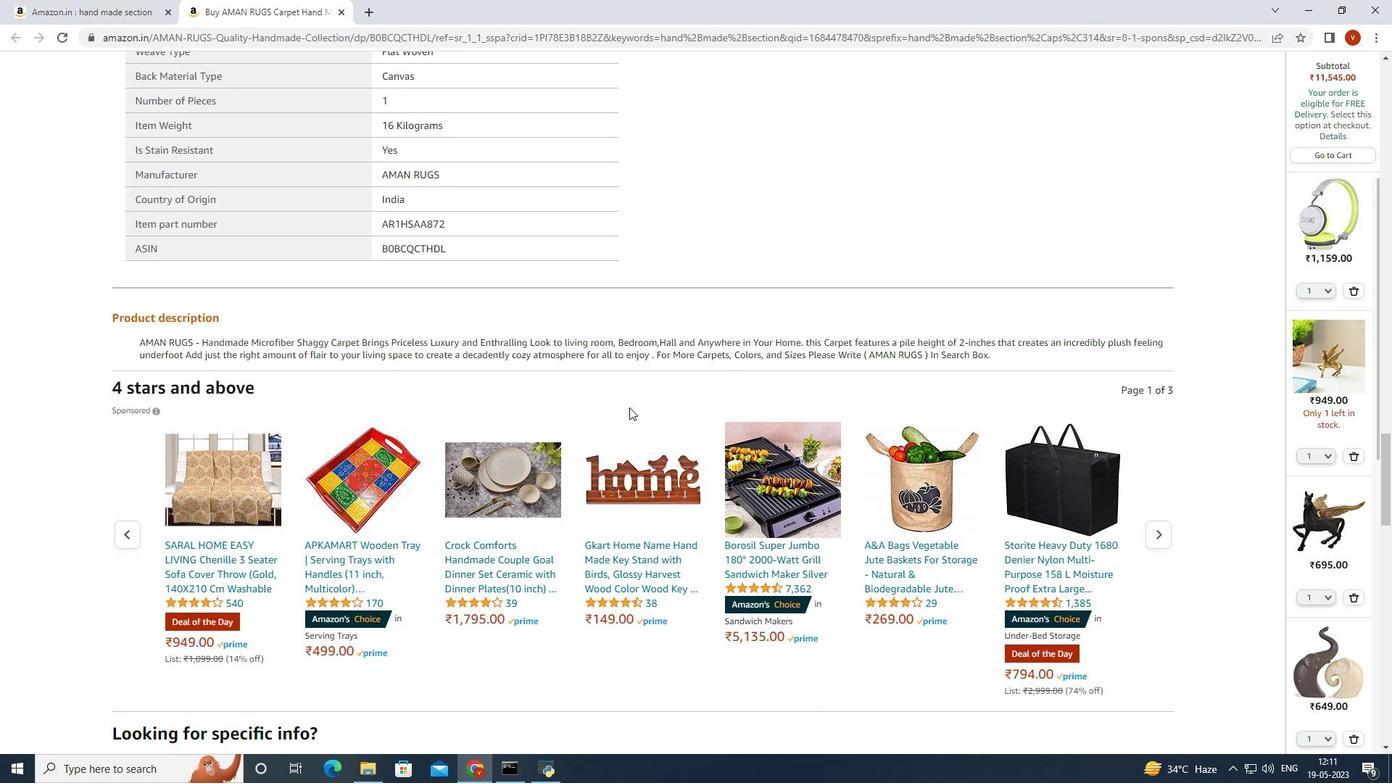 
Action: Mouse scrolled (629, 406) with delta (0, 0)
Screenshot: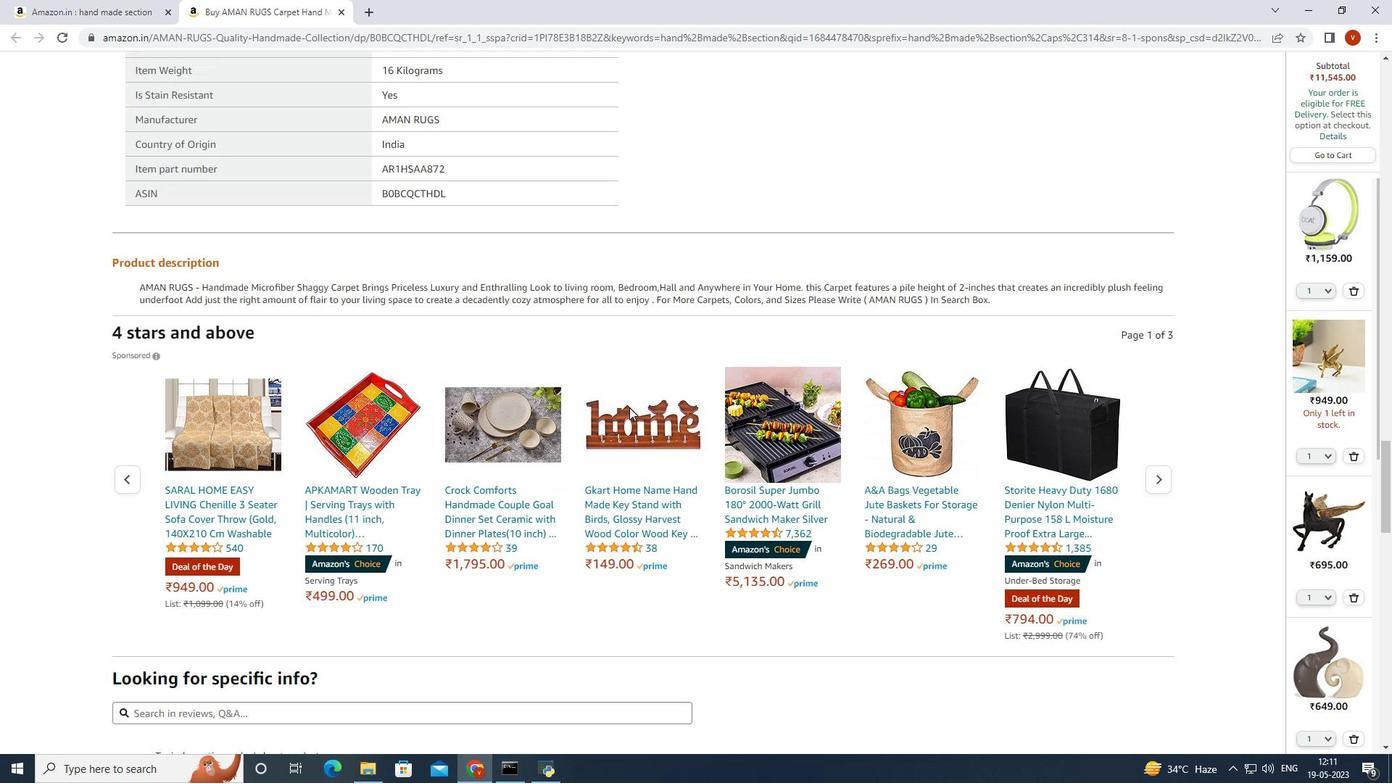 
Action: Mouse scrolled (629, 406) with delta (0, 0)
Screenshot: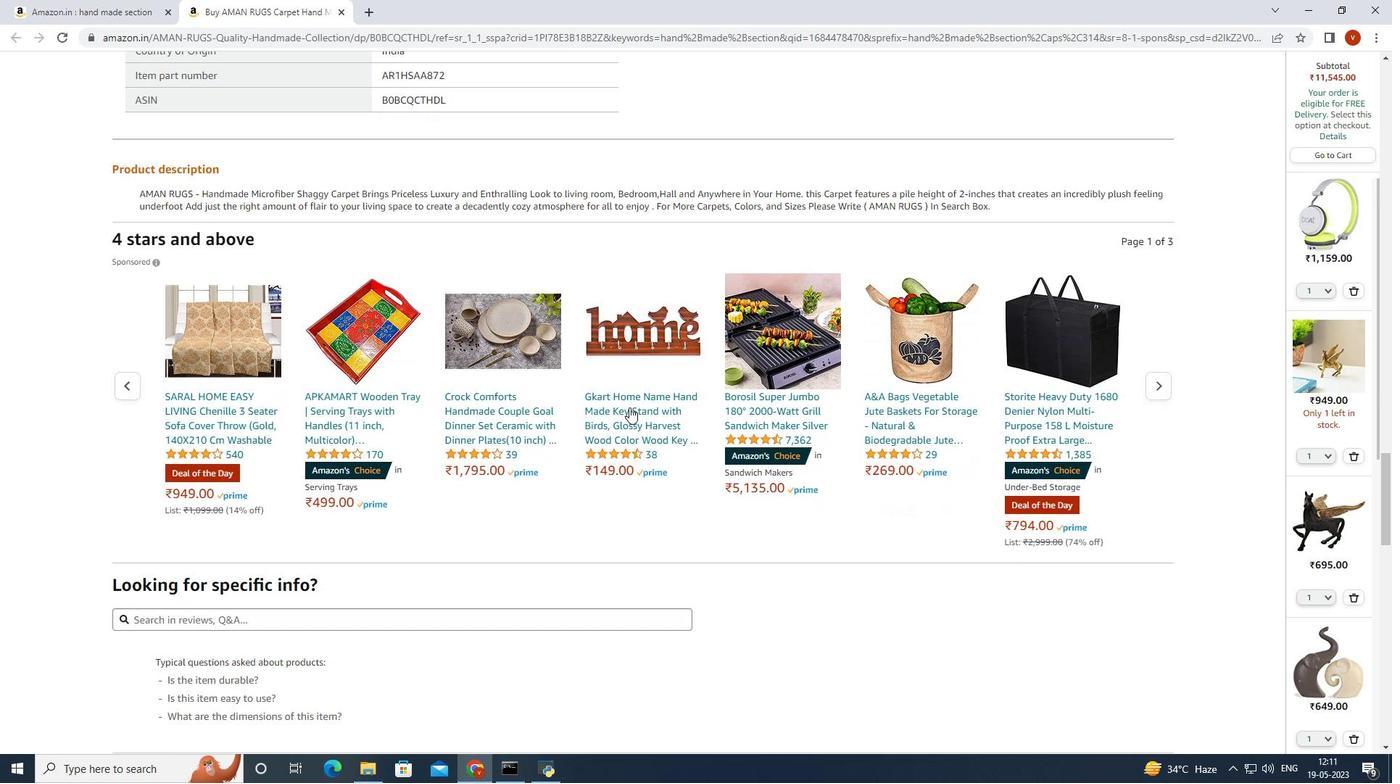 
Action: Mouse scrolled (629, 406) with delta (0, 0)
Screenshot: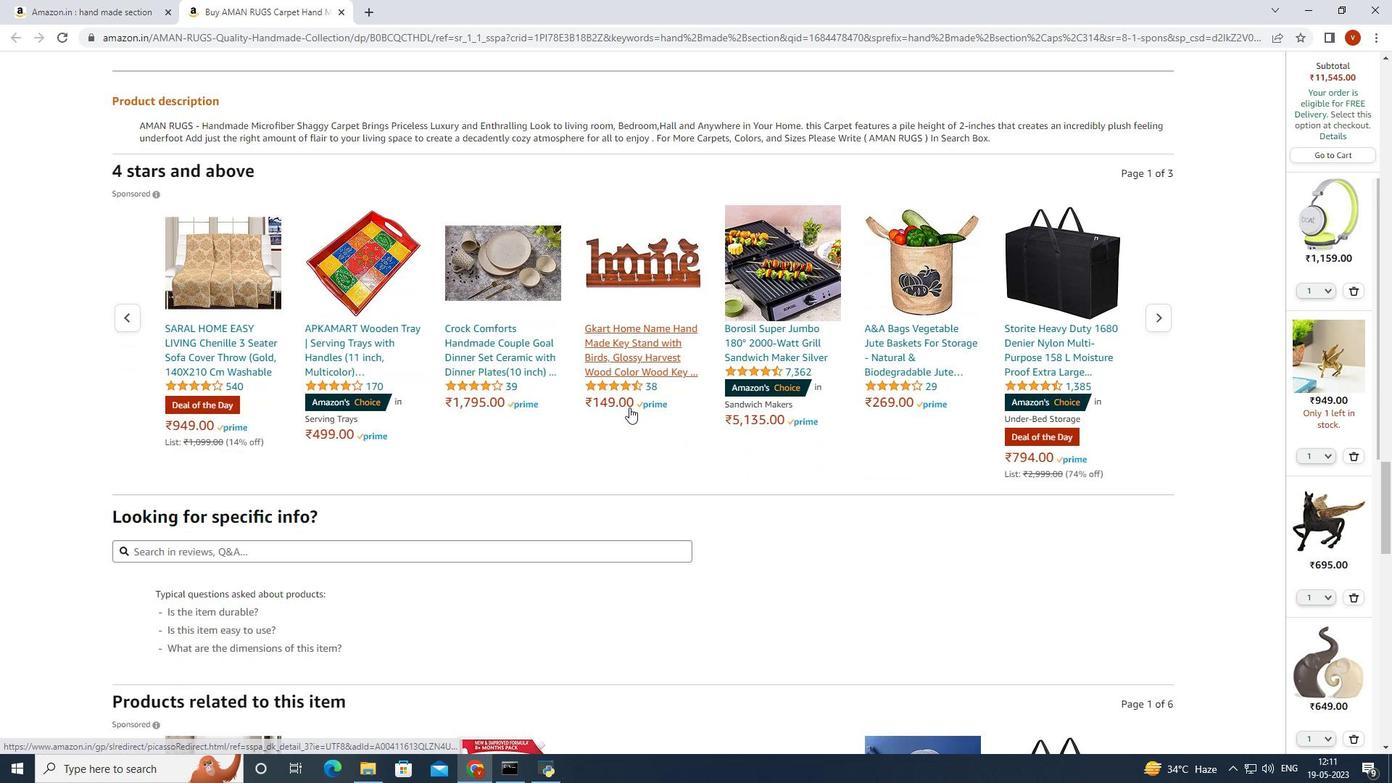
Action: Mouse scrolled (629, 406) with delta (0, 0)
Screenshot: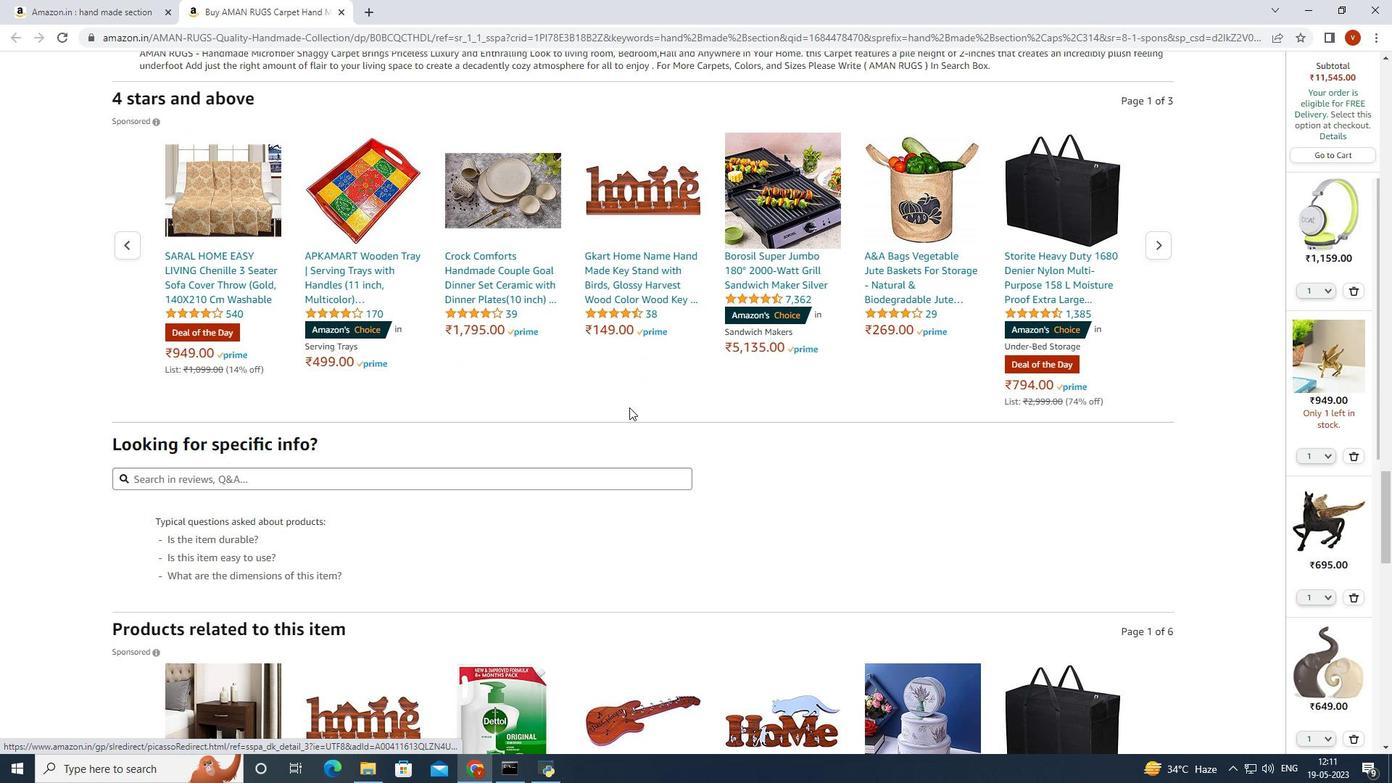 
Action: Mouse scrolled (629, 406) with delta (0, 0)
Screenshot: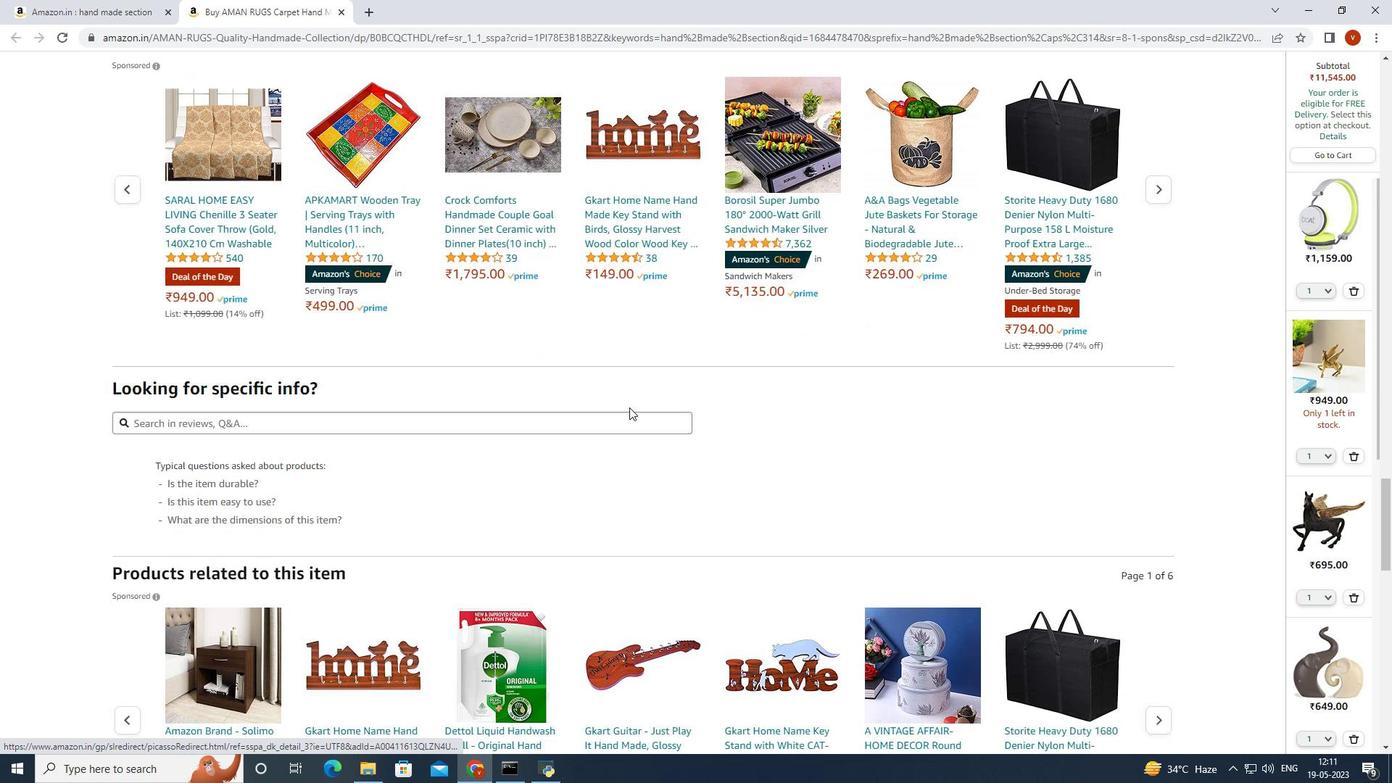 
Action: Mouse scrolled (629, 406) with delta (0, 0)
Screenshot: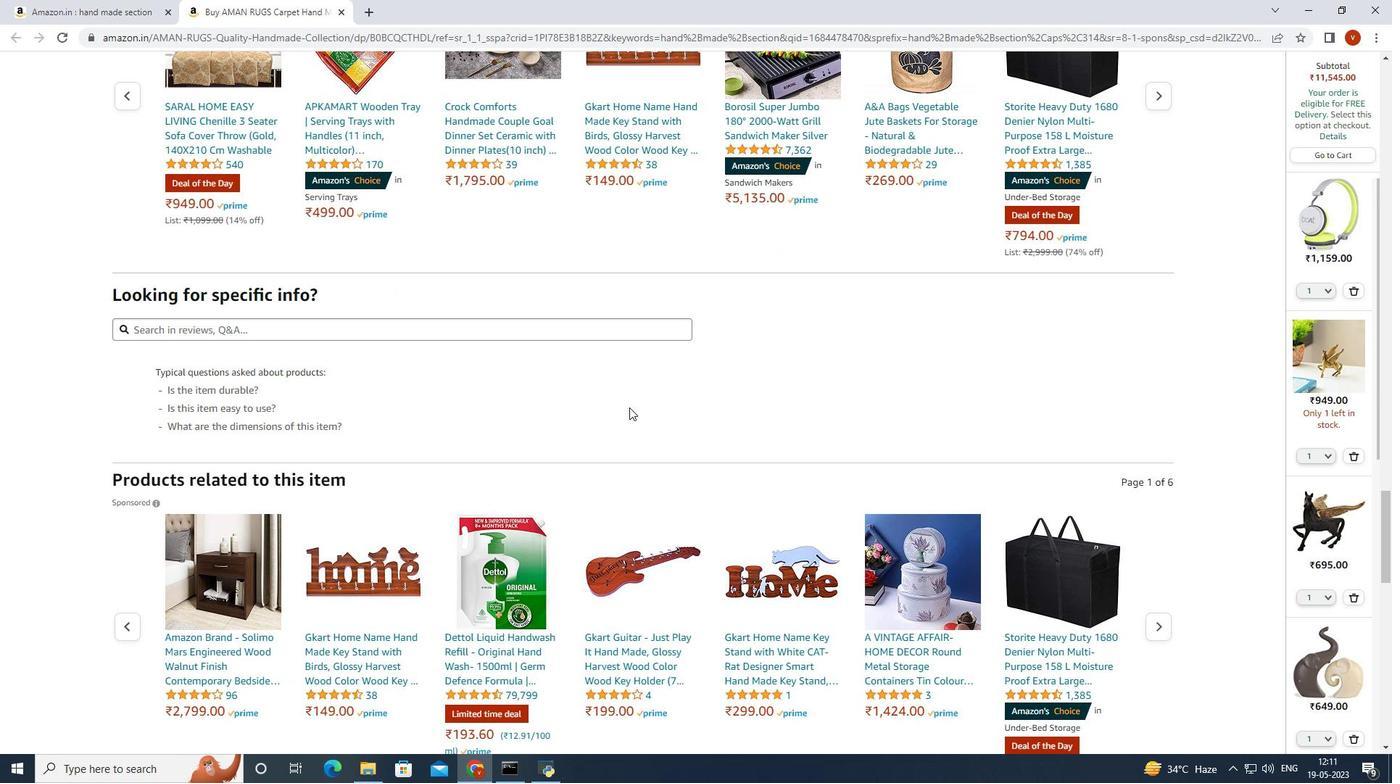 
Action: Mouse scrolled (629, 406) with delta (0, 0)
Screenshot: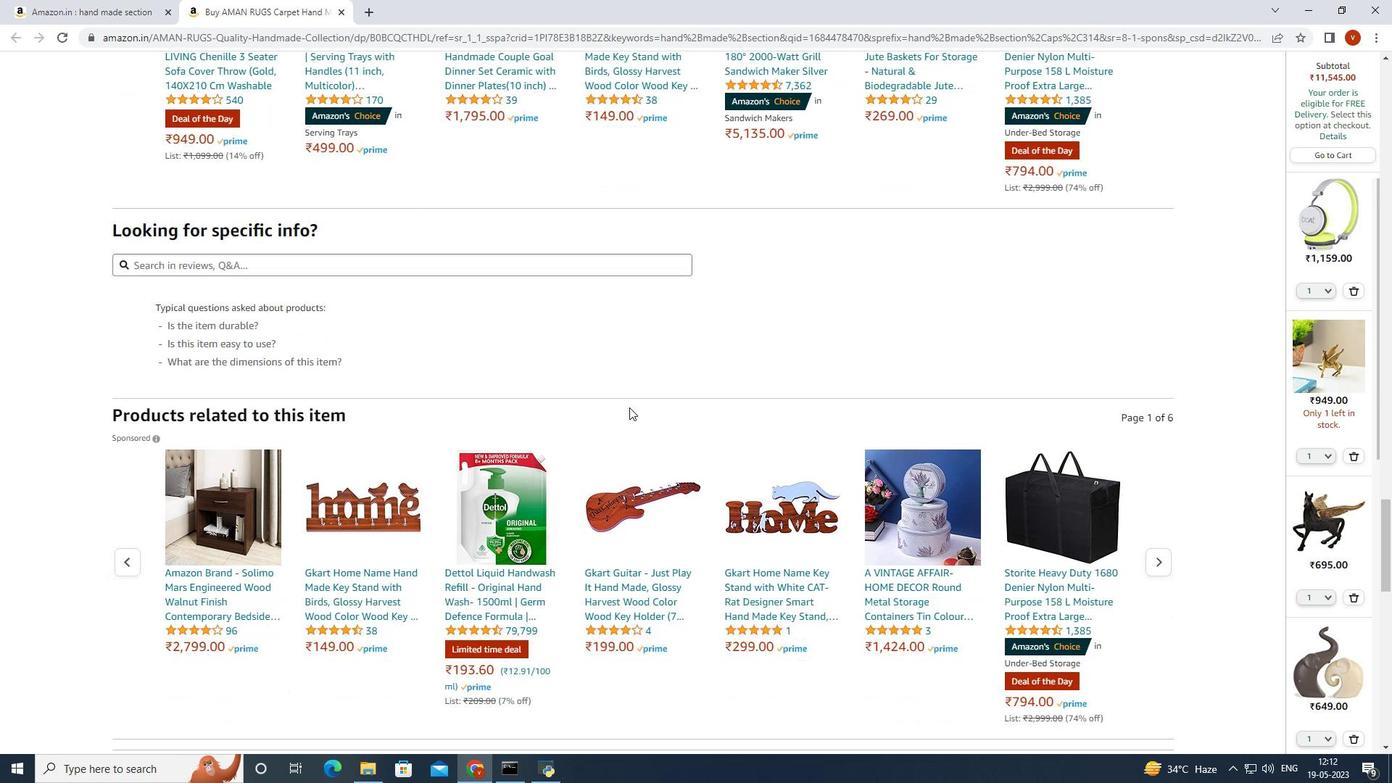 
Action: Mouse scrolled (629, 406) with delta (0, 0)
Screenshot: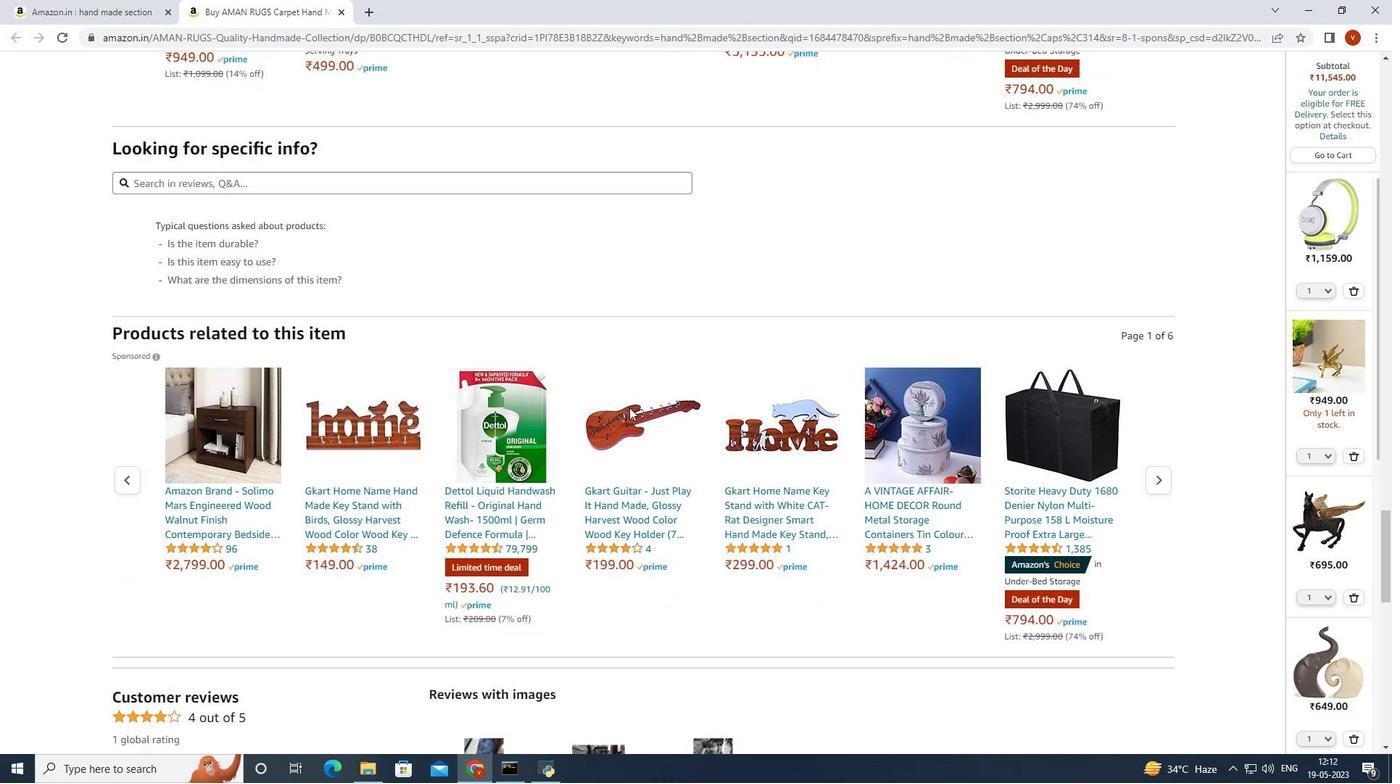 
Action: Mouse scrolled (629, 406) with delta (0, 0)
Screenshot: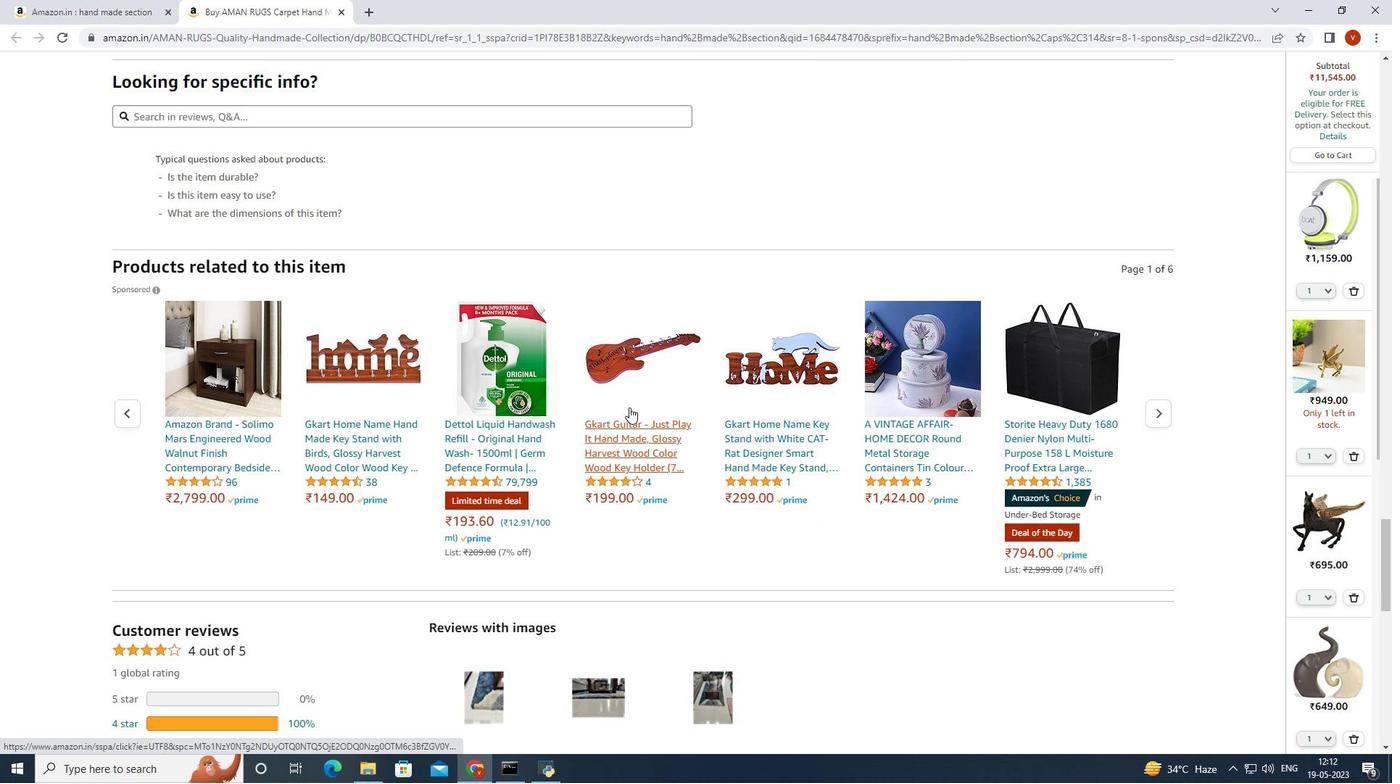 
Action: Mouse scrolled (629, 406) with delta (0, 0)
Screenshot: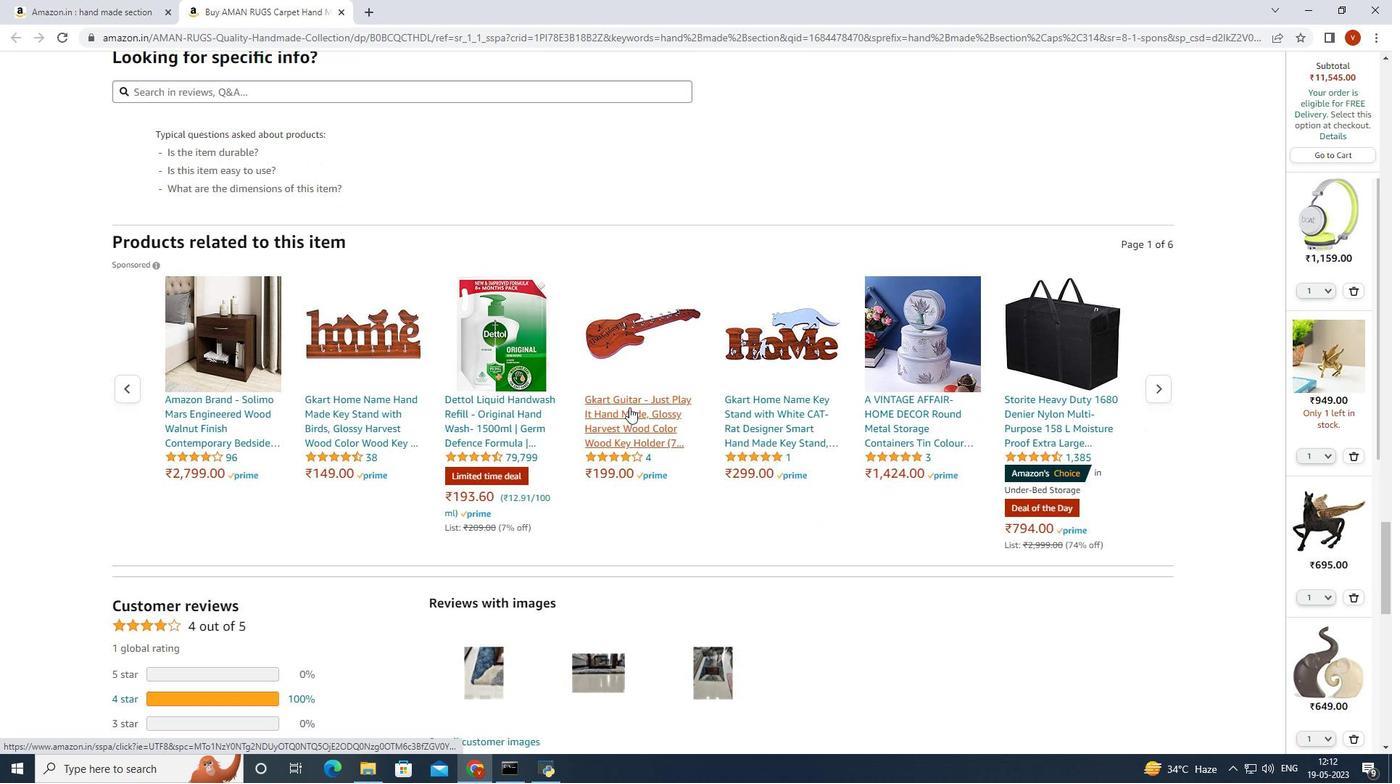 
Action: Mouse scrolled (629, 406) with delta (0, 0)
Screenshot: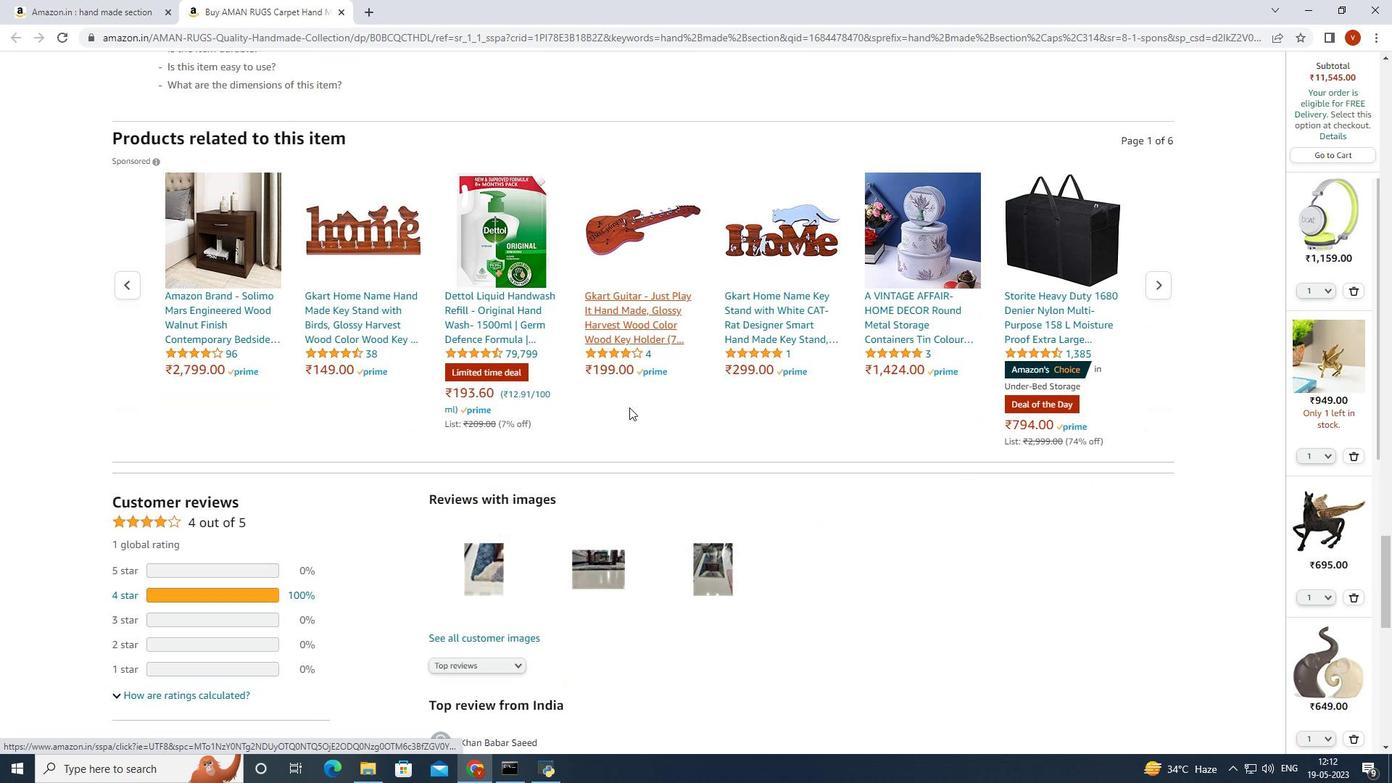 
Action: Mouse scrolled (629, 406) with delta (0, 0)
Screenshot: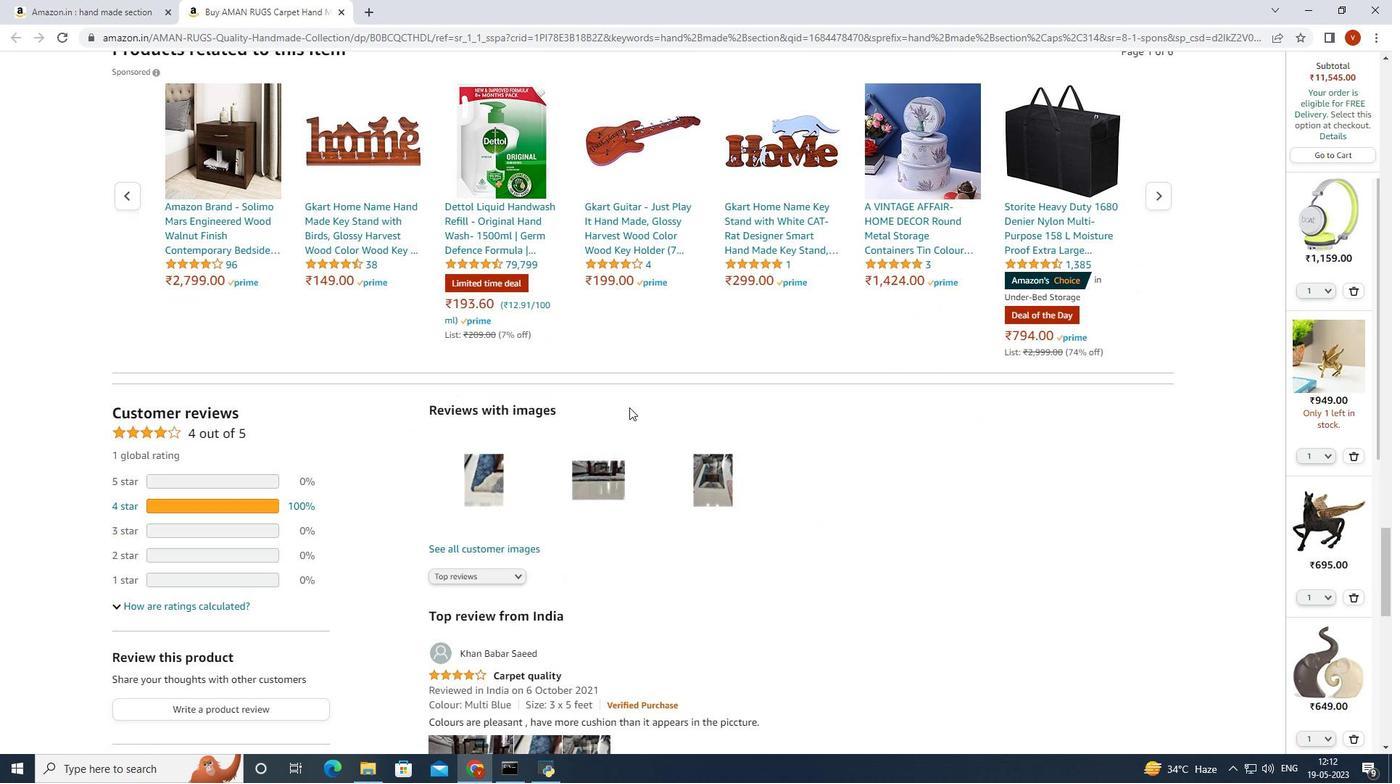 
Action: Mouse scrolled (629, 406) with delta (0, 0)
Screenshot: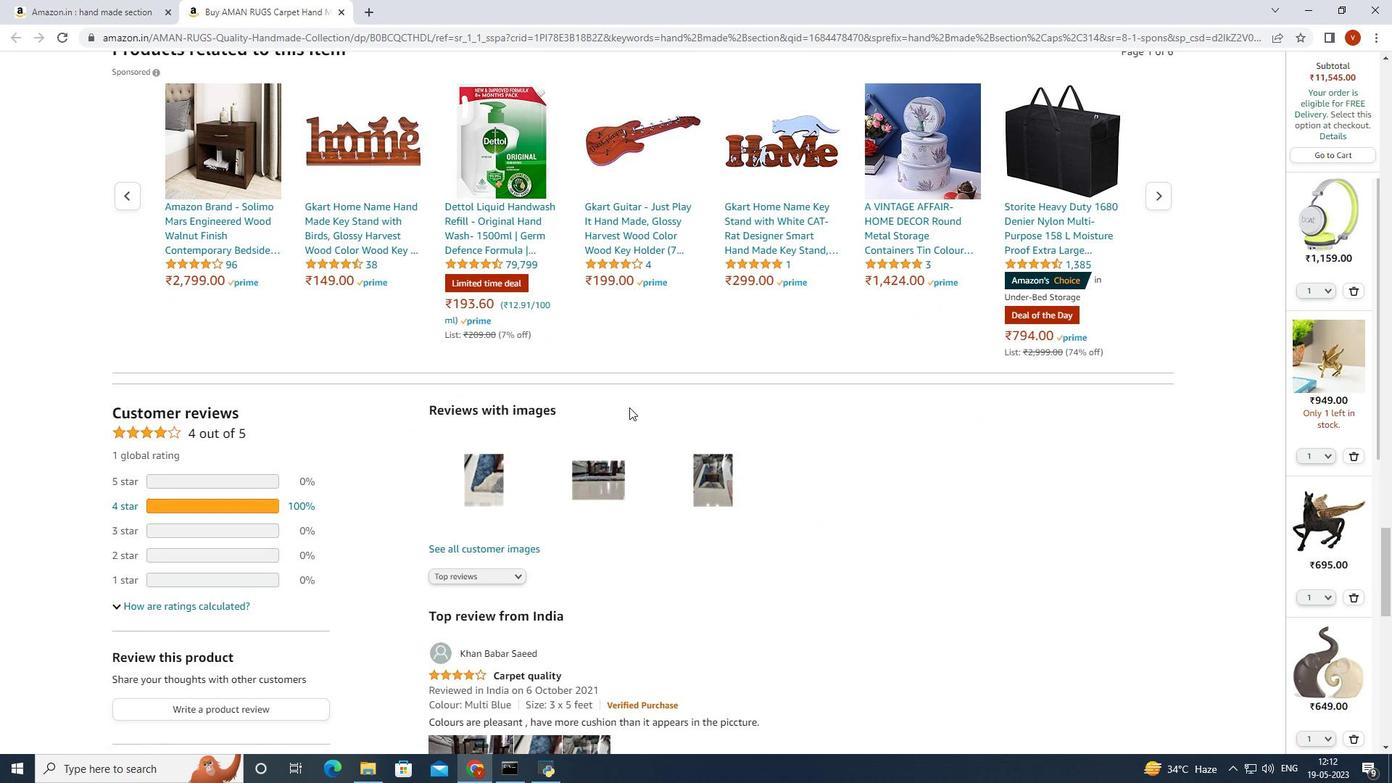 
Action: Mouse scrolled (629, 406) with delta (0, 0)
Screenshot: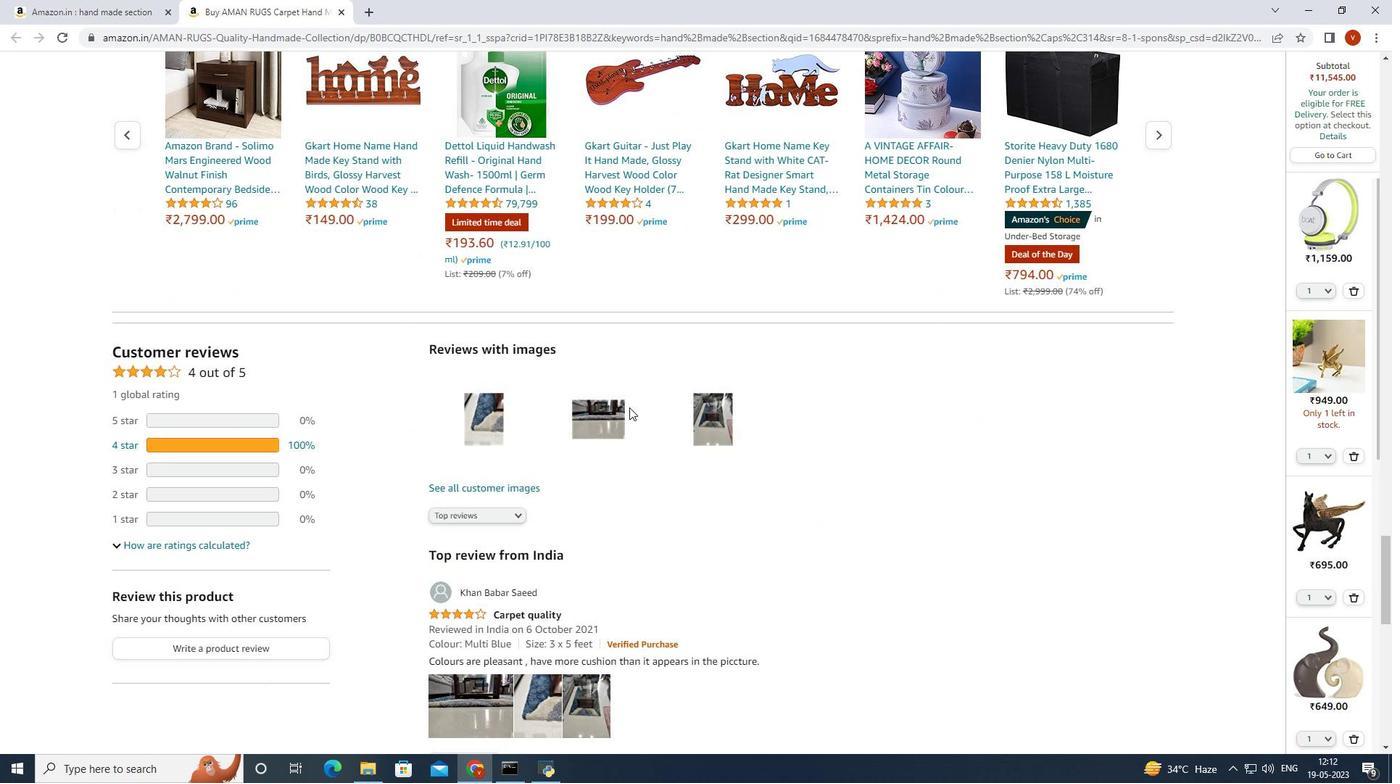 
Action: Mouse scrolled (629, 406) with delta (0, 0)
Screenshot: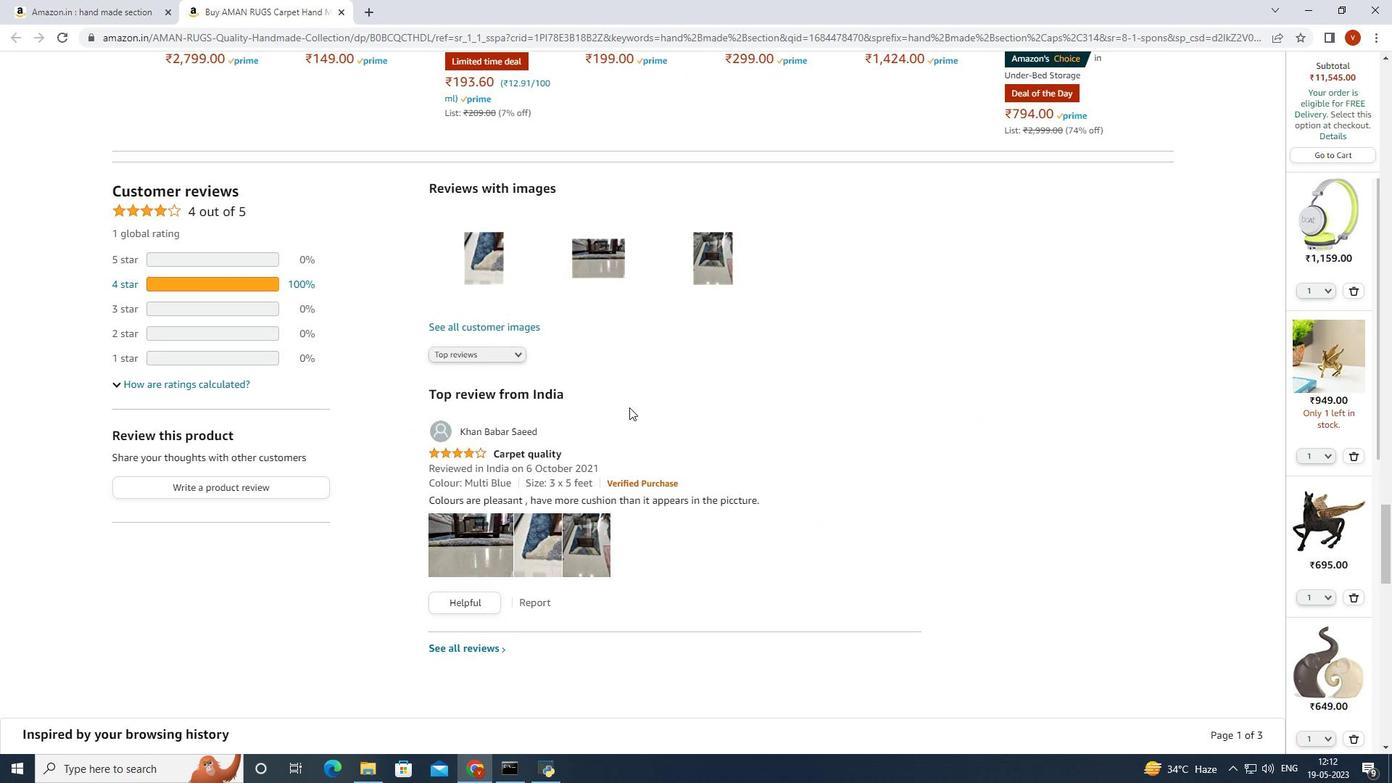 
Action: Mouse scrolled (629, 406) with delta (0, 0)
Screenshot: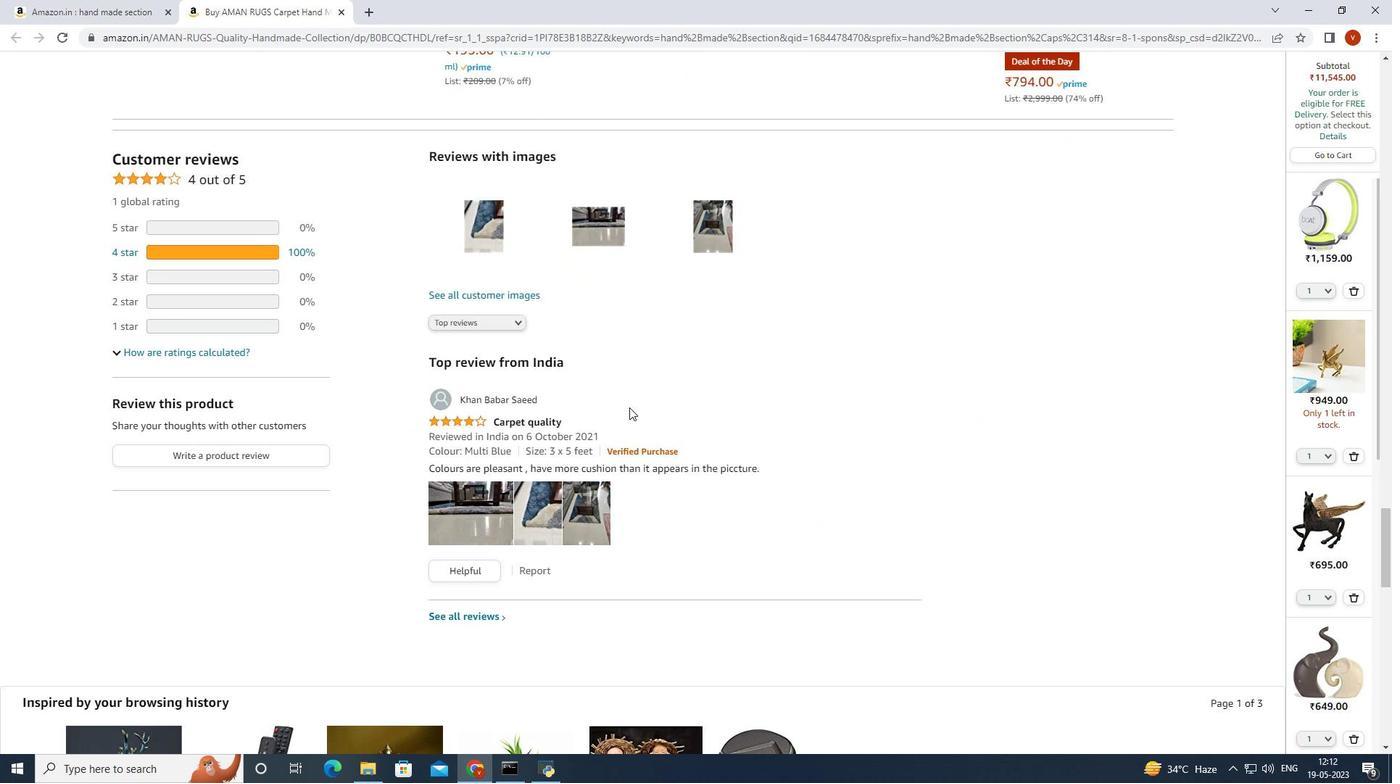 
Action: Mouse scrolled (629, 406) with delta (0, 0)
Screenshot: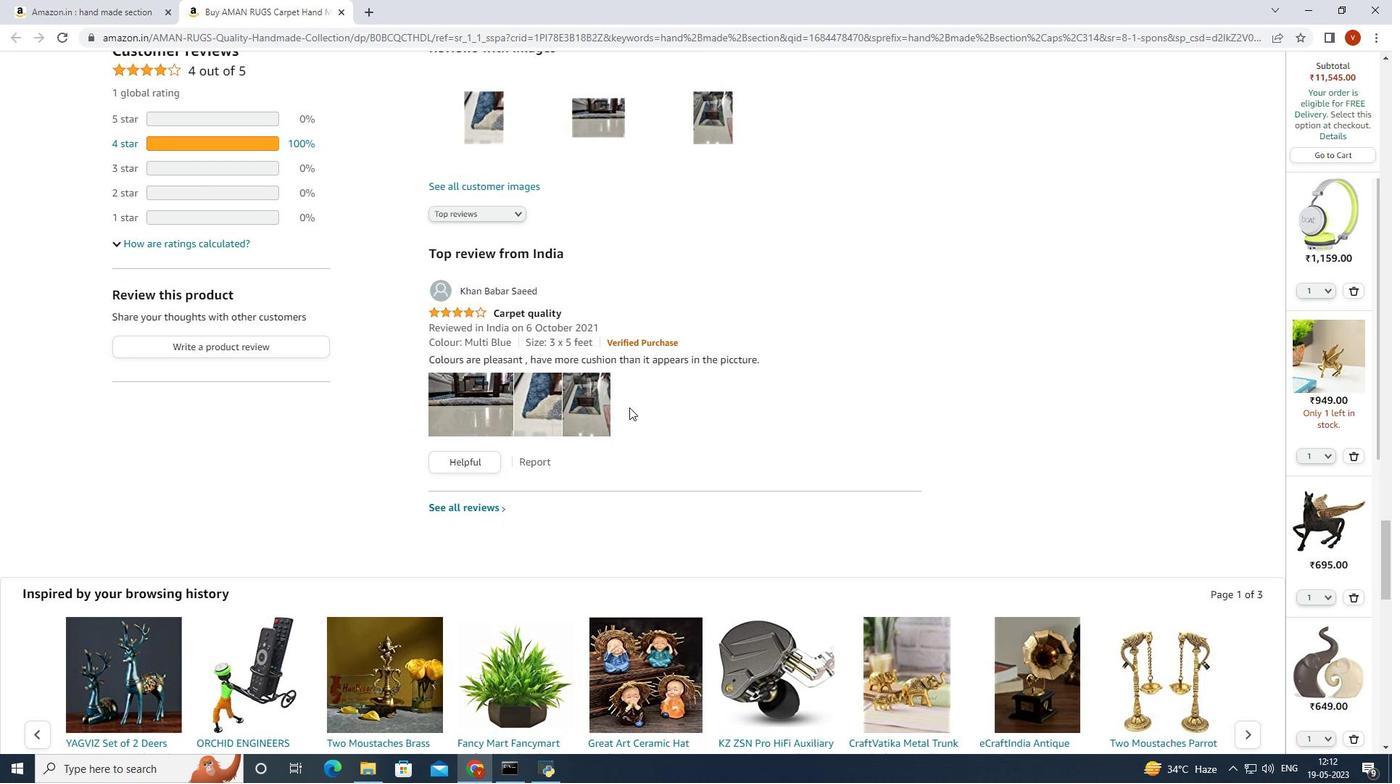 
Action: Mouse scrolled (629, 406) with delta (0, 0)
Screenshot: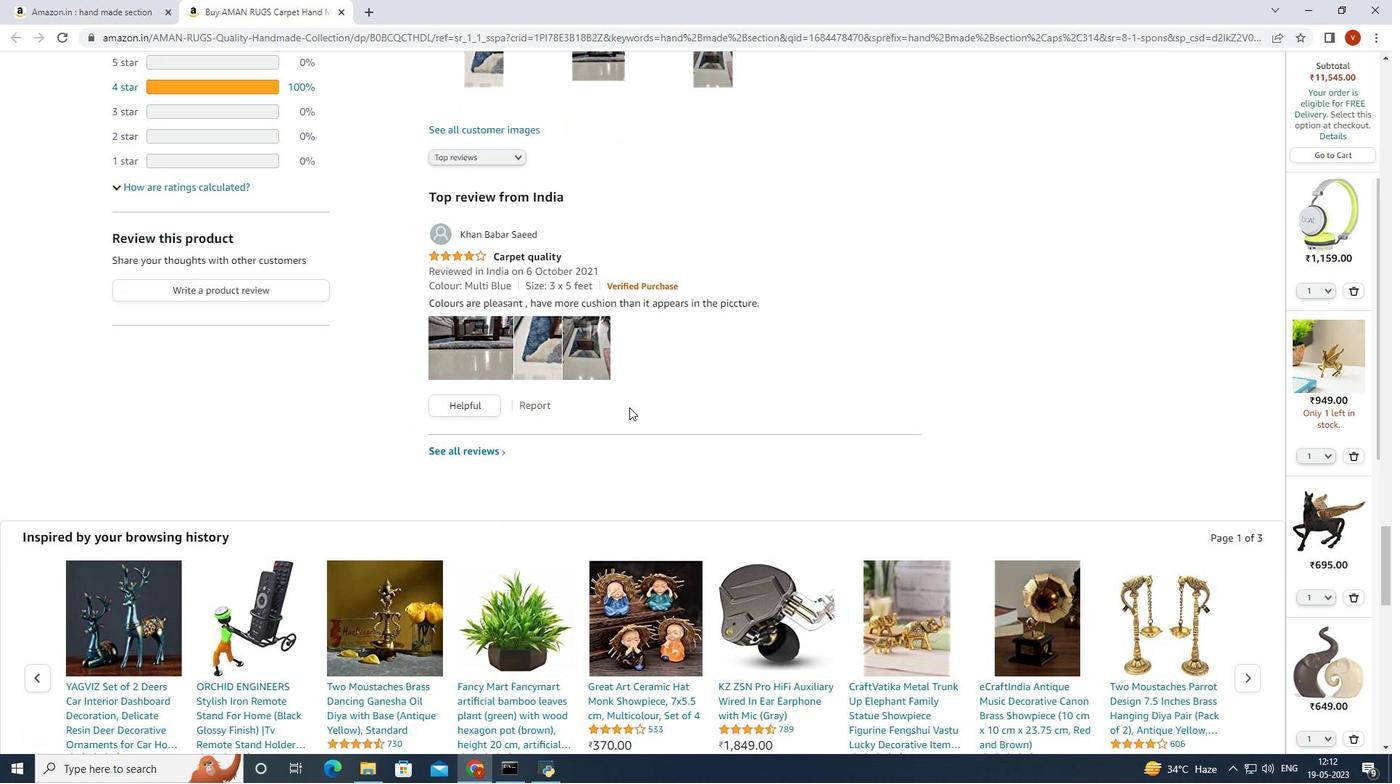 
Action: Mouse scrolled (629, 406) with delta (0, 0)
Screenshot: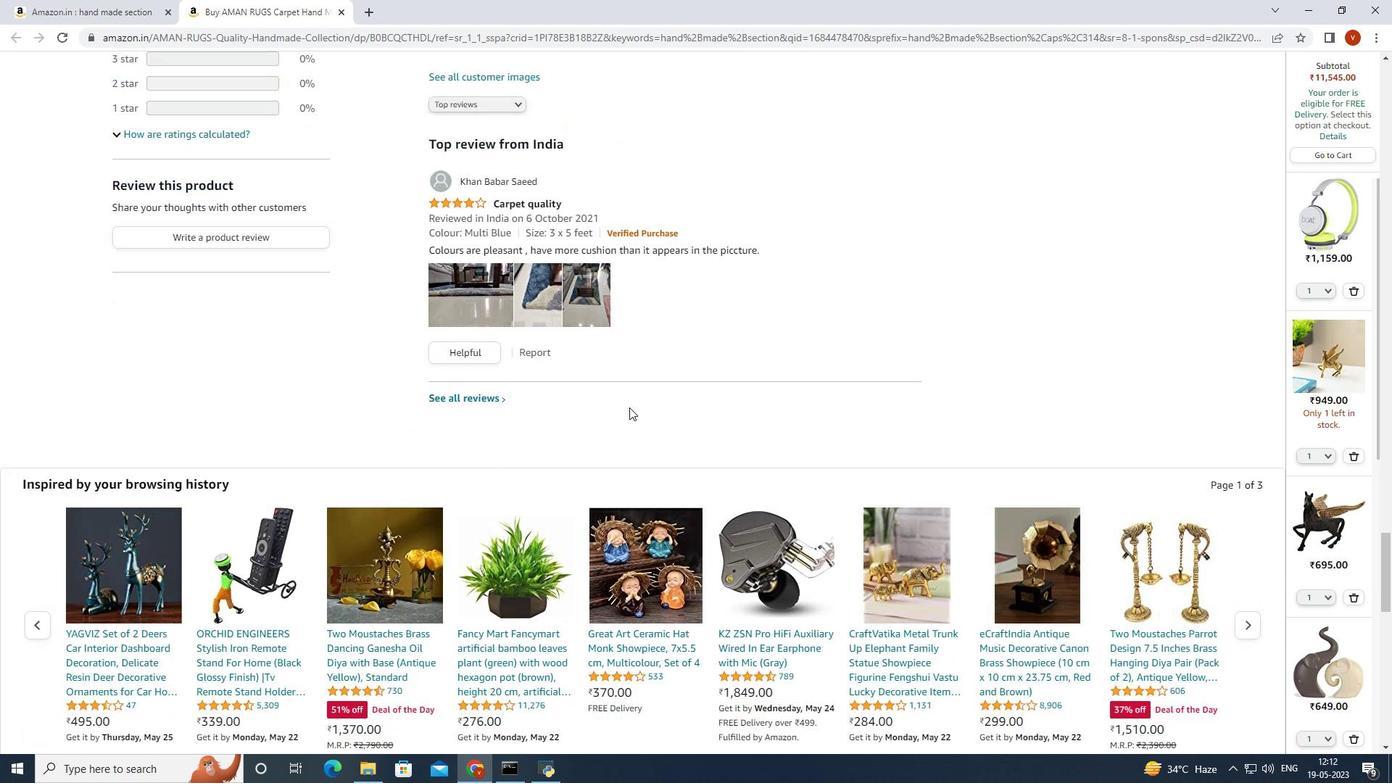 
Action: Mouse moved to (828, 291)
Screenshot: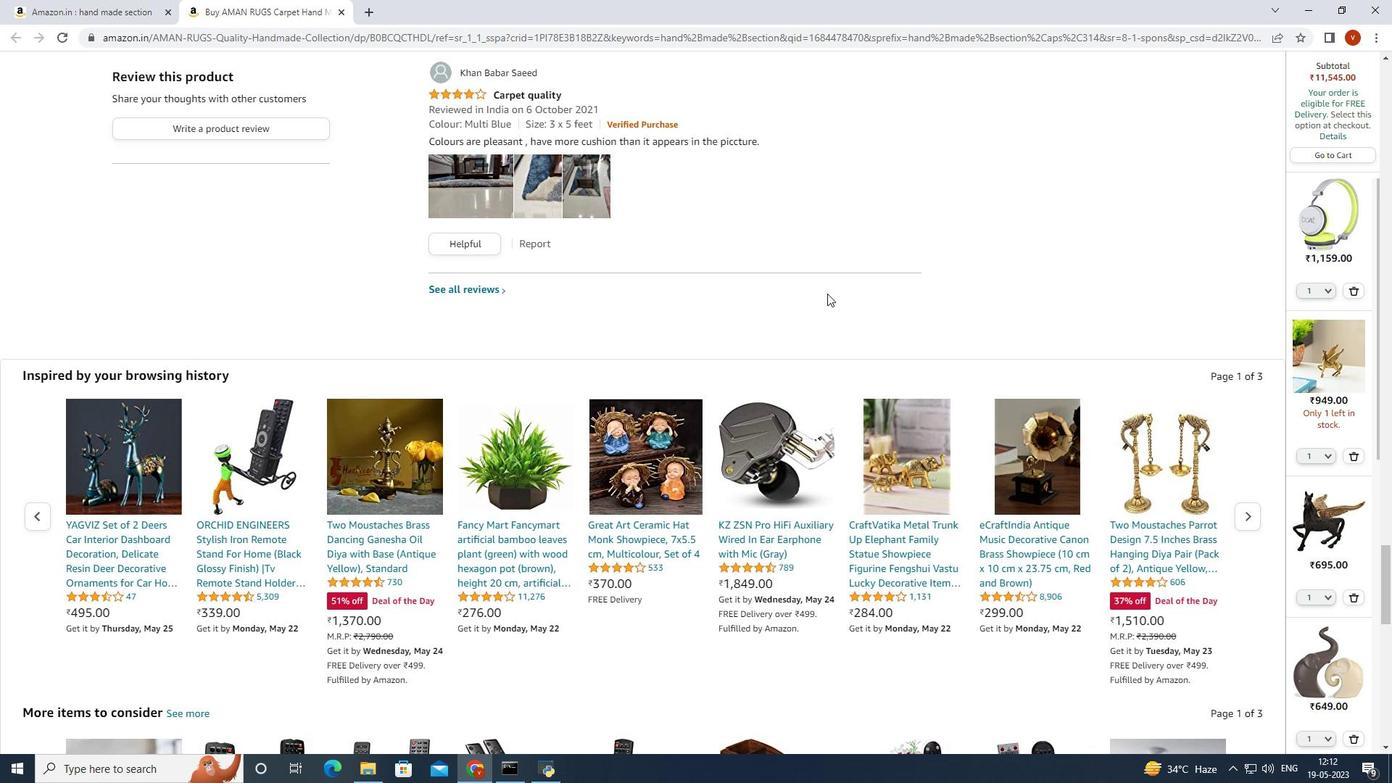 
Action: Mouse scrolled (828, 290) with delta (0, 0)
Screenshot: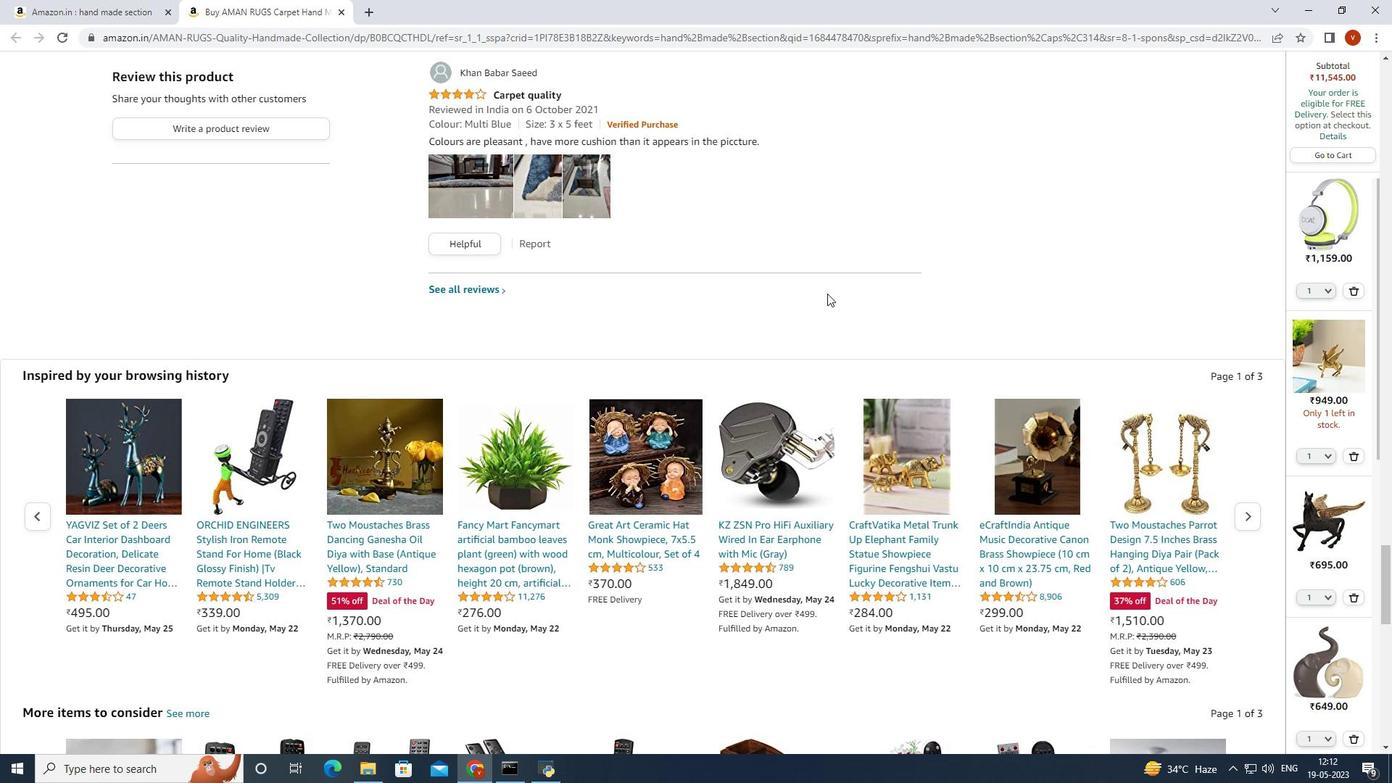 
Action: Mouse moved to (827, 293)
Screenshot: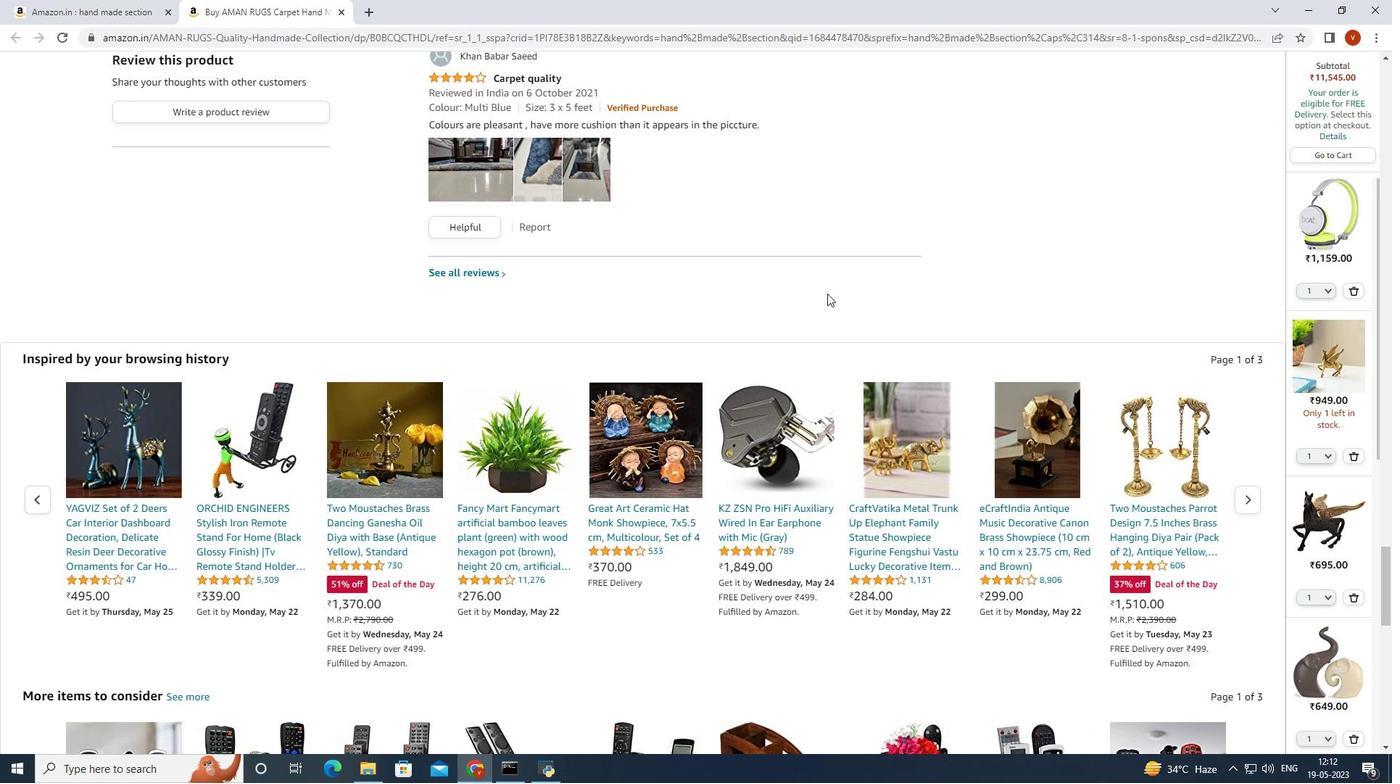 
Action: Mouse scrolled (827, 292) with delta (0, 0)
Screenshot: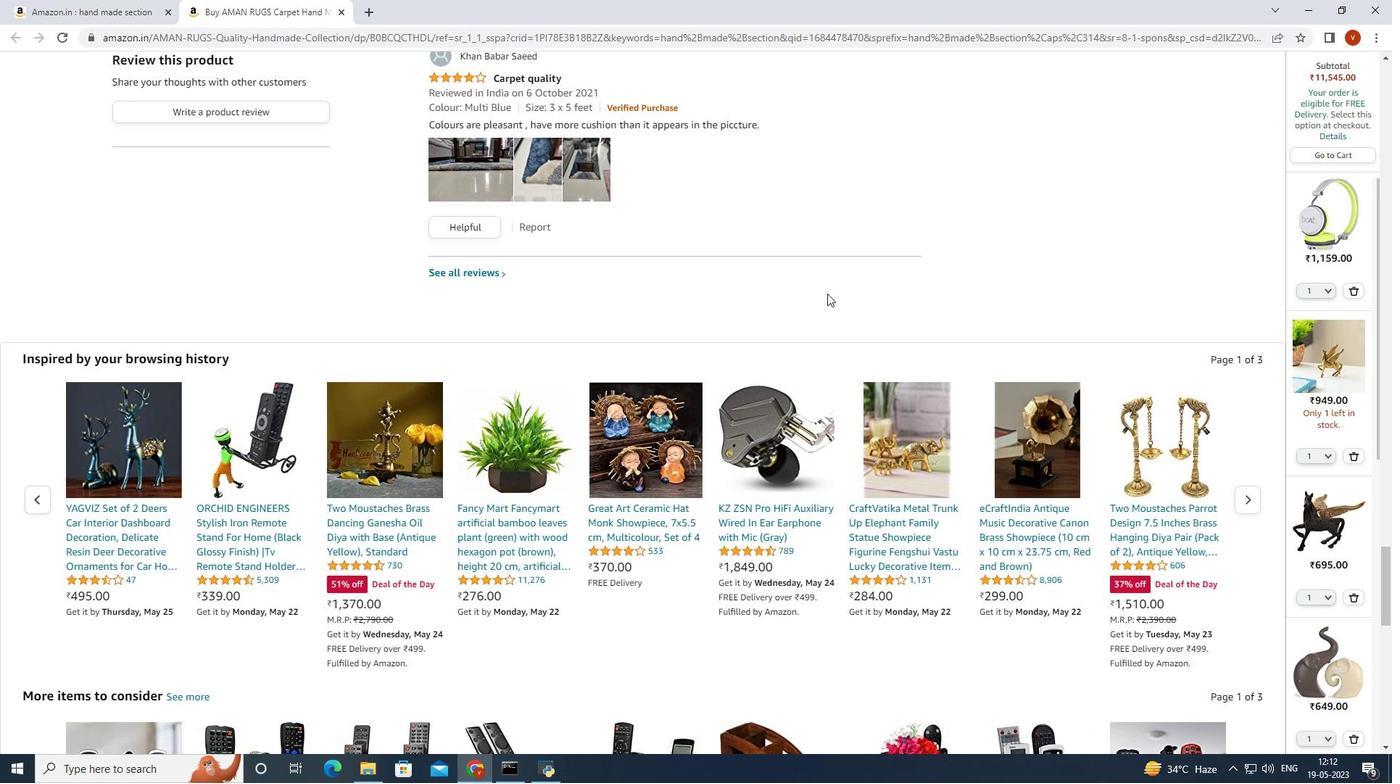 
Action: Mouse scrolled (827, 292) with delta (0, 0)
Screenshot: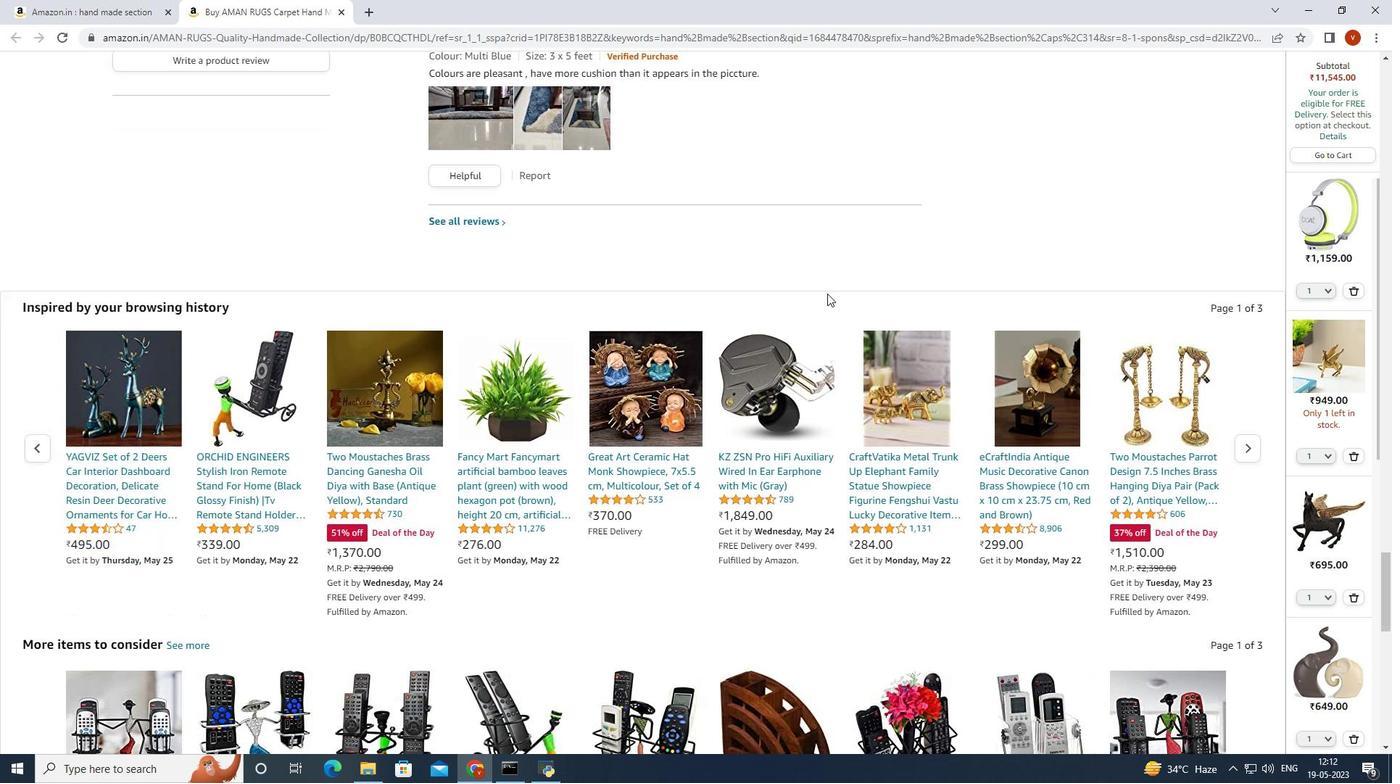 
Action: Mouse scrolled (827, 294) with delta (0, 0)
Screenshot: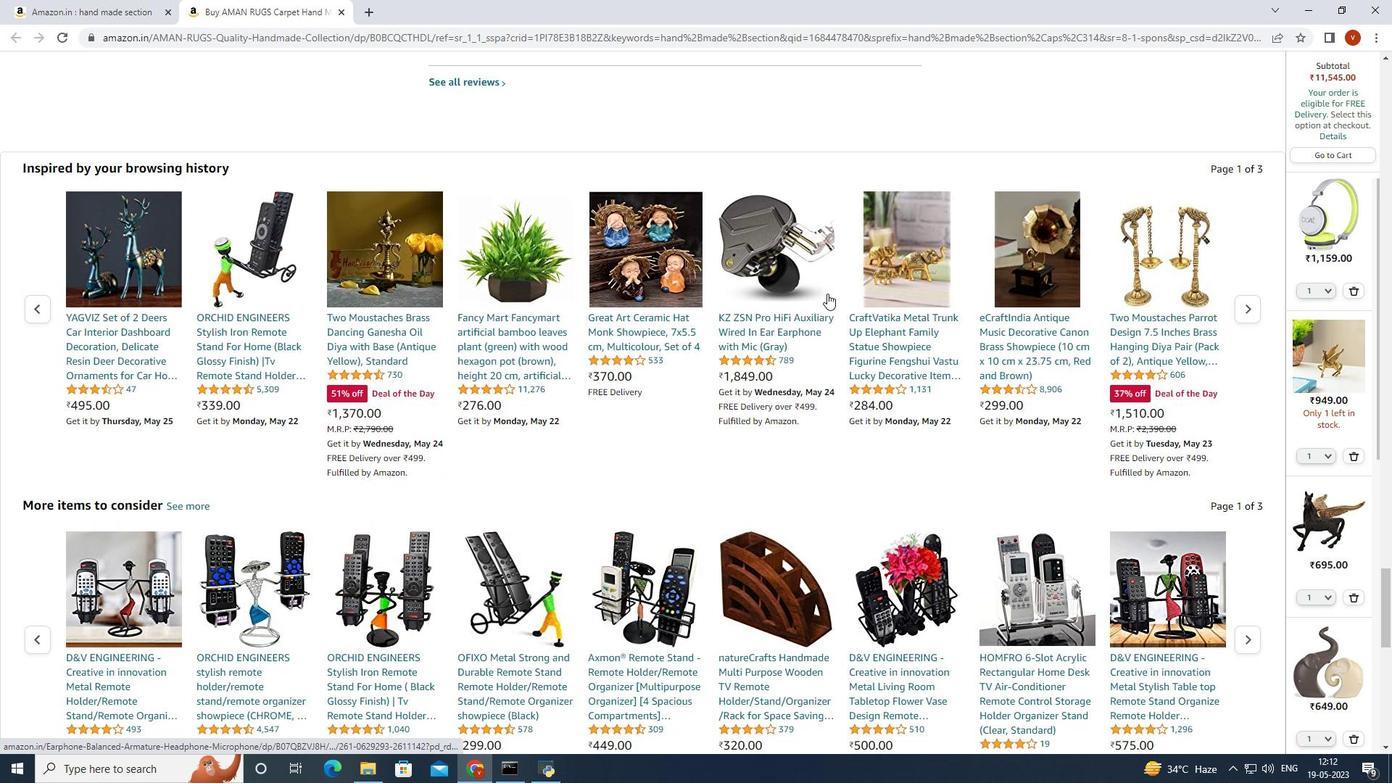 
Action: Mouse scrolled (827, 294) with delta (0, 0)
Screenshot: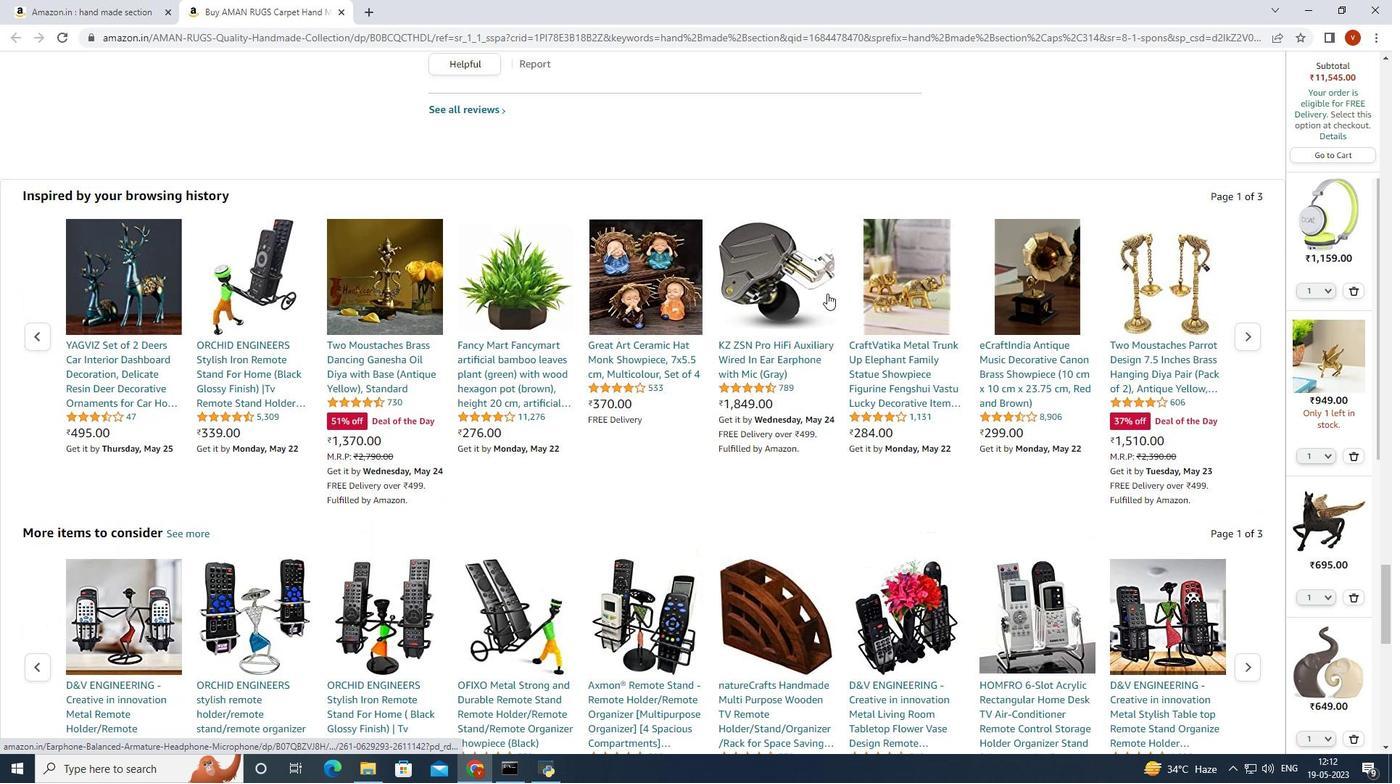 
Action: Mouse scrolled (827, 294) with delta (0, 0)
Screenshot: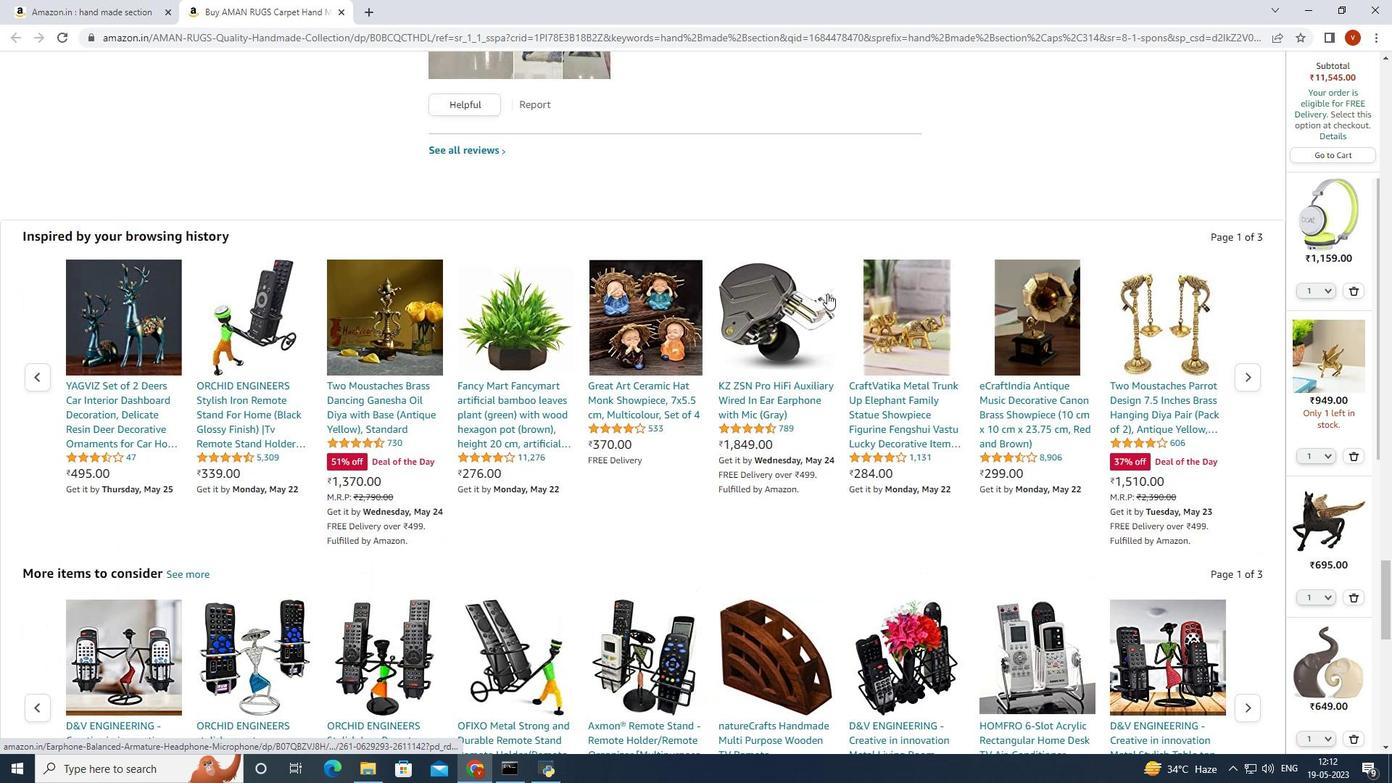 
Action: Mouse scrolled (827, 294) with delta (0, 0)
Screenshot: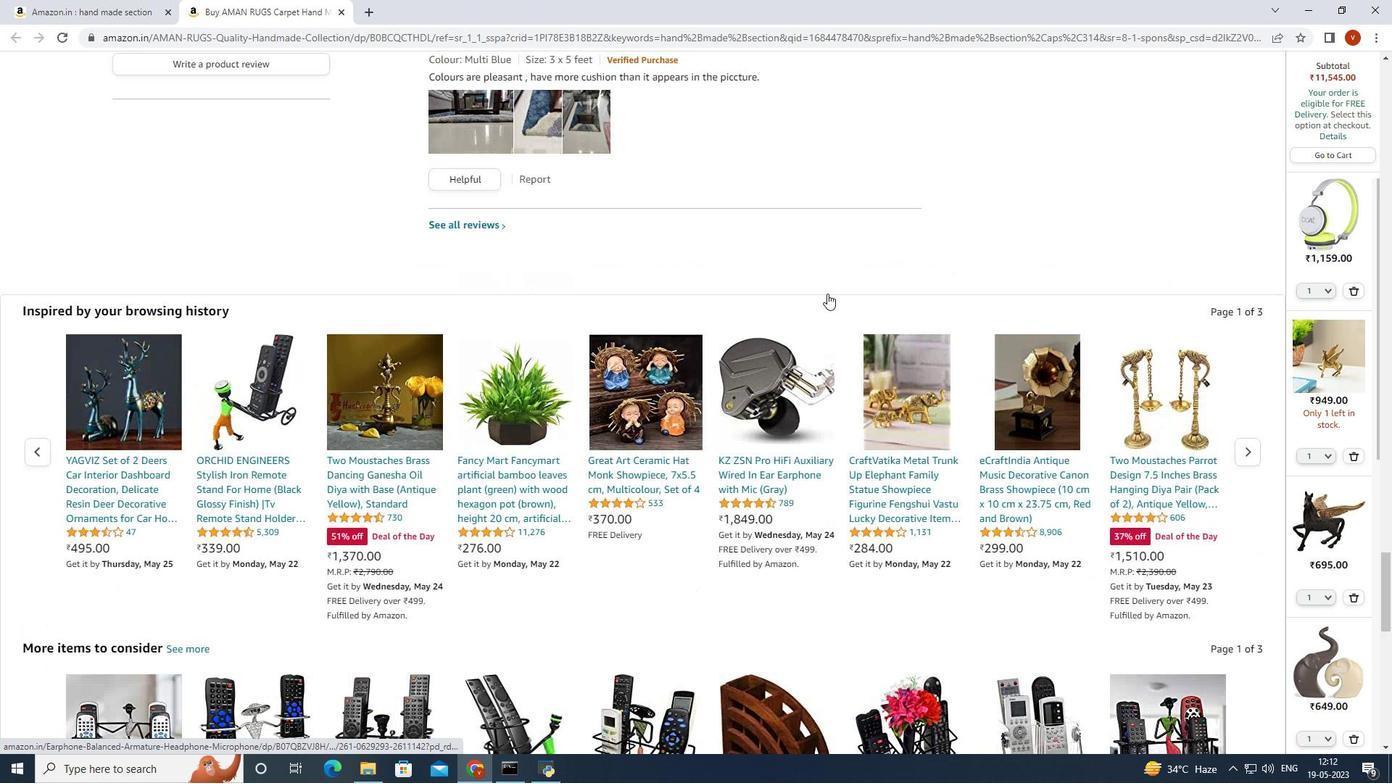 
Action: Mouse scrolled (827, 294) with delta (0, 0)
Screenshot: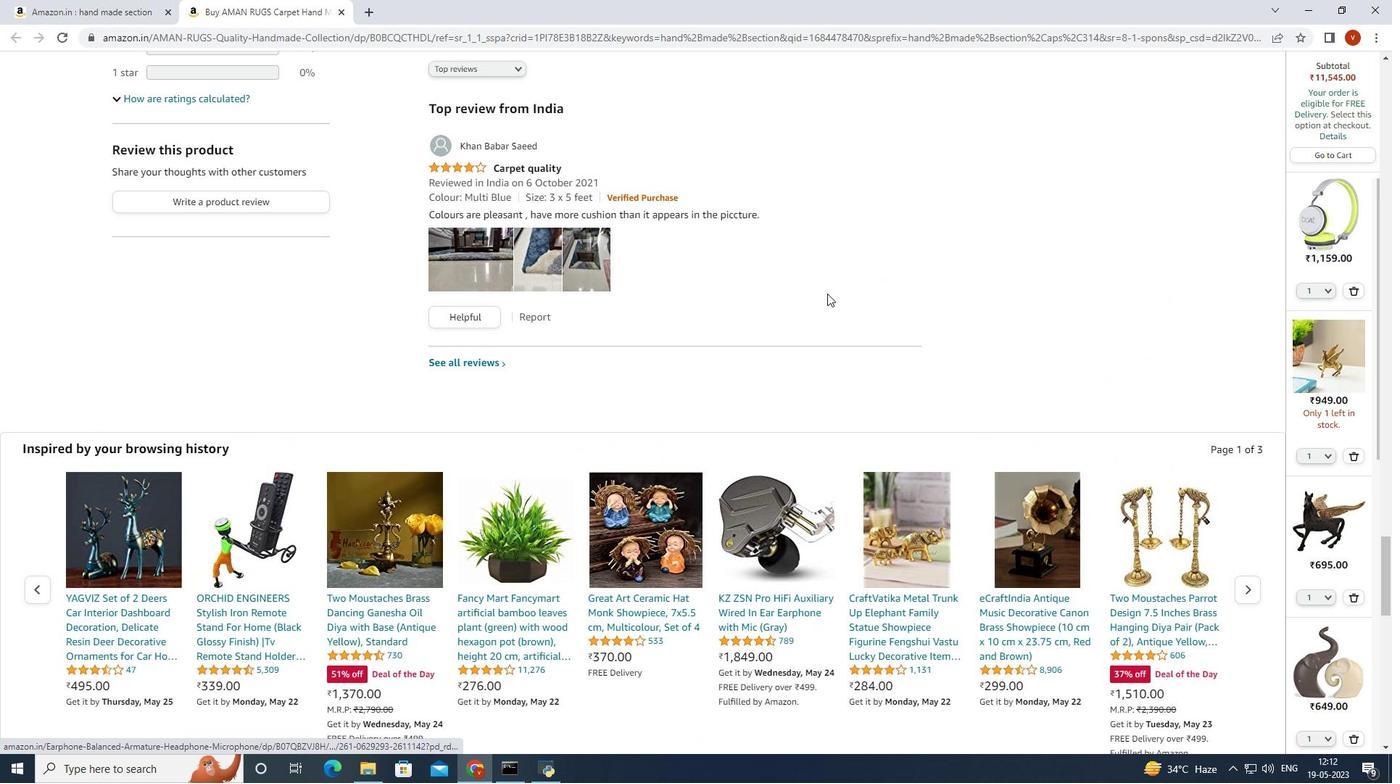 
Action: Mouse scrolled (827, 294) with delta (0, 0)
Screenshot: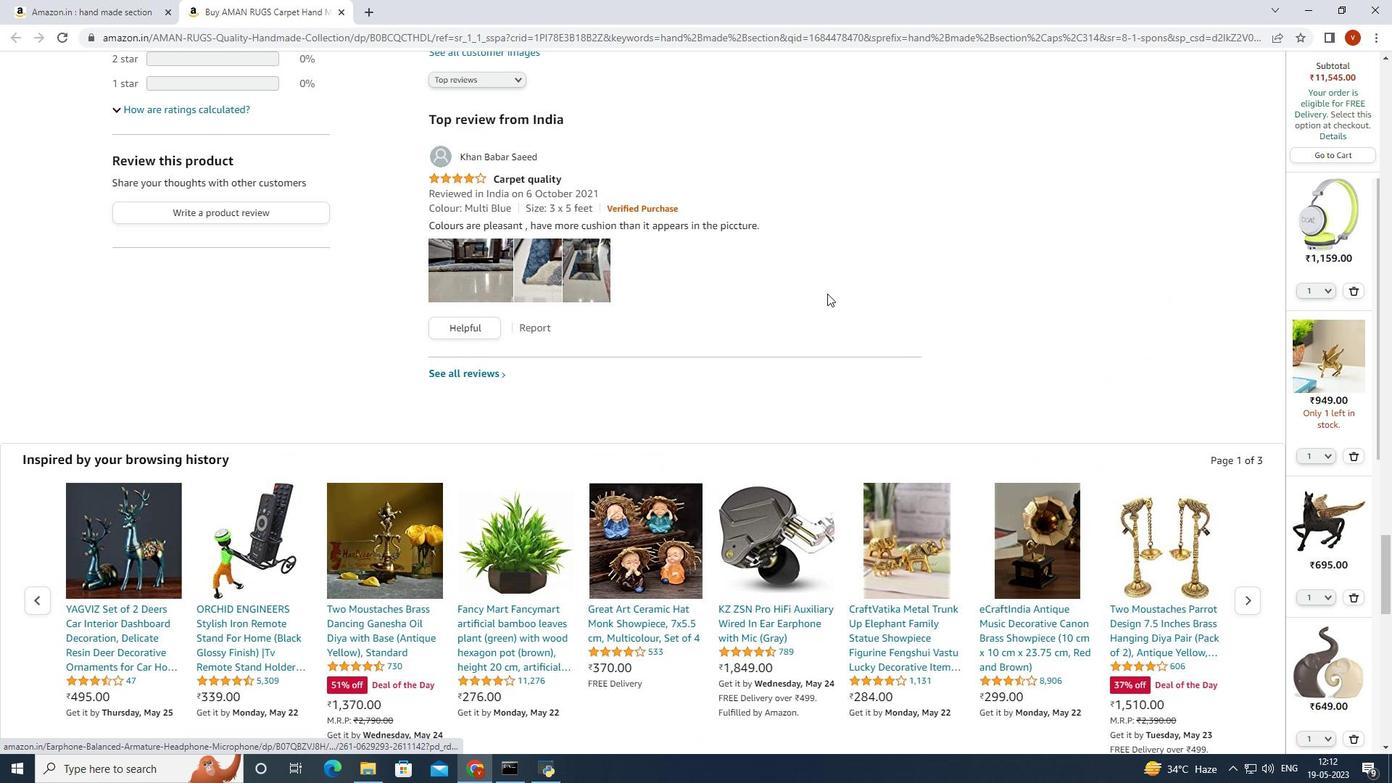 
Action: Mouse scrolled (827, 294) with delta (0, 0)
Screenshot: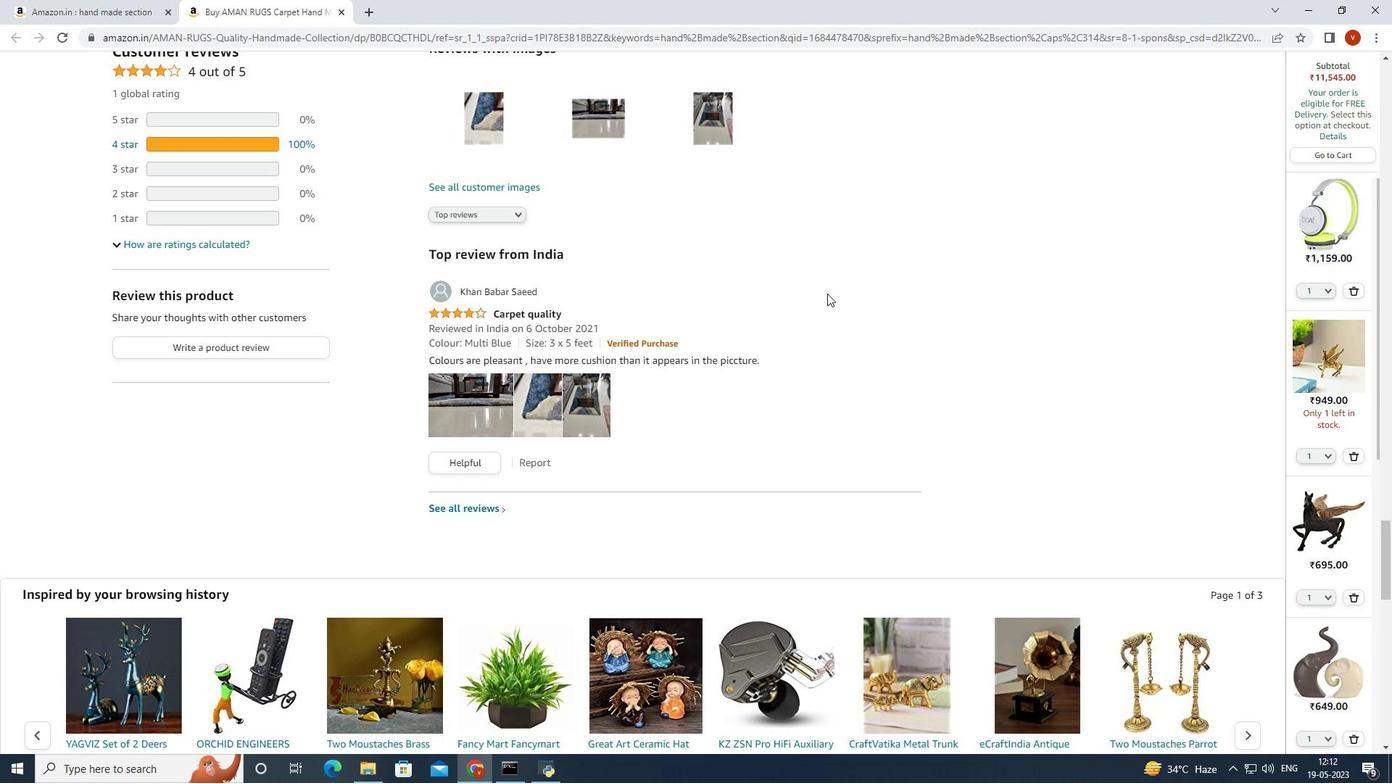 
Action: Mouse scrolled (827, 294) with delta (0, 0)
Screenshot: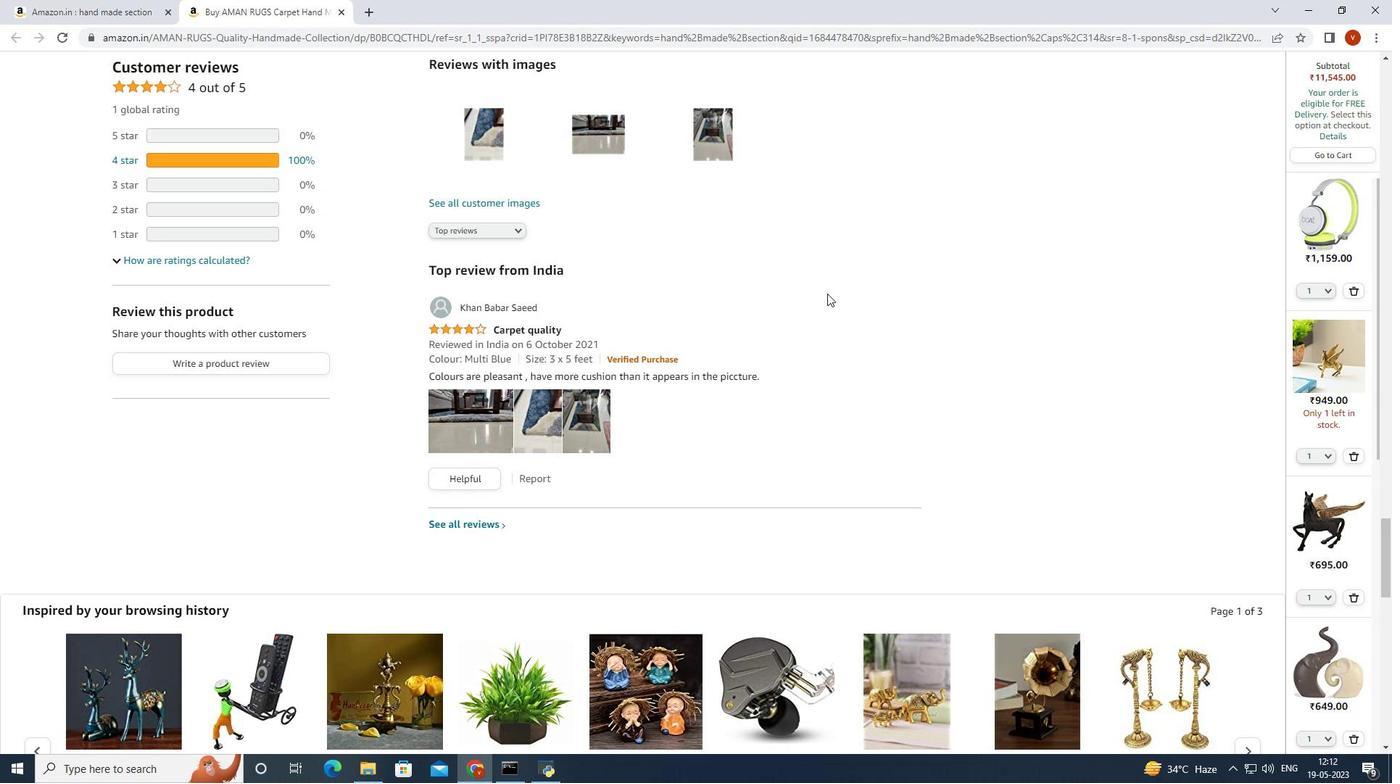 
Action: Mouse scrolled (827, 294) with delta (0, 0)
Screenshot: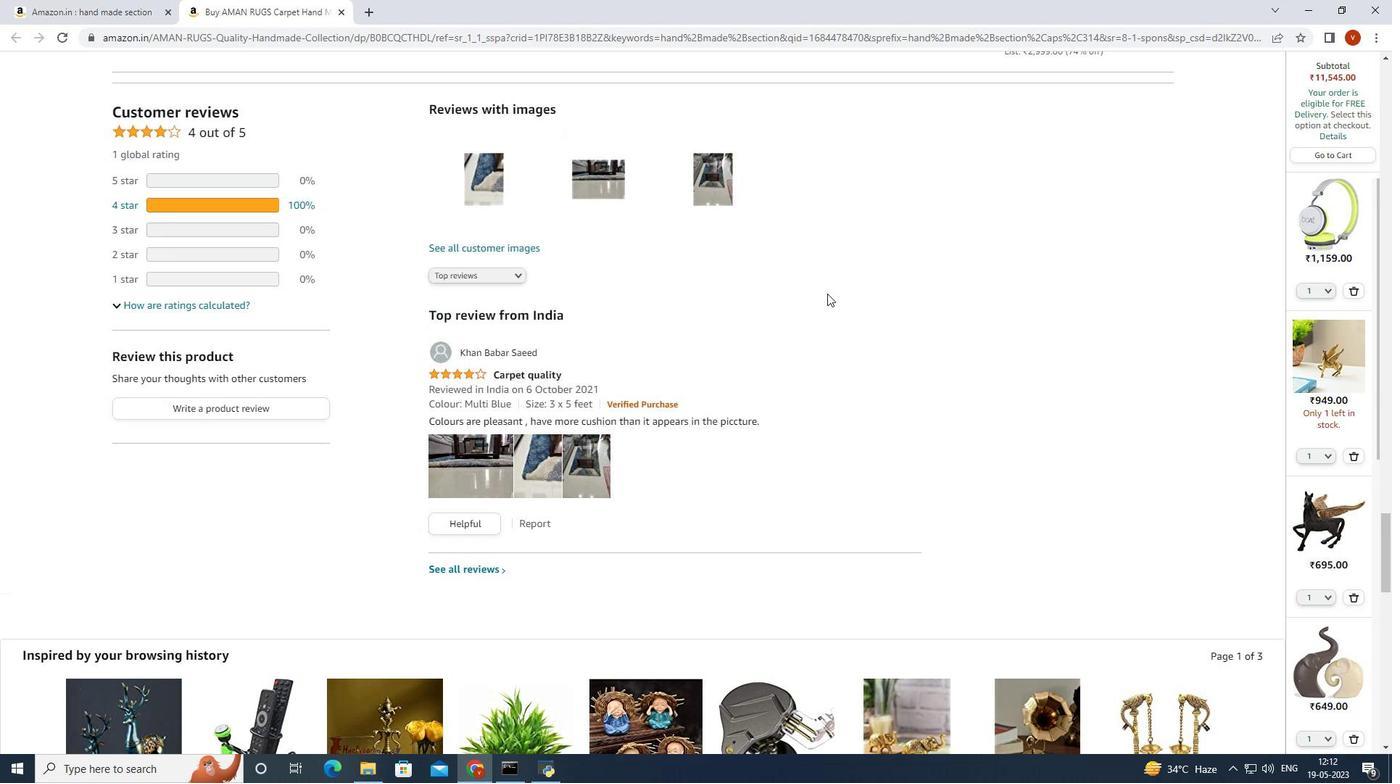 
Action: Mouse moved to (667, 264)
Screenshot: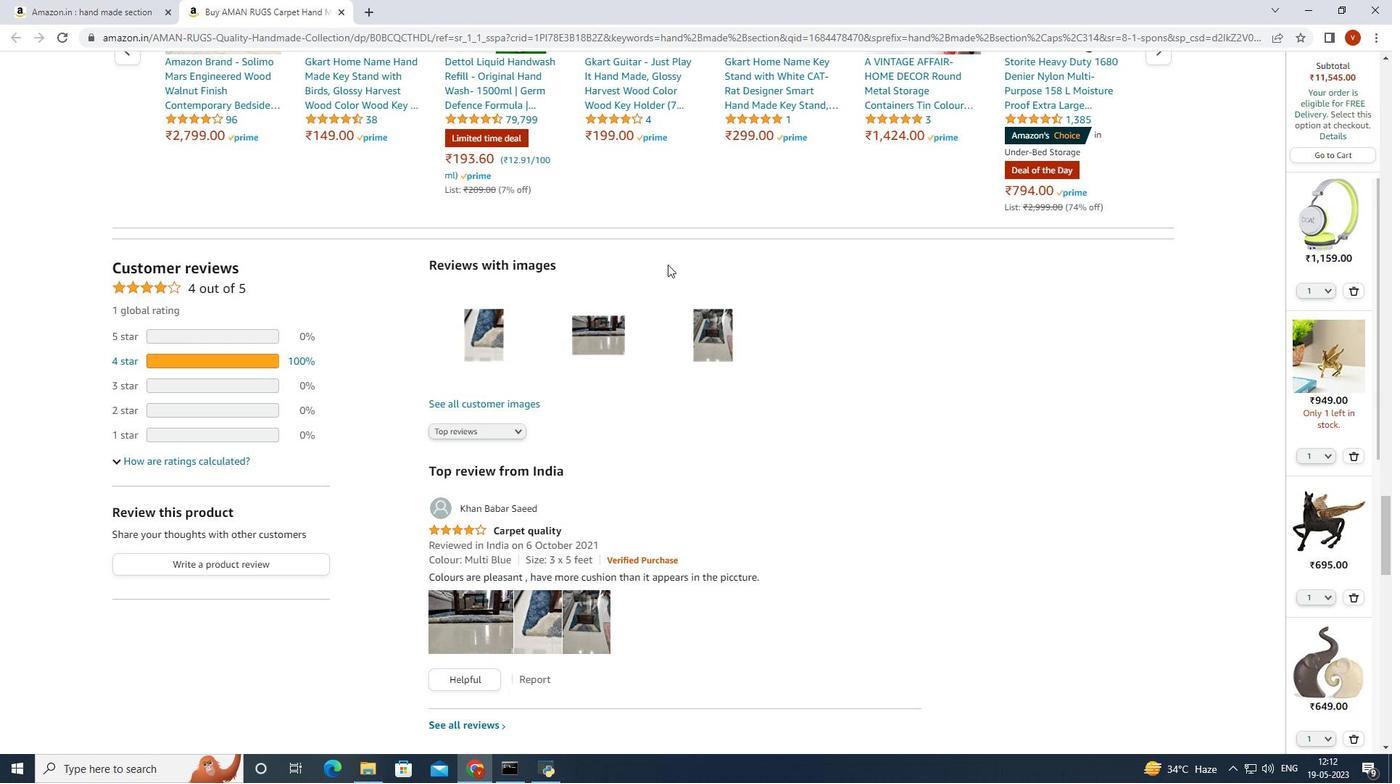
Action: Mouse scrolled (667, 265) with delta (0, 0)
Screenshot: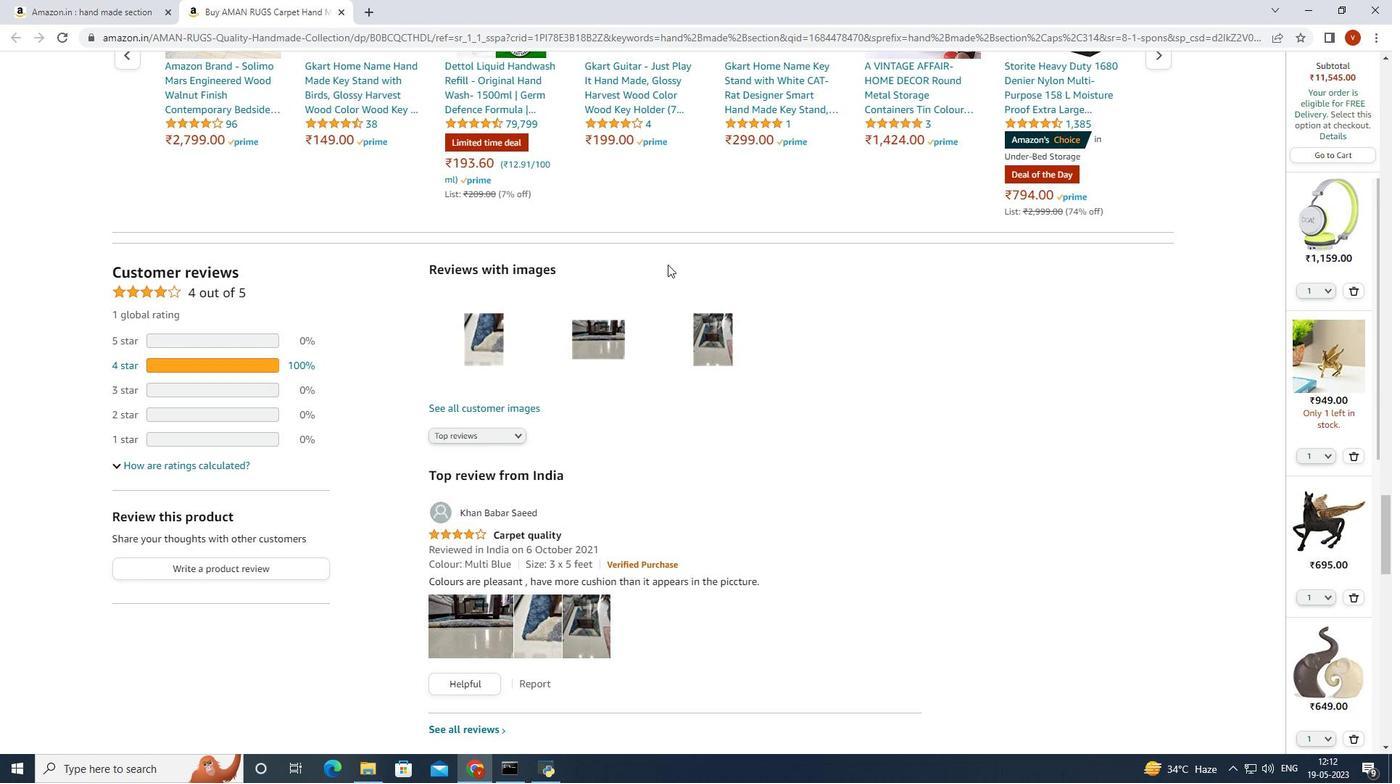
Action: Mouse scrolled (667, 265) with delta (0, 0)
Screenshot: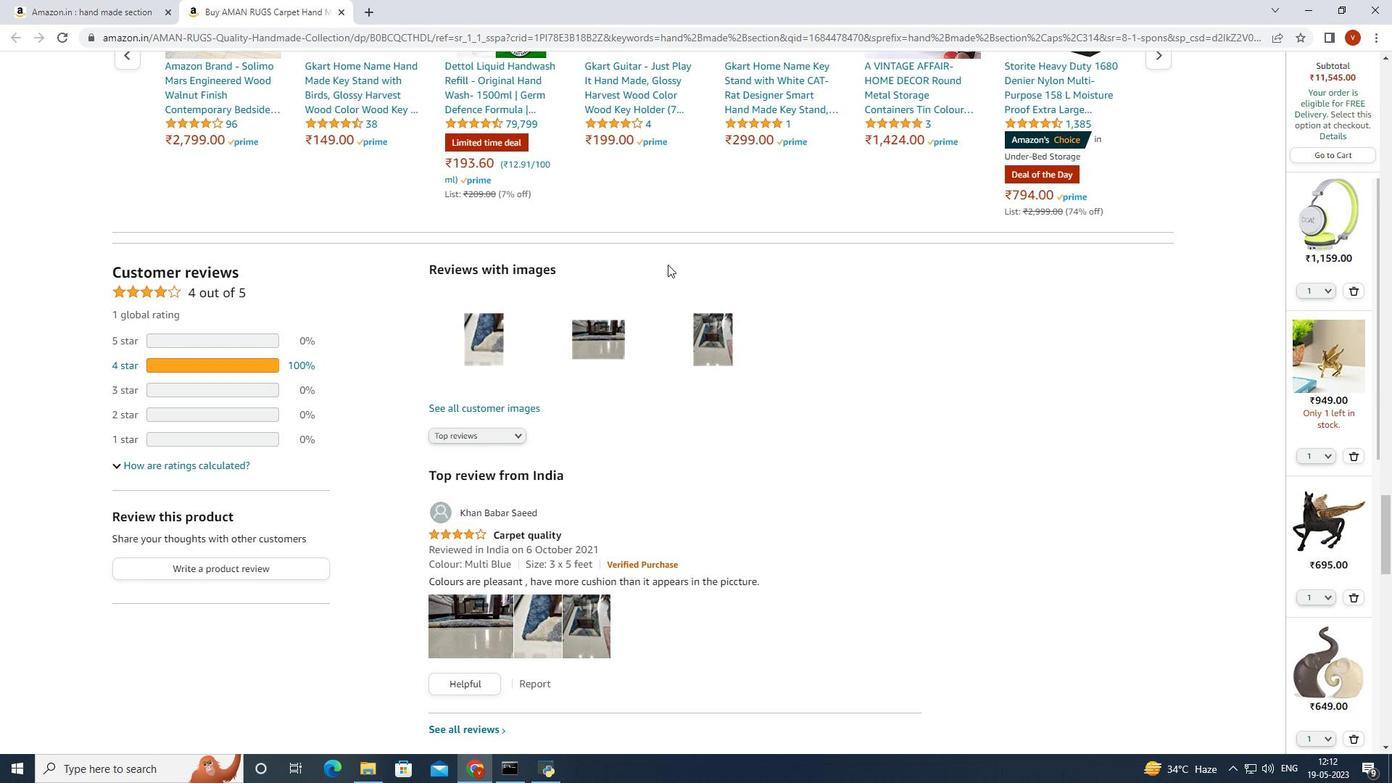 
Action: Mouse scrolled (667, 265) with delta (0, 0)
Screenshot: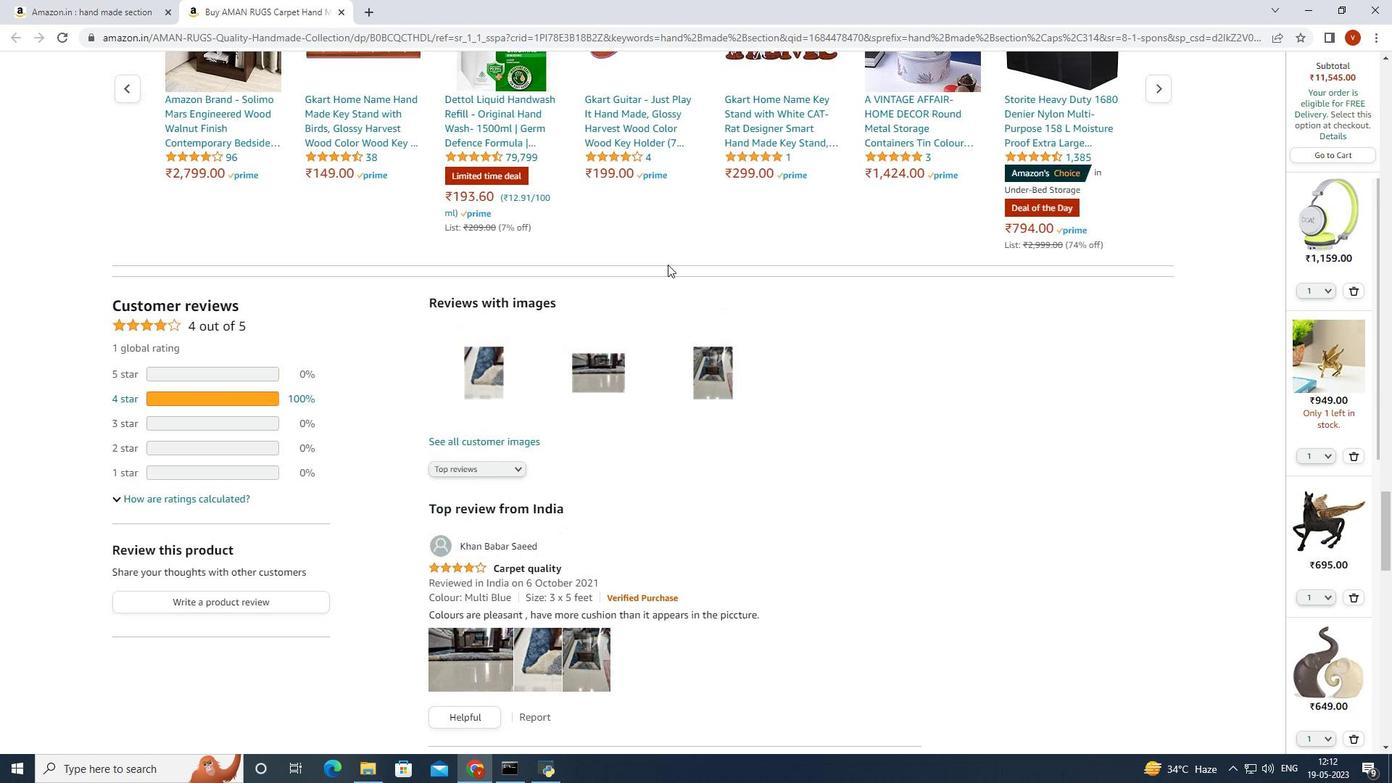 
Action: Mouse scrolled (667, 265) with delta (0, 0)
Screenshot: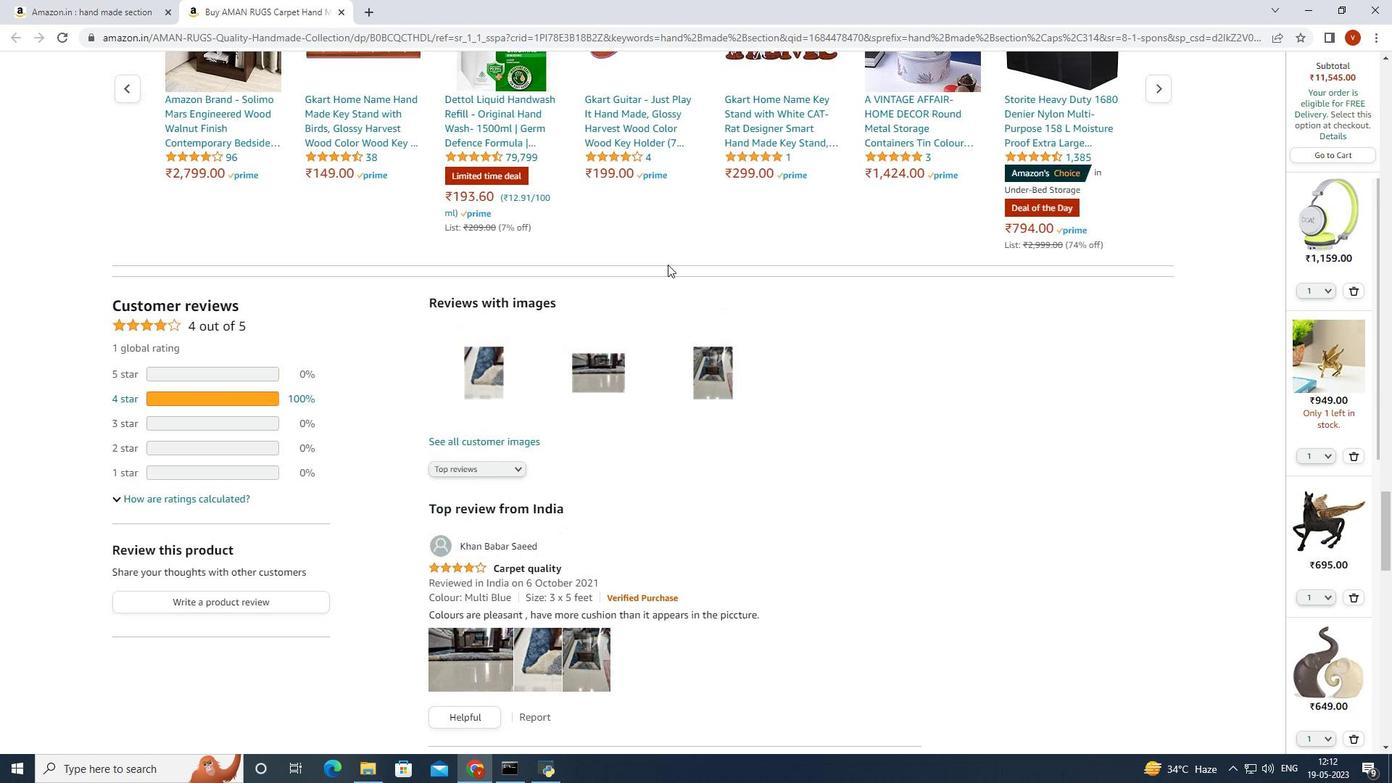 
Action: Mouse scrolled (667, 265) with delta (0, 0)
Screenshot: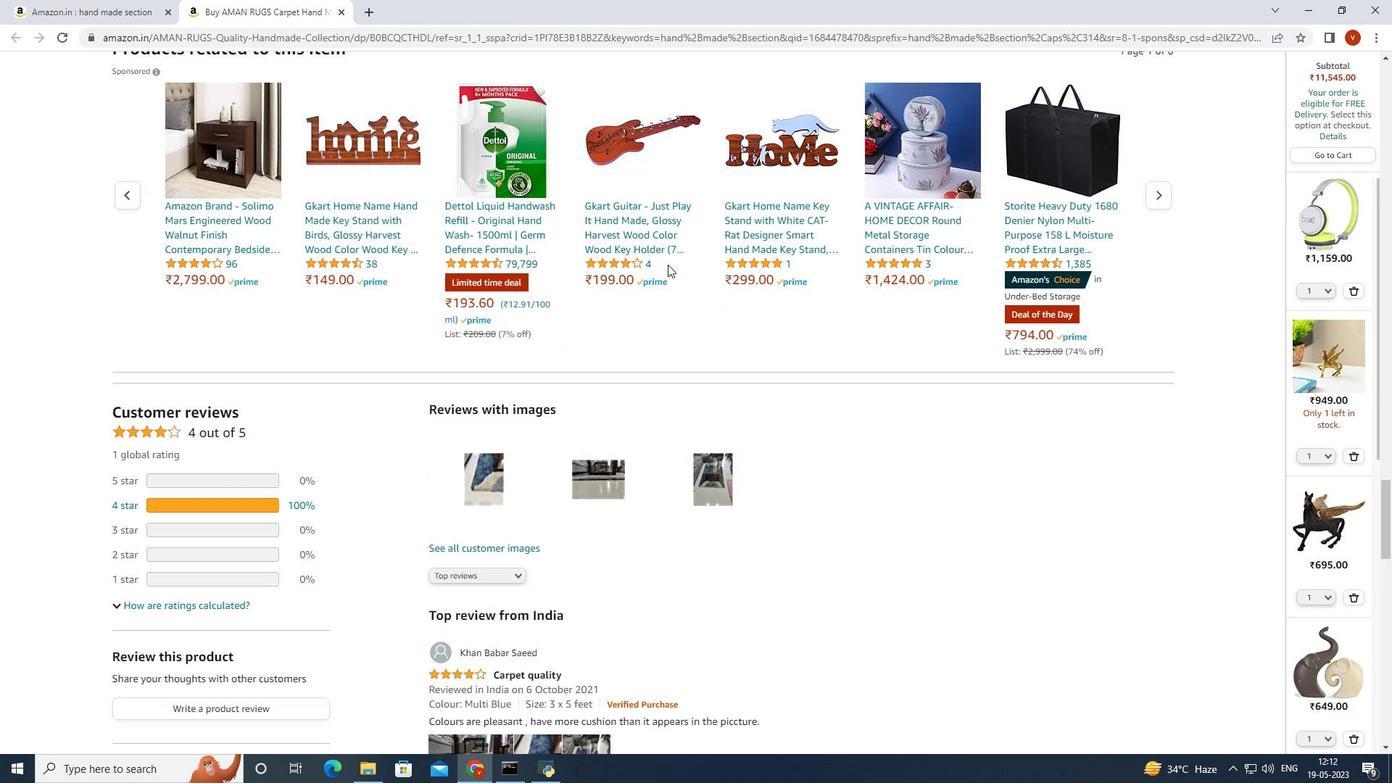 
Action: Mouse scrolled (667, 265) with delta (0, 0)
Screenshot: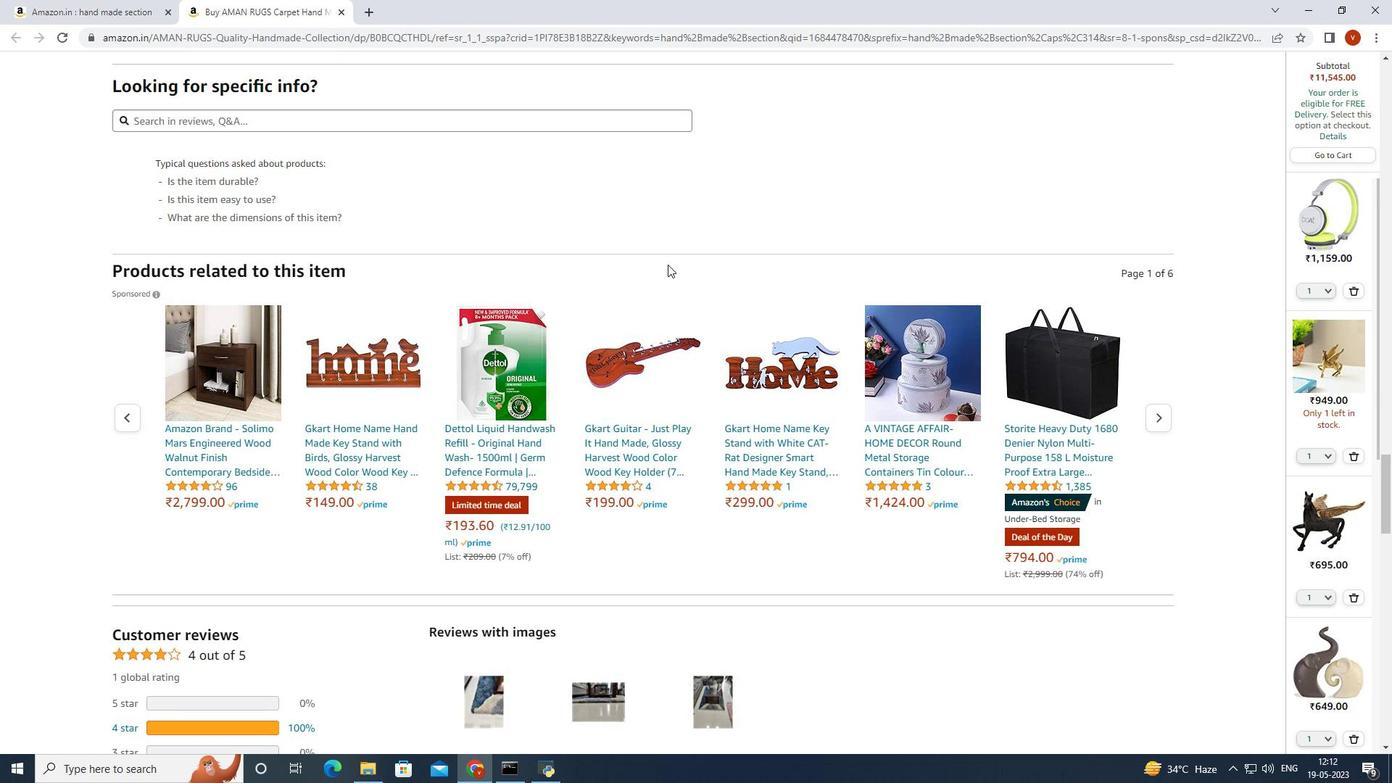 
Action: Mouse scrolled (667, 265) with delta (0, 0)
Screenshot: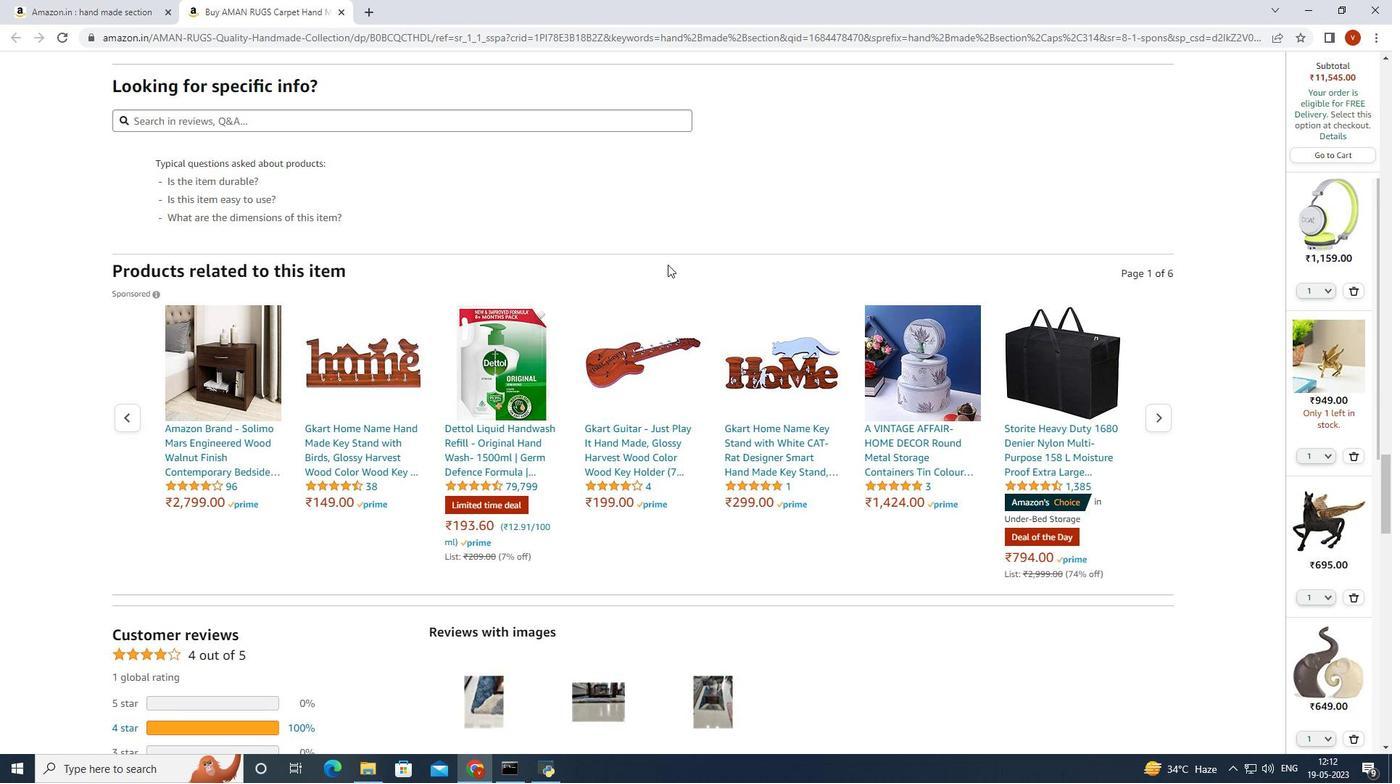 
Action: Mouse scrolled (667, 265) with delta (0, 0)
Screenshot: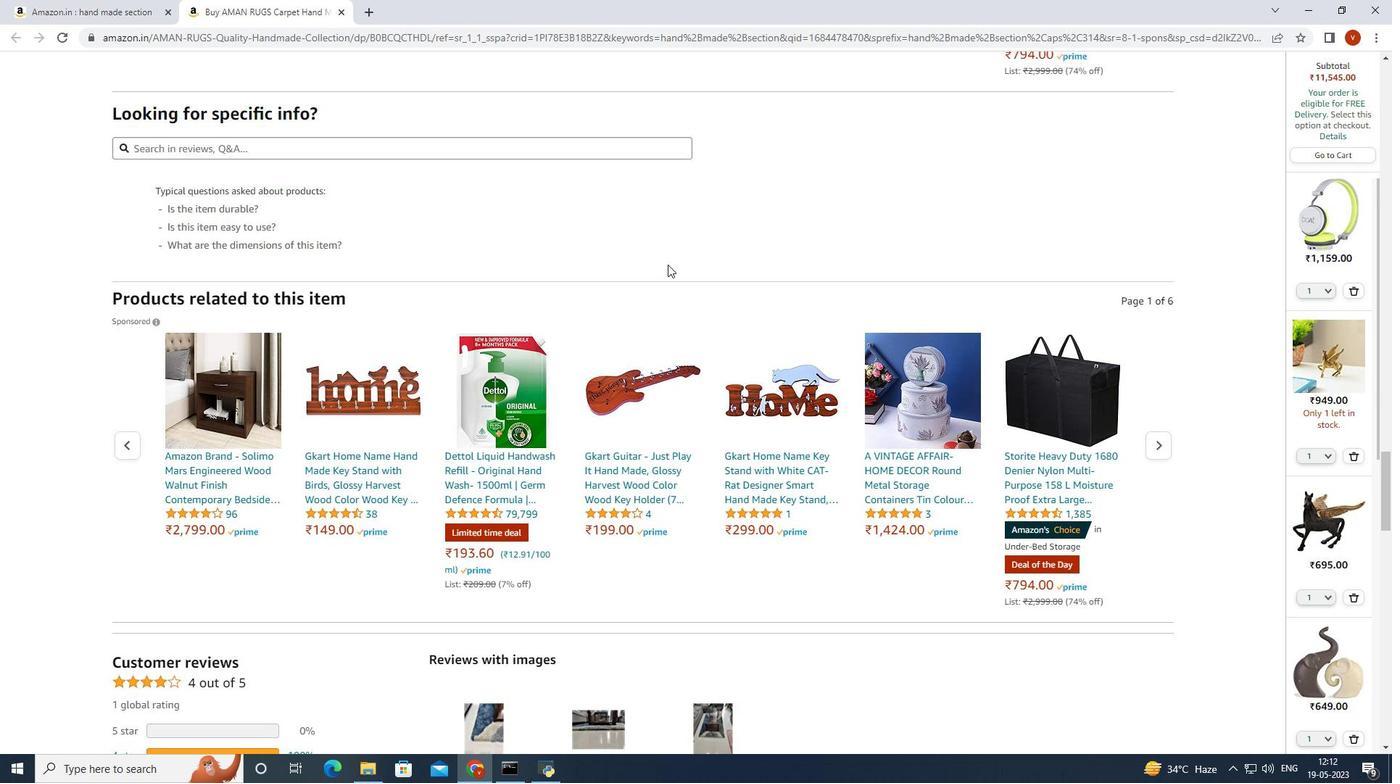 
Action: Mouse scrolled (667, 265) with delta (0, 0)
Screenshot: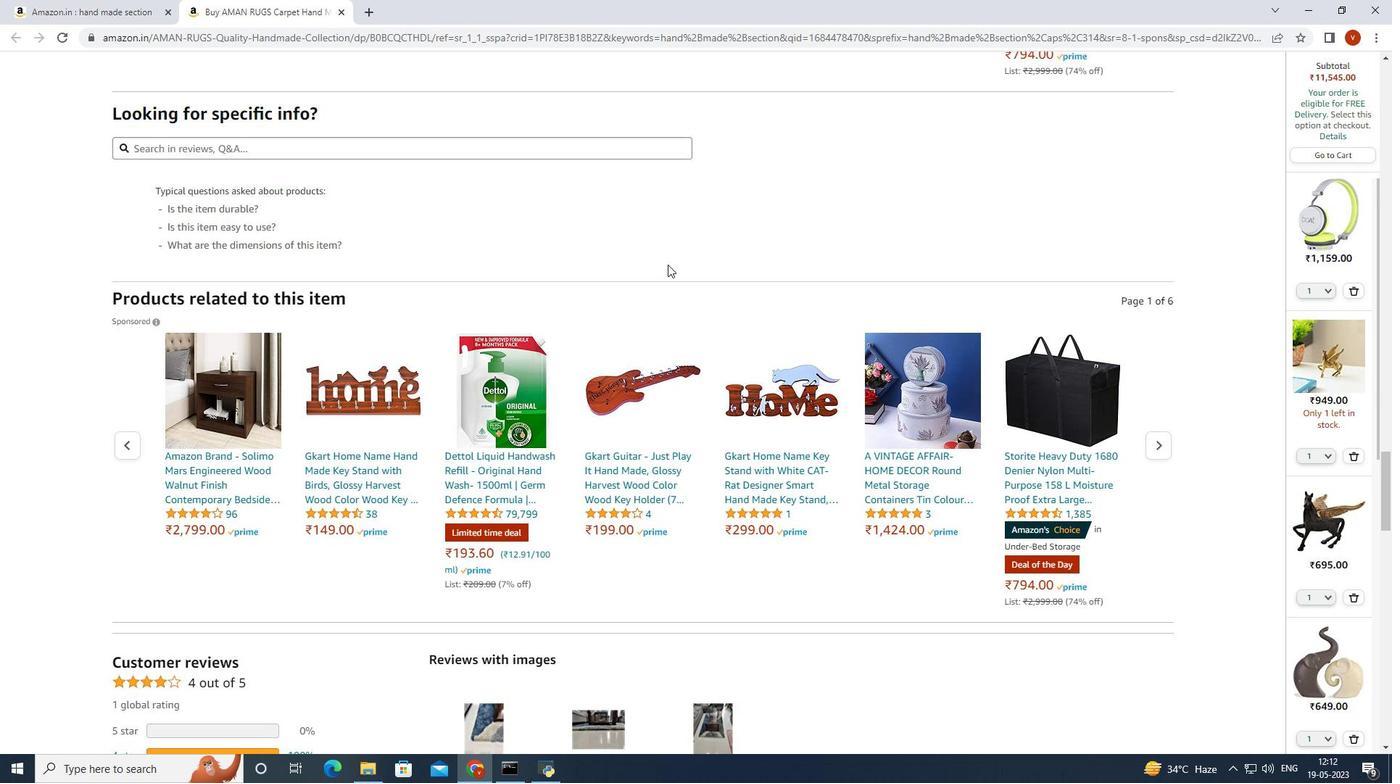 
Action: Mouse moved to (144, 4)
Screenshot: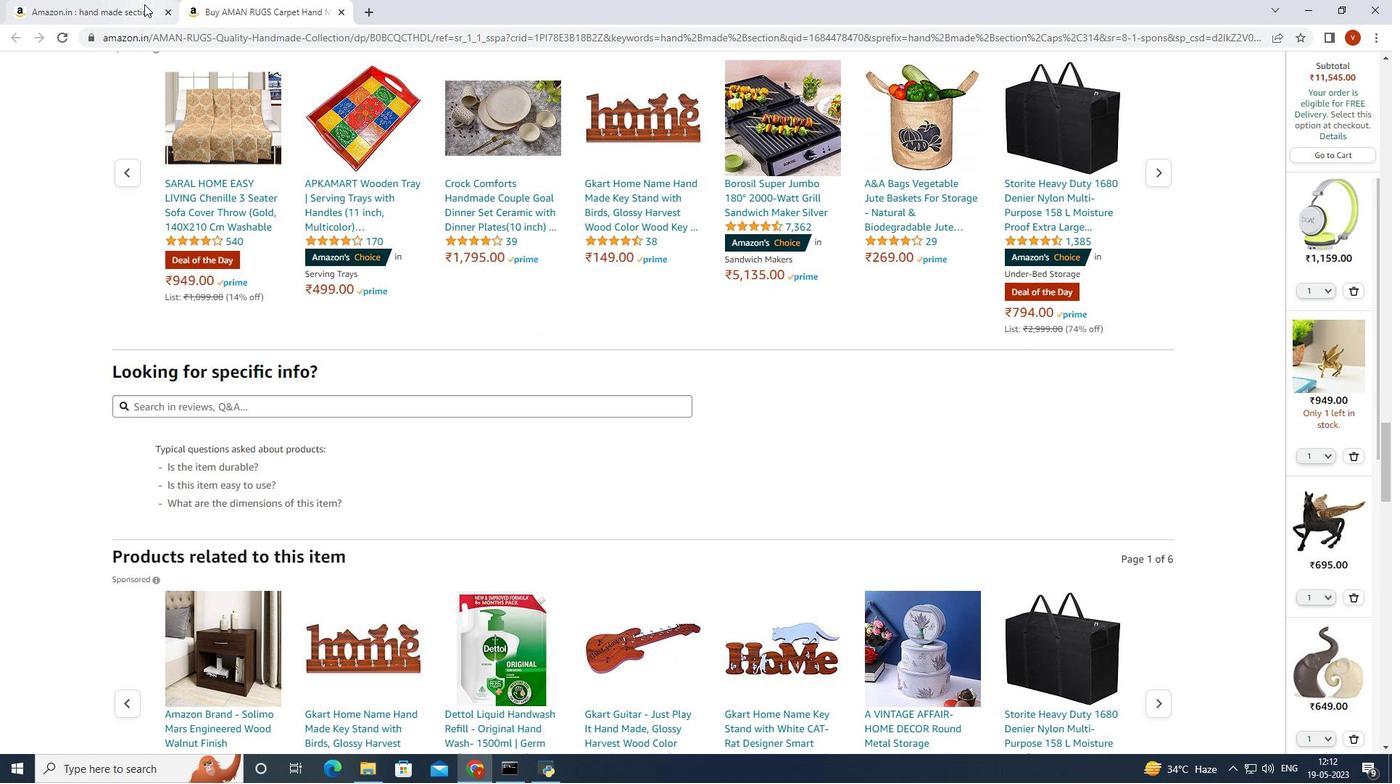 
Action: Mouse pressed left at (144, 4)
Screenshot: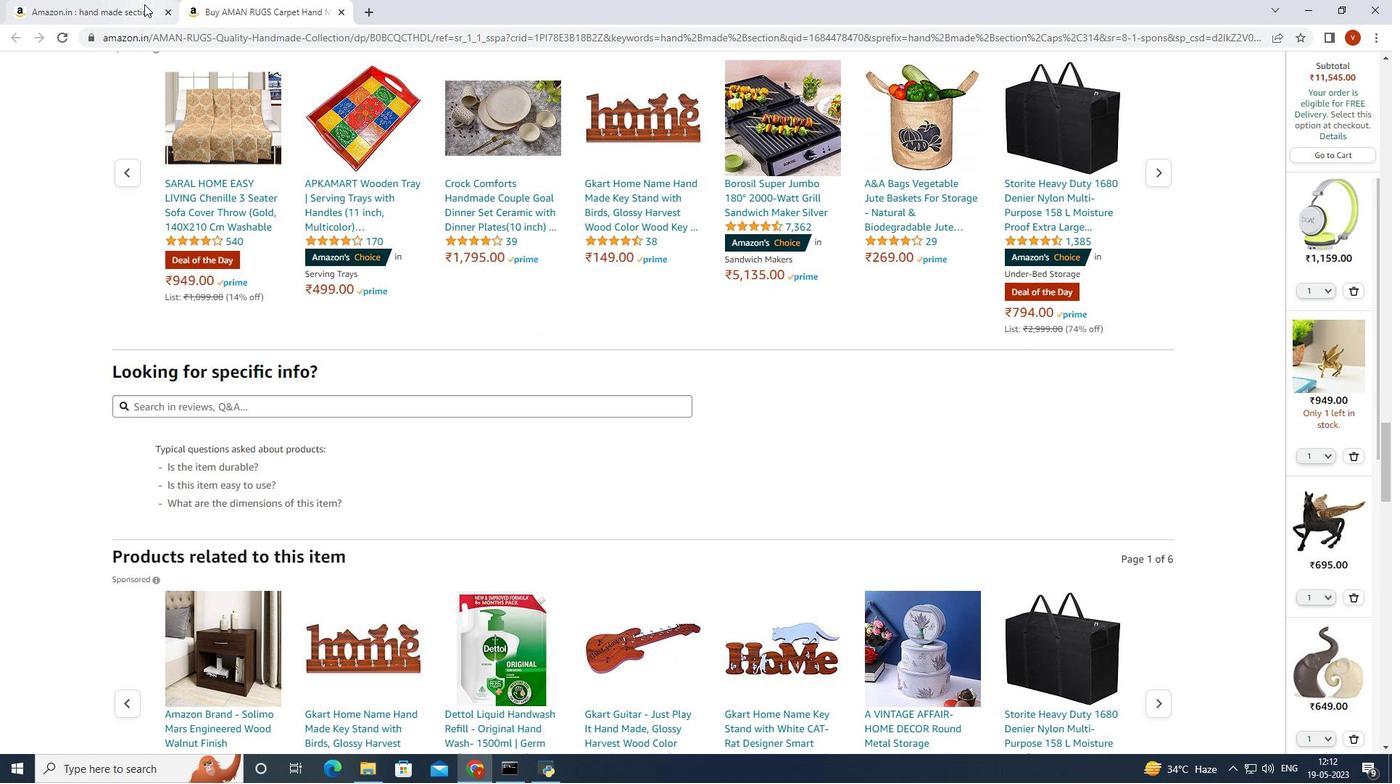 
Action: Mouse moved to (671, 348)
Screenshot: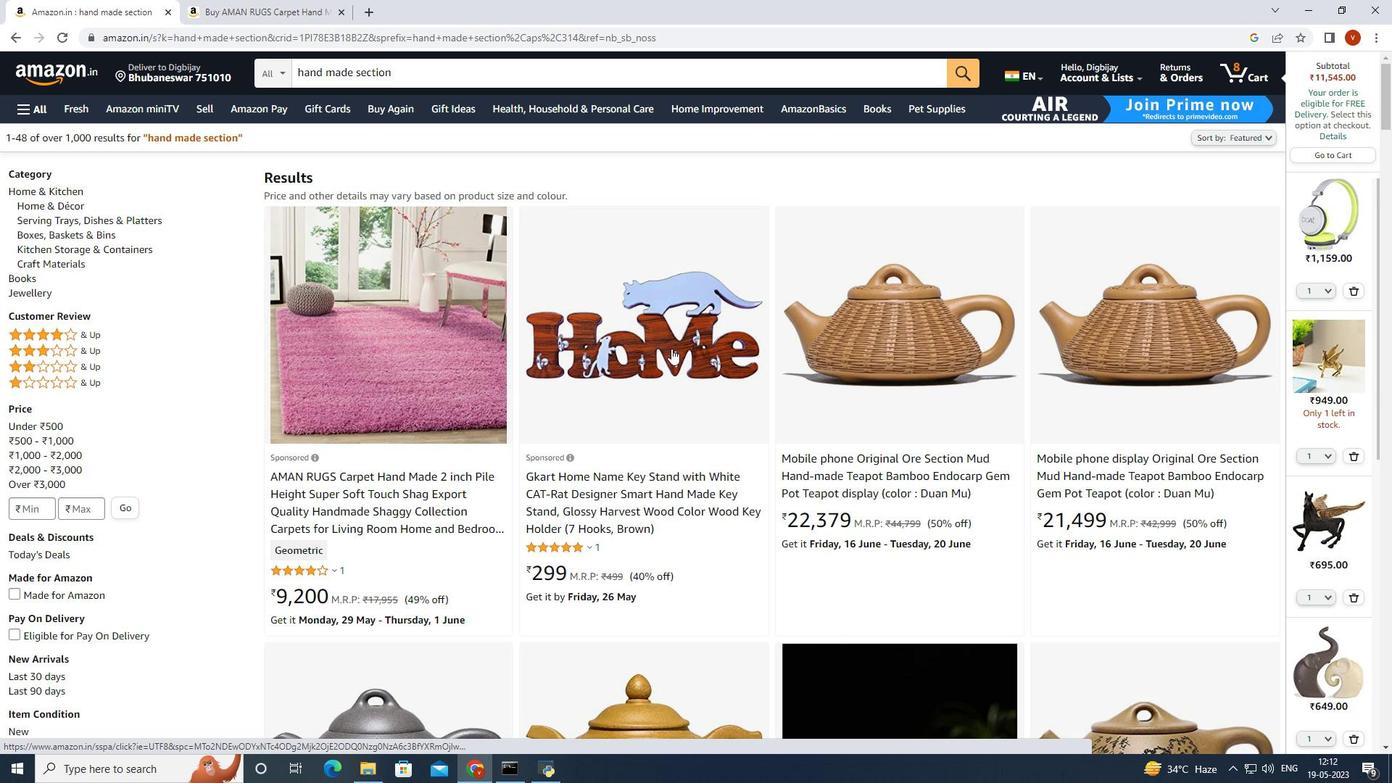 
Action: Mouse pressed left at (671, 348)
Screenshot: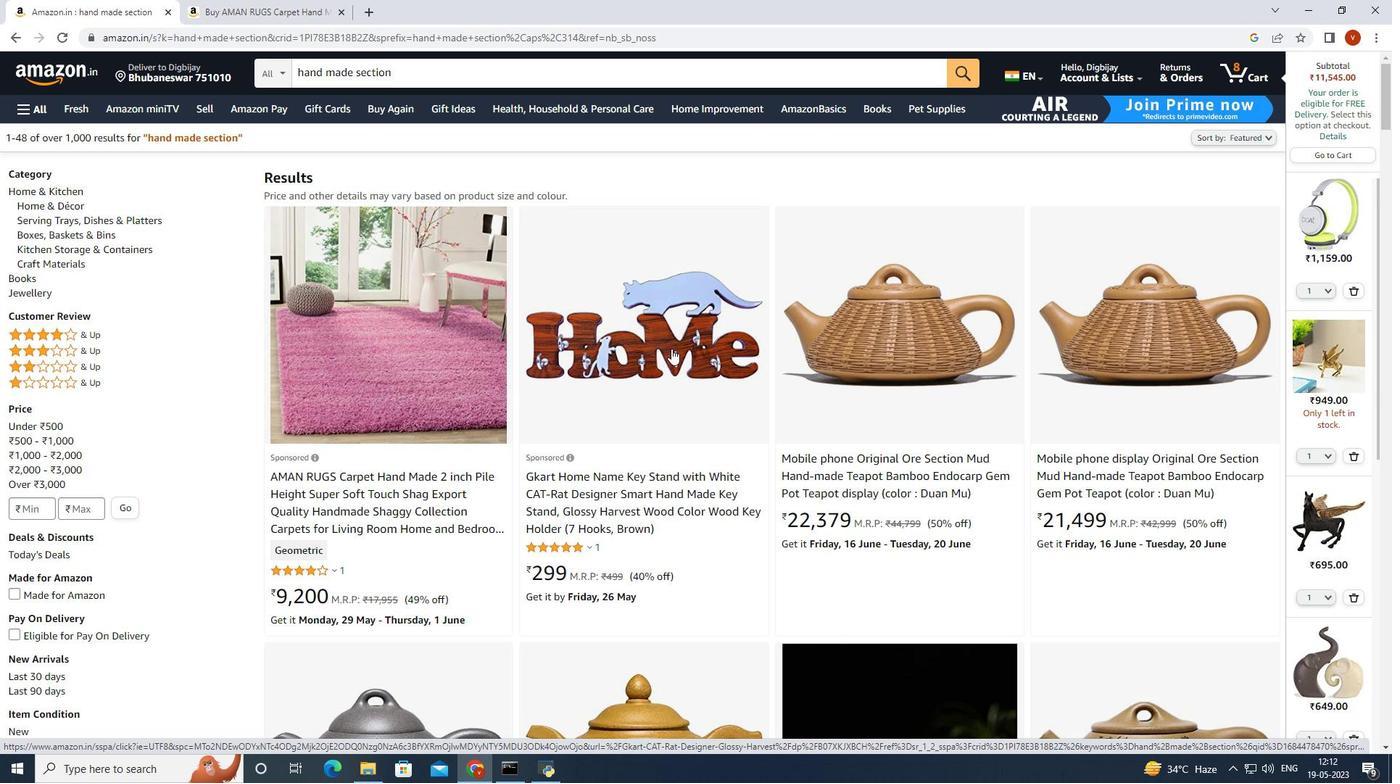 
Action: Mouse moved to (668, 350)
Screenshot: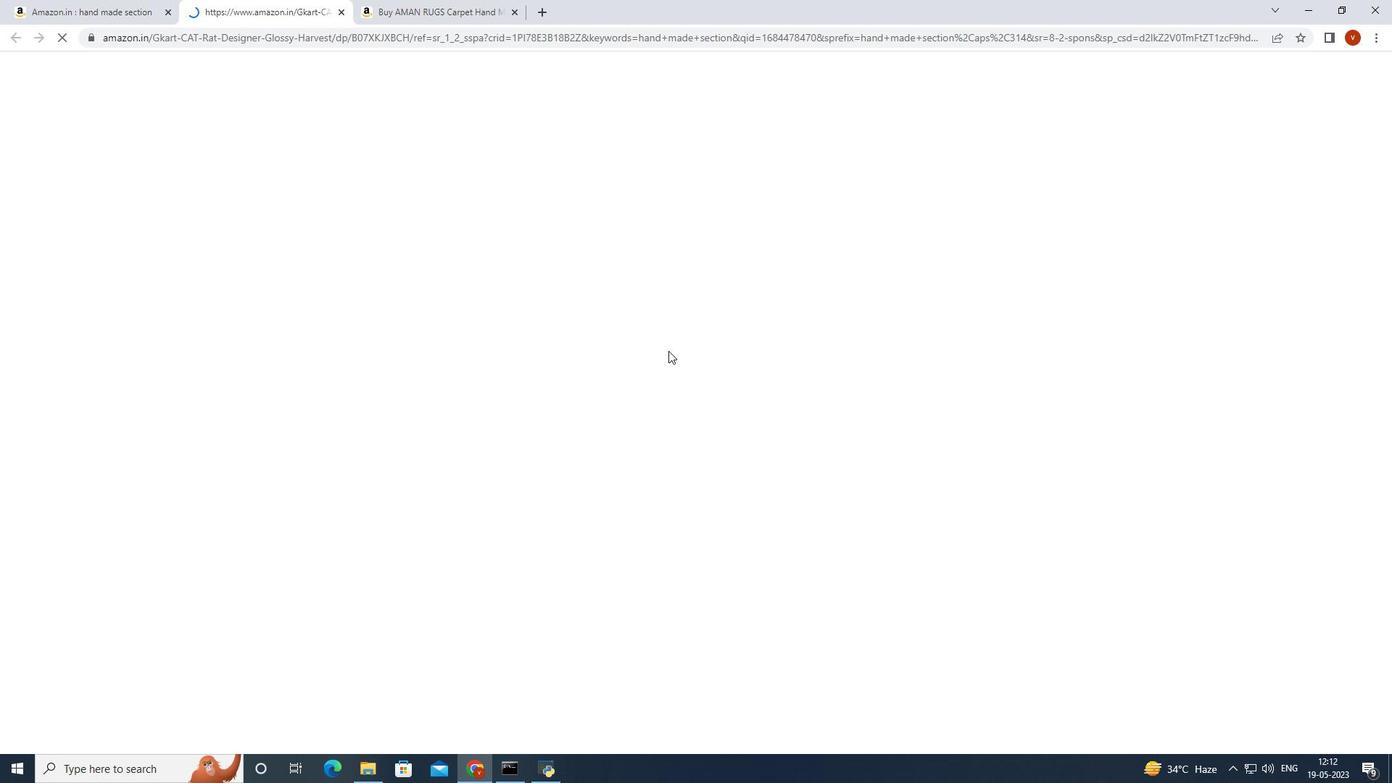 
Action: Mouse scrolled (668, 350) with delta (0, 0)
Screenshot: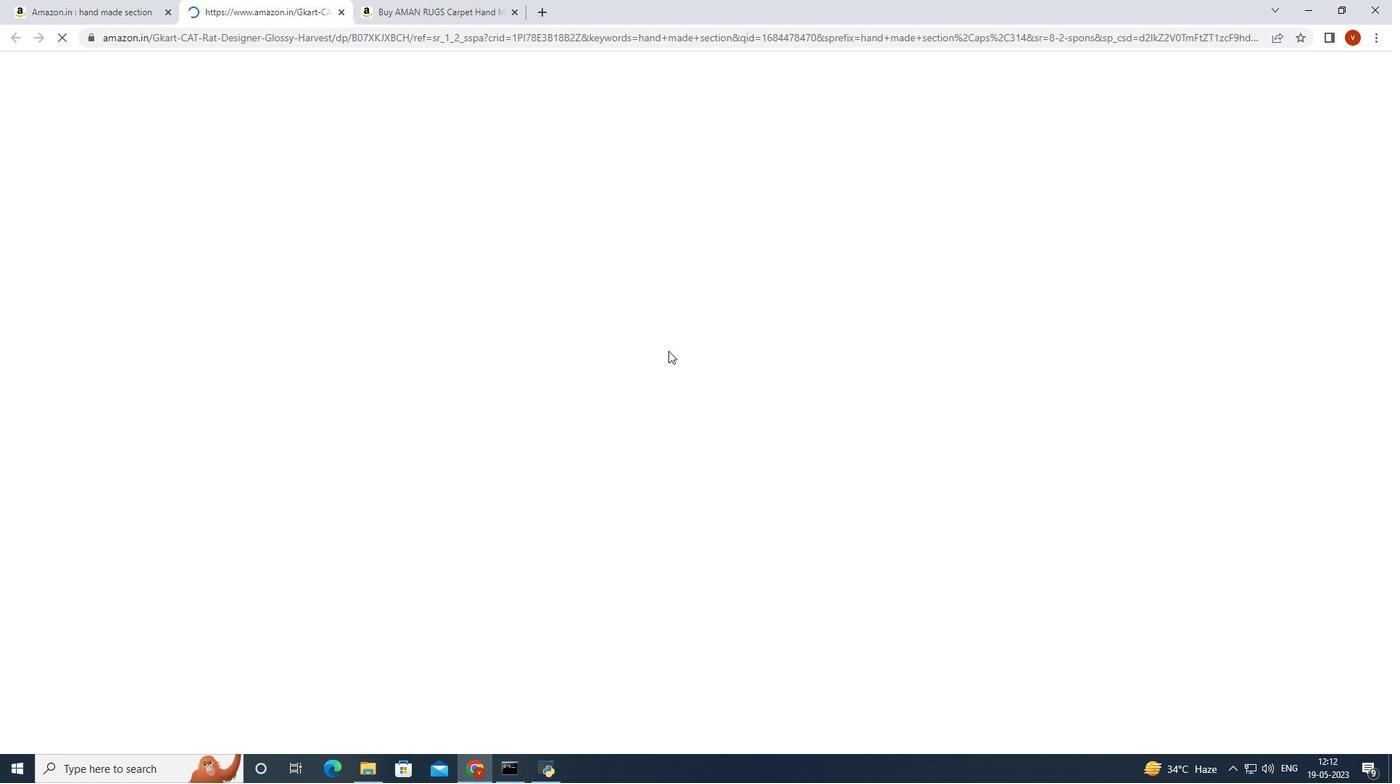 
Action: Mouse moved to (667, 353)
Screenshot: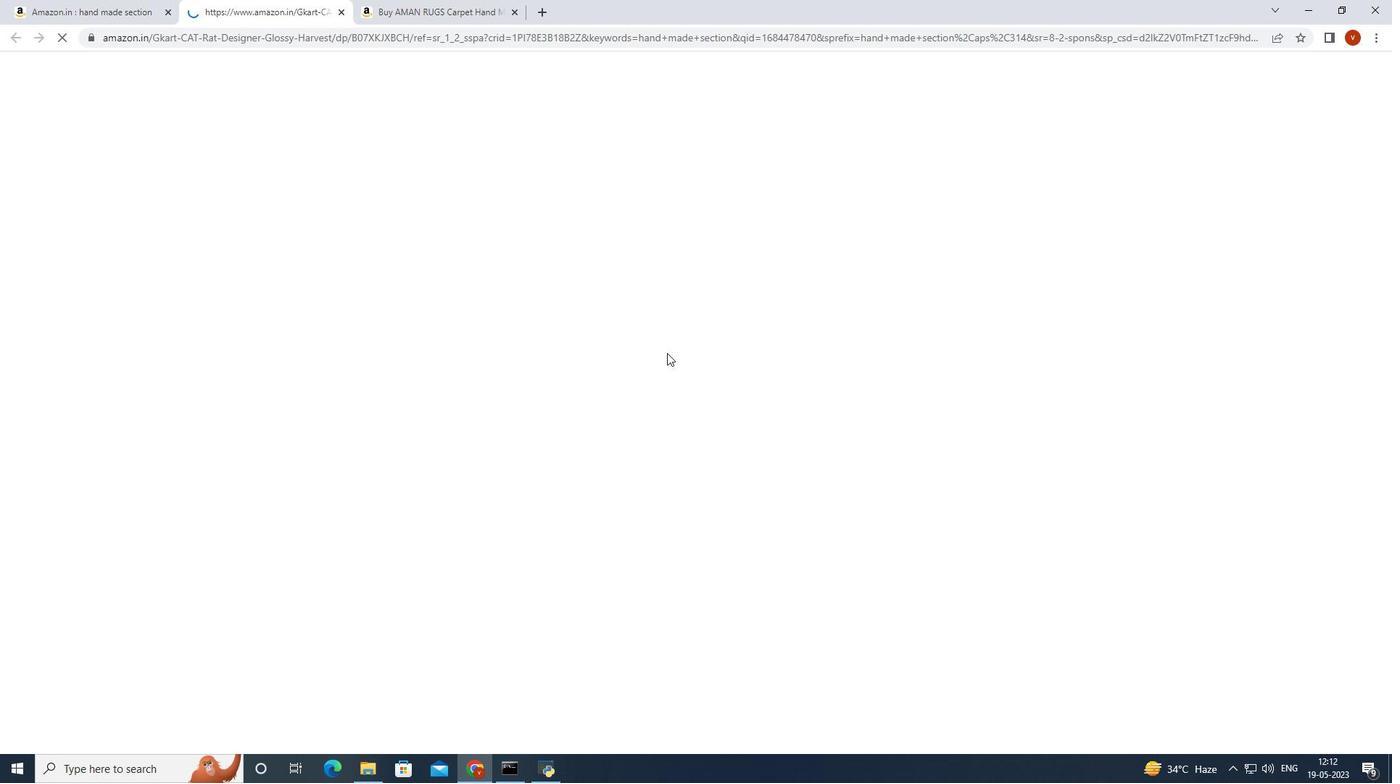 
Action: Mouse scrolled (667, 352) with delta (0, 0)
Screenshot: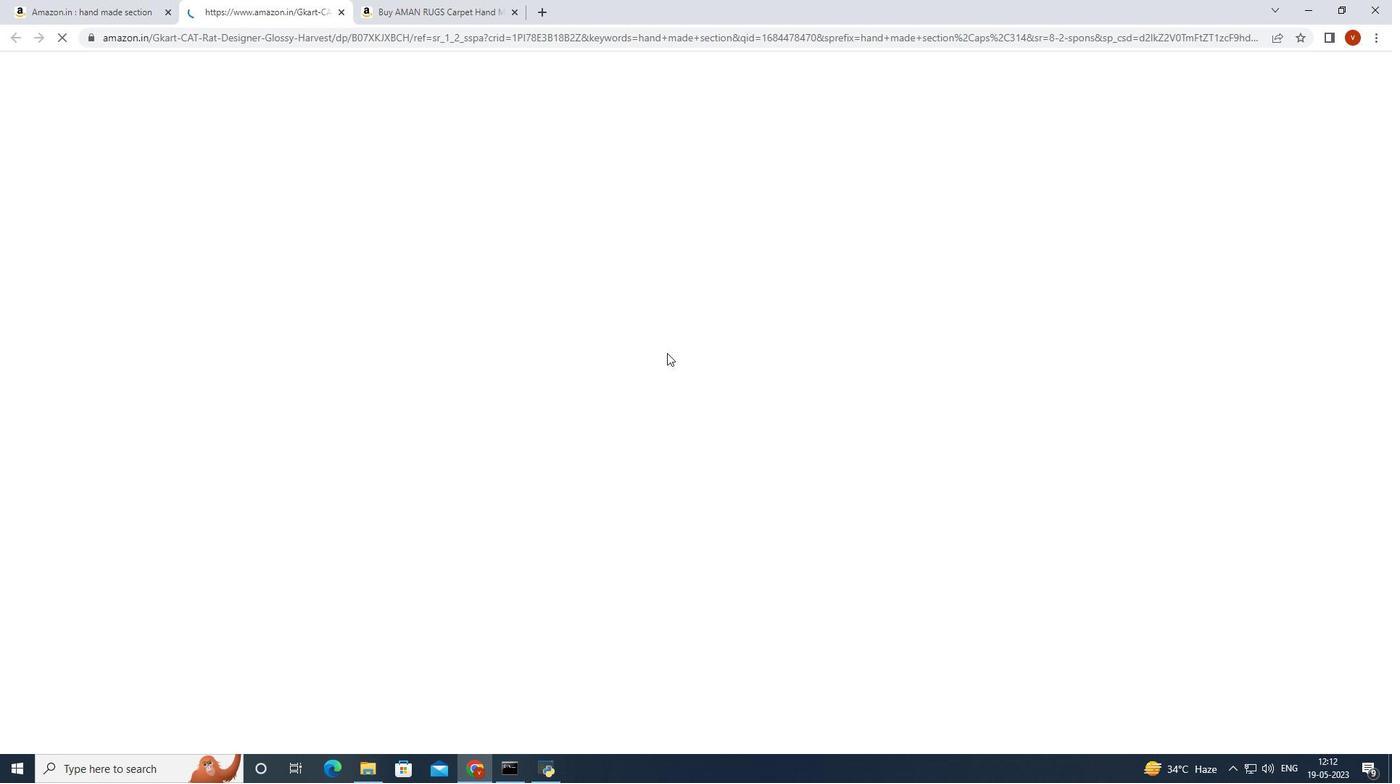 
Action: Mouse scrolled (667, 352) with delta (0, 0)
Screenshot: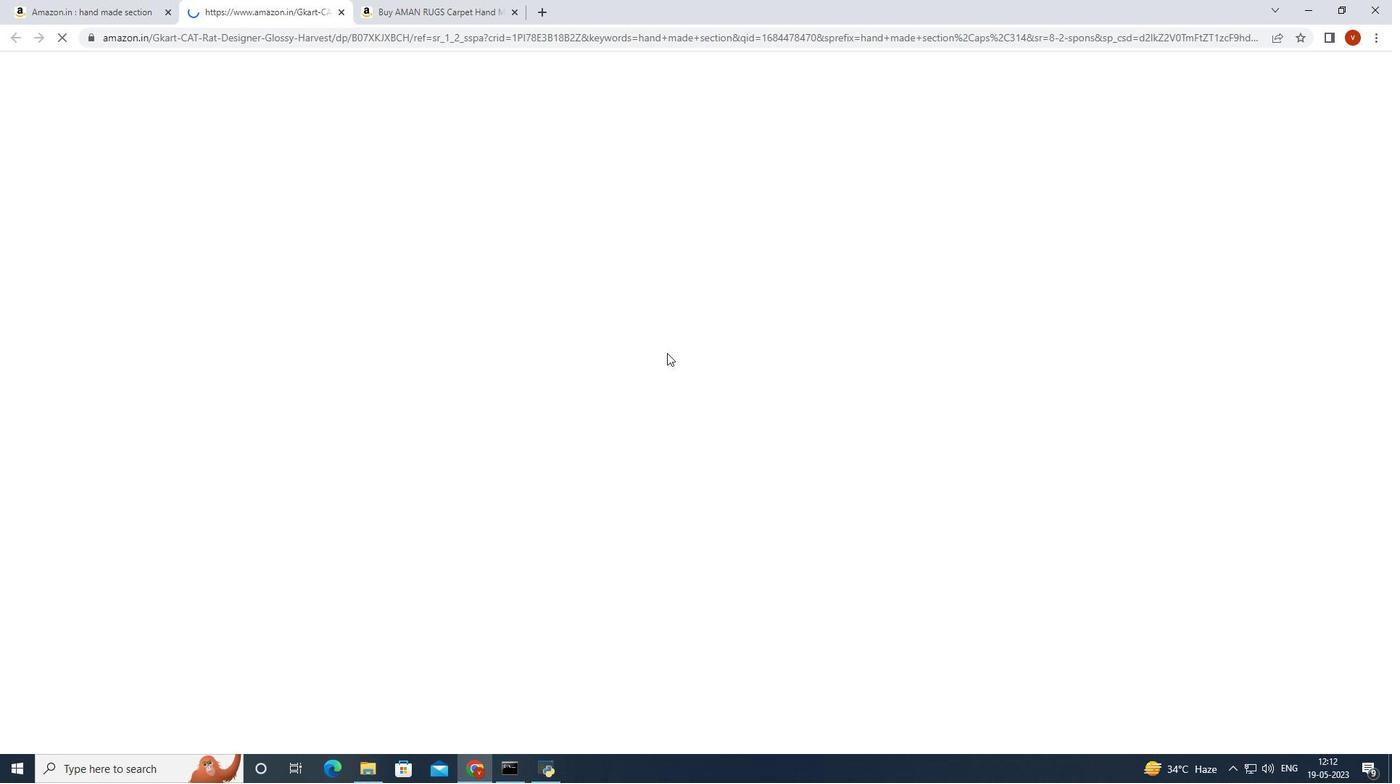 
Action: Mouse scrolled (667, 352) with delta (0, 0)
Screenshot: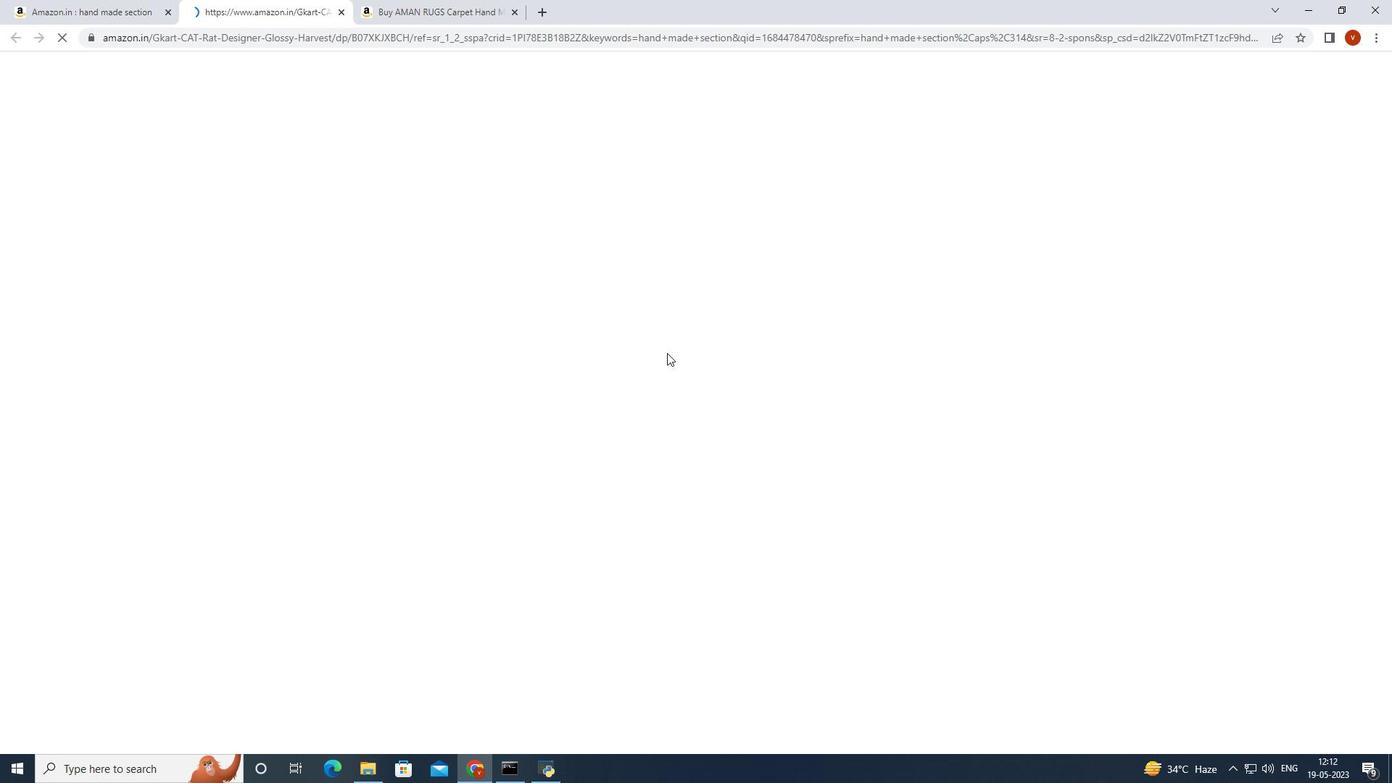 
Action: Mouse scrolled (667, 353) with delta (0, 0)
Screenshot: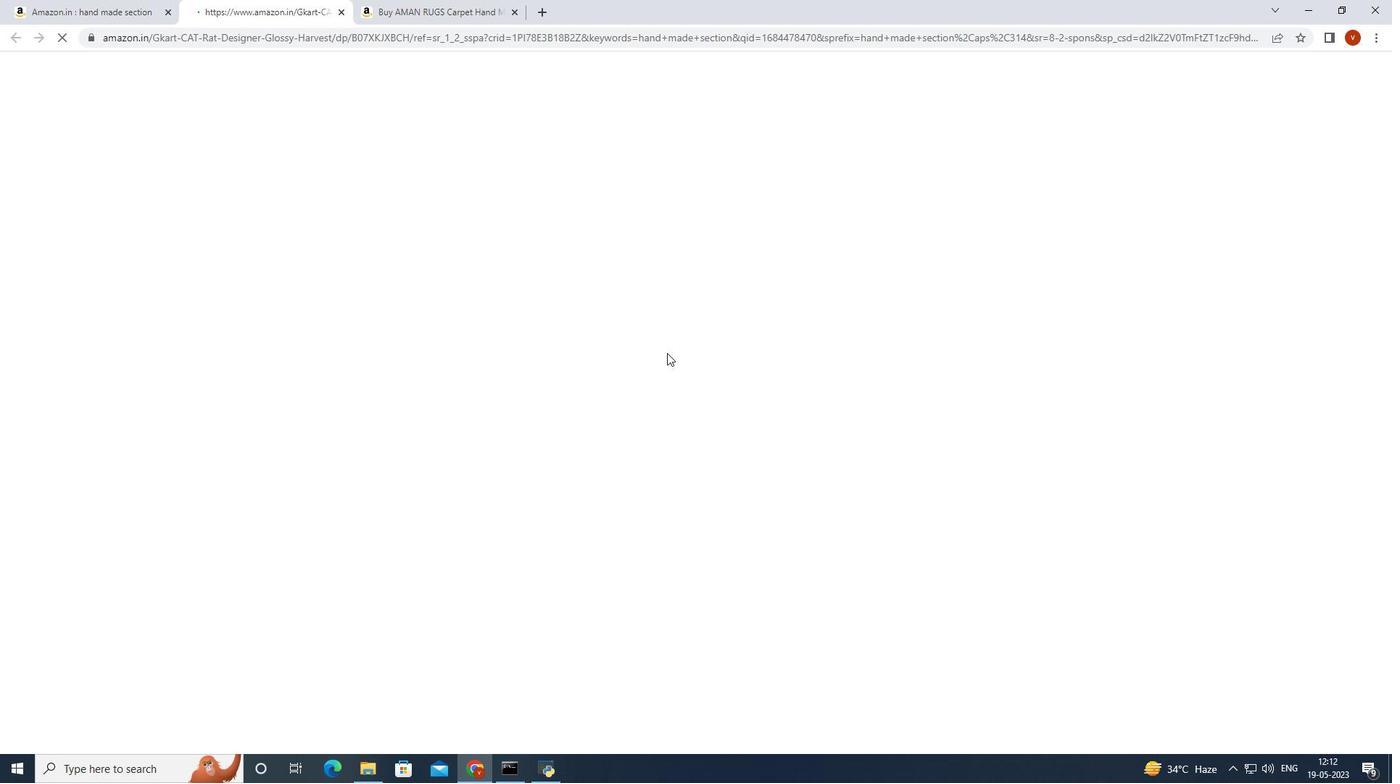 
Action: Mouse scrolled (667, 353) with delta (0, 0)
Screenshot: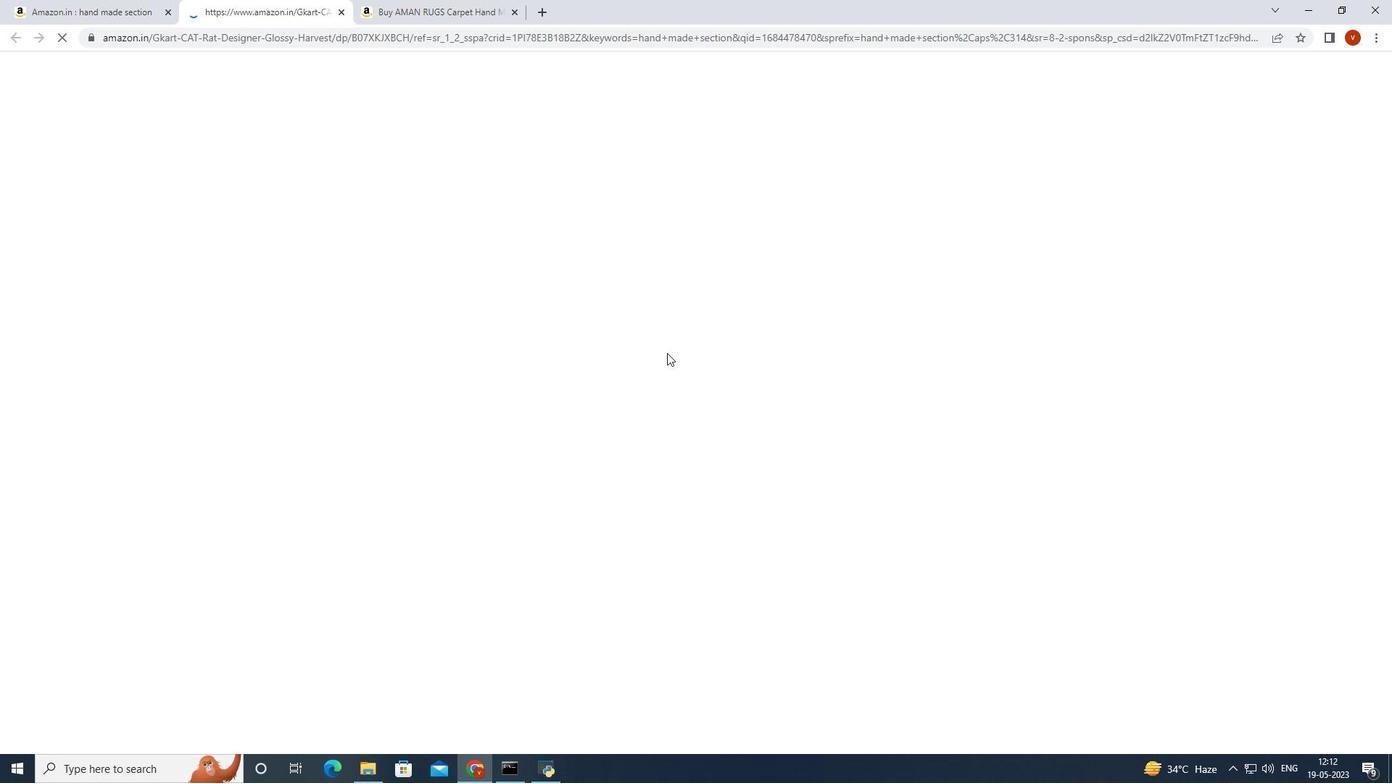 
Action: Mouse moved to (688, 358)
Screenshot: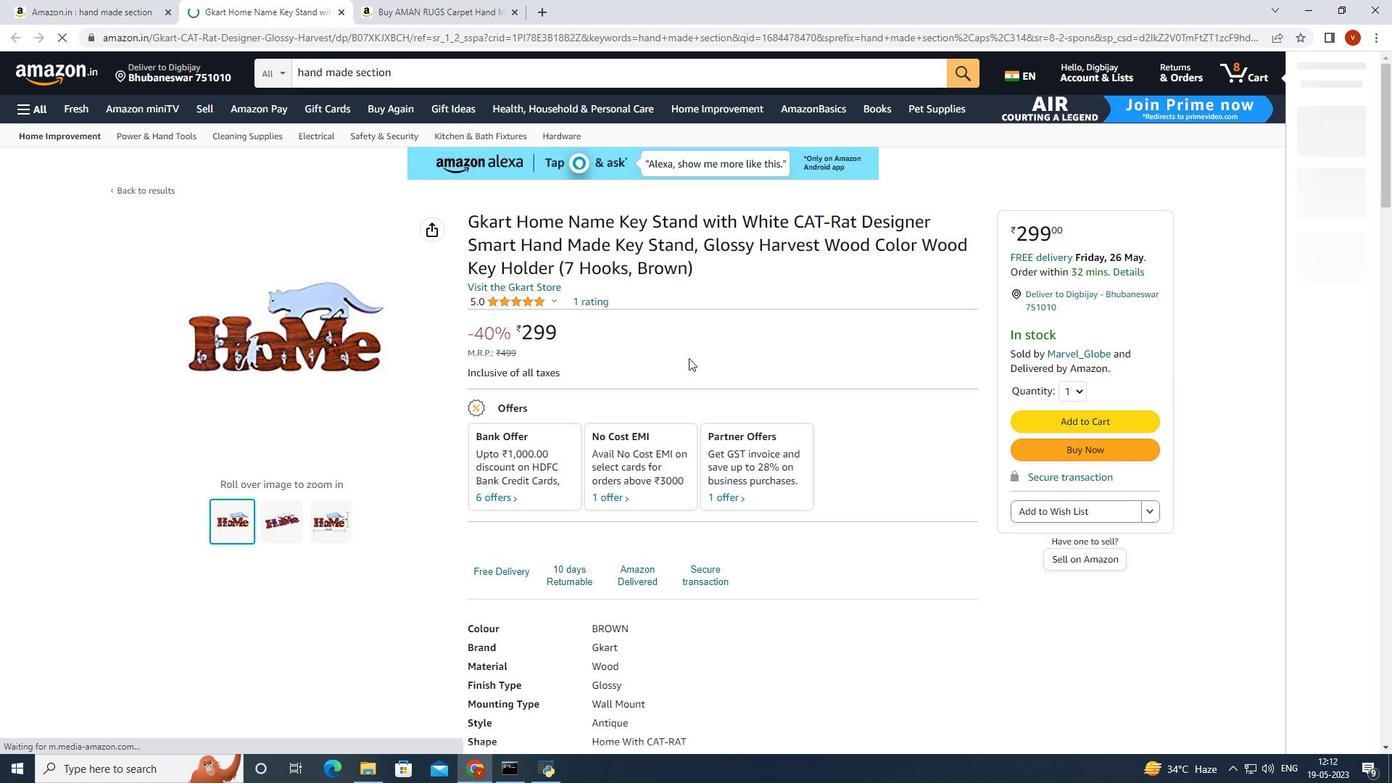 
Action: Mouse scrolled (688, 357) with delta (0, 0)
Screenshot: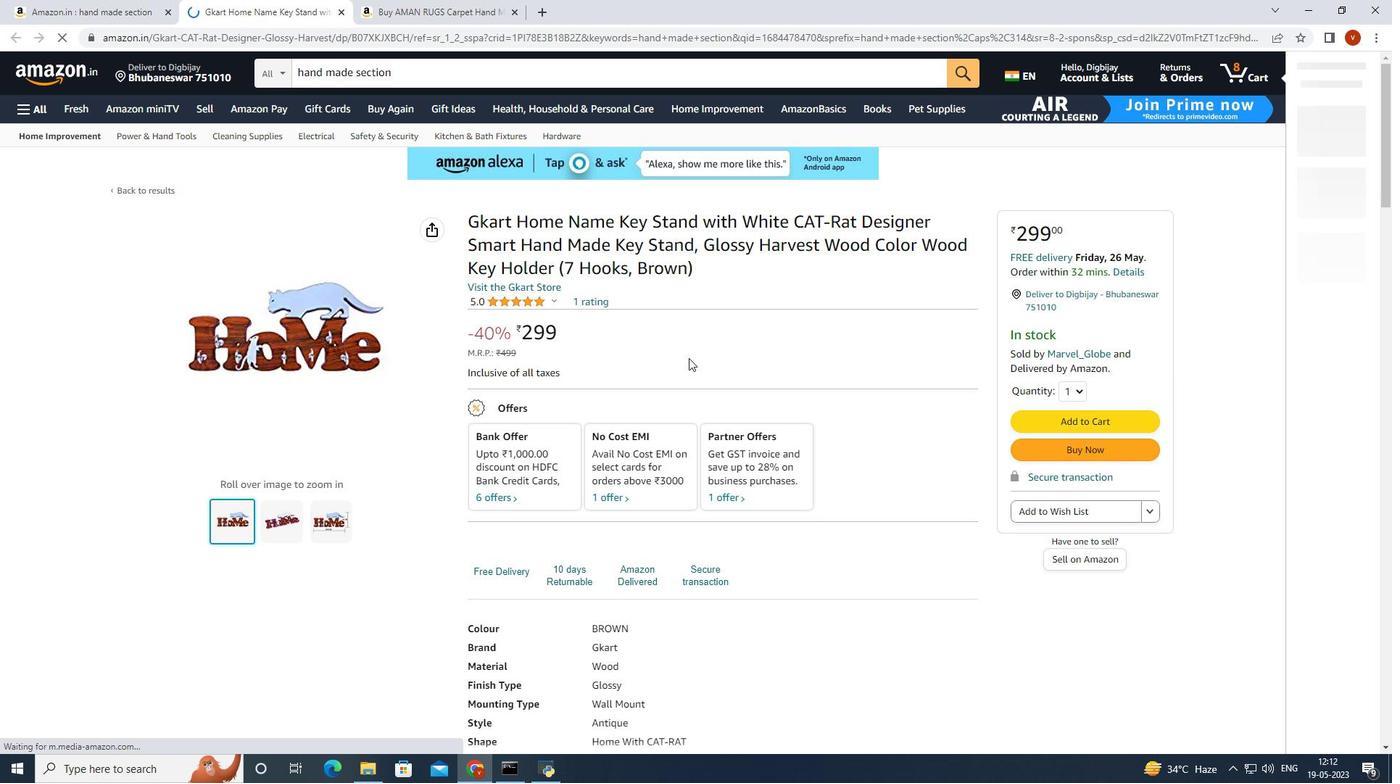 
Action: Mouse scrolled (688, 357) with delta (0, 0)
Screenshot: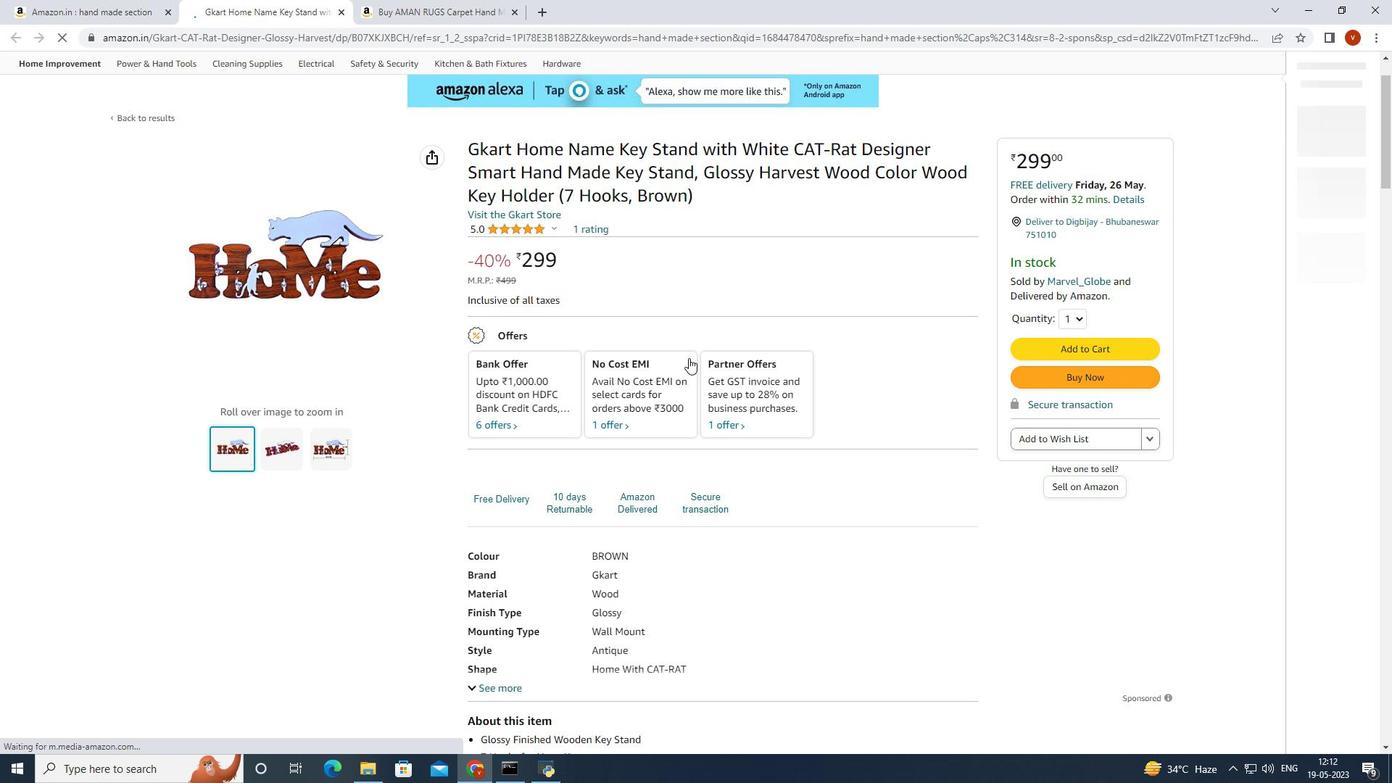 
Action: Mouse scrolled (688, 357) with delta (0, 0)
Screenshot: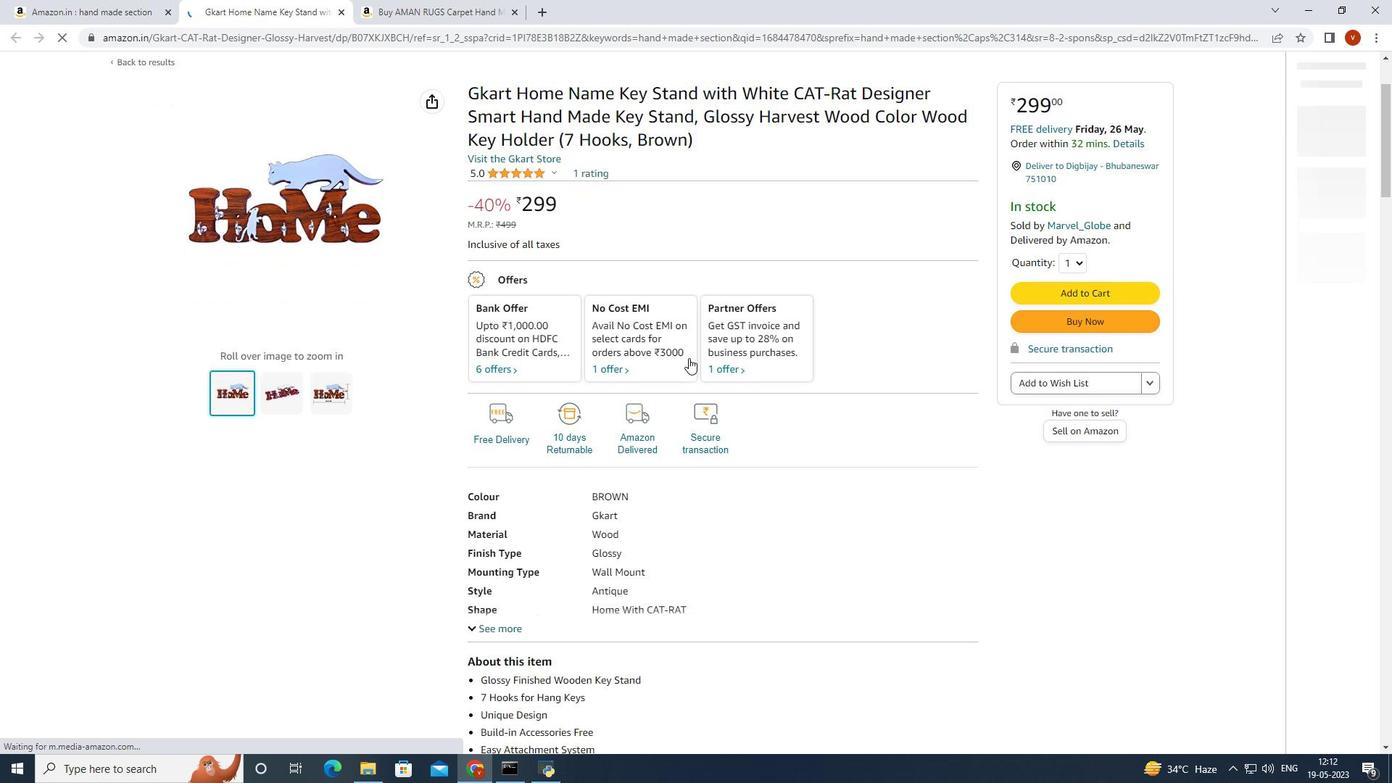 
Action: Mouse scrolled (688, 357) with delta (0, 0)
Screenshot: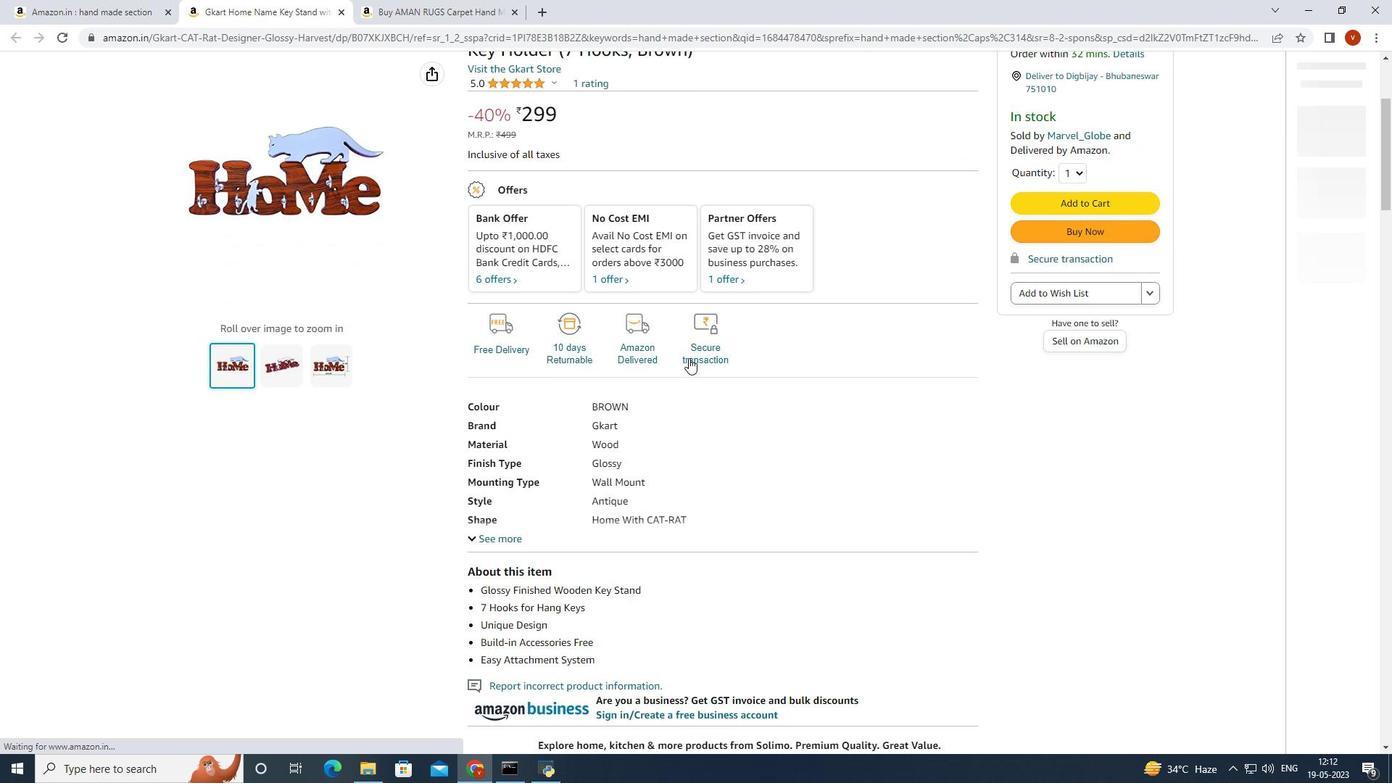 
Action: Mouse scrolled (688, 357) with delta (0, 0)
Screenshot: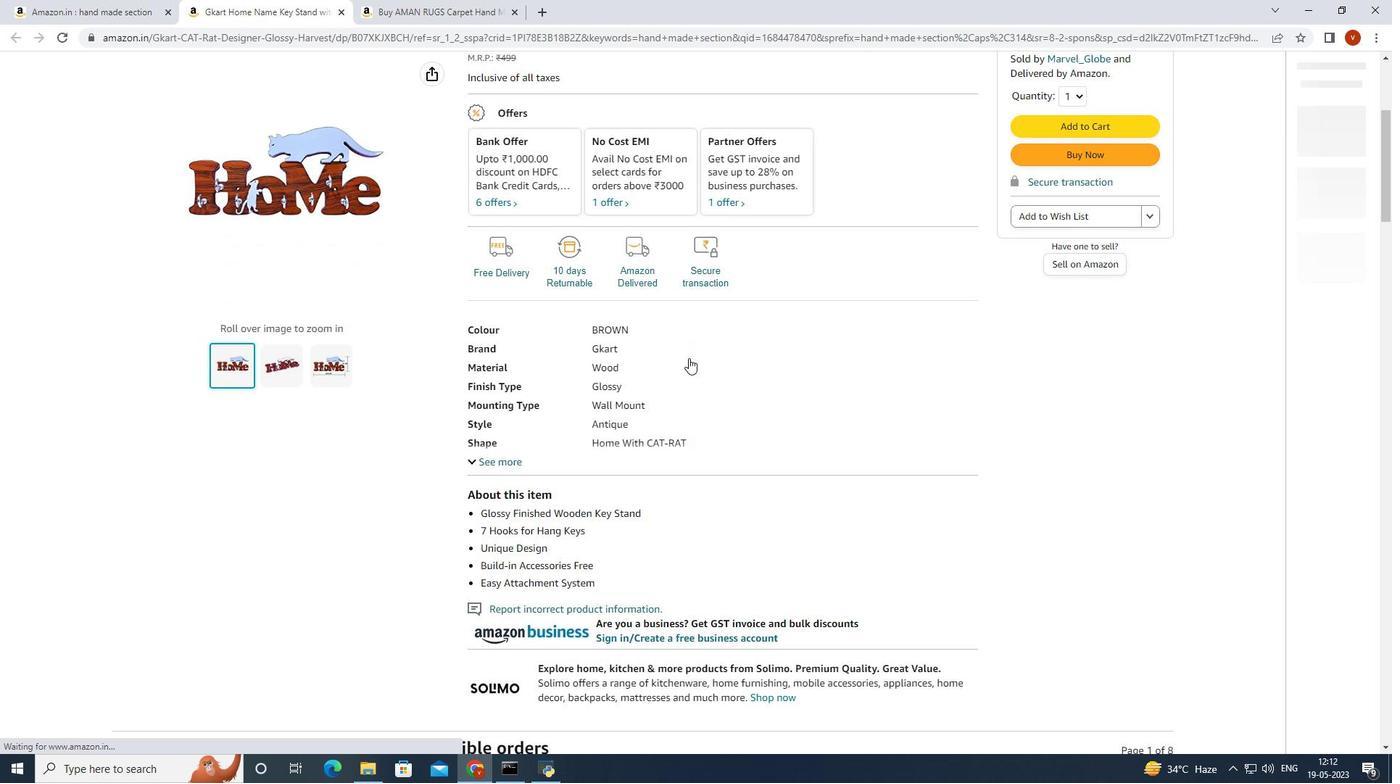 
Action: Mouse scrolled (688, 357) with delta (0, 0)
Screenshot: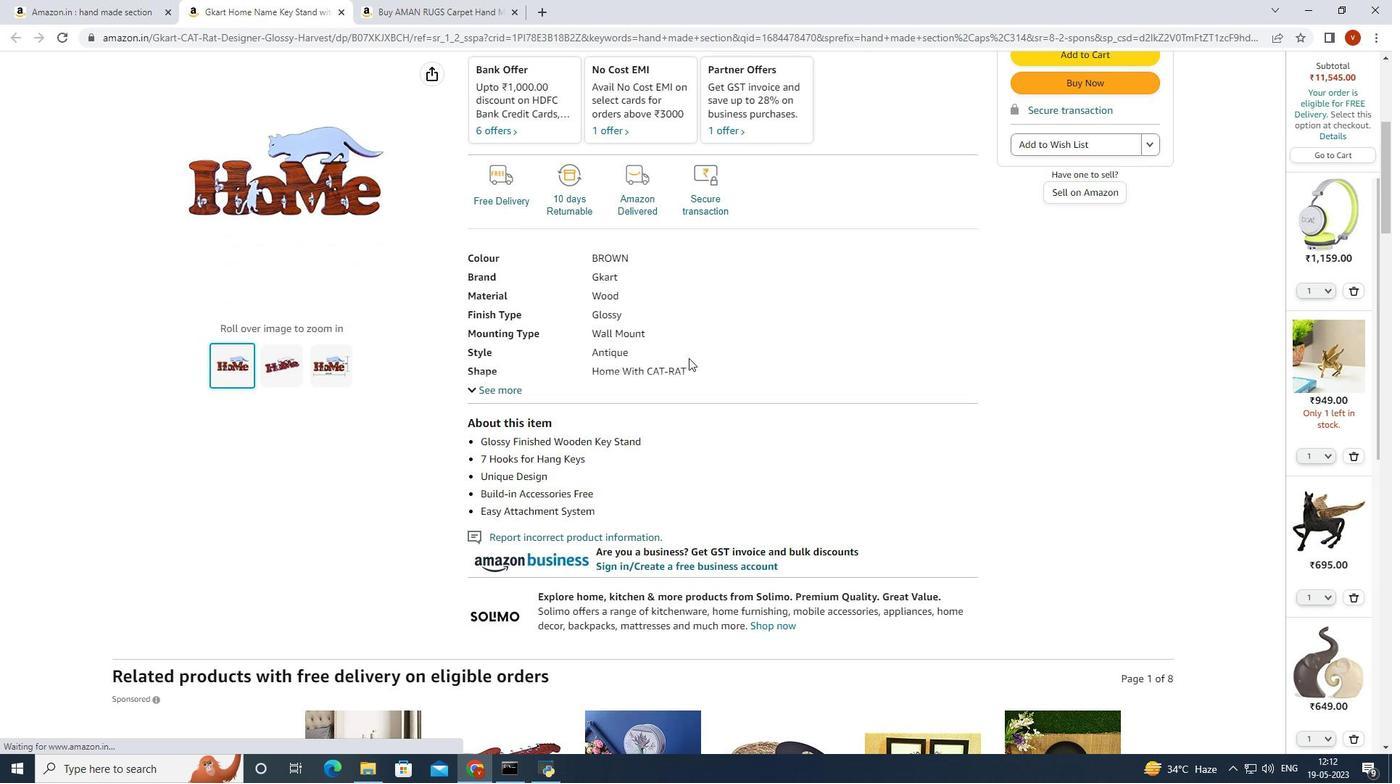 
Action: Mouse scrolled (688, 357) with delta (0, 0)
Screenshot: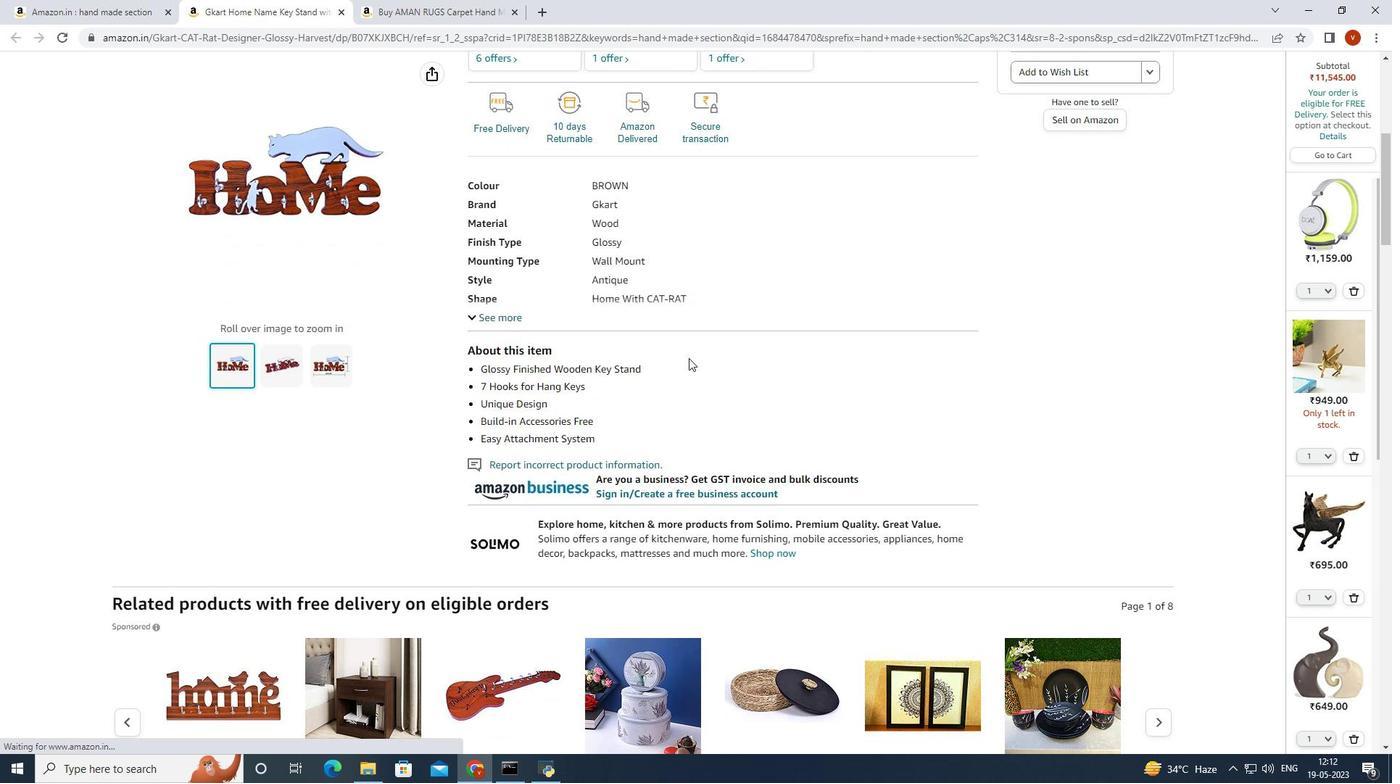 
Action: Mouse moved to (688, 358)
Screenshot: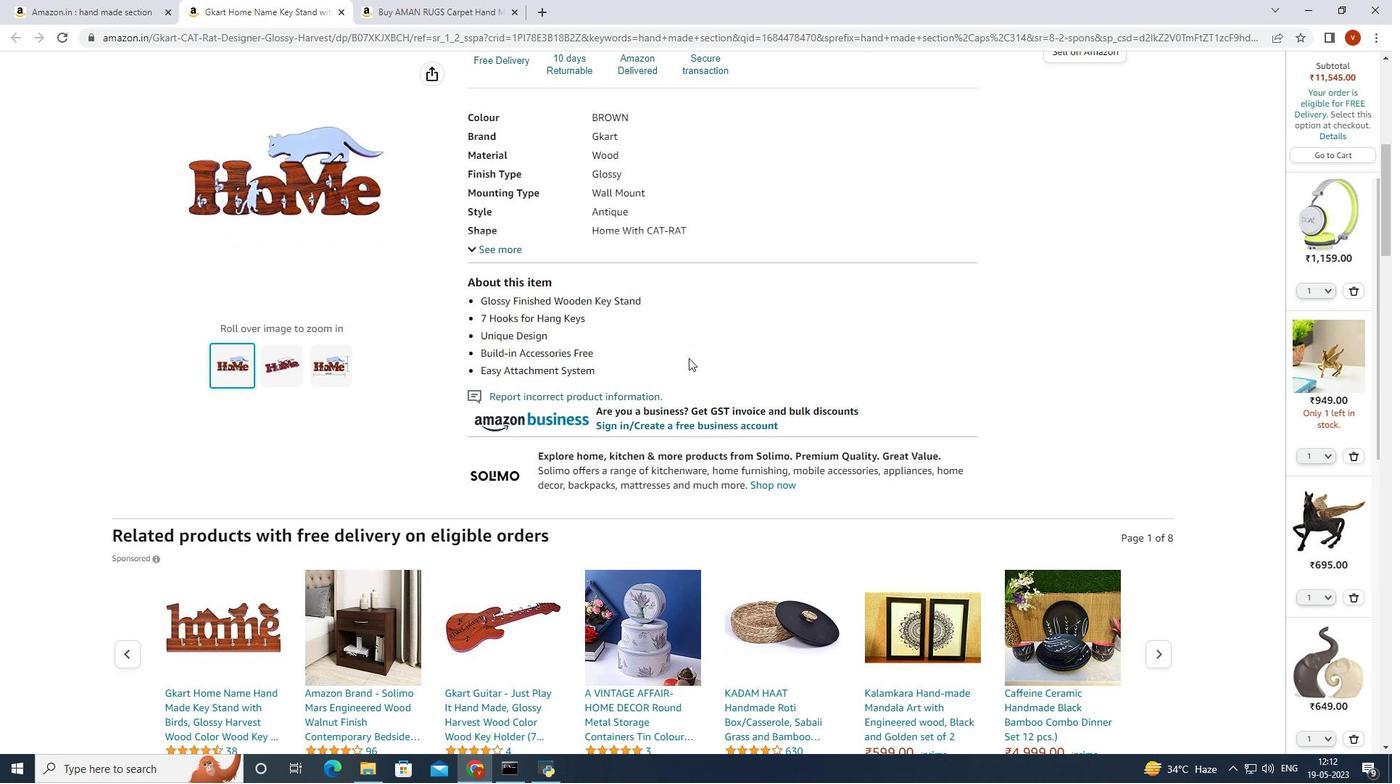 
Action: Mouse scrolled (688, 357) with delta (0, 0)
Screenshot: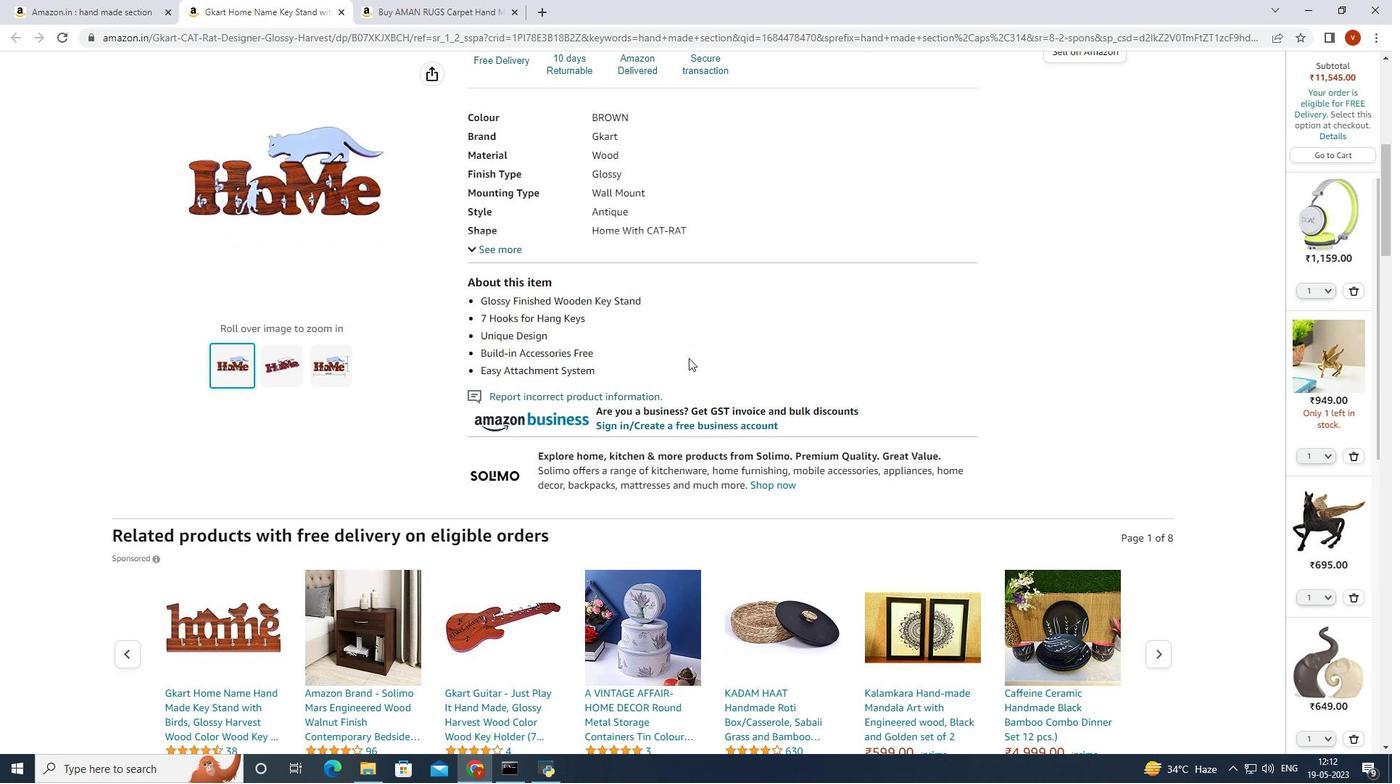 
Action: Mouse moved to (688, 359)
Screenshot: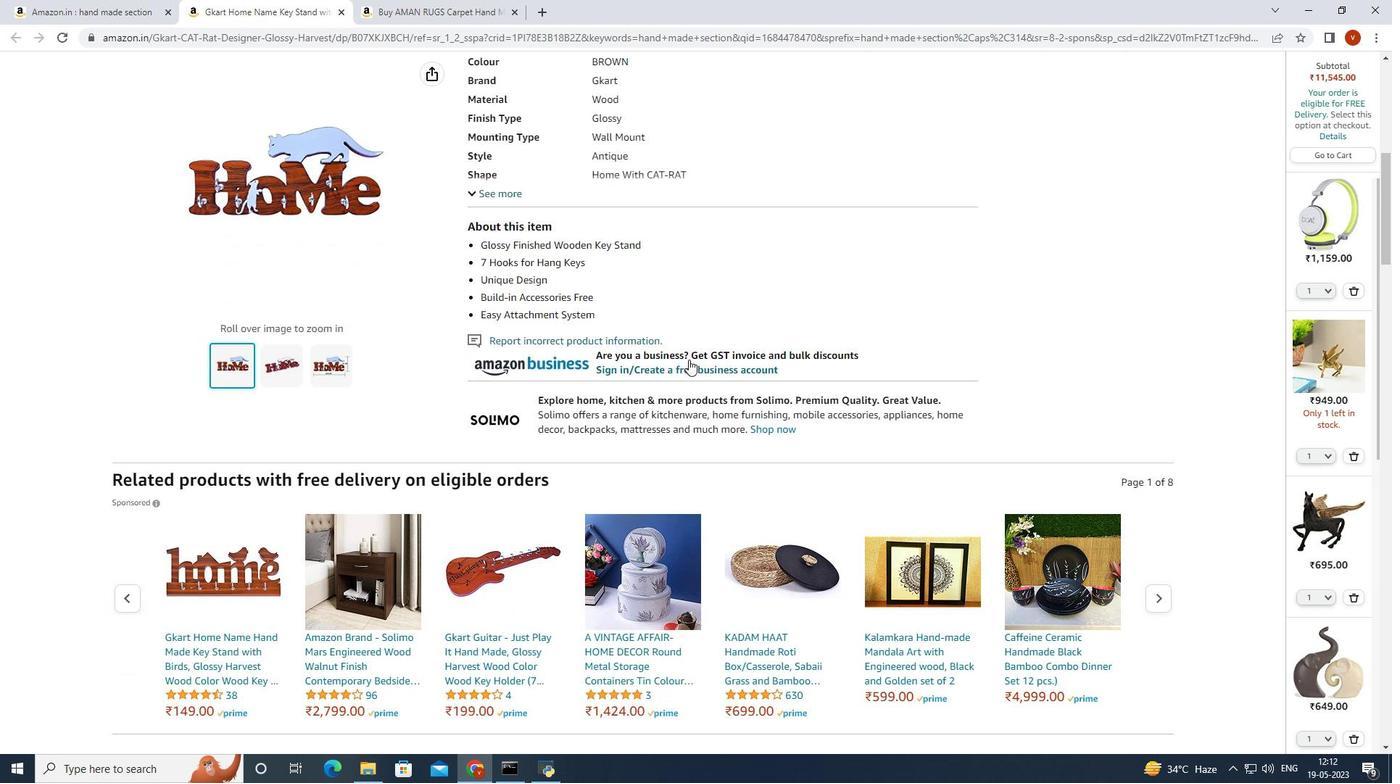 
Action: Mouse scrolled (688, 358) with delta (0, 0)
Screenshot: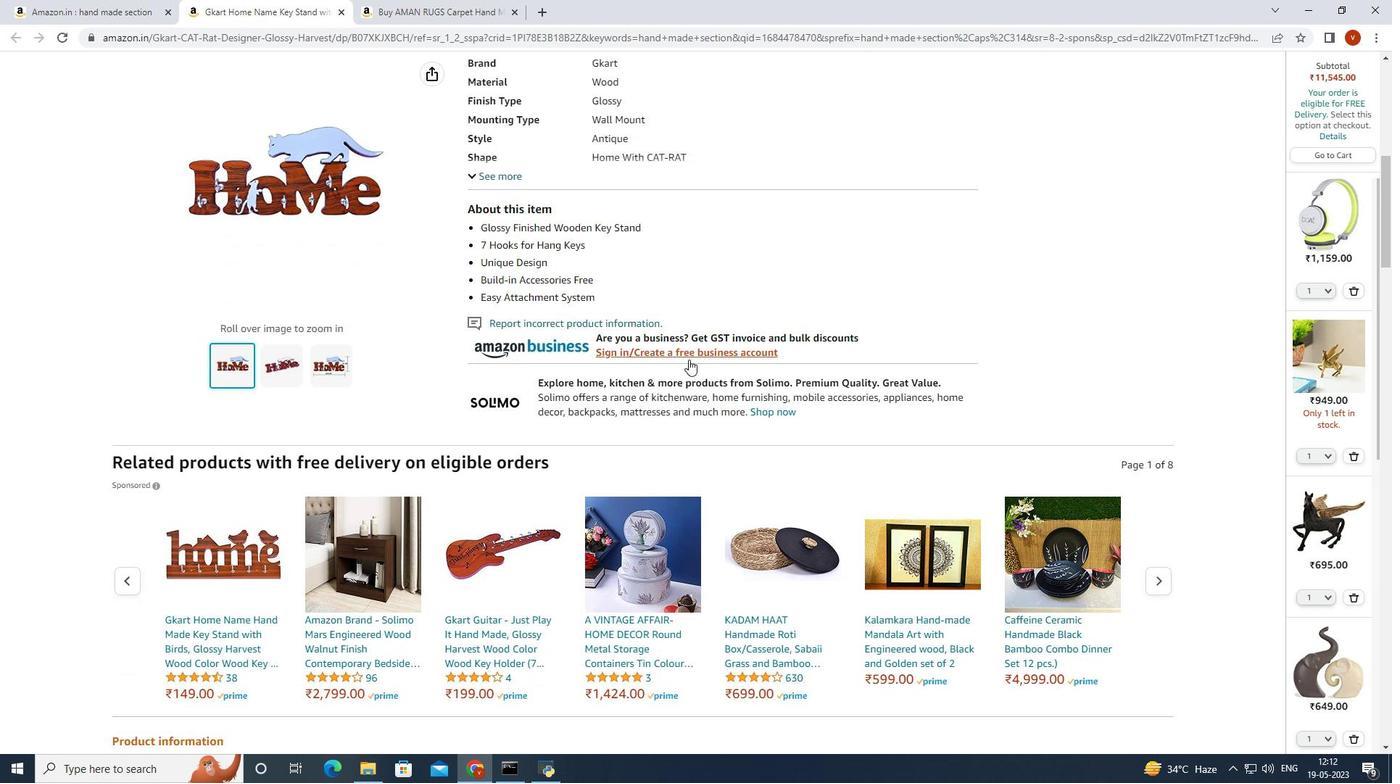 
Action: Mouse scrolled (688, 358) with delta (0, 0)
Screenshot: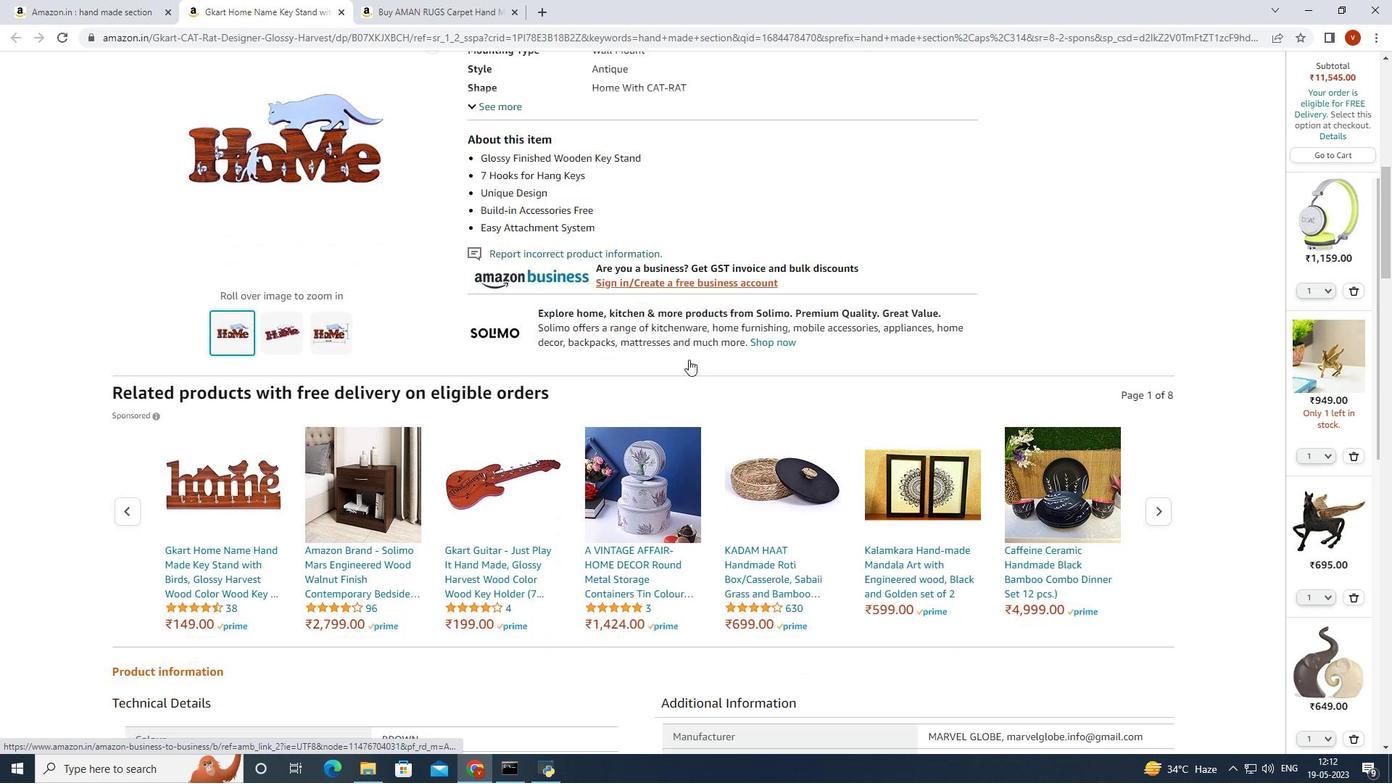 
Action: Mouse scrolled (688, 358) with delta (0, 0)
Screenshot: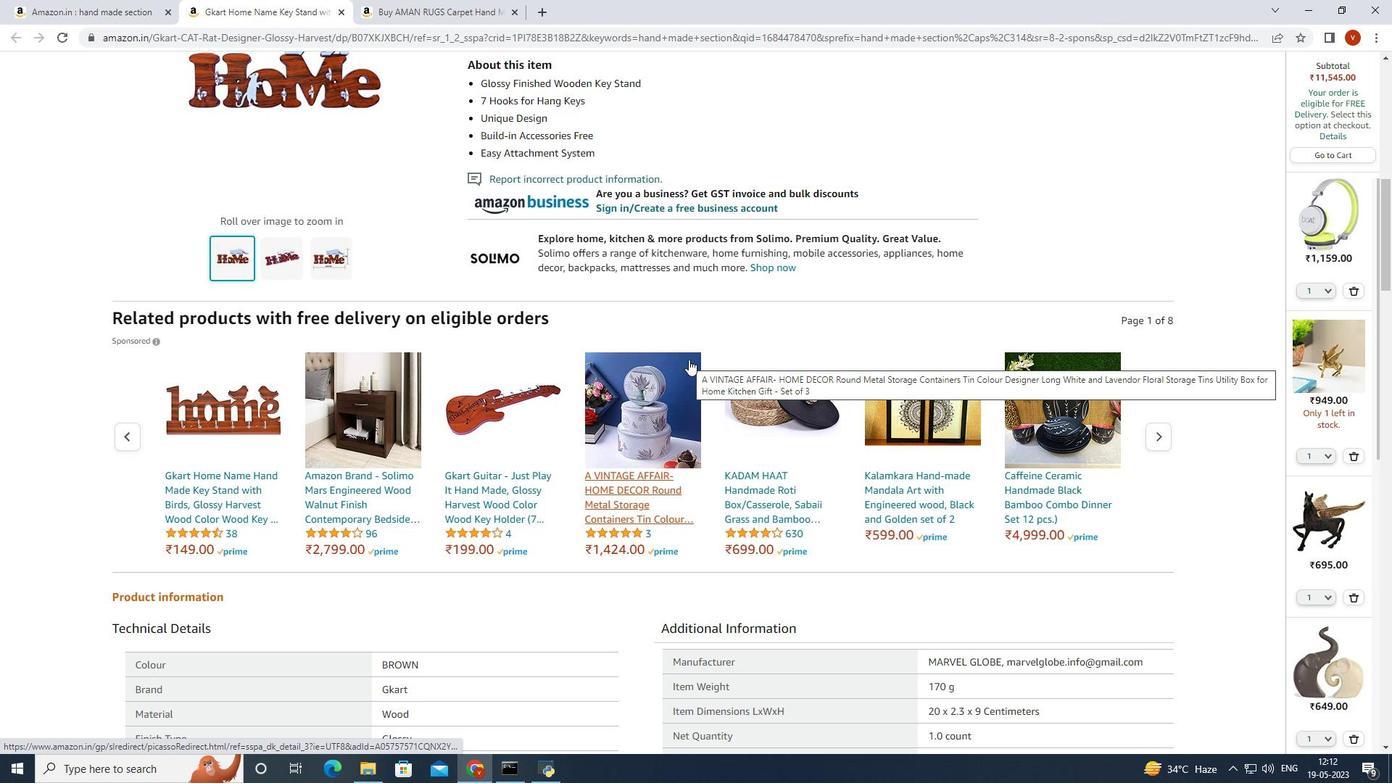 
Action: Mouse scrolled (688, 358) with delta (0, 0)
Screenshot: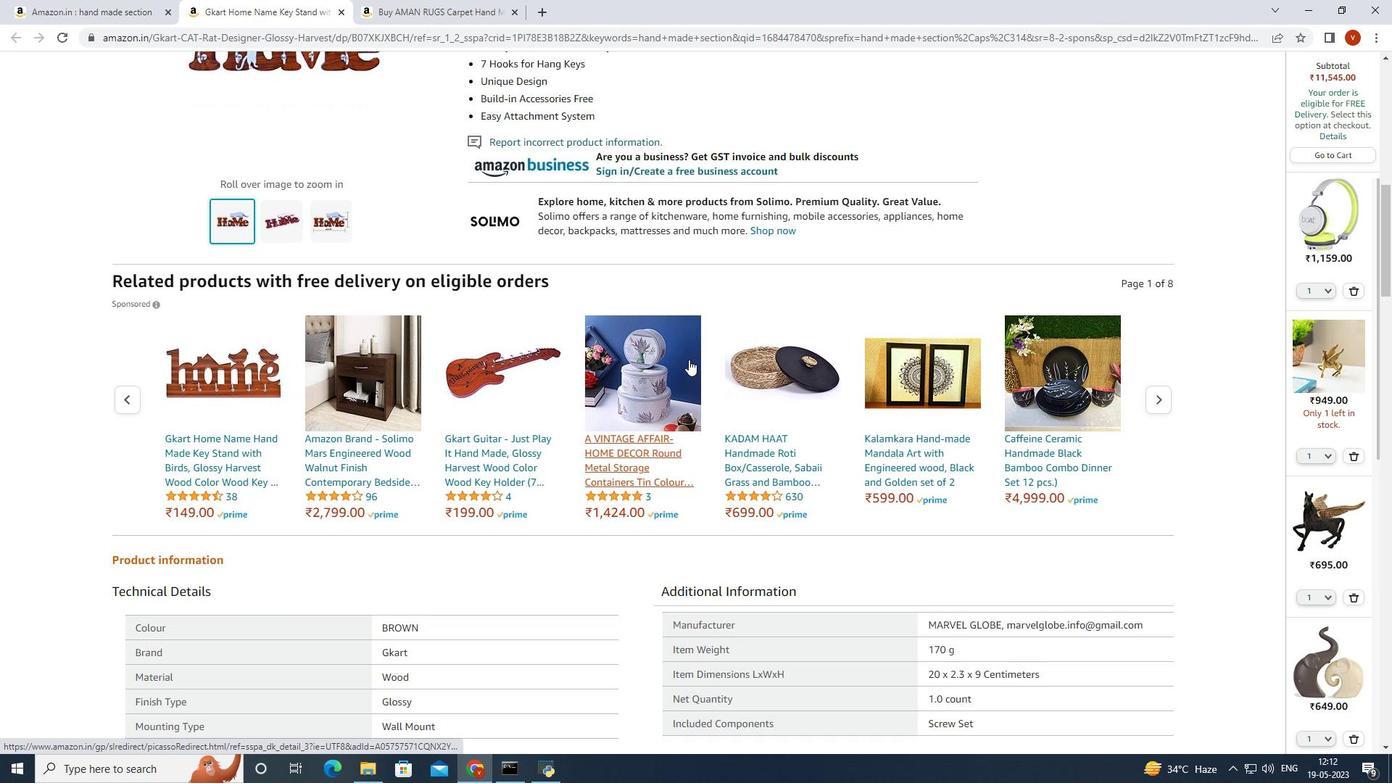 
Action: Mouse scrolled (688, 358) with delta (0, 0)
Screenshot: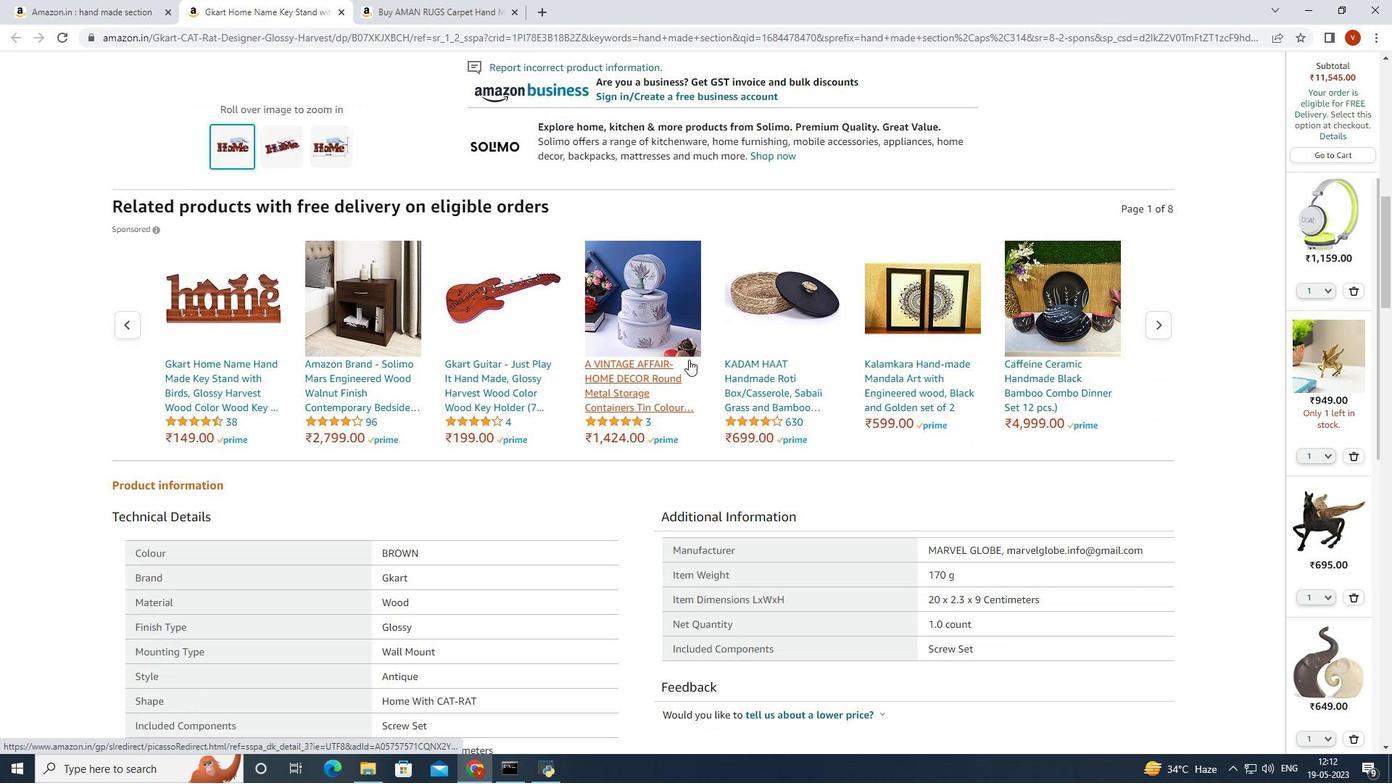 
Action: Mouse scrolled (688, 358) with delta (0, 0)
Screenshot: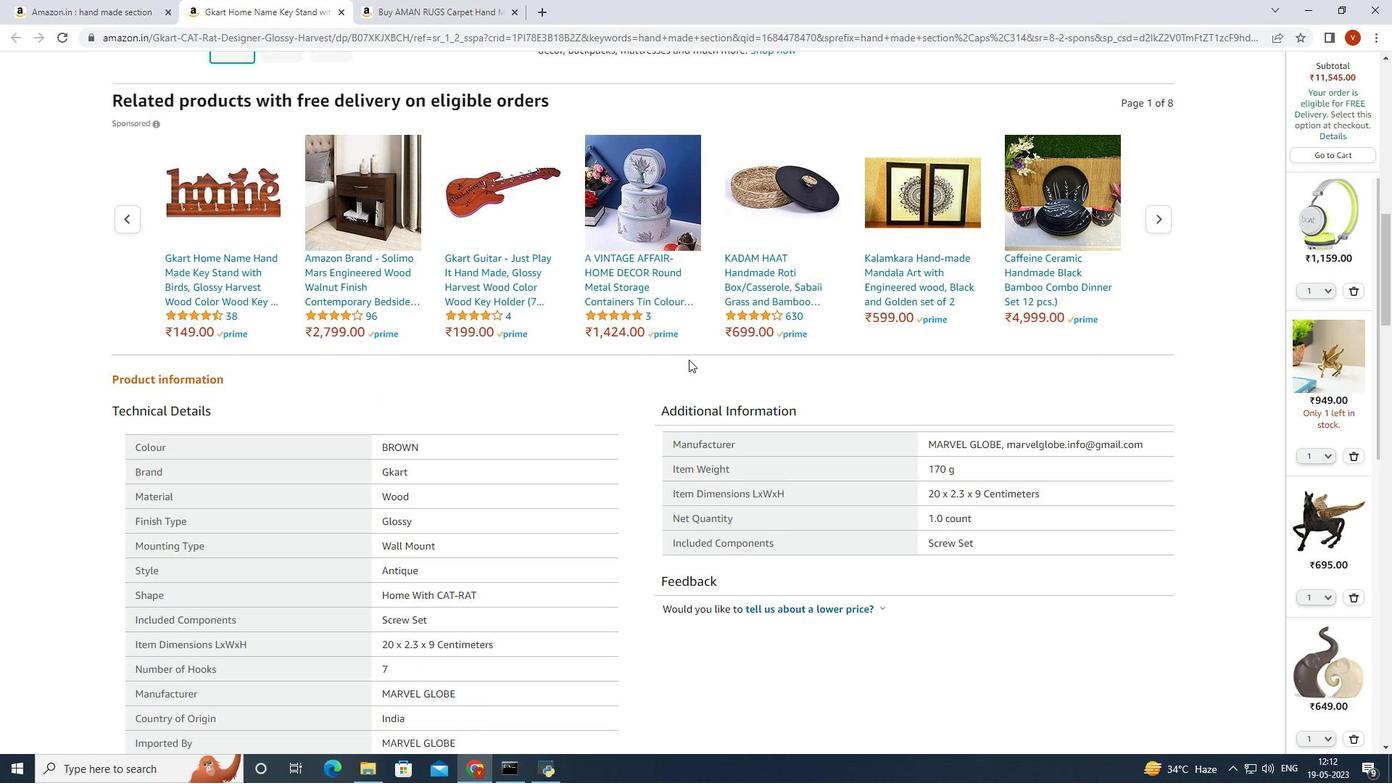 
Action: Mouse scrolled (688, 358) with delta (0, 0)
Screenshot: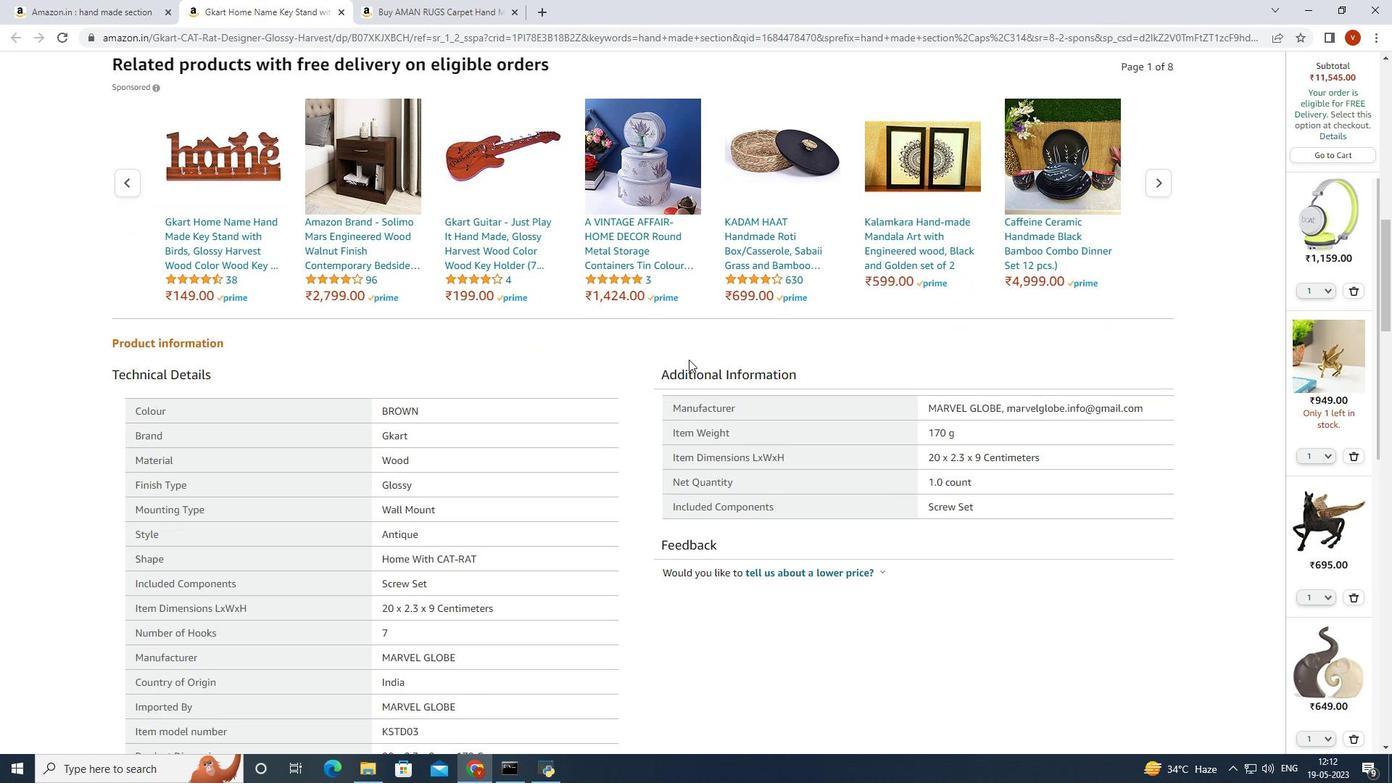
Action: Mouse scrolled (688, 358) with delta (0, 0)
Screenshot: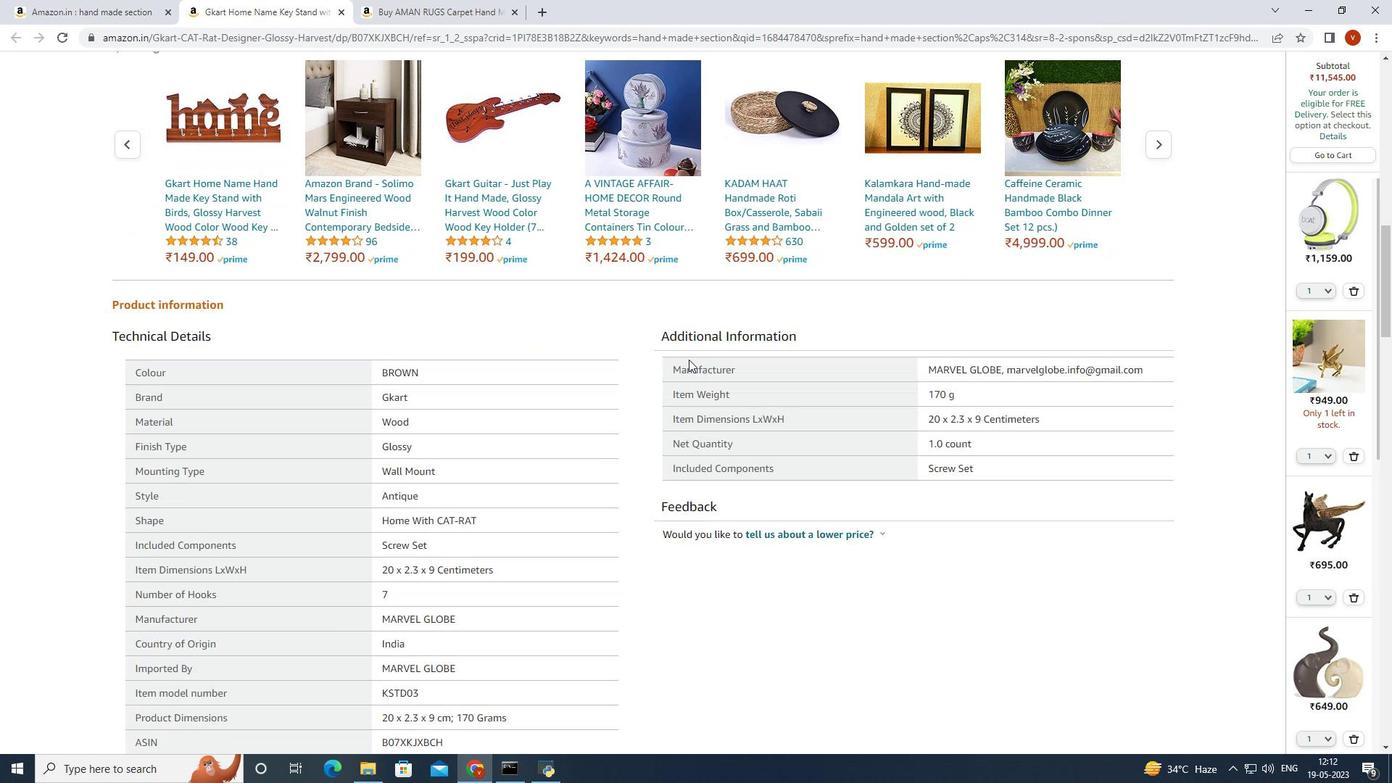 
Action: Mouse scrolled (688, 358) with delta (0, 0)
Screenshot: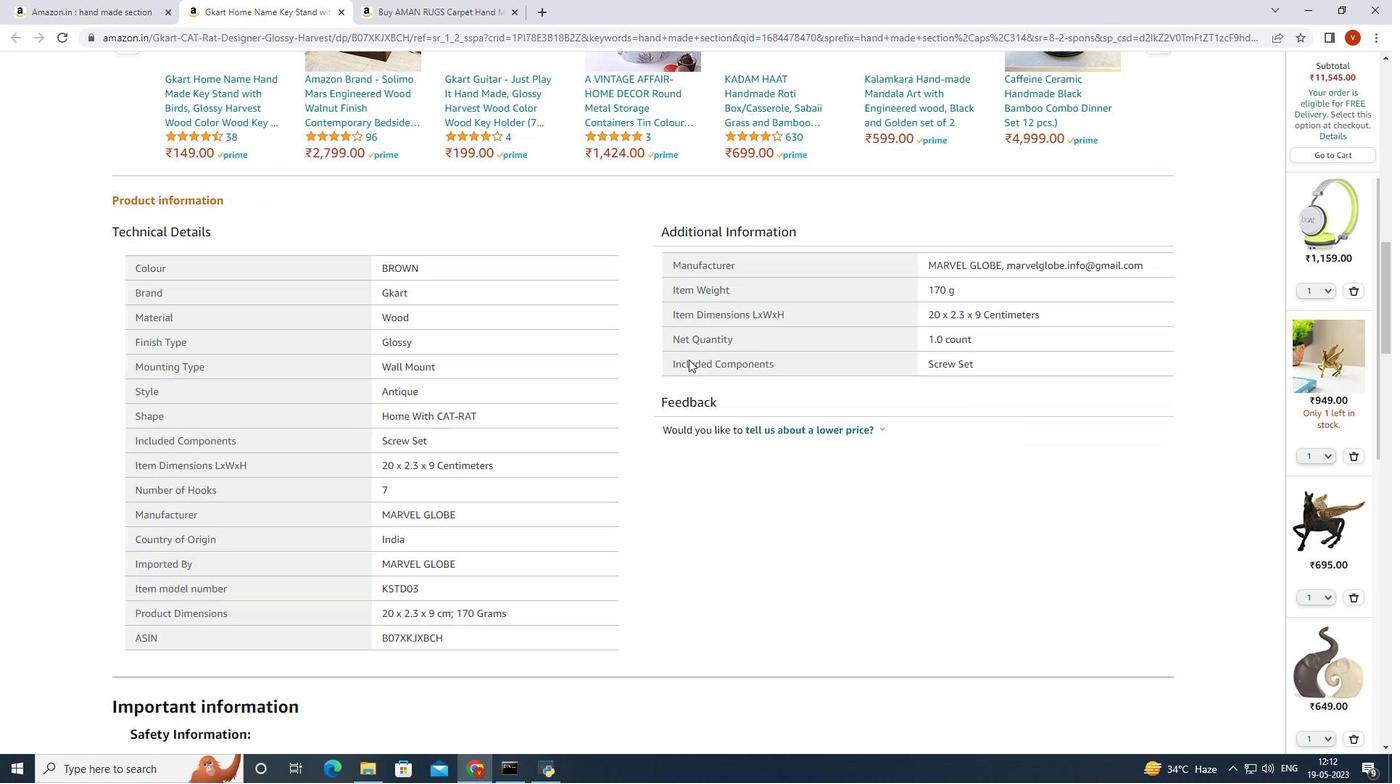 
Action: Mouse scrolled (688, 358) with delta (0, 0)
Screenshot: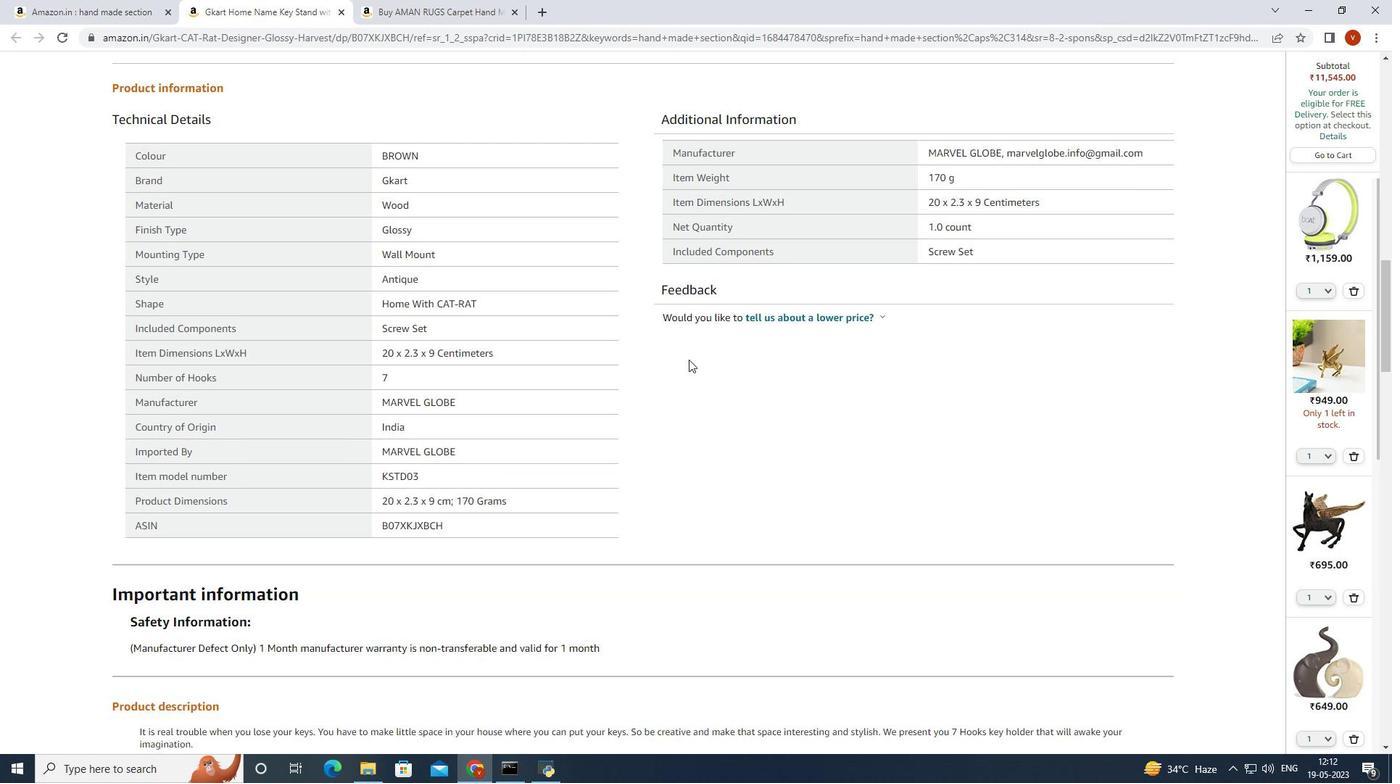 
Action: Mouse scrolled (688, 358) with delta (0, 0)
Screenshot: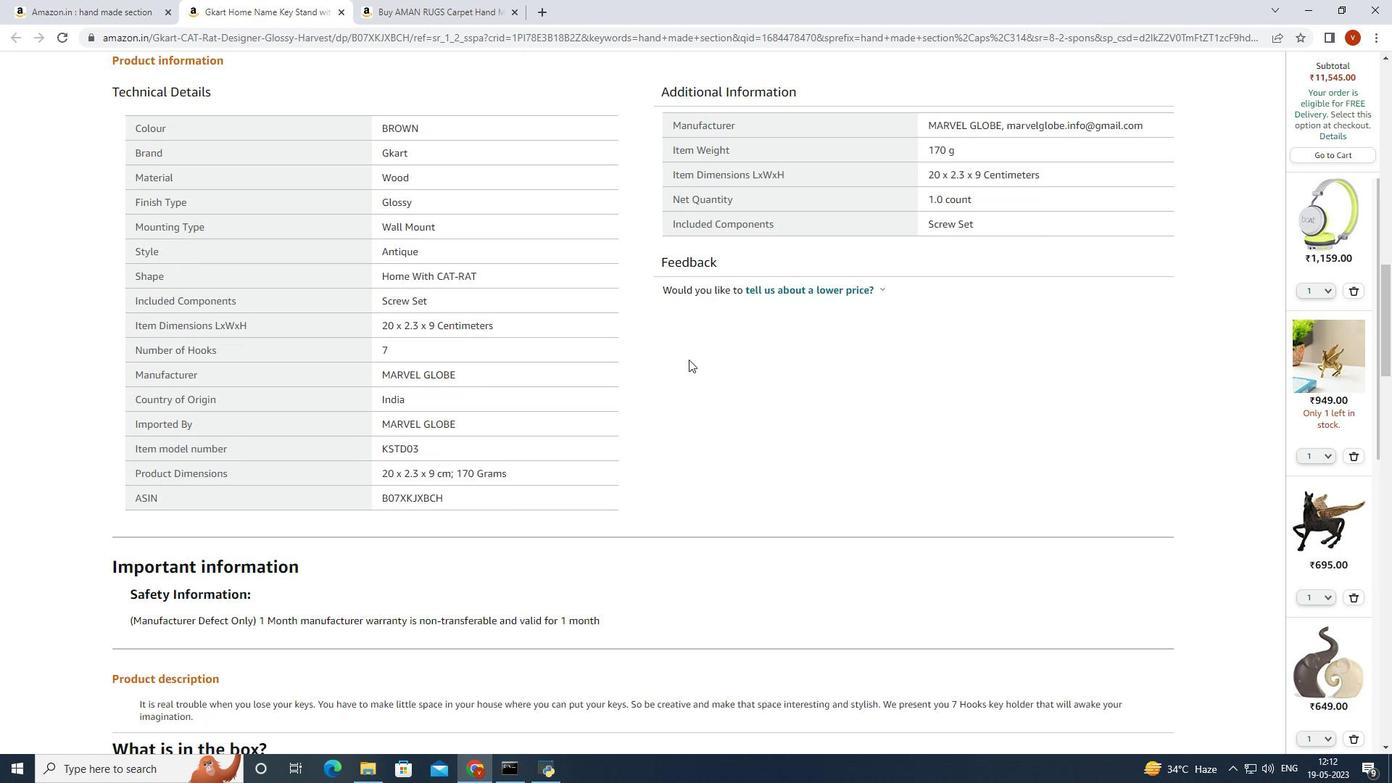 
Action: Mouse scrolled (688, 358) with delta (0, 0)
Screenshot: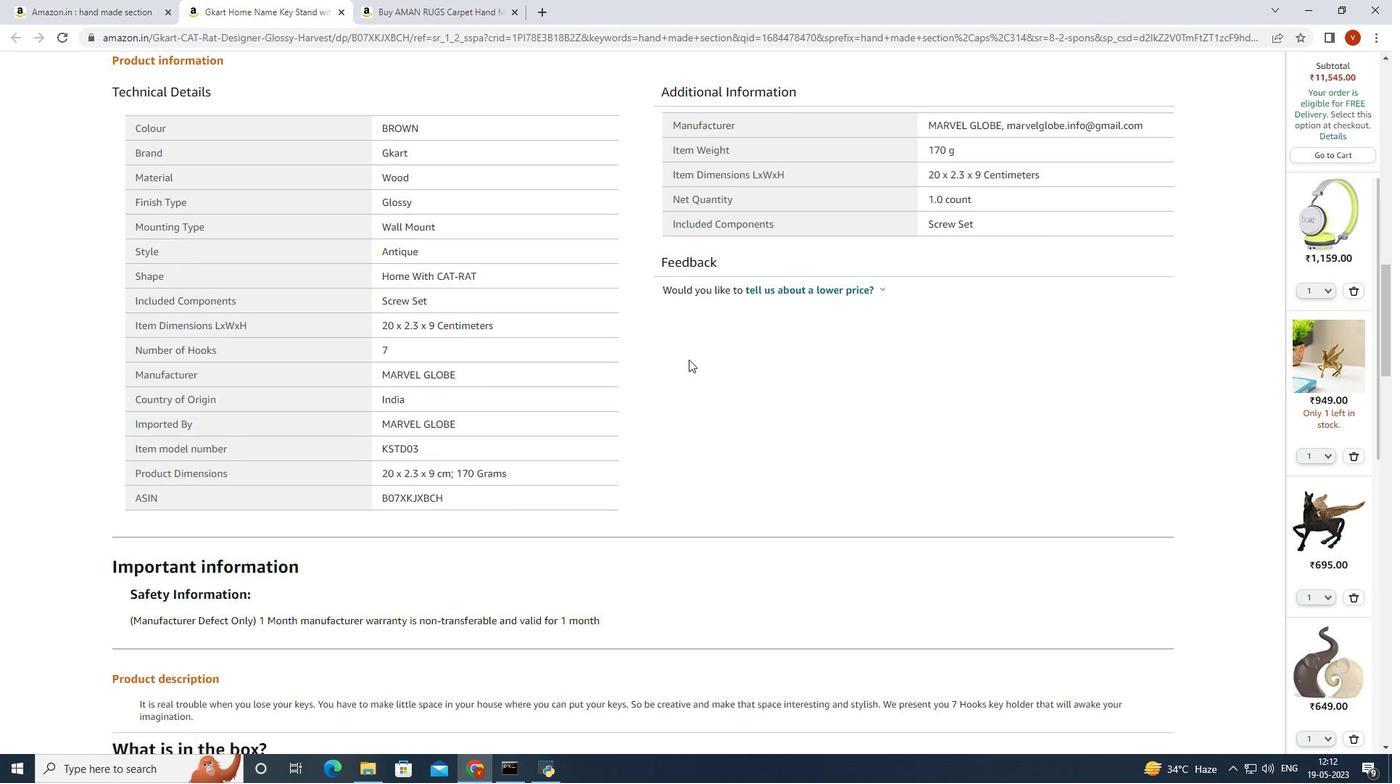 
Action: Mouse scrolled (688, 358) with delta (0, 0)
Screenshot: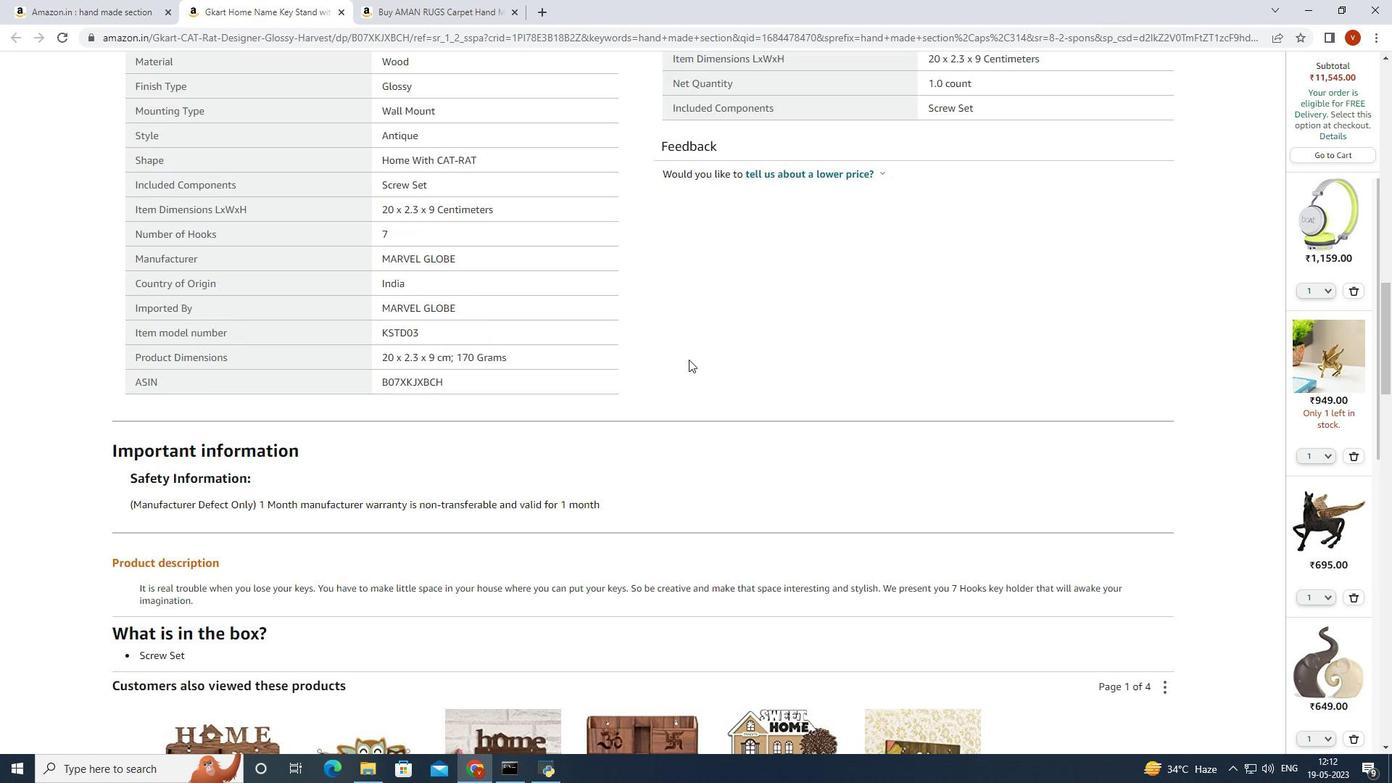 
Action: Mouse scrolled (688, 358) with delta (0, 0)
Screenshot: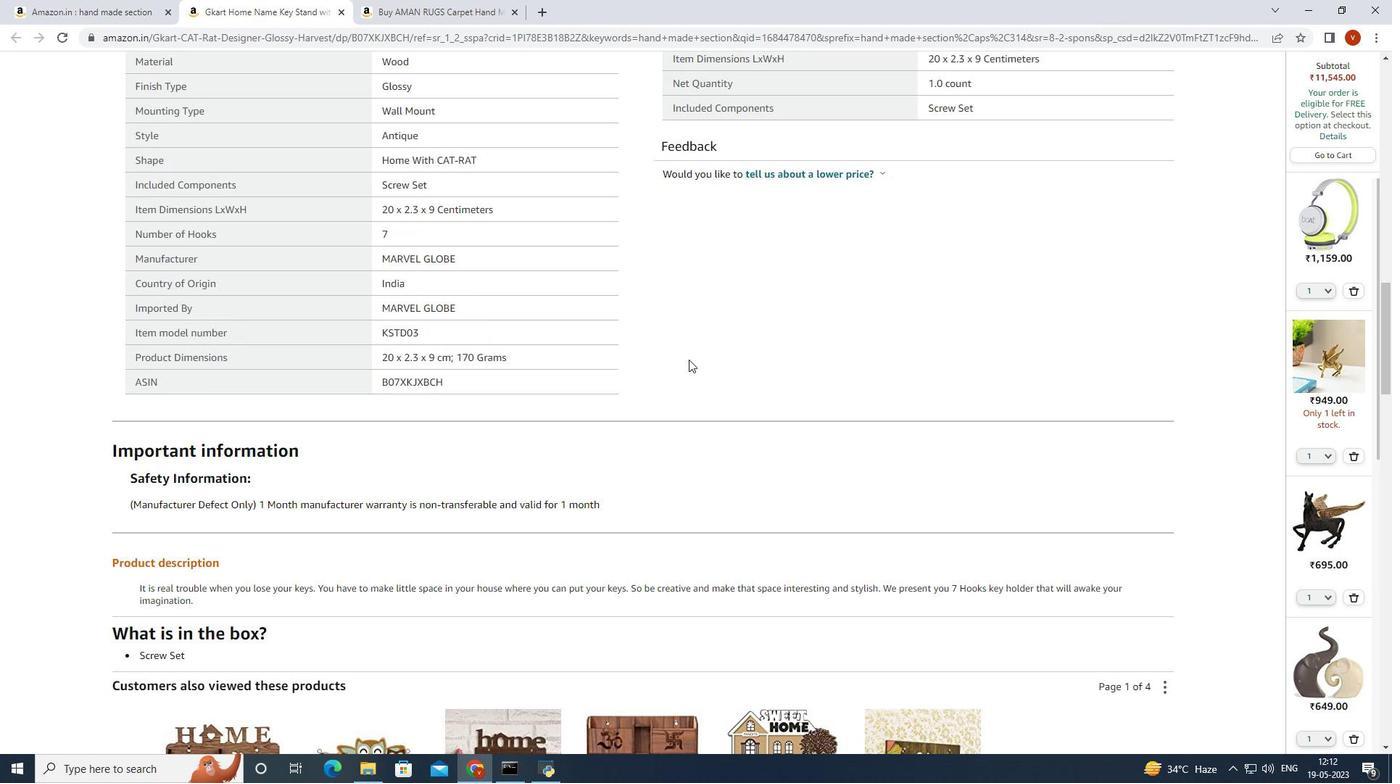 
Action: Mouse scrolled (688, 358) with delta (0, 0)
Screenshot: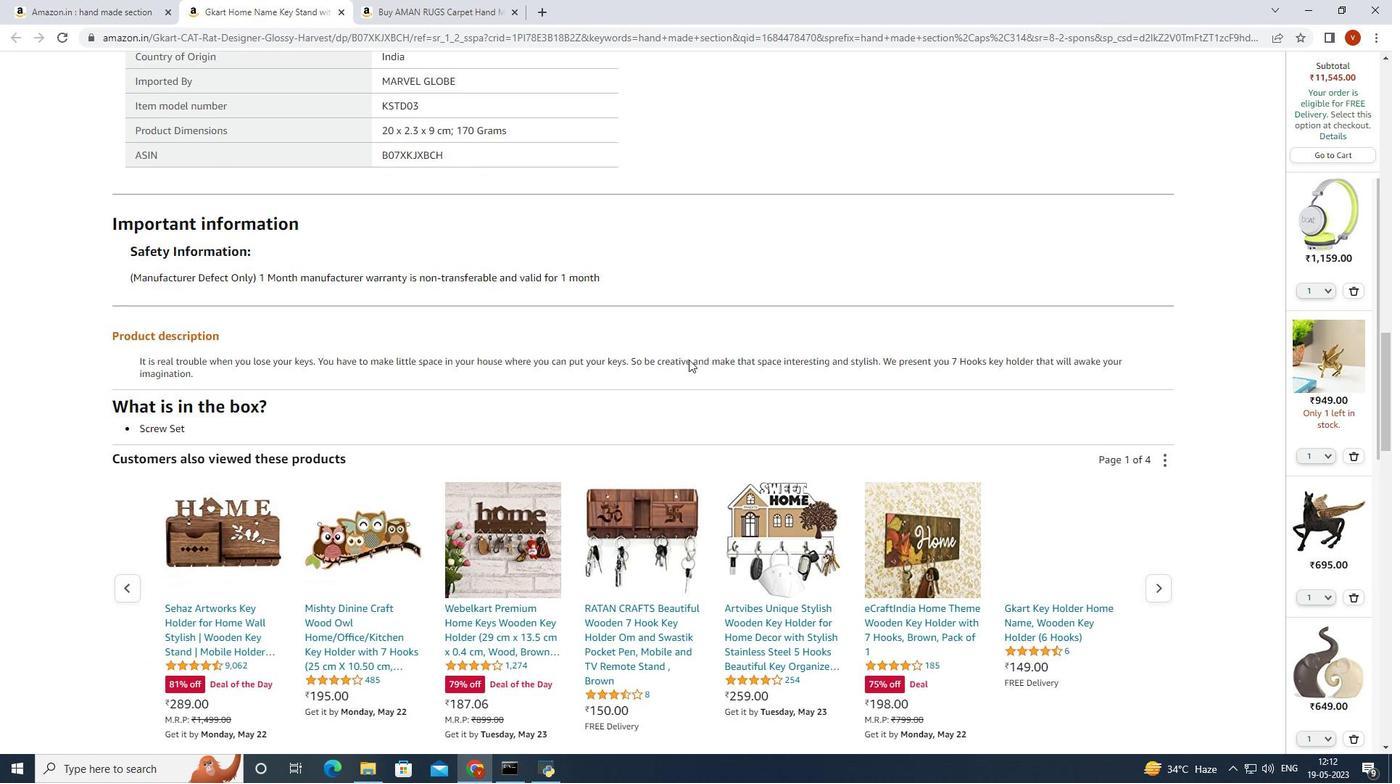 
Action: Mouse scrolled (688, 358) with delta (0, 0)
Screenshot: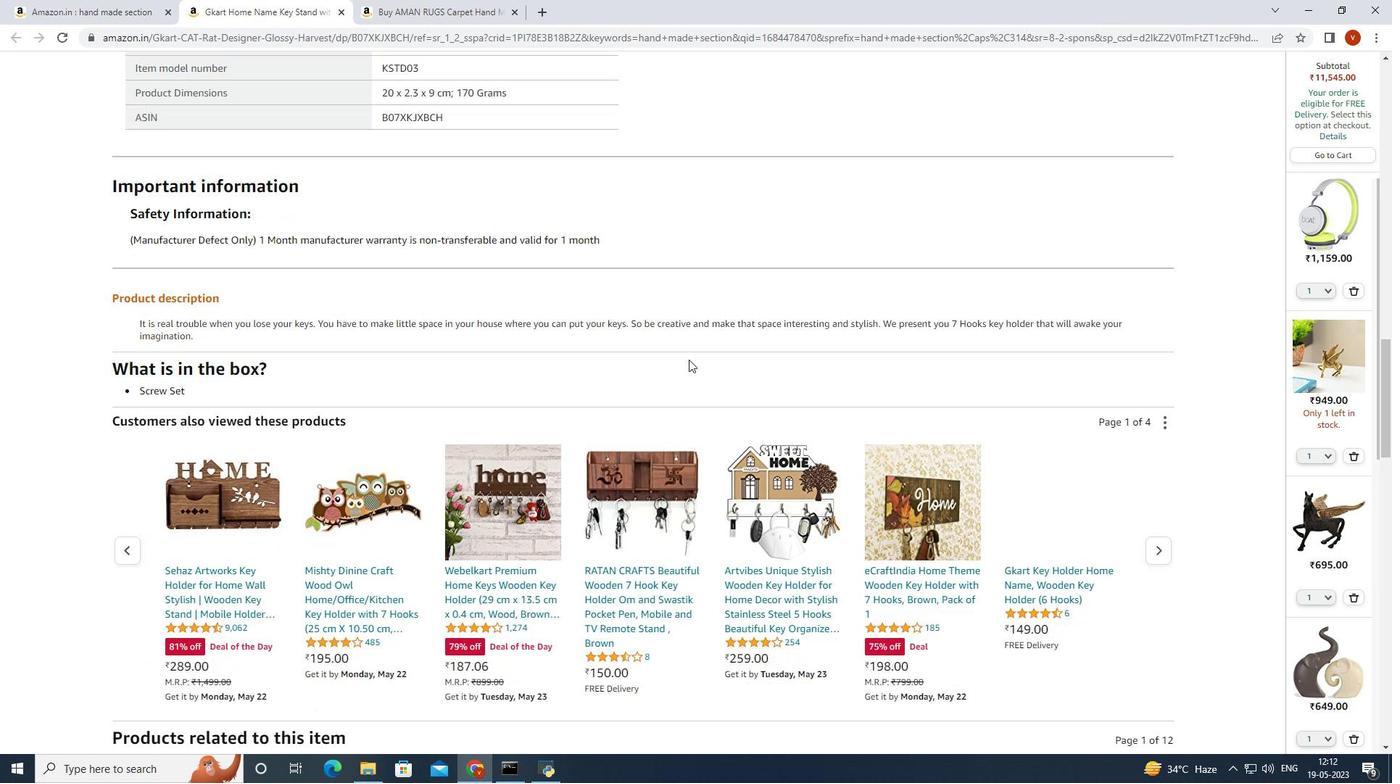 
Action: Mouse scrolled (688, 358) with delta (0, 0)
Screenshot: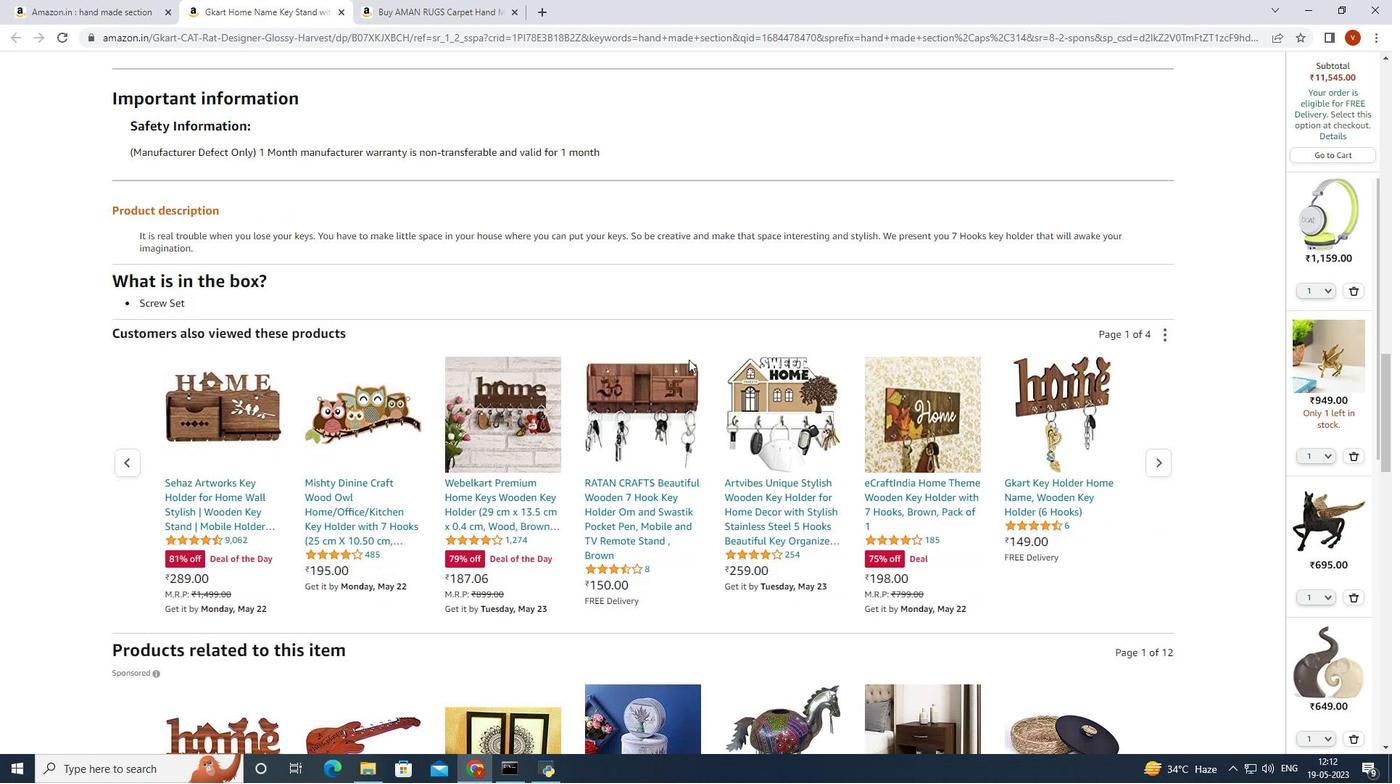 
Action: Mouse scrolled (688, 360) with delta (0, 0)
Screenshot: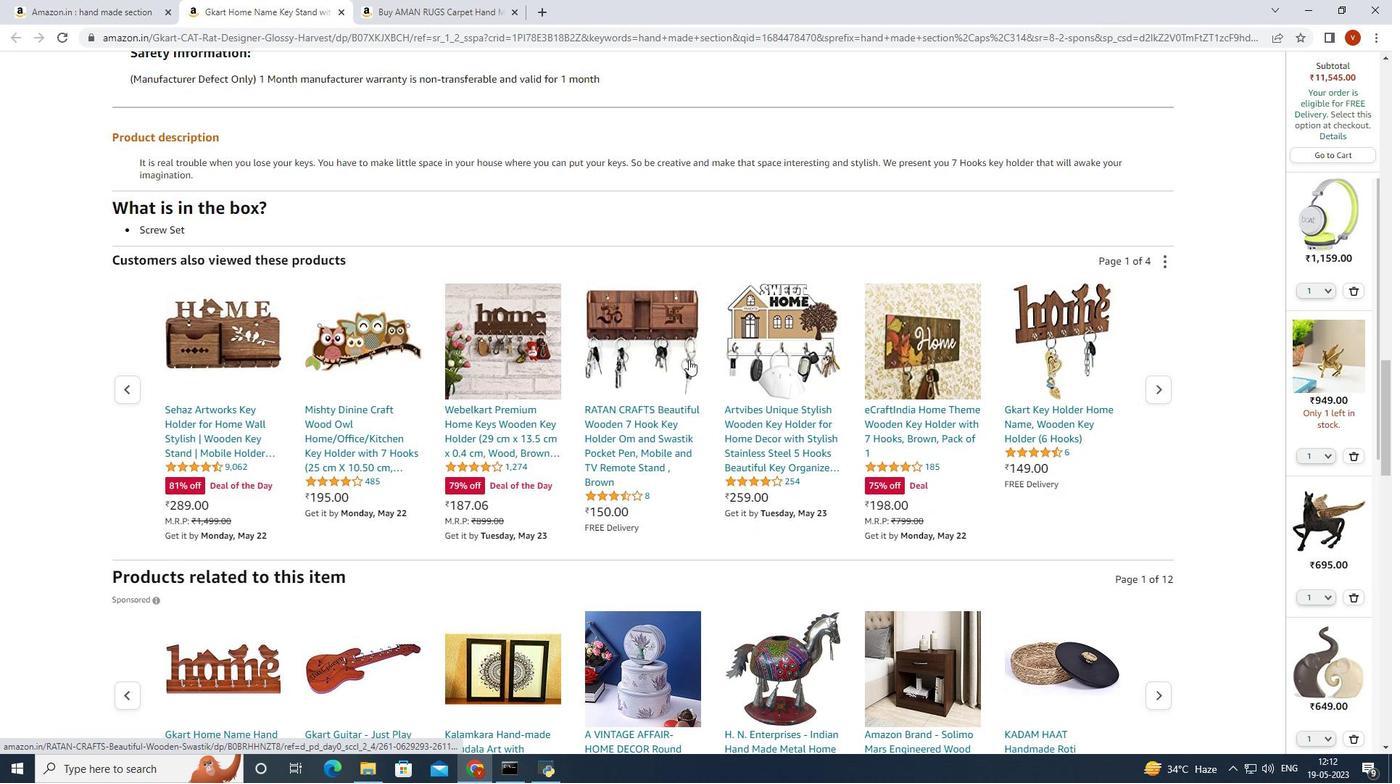 
Action: Mouse scrolled (688, 360) with delta (0, 0)
Screenshot: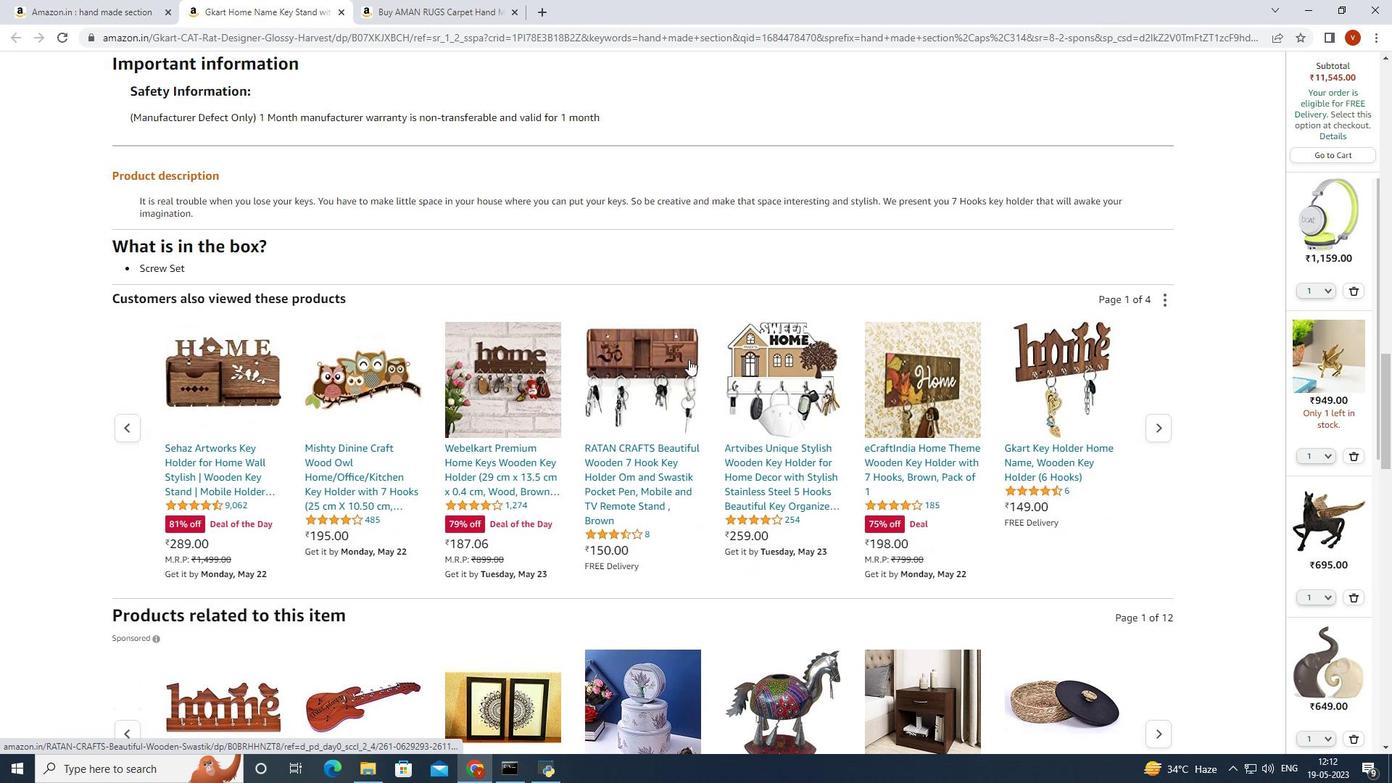 
Action: Mouse scrolled (688, 360) with delta (0, 0)
Screenshot: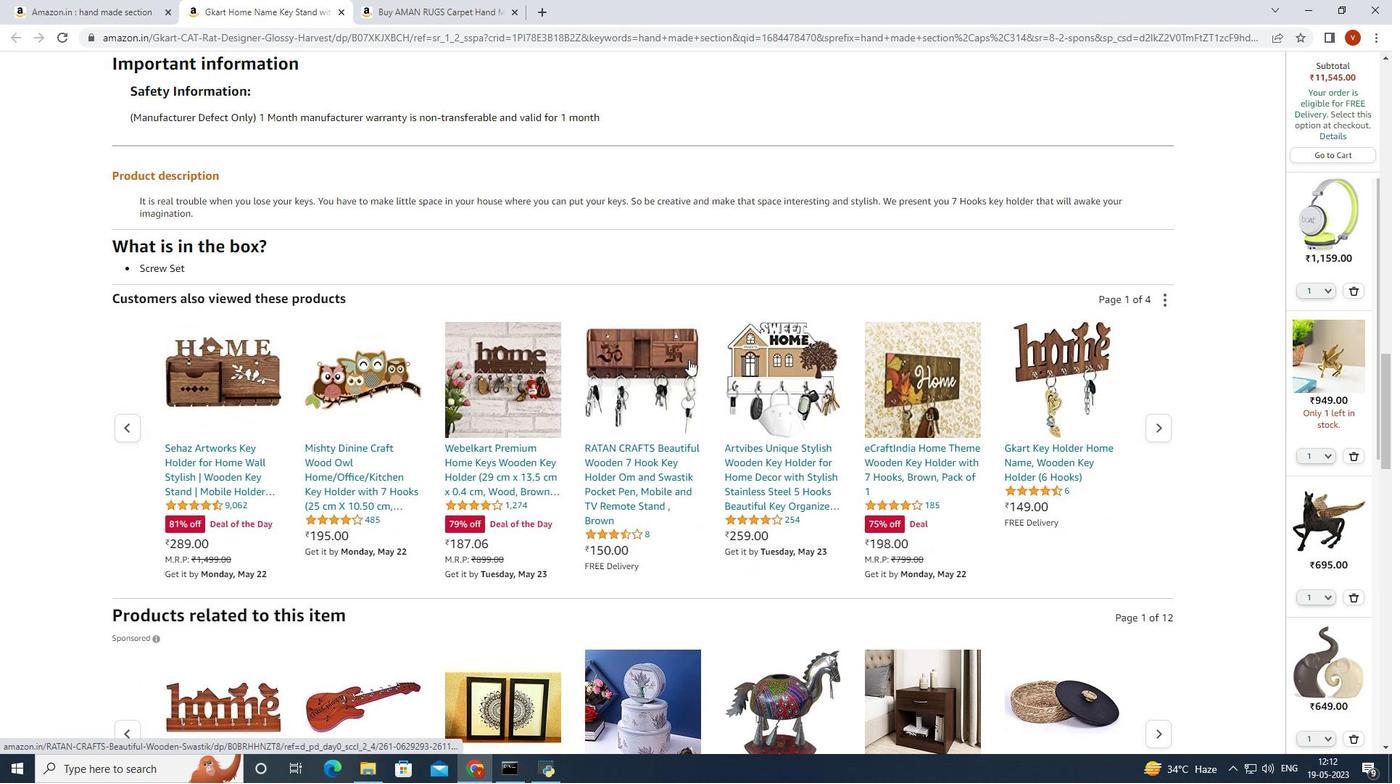
Action: Mouse scrolled (688, 360) with delta (0, 0)
Screenshot: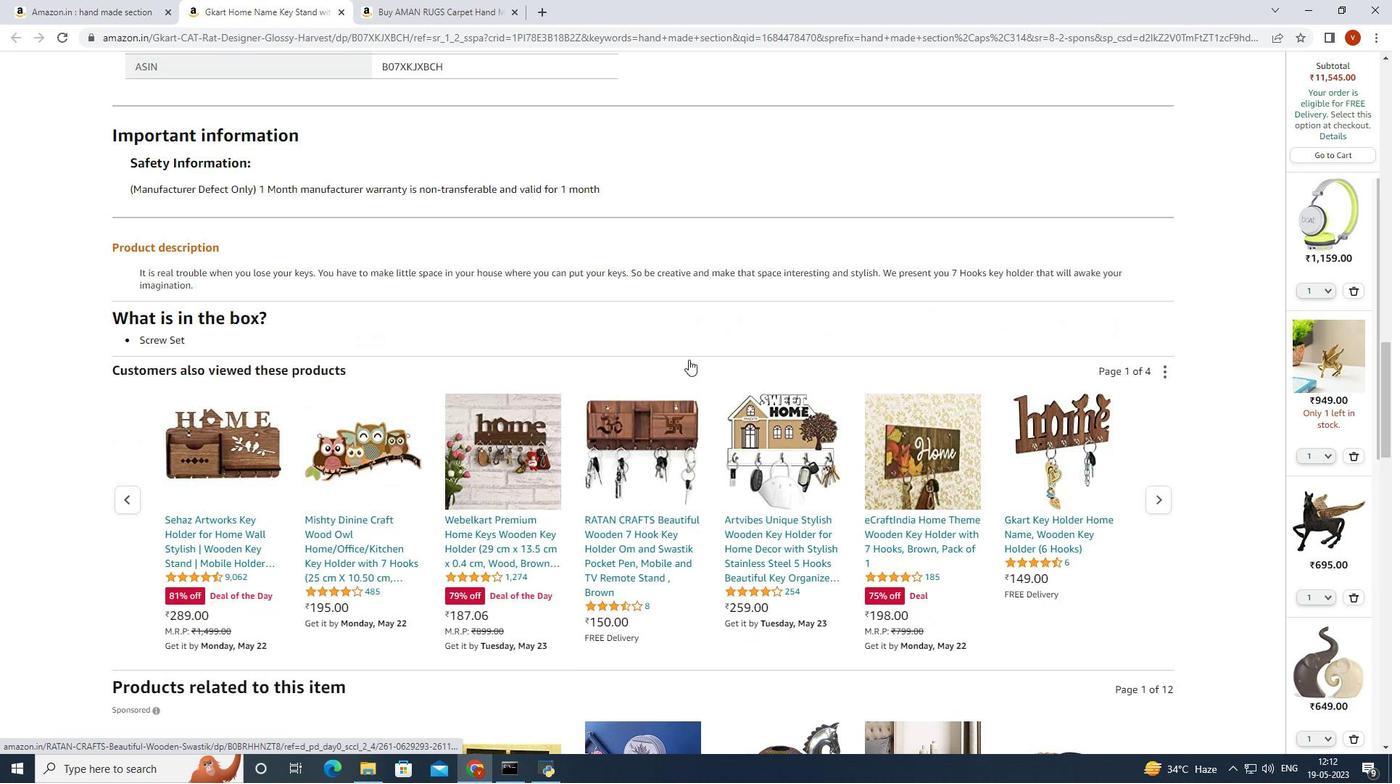 
Action: Mouse scrolled (688, 360) with delta (0, 0)
Screenshot: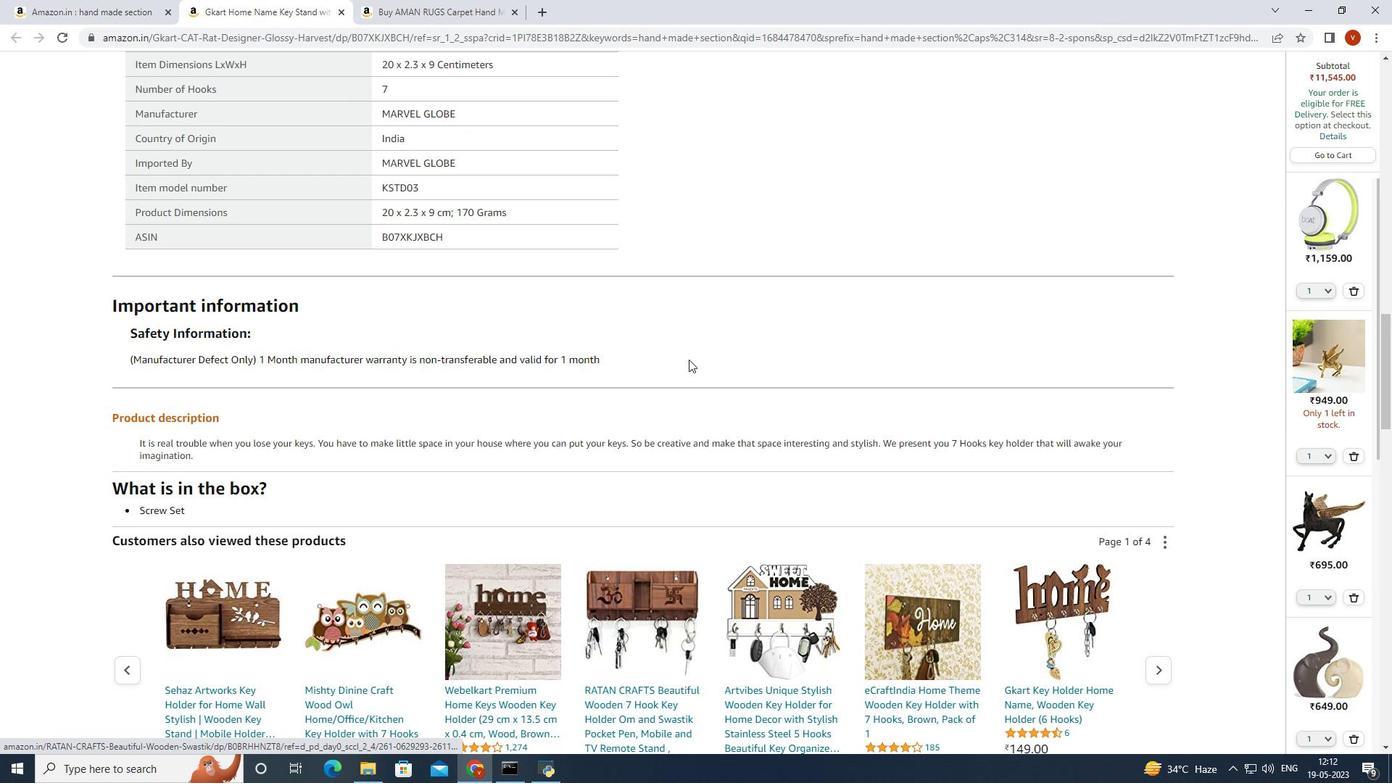 
Action: Mouse scrolled (688, 360) with delta (0, 0)
Screenshot: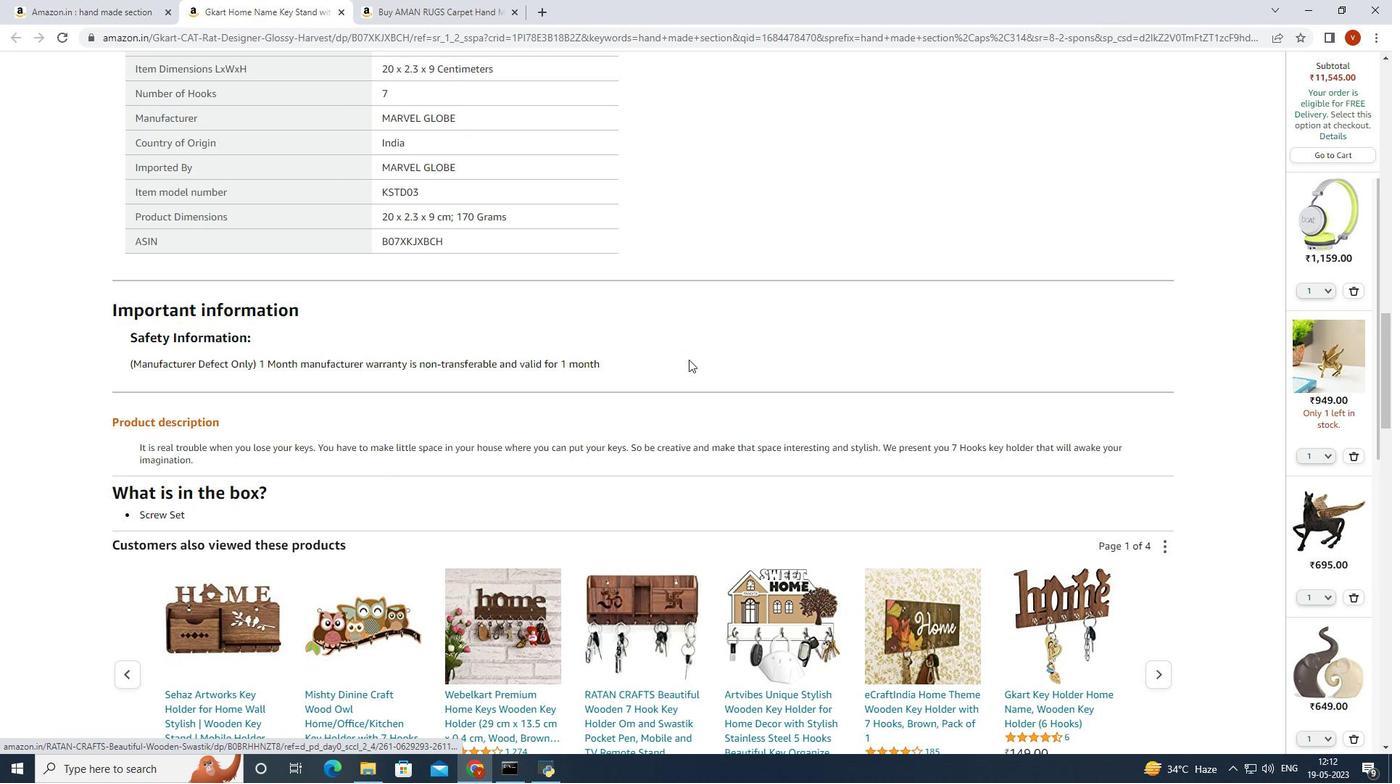 
Action: Mouse scrolled (688, 360) with delta (0, 0)
Screenshot: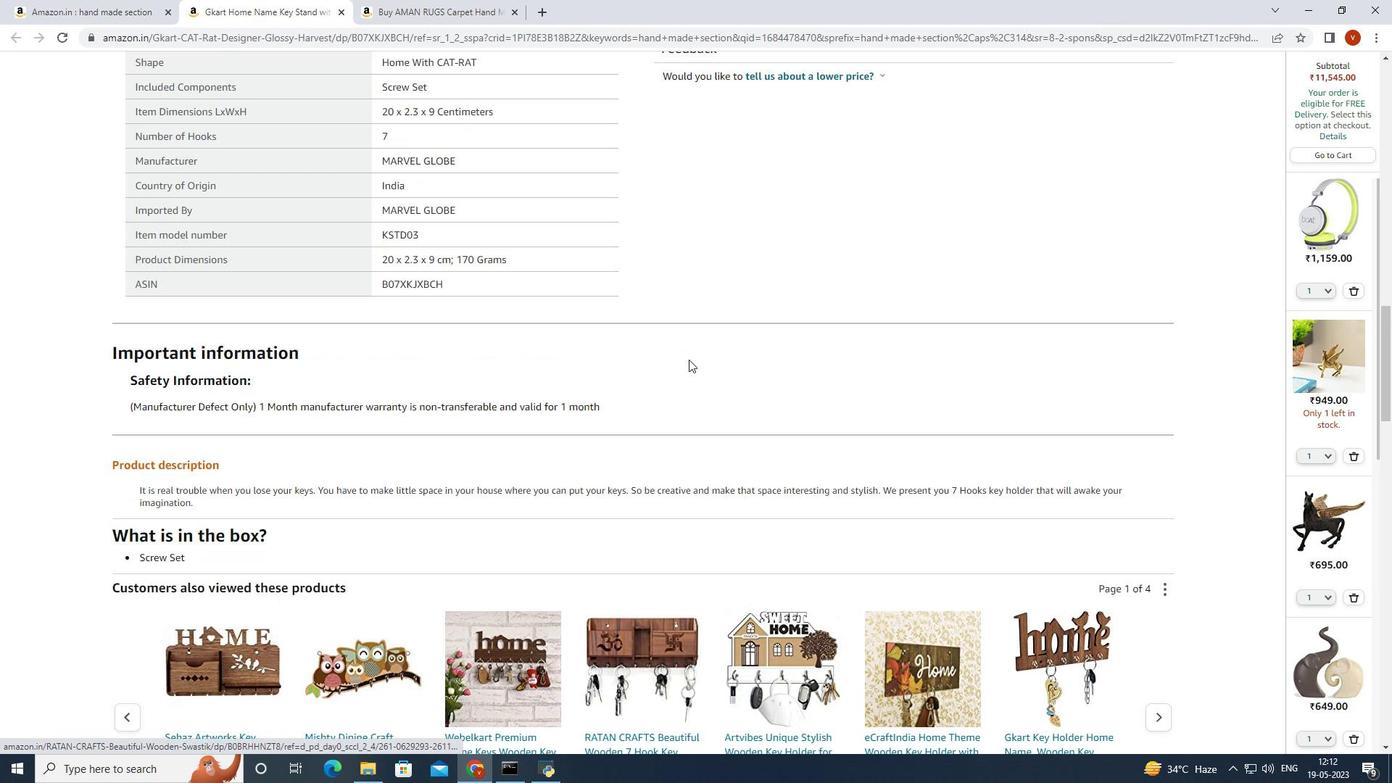 
Action: Mouse scrolled (688, 360) with delta (0, 0)
Screenshot: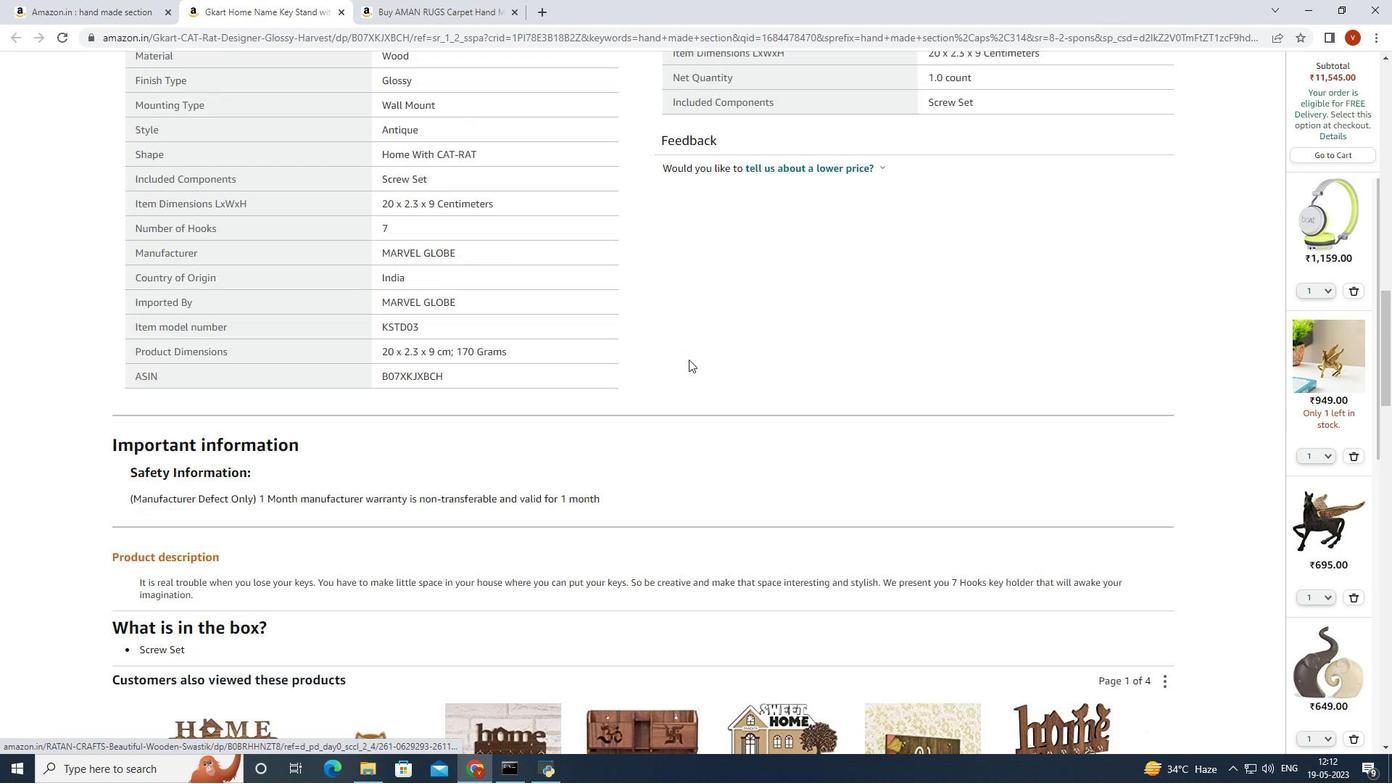 
Action: Mouse scrolled (688, 360) with delta (0, 0)
Screenshot: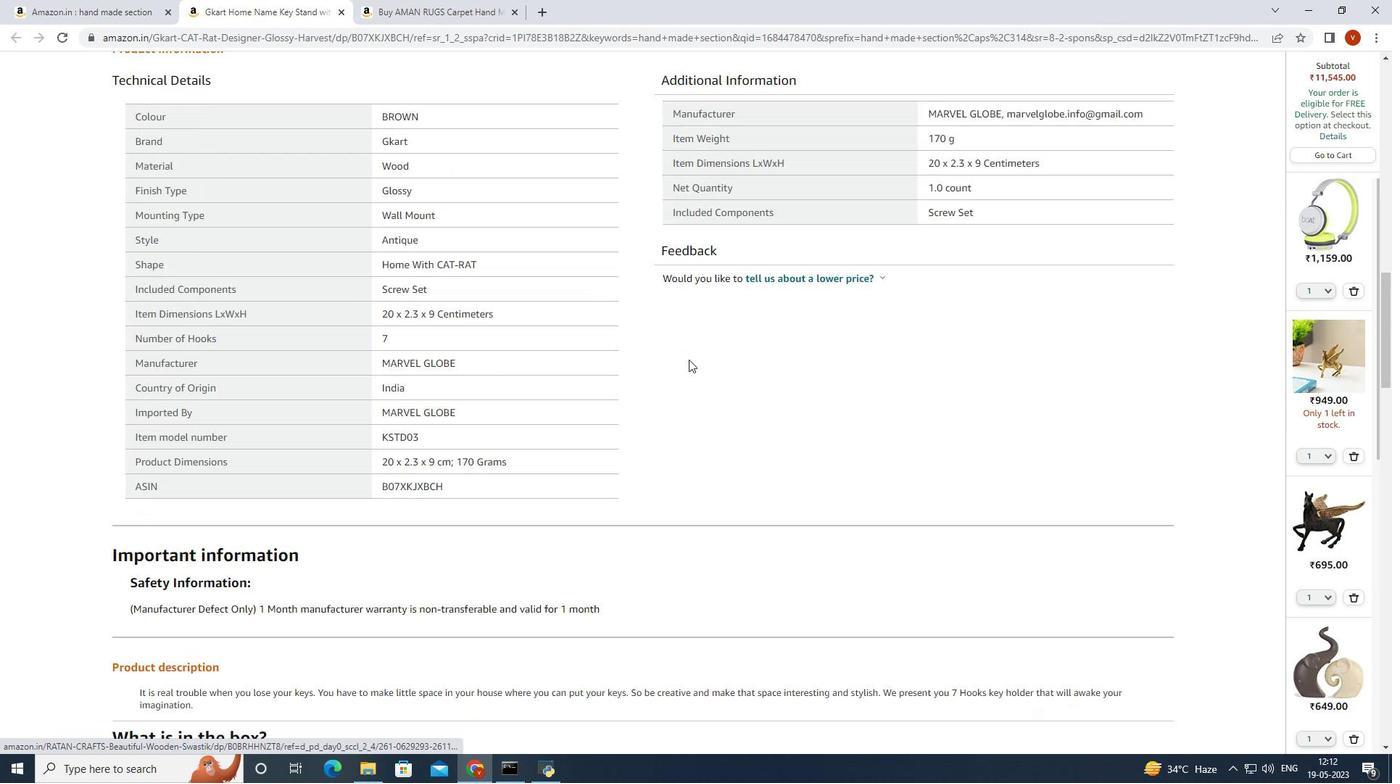 
Action: Mouse scrolled (688, 360) with delta (0, 0)
Screenshot: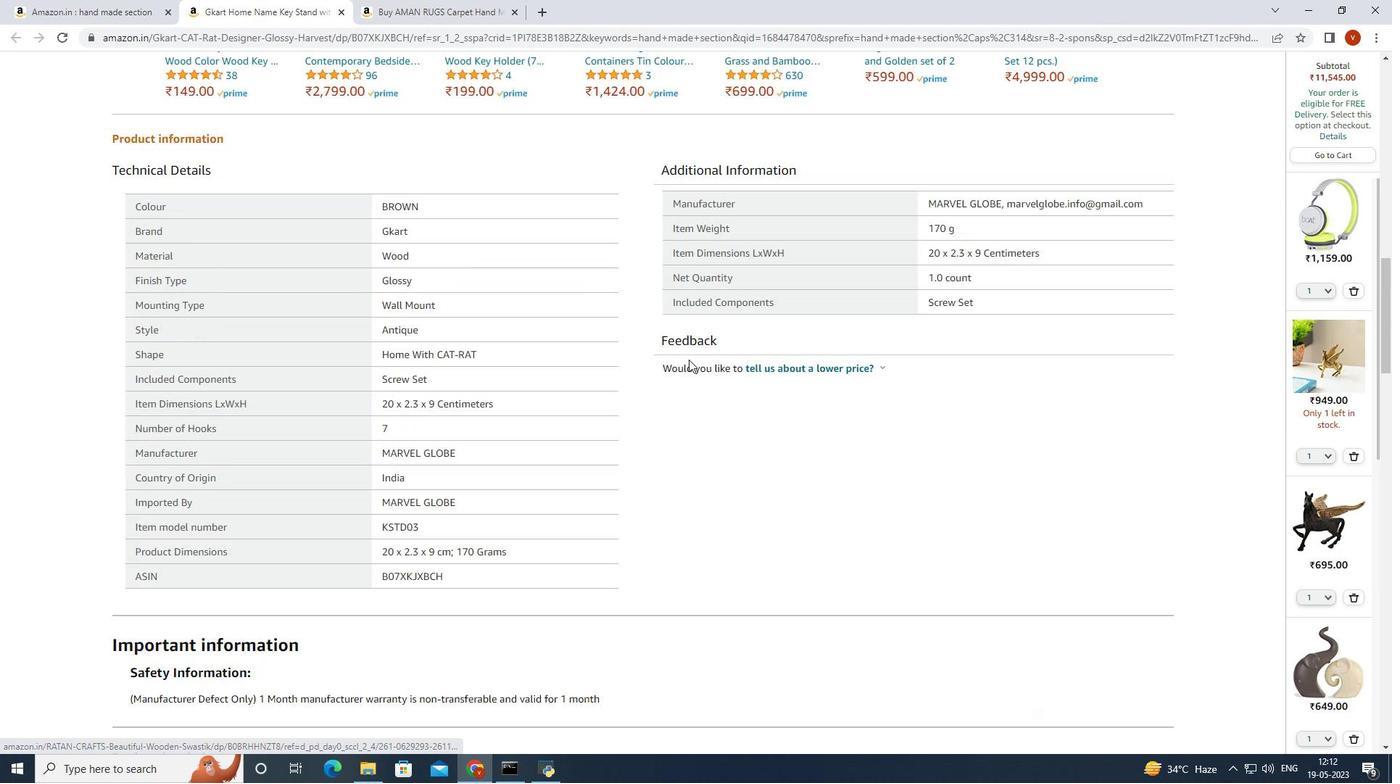 
Action: Mouse scrolled (688, 360) with delta (0, 0)
Screenshot: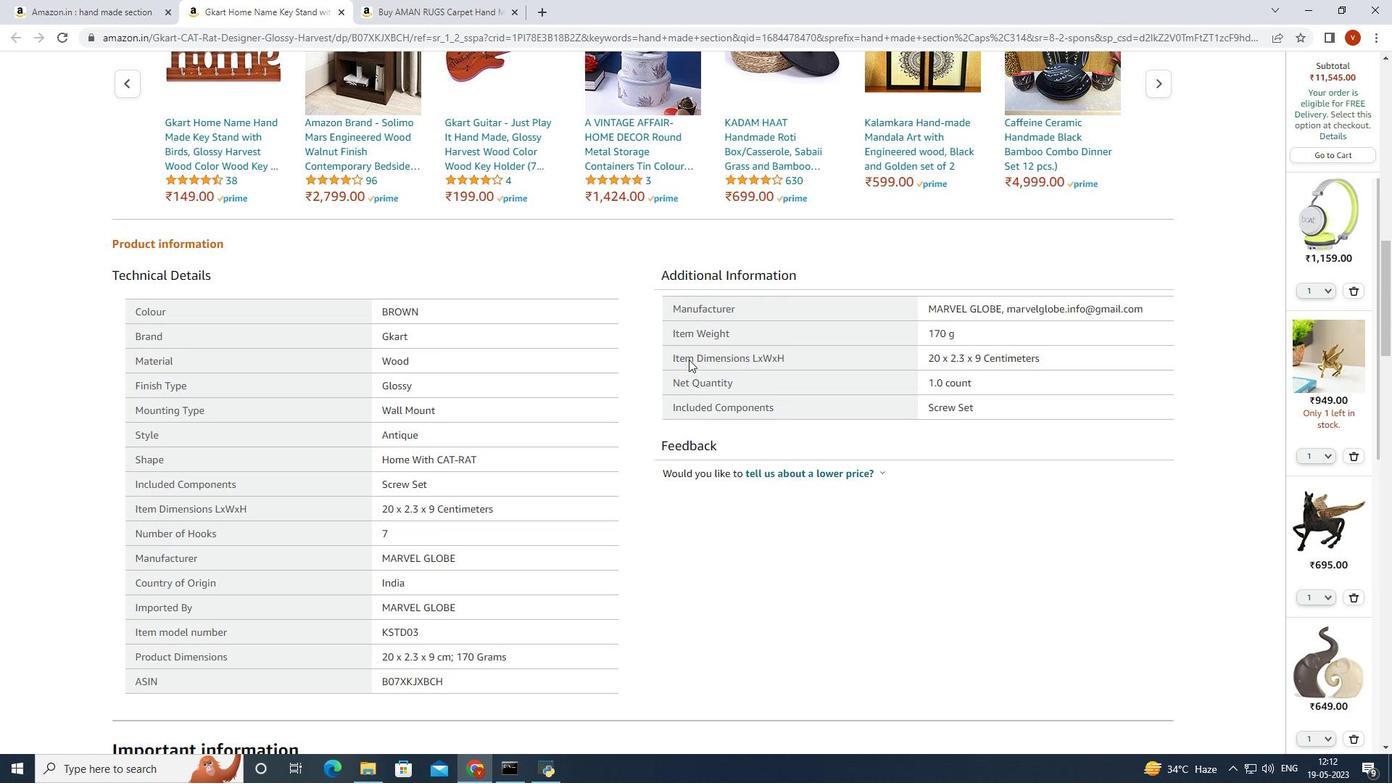 
Action: Mouse scrolled (688, 360) with delta (0, 0)
Screenshot: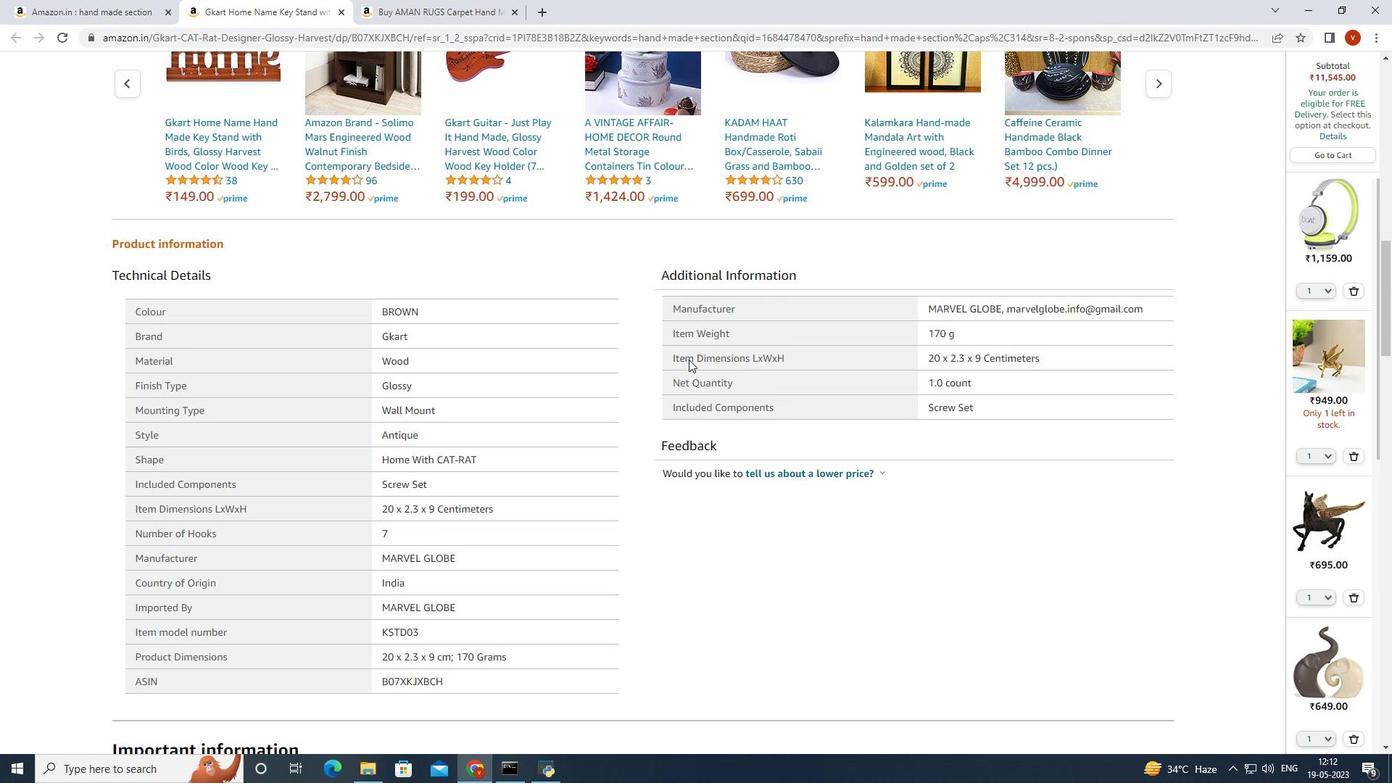 
Action: Mouse scrolled (688, 360) with delta (0, 0)
Screenshot: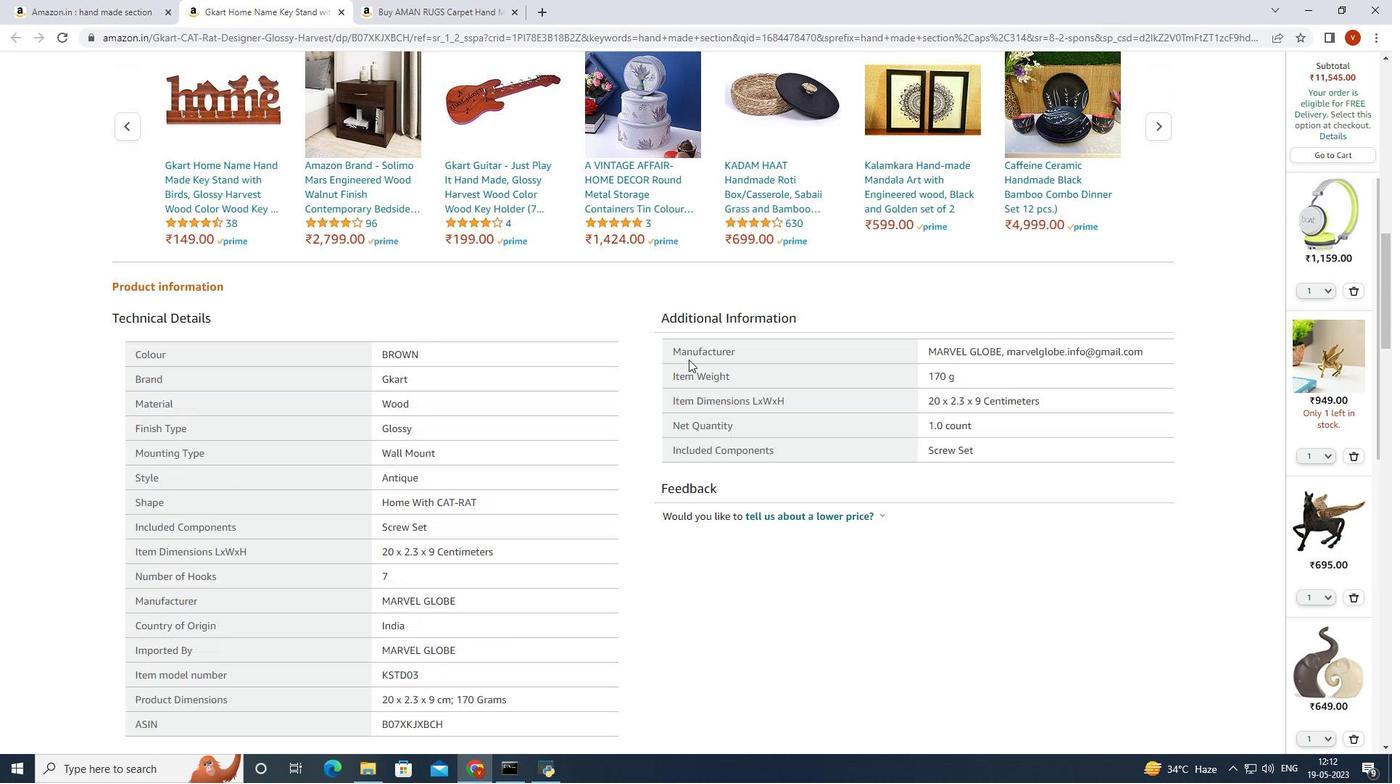 
Action: Mouse scrolled (688, 360) with delta (0, 0)
Screenshot: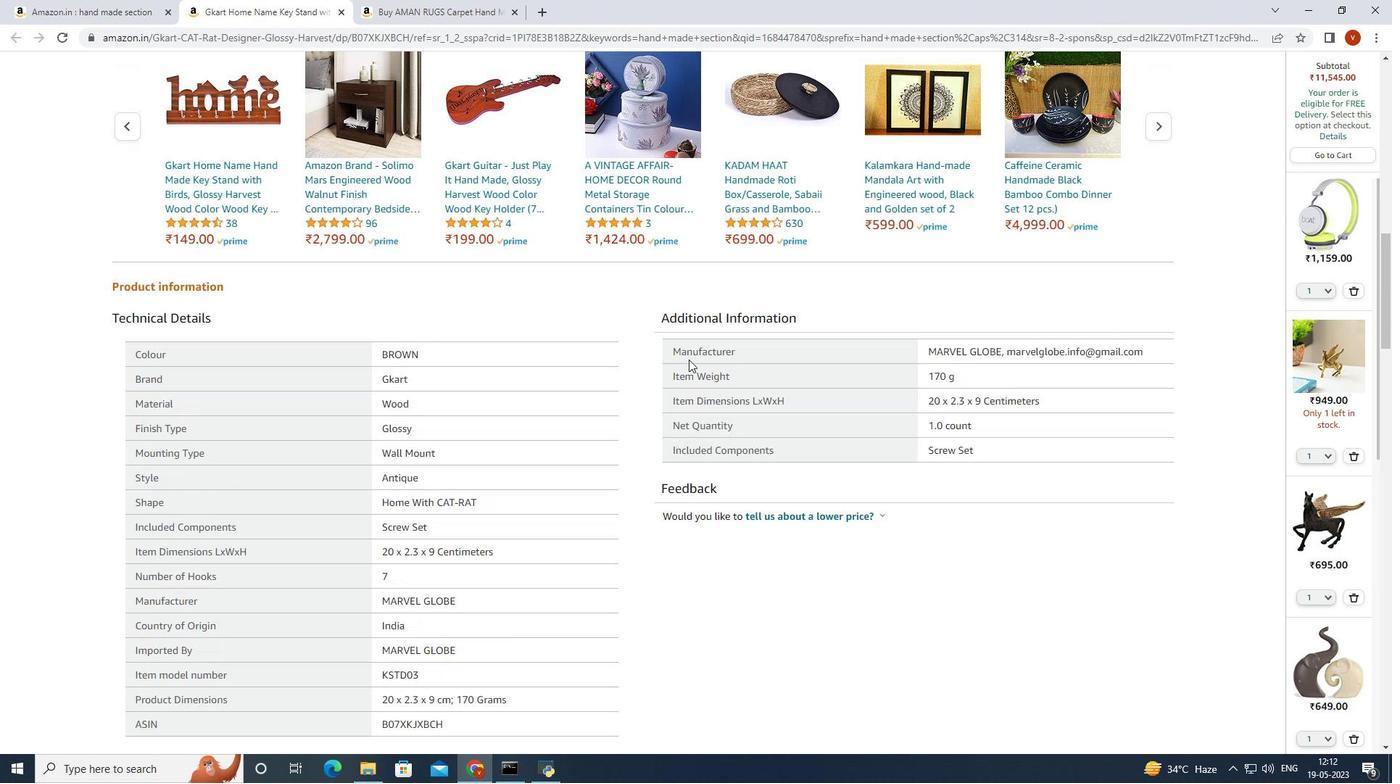 
Action: Mouse scrolled (688, 360) with delta (0, 0)
Screenshot: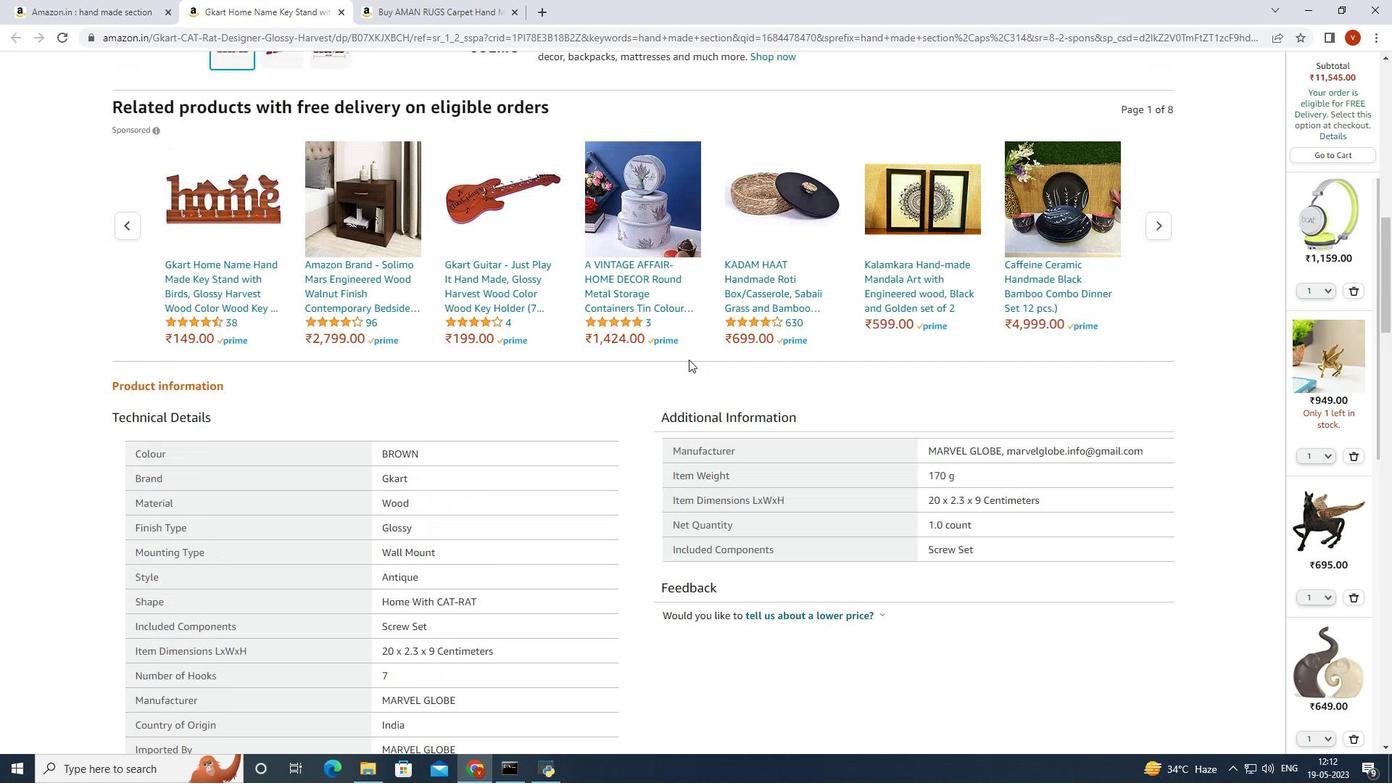 
Action: Mouse scrolled (688, 360) with delta (0, 0)
Screenshot: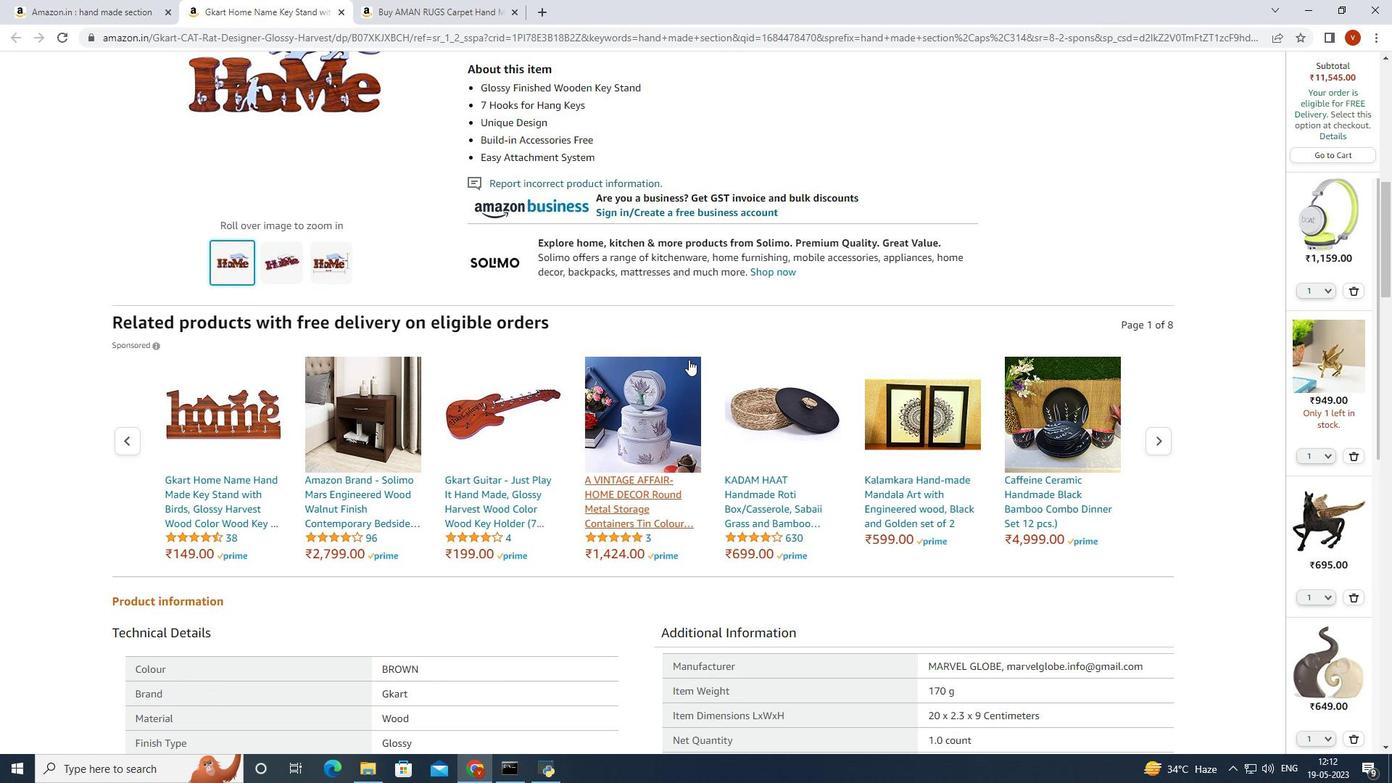 
Action: Mouse scrolled (688, 360) with delta (0, 0)
Screenshot: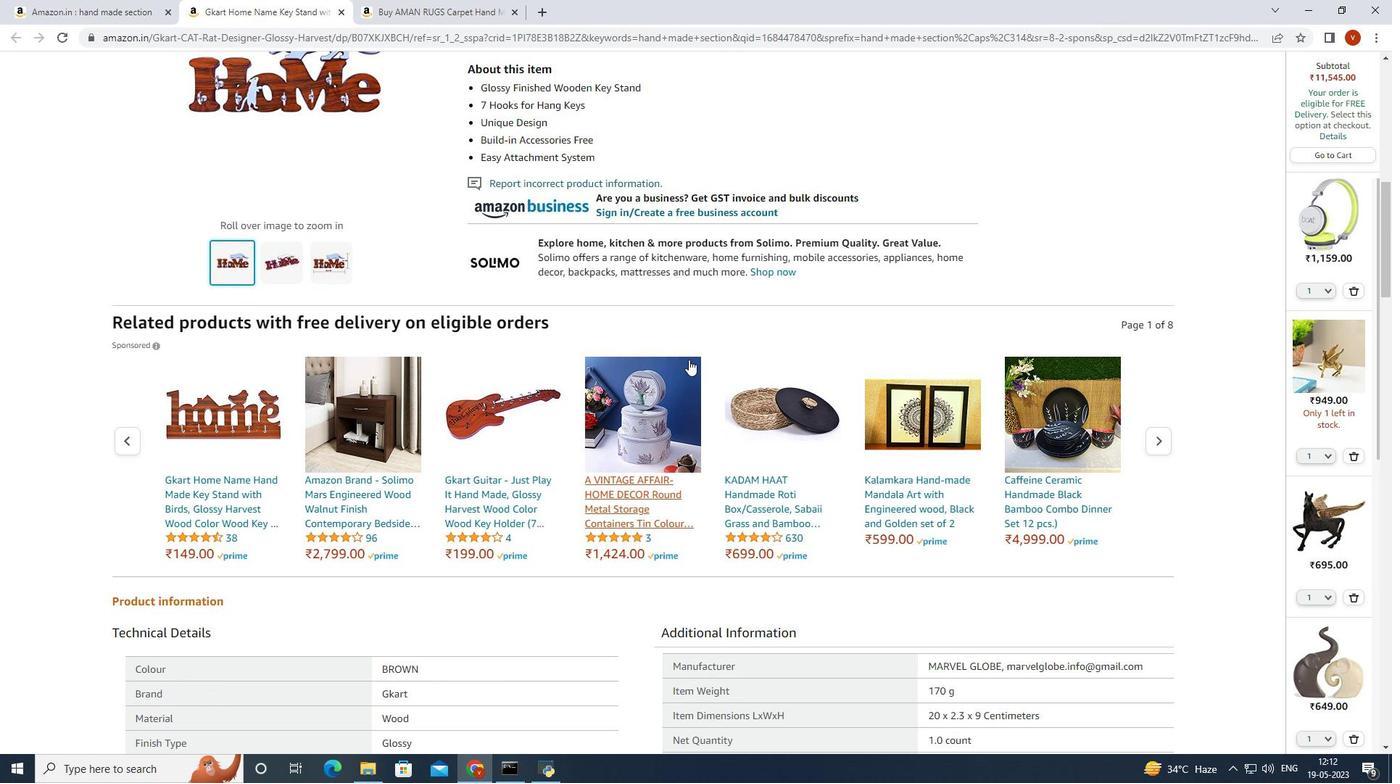 
Action: Mouse scrolled (688, 360) with delta (0, 0)
Screenshot: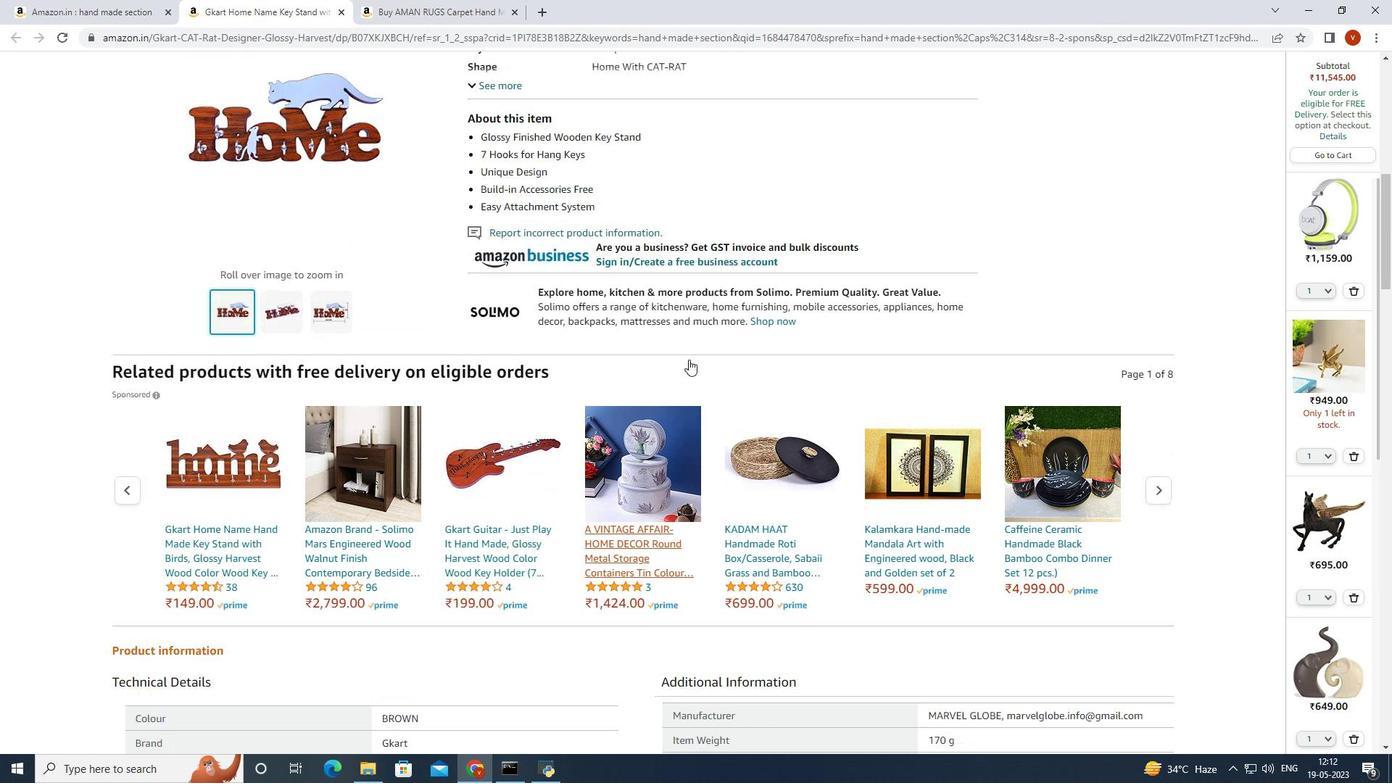 
Action: Mouse scrolled (688, 360) with delta (0, 0)
Screenshot: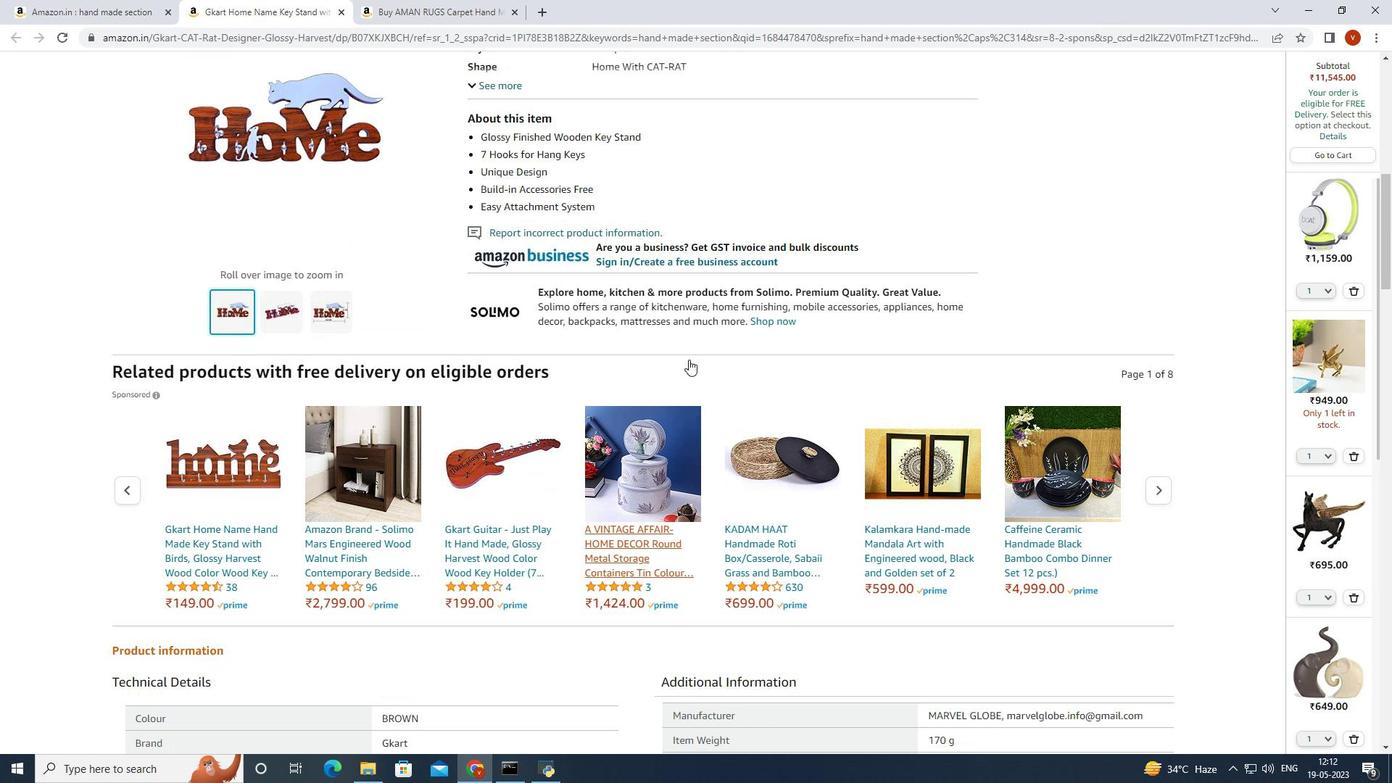 
Action: Mouse scrolled (688, 360) with delta (0, 0)
Screenshot: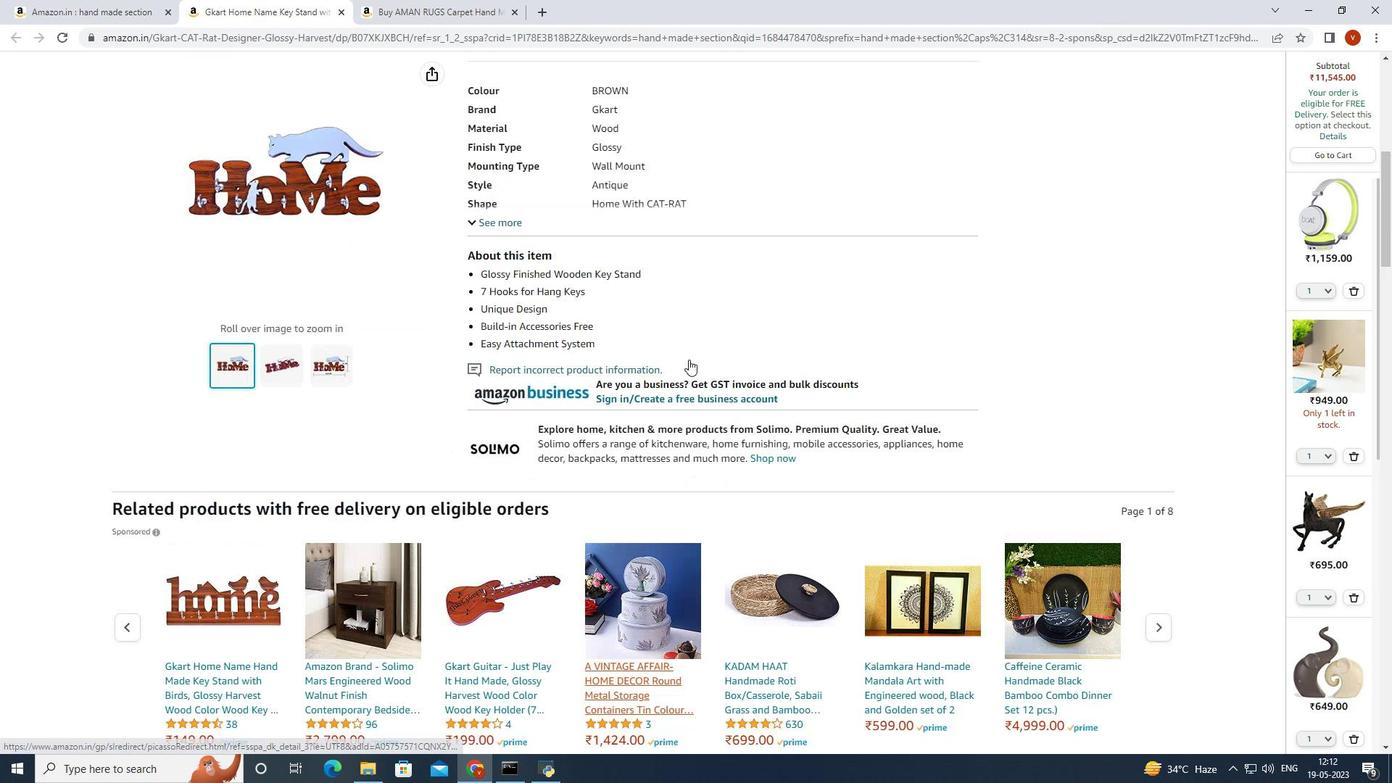 
Action: Mouse scrolled (688, 360) with delta (0, 0)
Screenshot: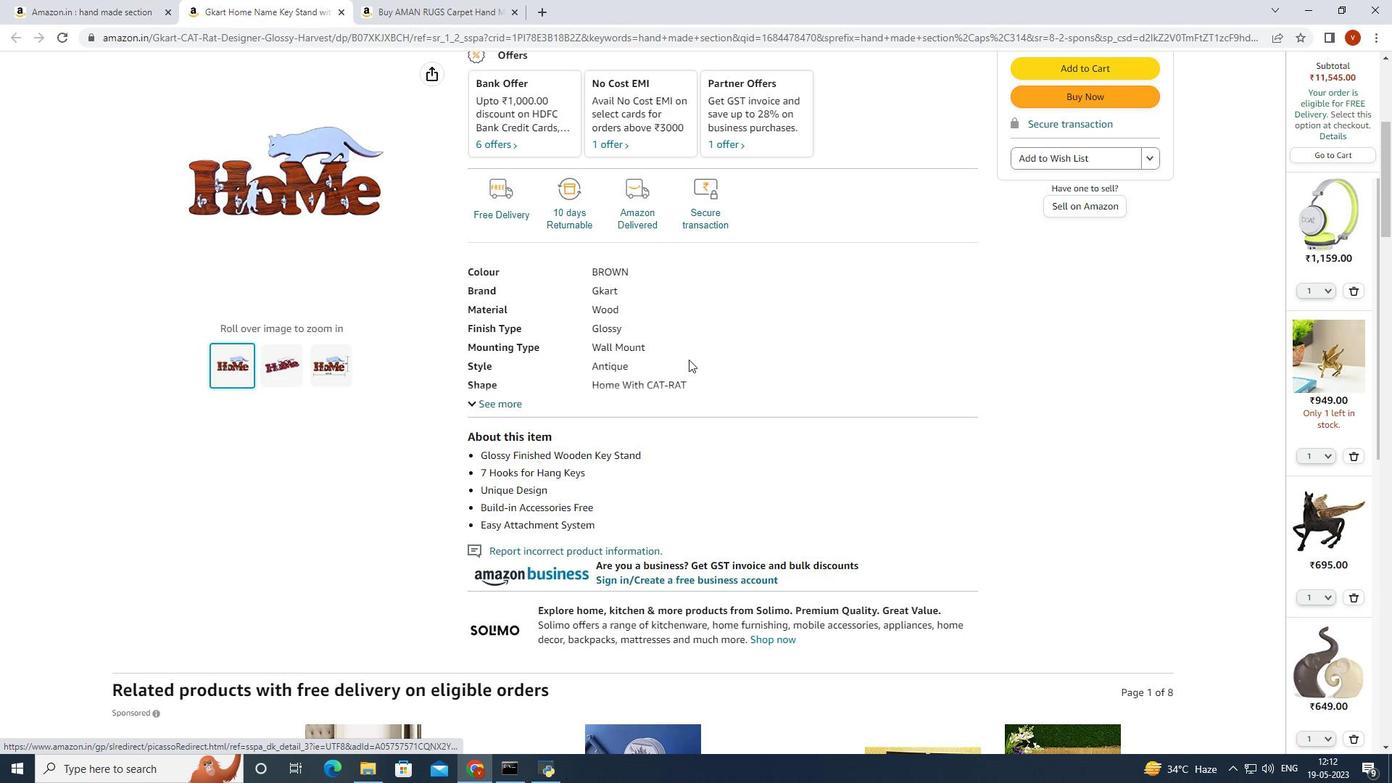
Action: Mouse scrolled (688, 360) with delta (0, 0)
Screenshot: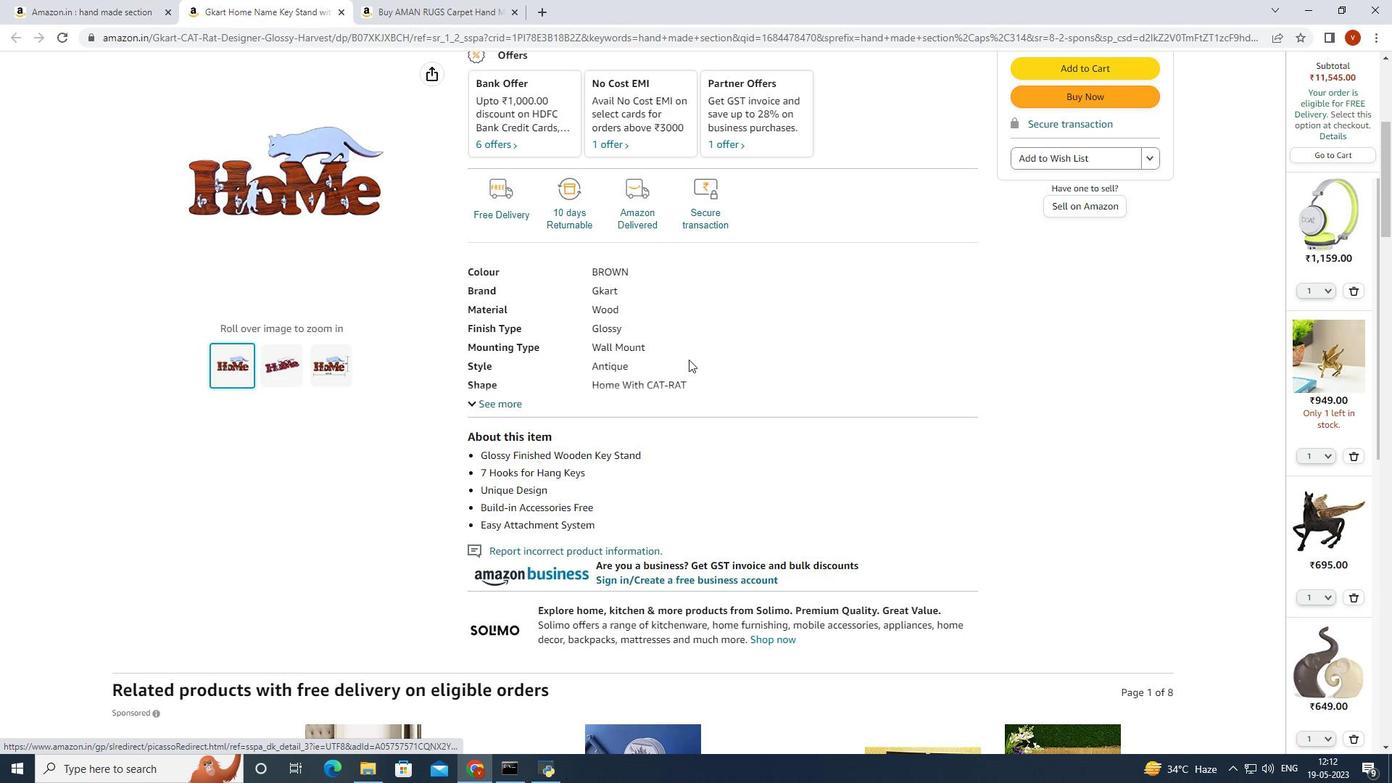 
Action: Mouse scrolled (688, 360) with delta (0, 0)
Screenshot: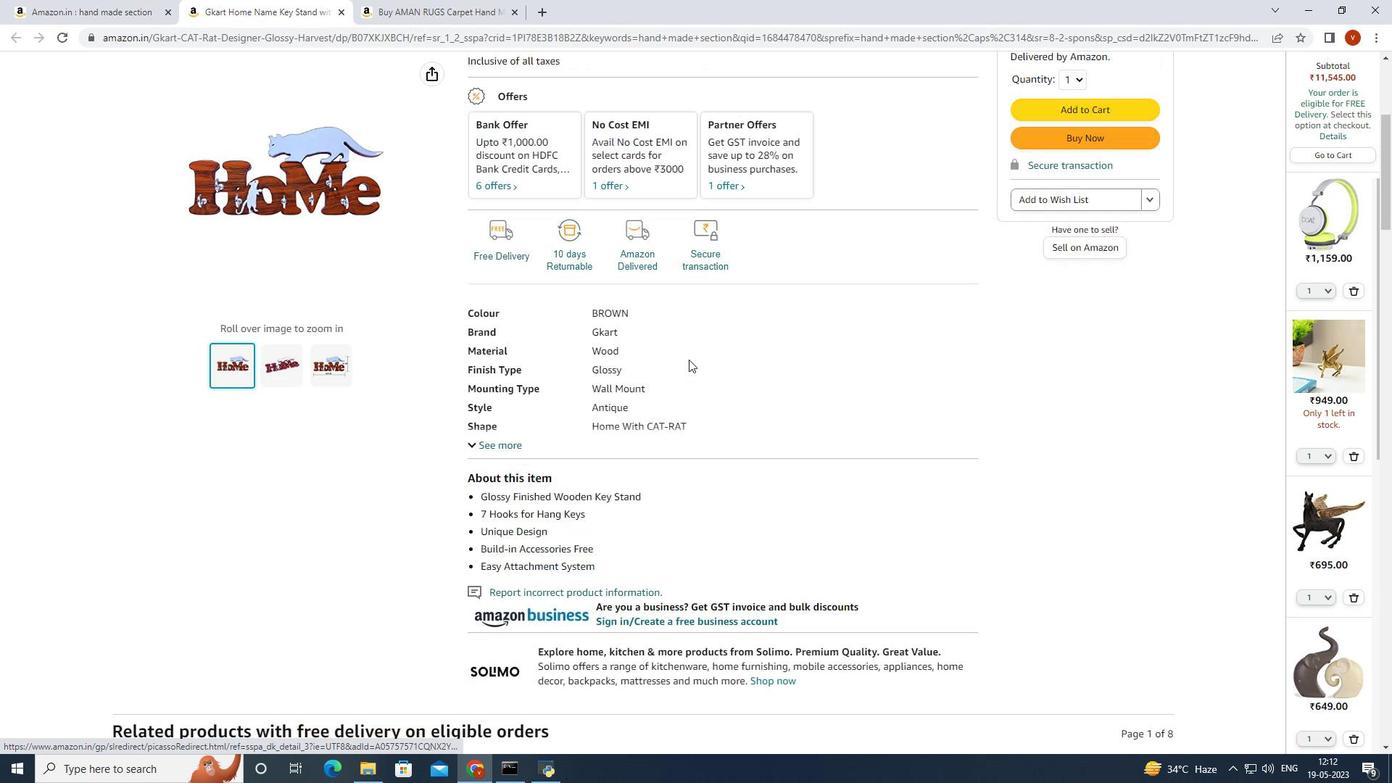 
Action: Mouse scrolled (688, 360) with delta (0, 0)
Screenshot: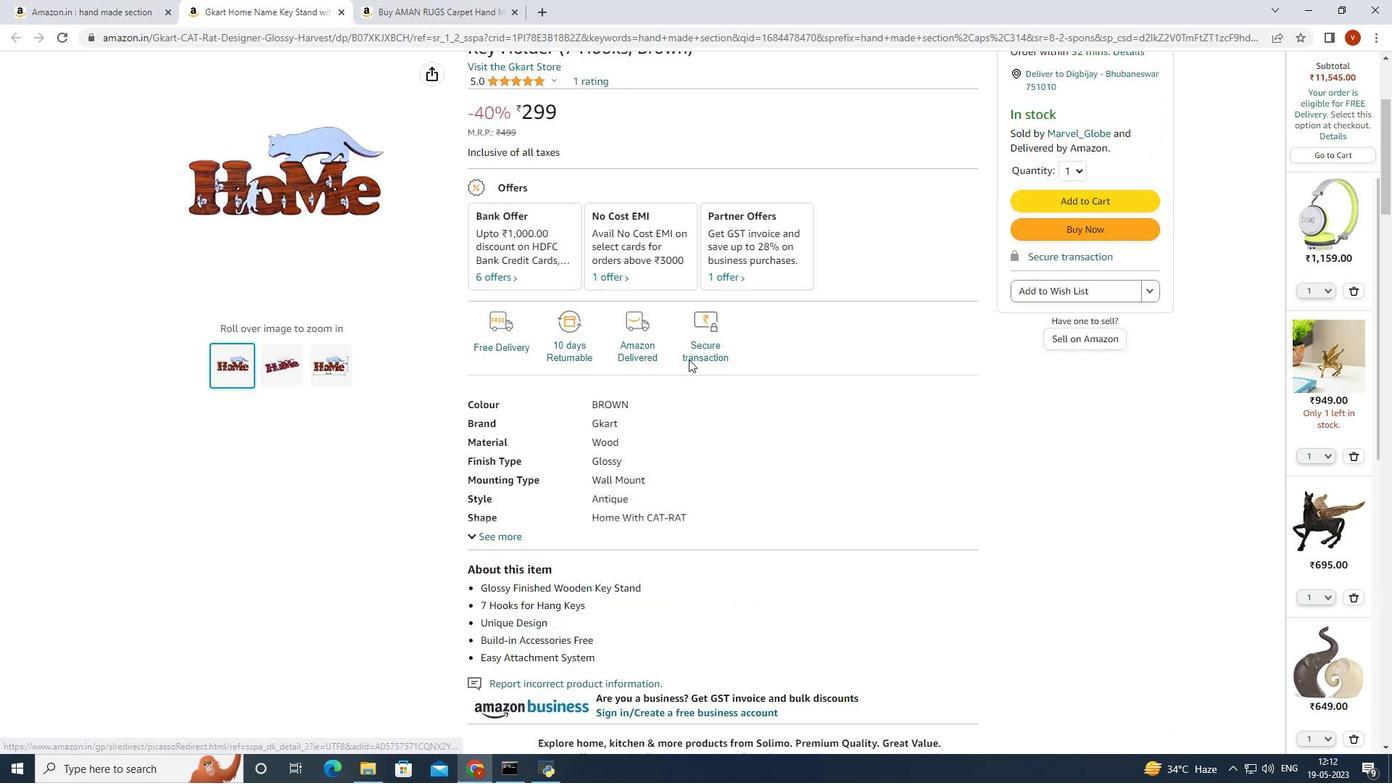 
Action: Mouse scrolled (688, 360) with delta (0, 0)
Screenshot: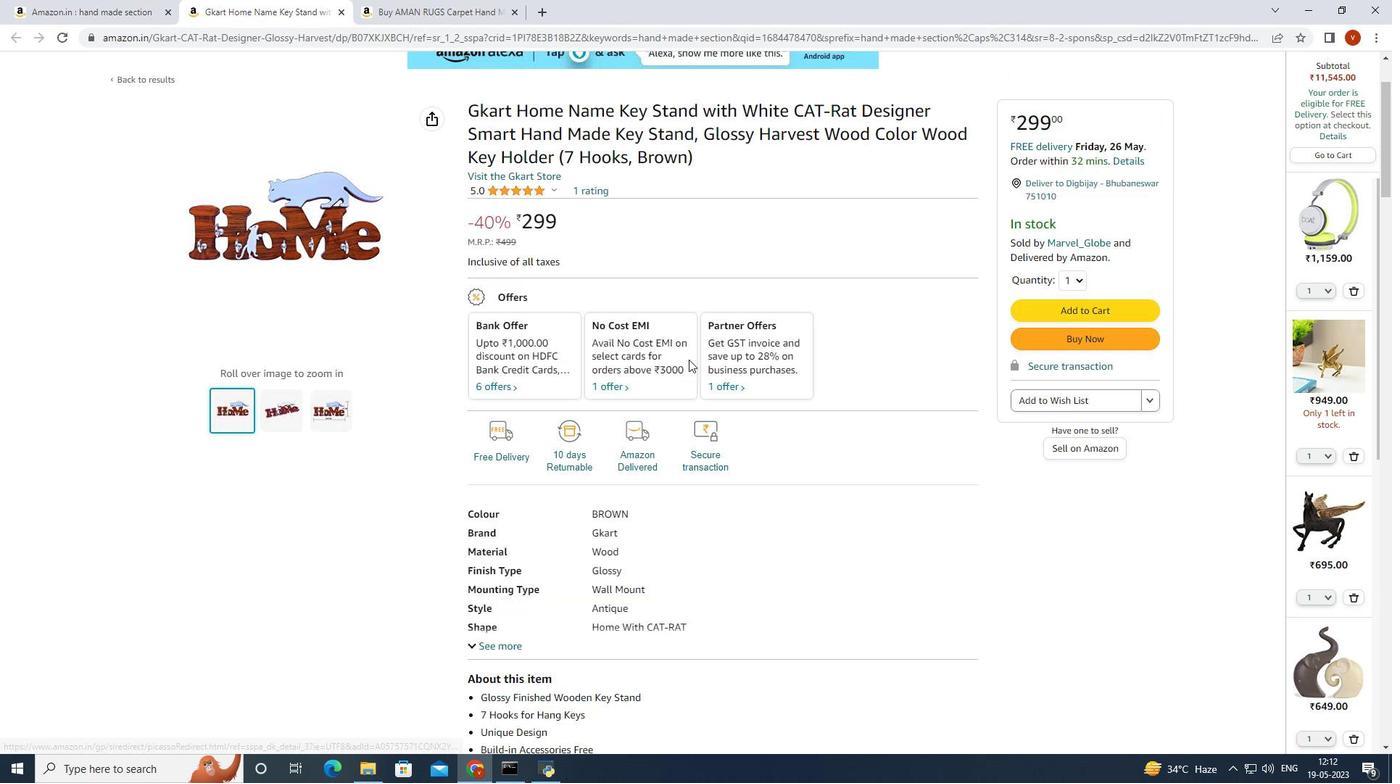 
Action: Mouse scrolled (688, 360) with delta (0, 0)
Screenshot: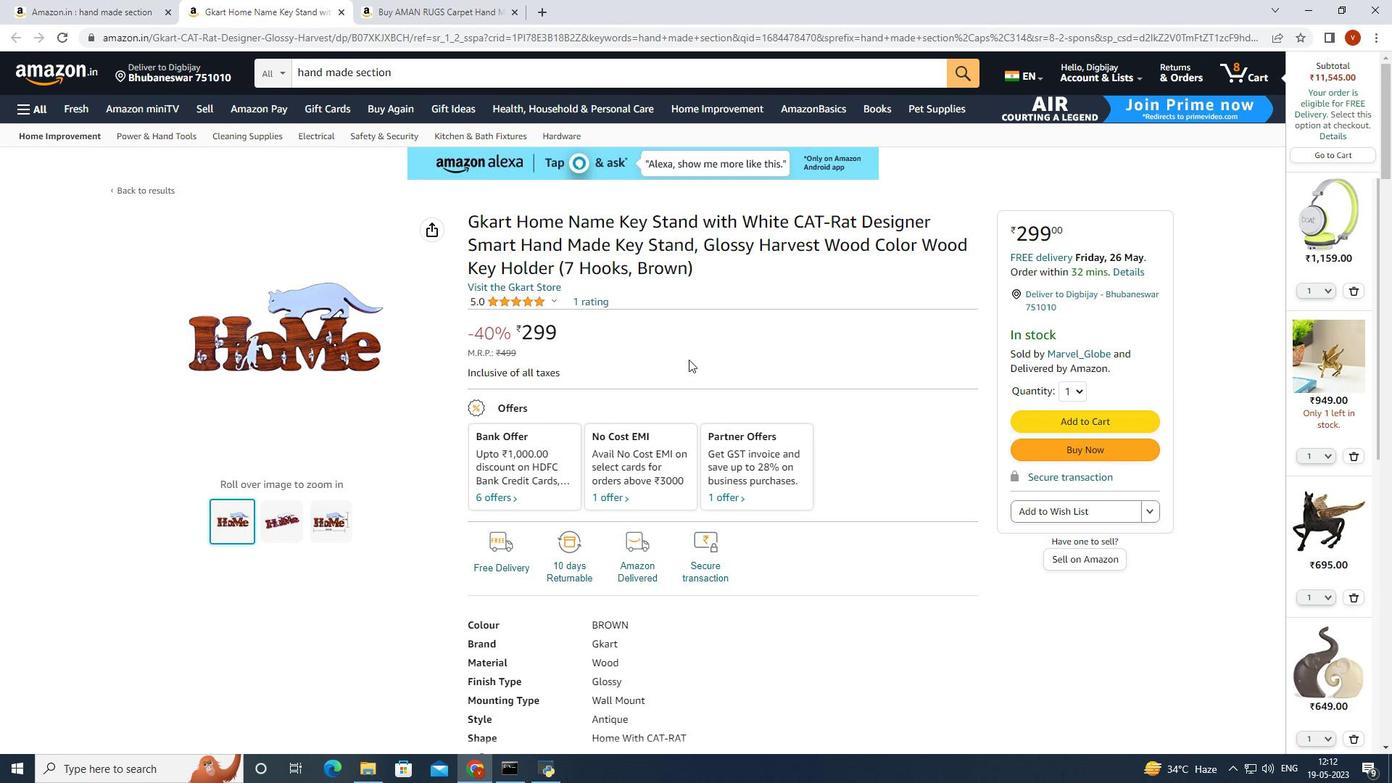 
Action: Mouse scrolled (688, 360) with delta (0, 0)
Screenshot: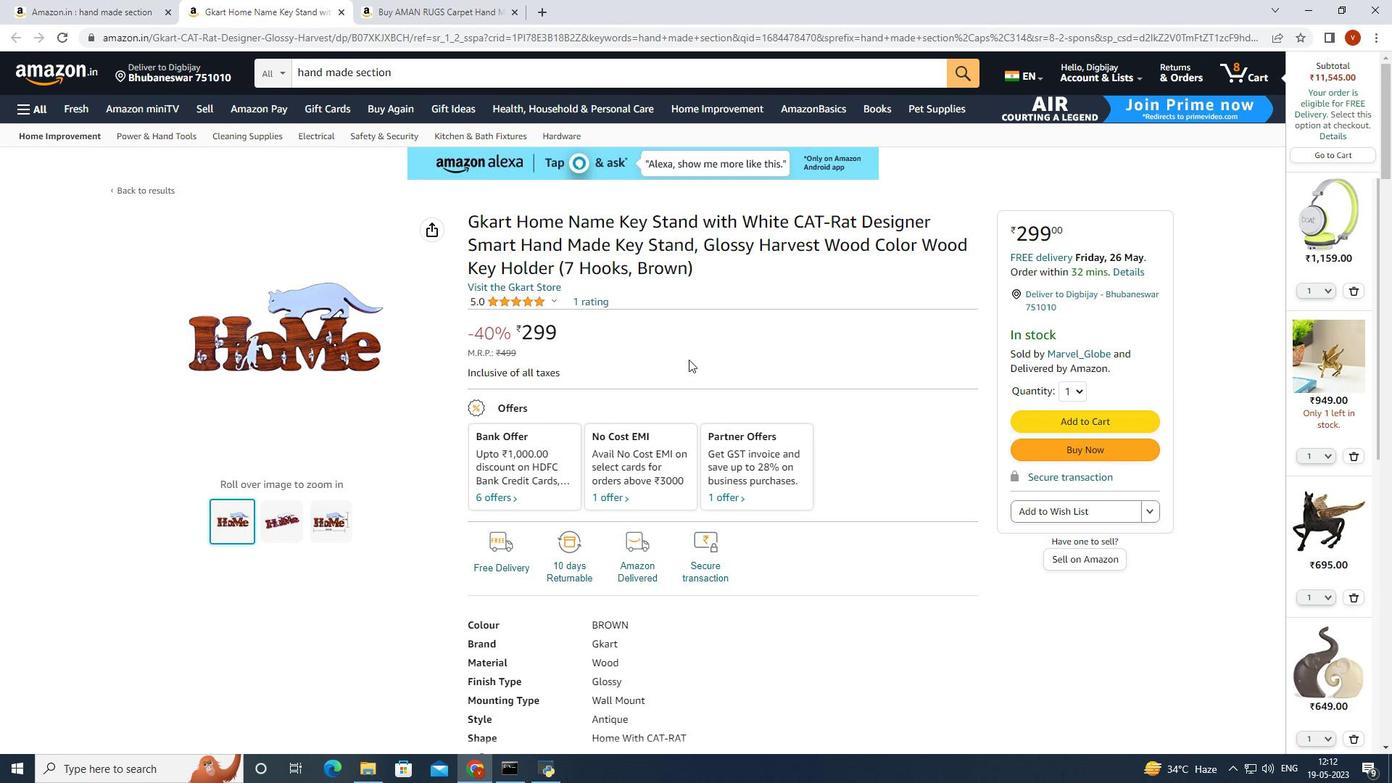 
Action: Mouse scrolled (688, 360) with delta (0, 0)
Screenshot: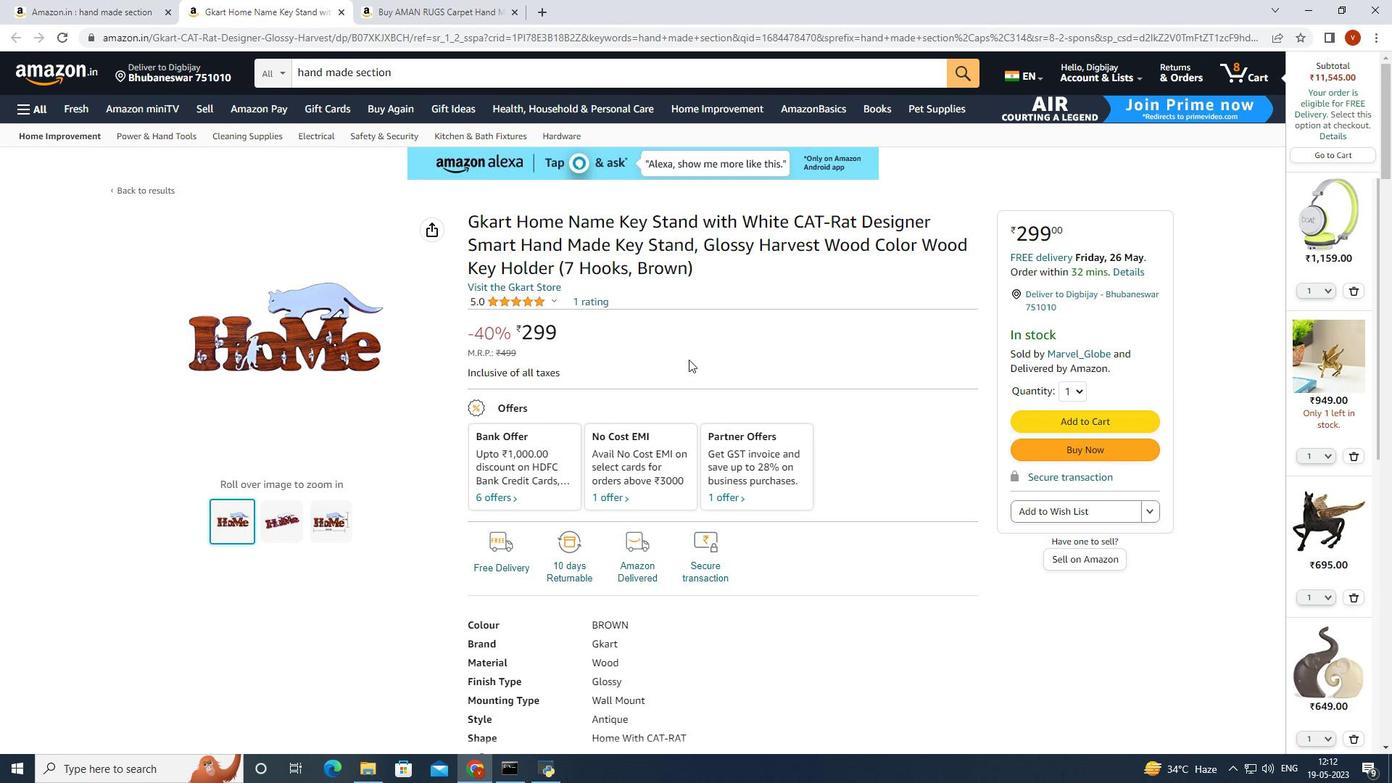 
Action: Mouse scrolled (688, 360) with delta (0, 0)
Screenshot: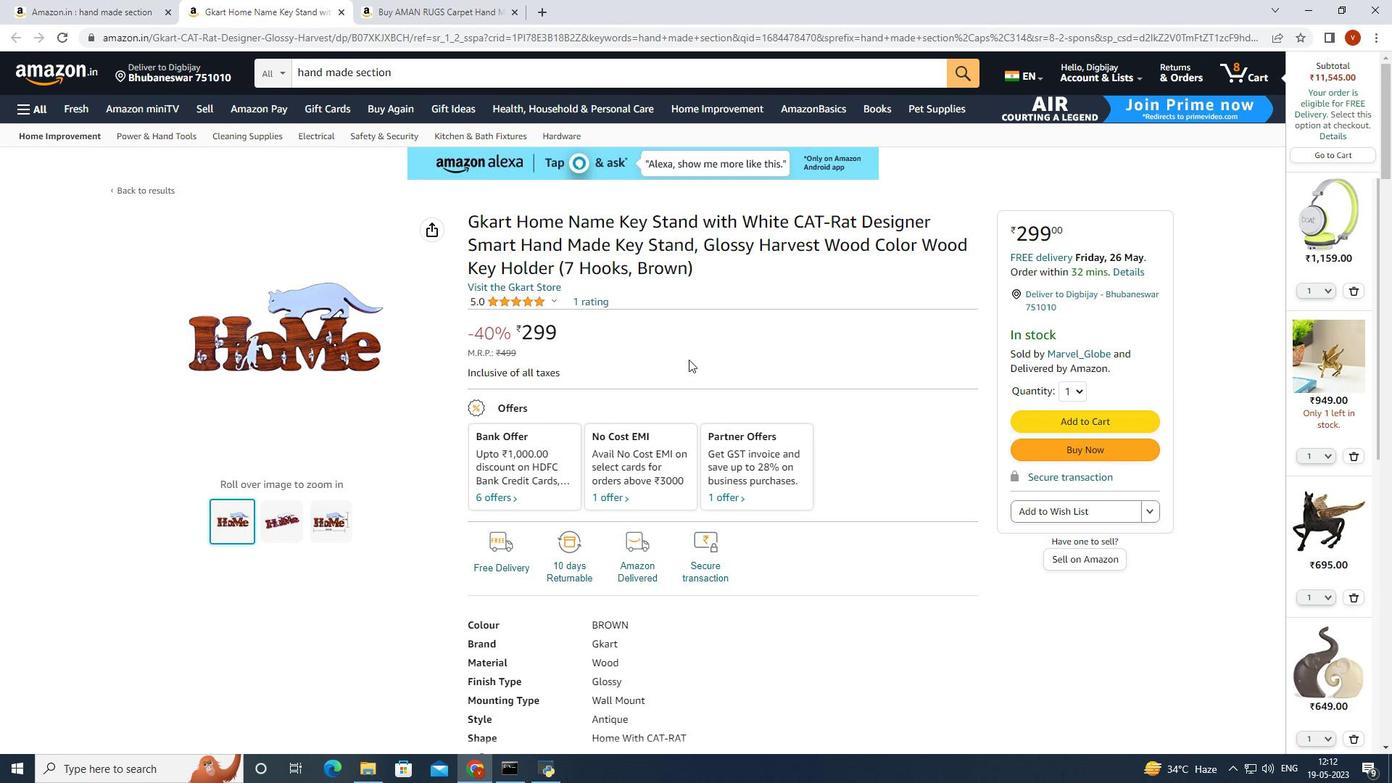 
Action: Mouse scrolled (688, 360) with delta (0, 0)
Screenshot: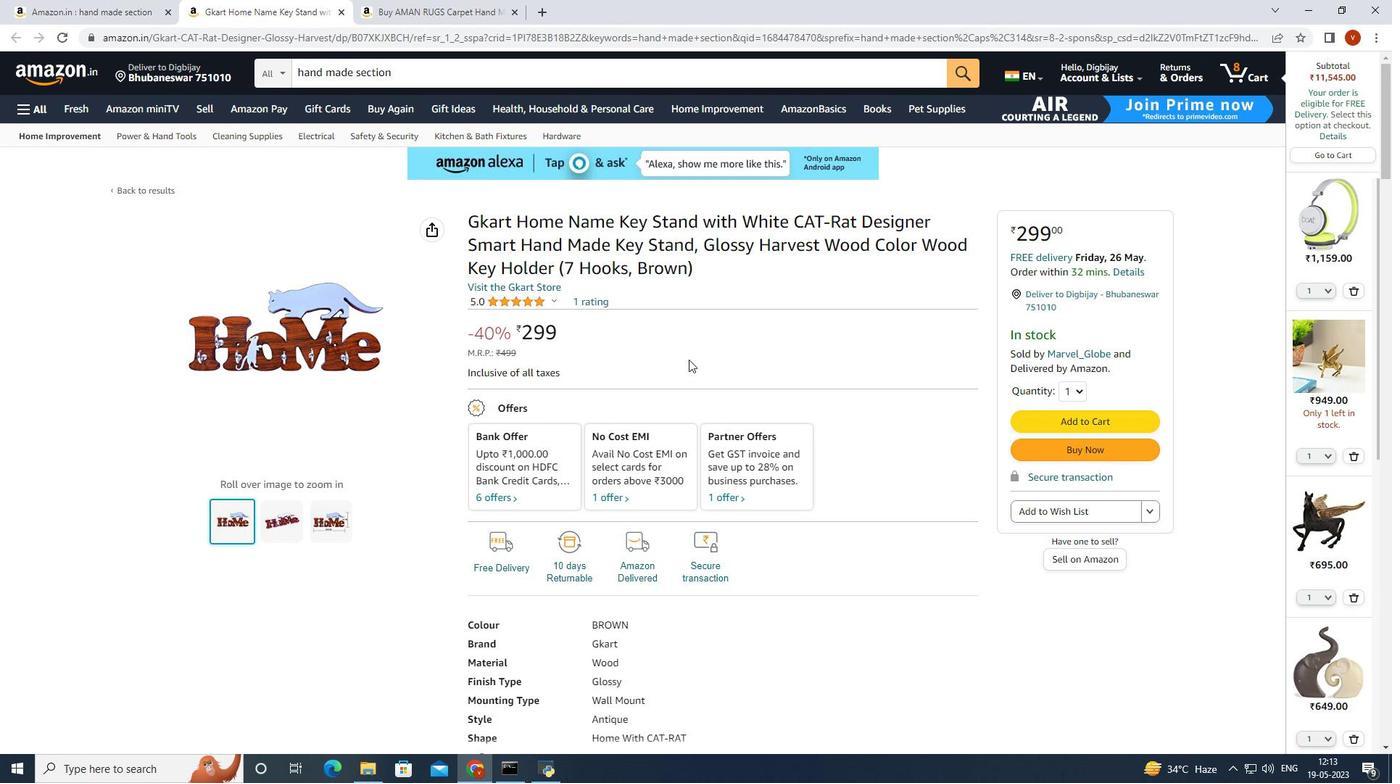 
Action: Mouse scrolled (688, 360) with delta (0, 0)
Screenshot: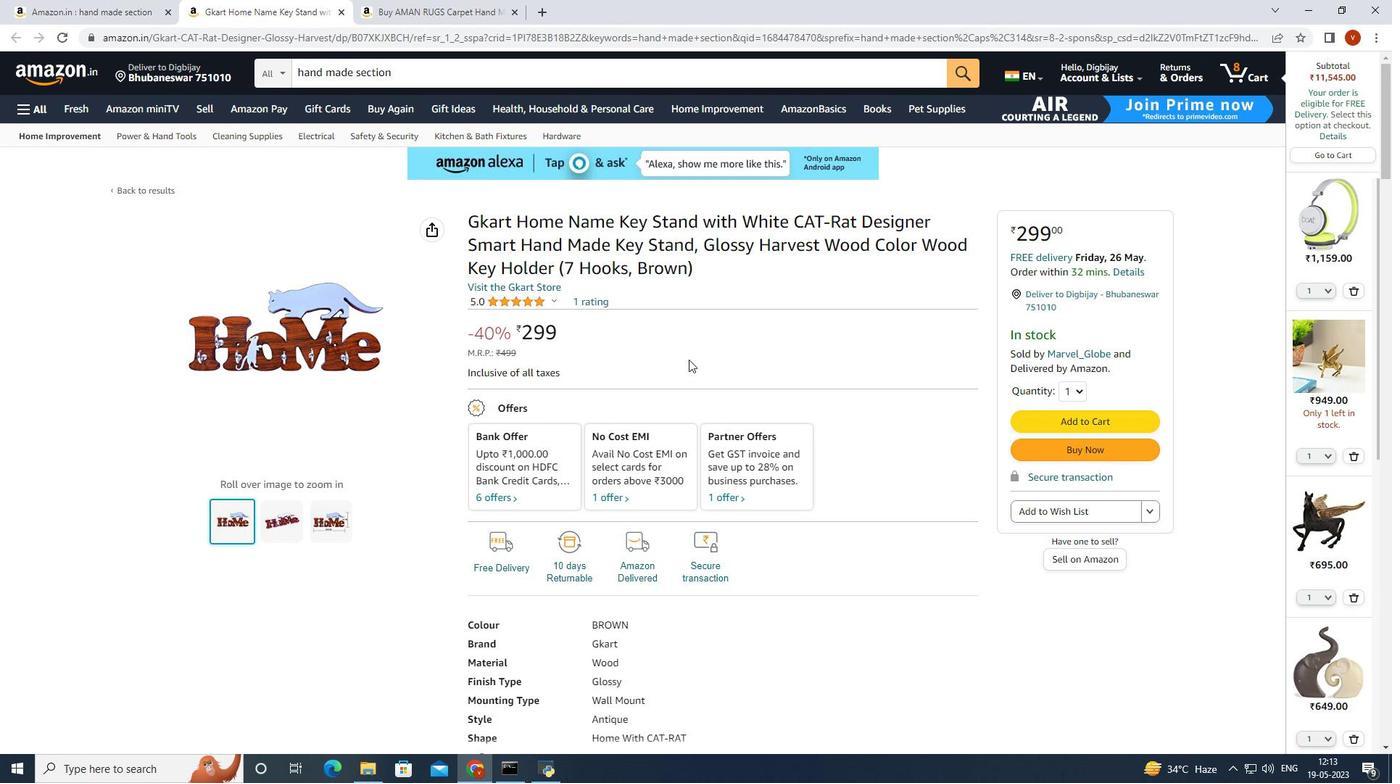 
Action: Mouse scrolled (688, 360) with delta (0, 0)
Screenshot: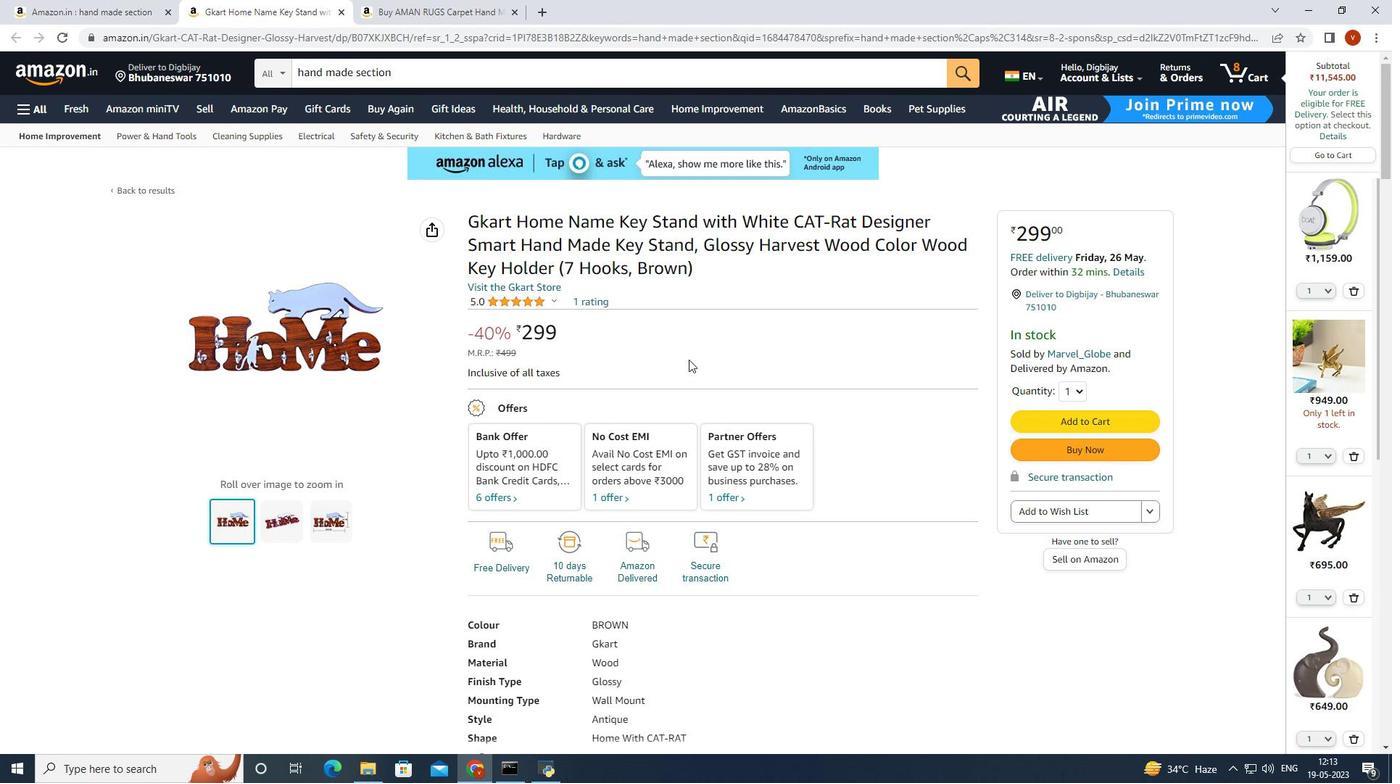 
Action: Mouse scrolled (688, 360) with delta (0, 0)
